Task: Explore Airbnb accommodation in La Habana Vieja, Cuba from 10th January 2024 to 15th January 2024 for 7 adults. Place can be entire room or shared room with 4 bedrooms having 7 beds and 4 bathrooms. Property type can be house. Amenities needed are: wifi, TV, free parkinig on premises, gym, breakfast.
Action: Mouse moved to (548, 139)
Screenshot: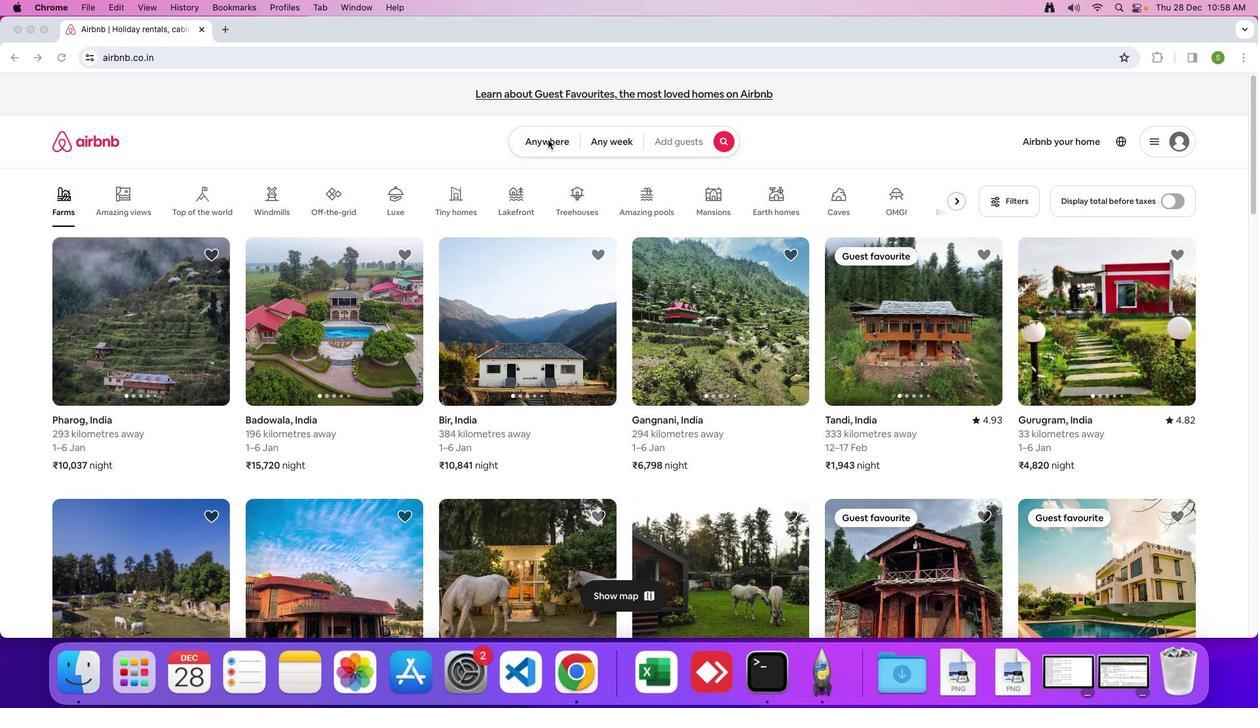 
Action: Mouse pressed left at (548, 139)
Screenshot: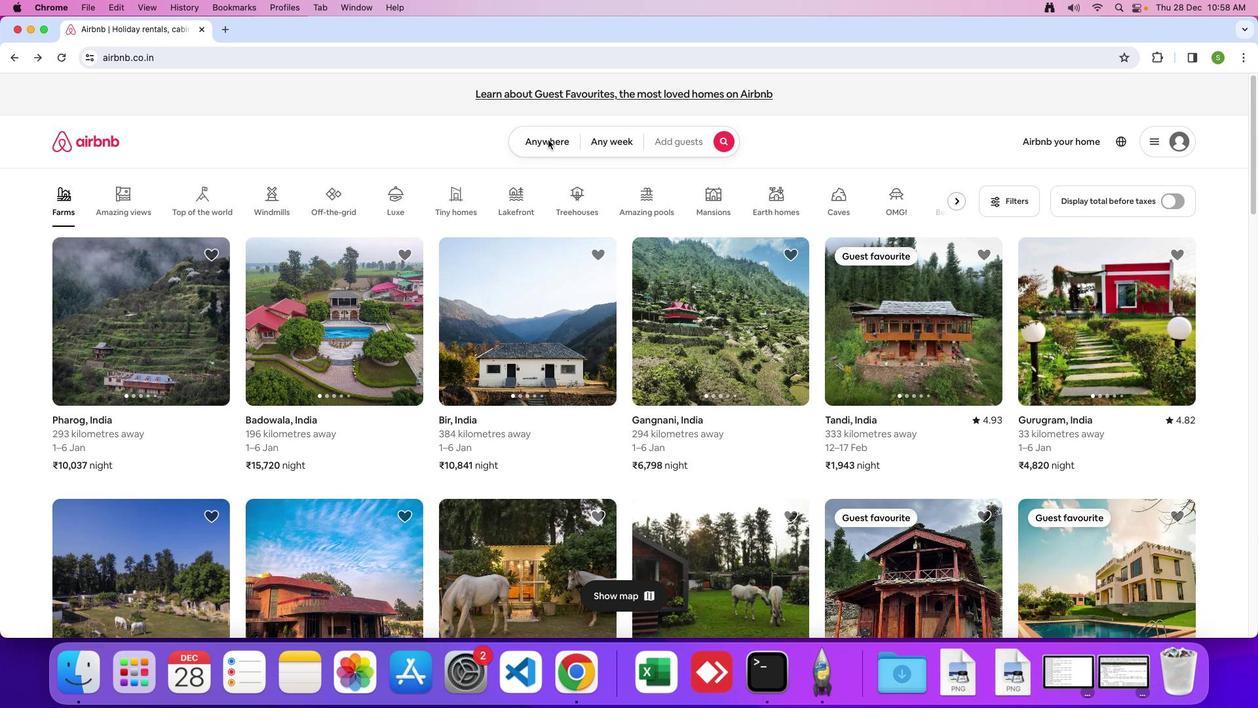 
Action: Mouse moved to (531, 138)
Screenshot: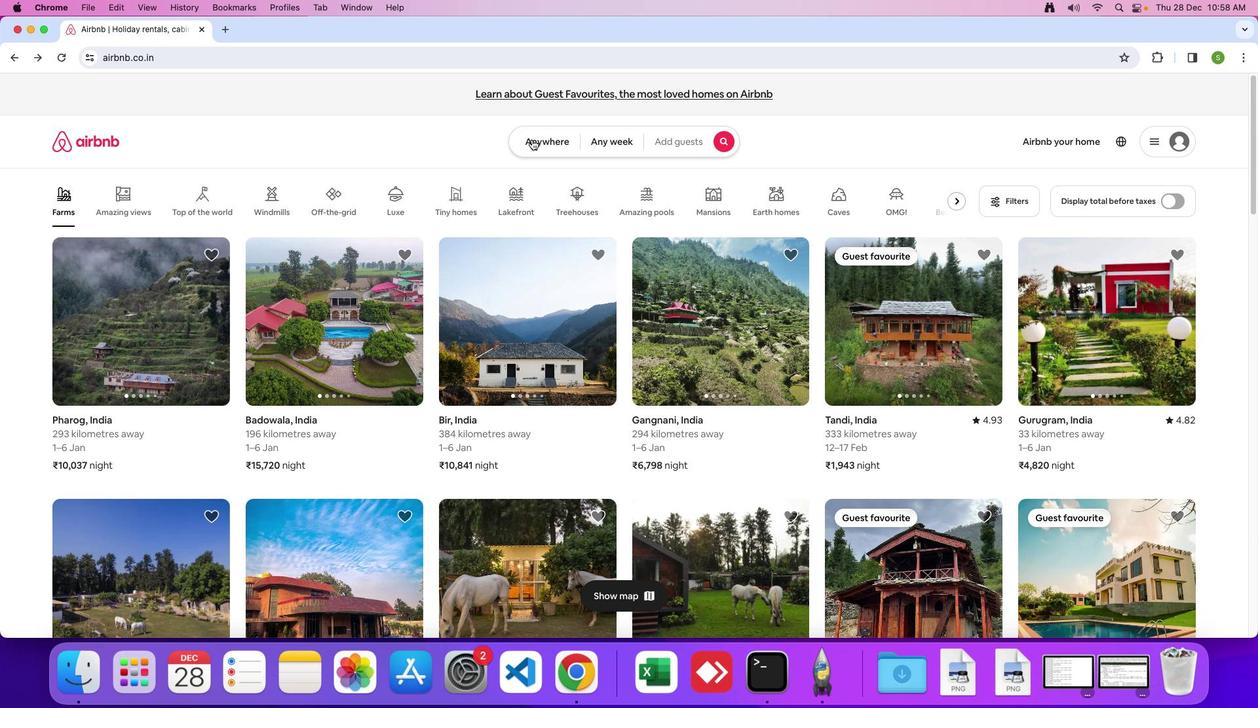 
Action: Mouse pressed left at (531, 138)
Screenshot: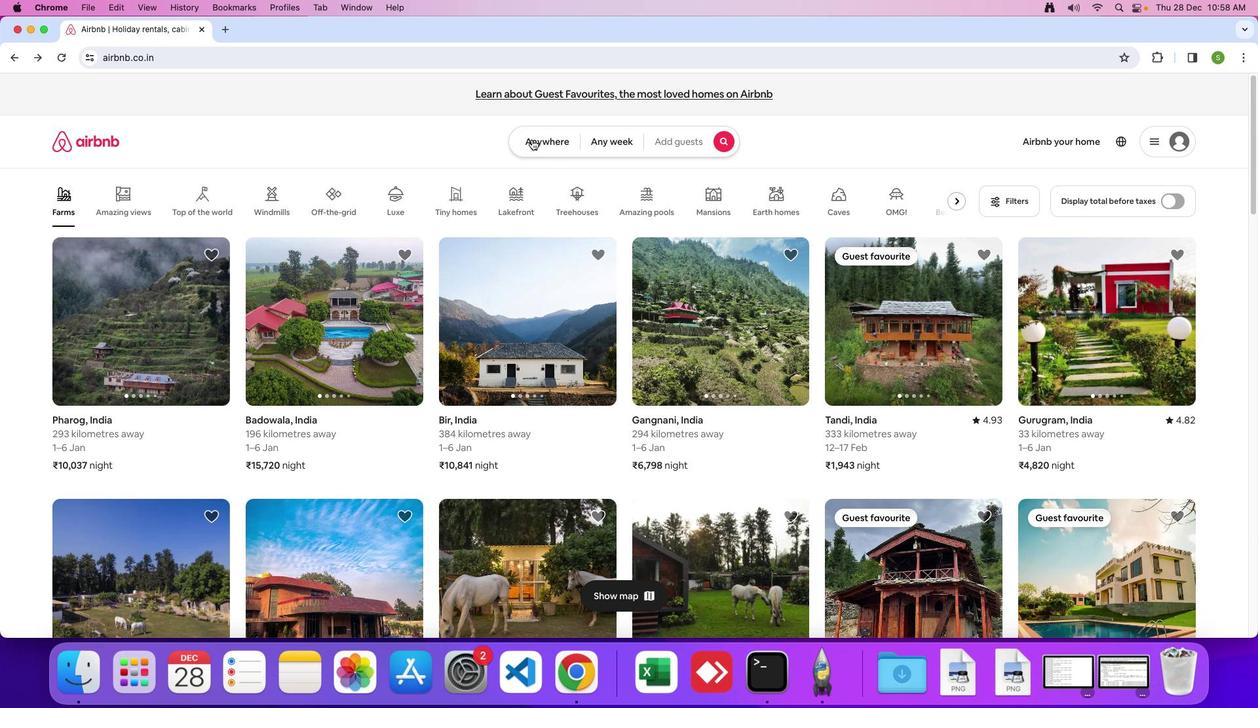 
Action: Mouse moved to (489, 180)
Screenshot: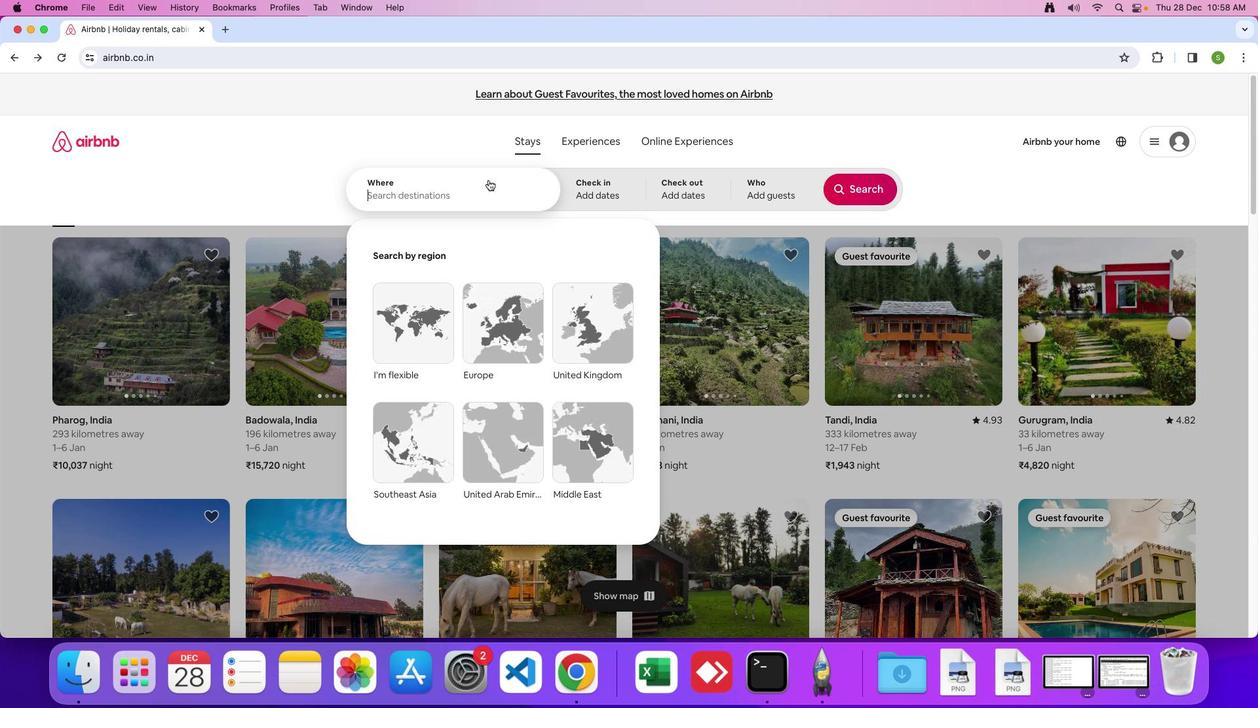 
Action: Mouse pressed left at (489, 180)
Screenshot: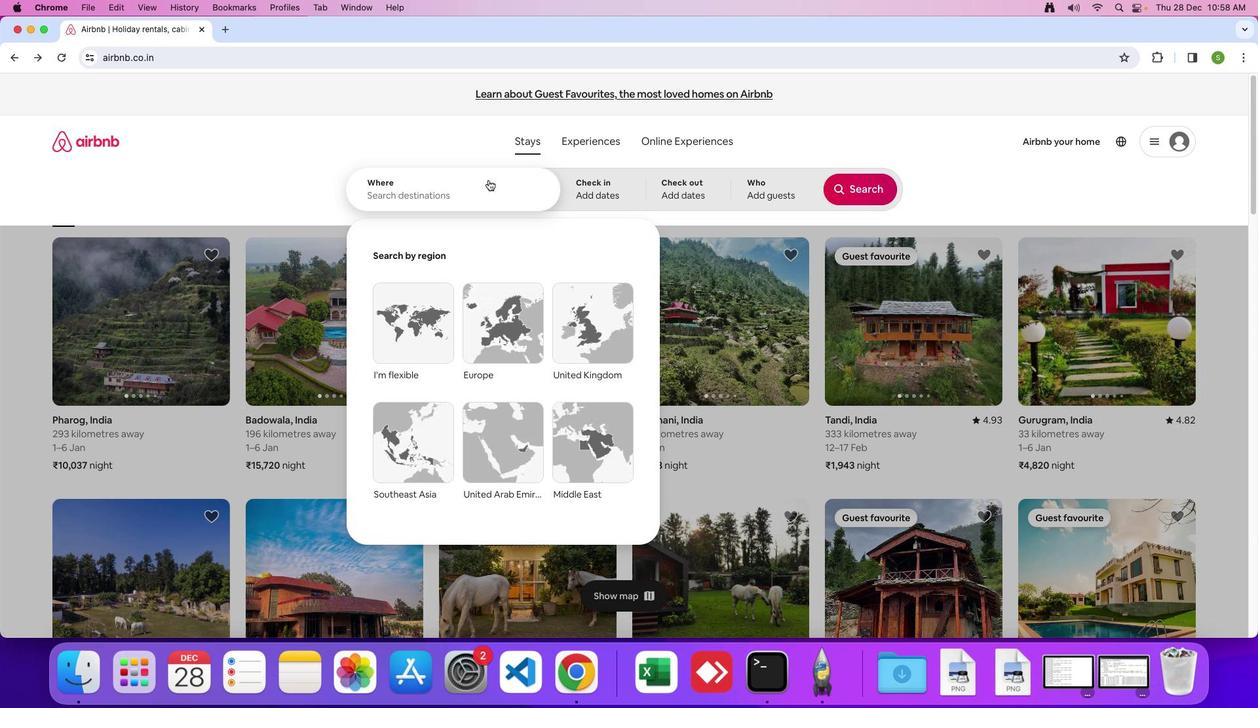 
Action: Mouse moved to (488, 180)
Screenshot: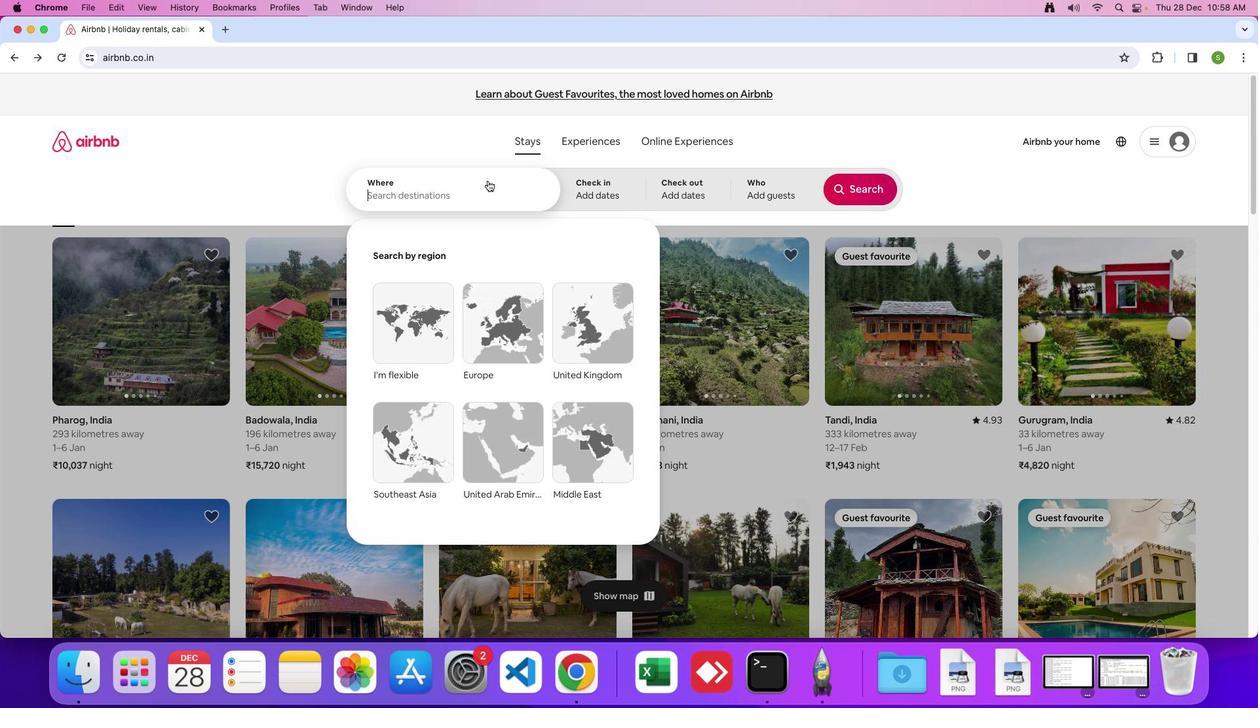 
Action: Key pressed 'L'Key.caps_lock'a'Key.spaceKey.shift'H''a''b''a''n''a'Key.spaceKey.shift'V''i''e''j''a'','Key.spaceKey.shift'C''u''b''a'Key.enter
Screenshot: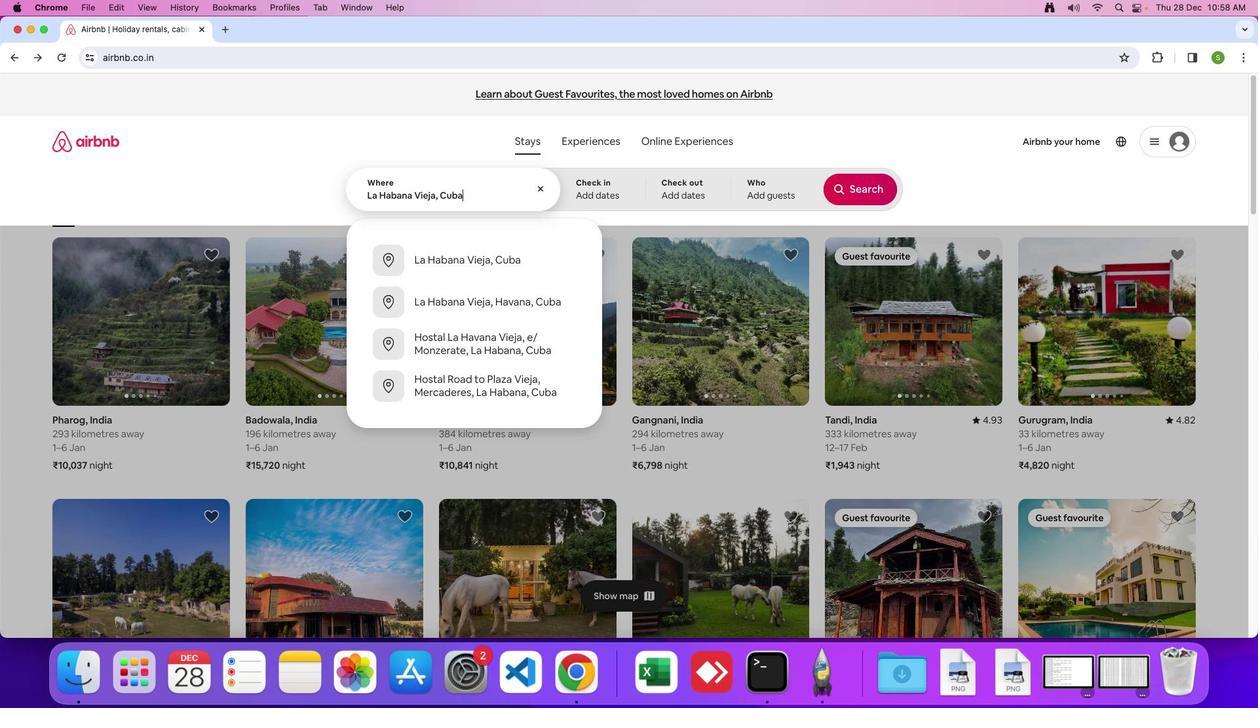 
Action: Mouse moved to (741, 381)
Screenshot: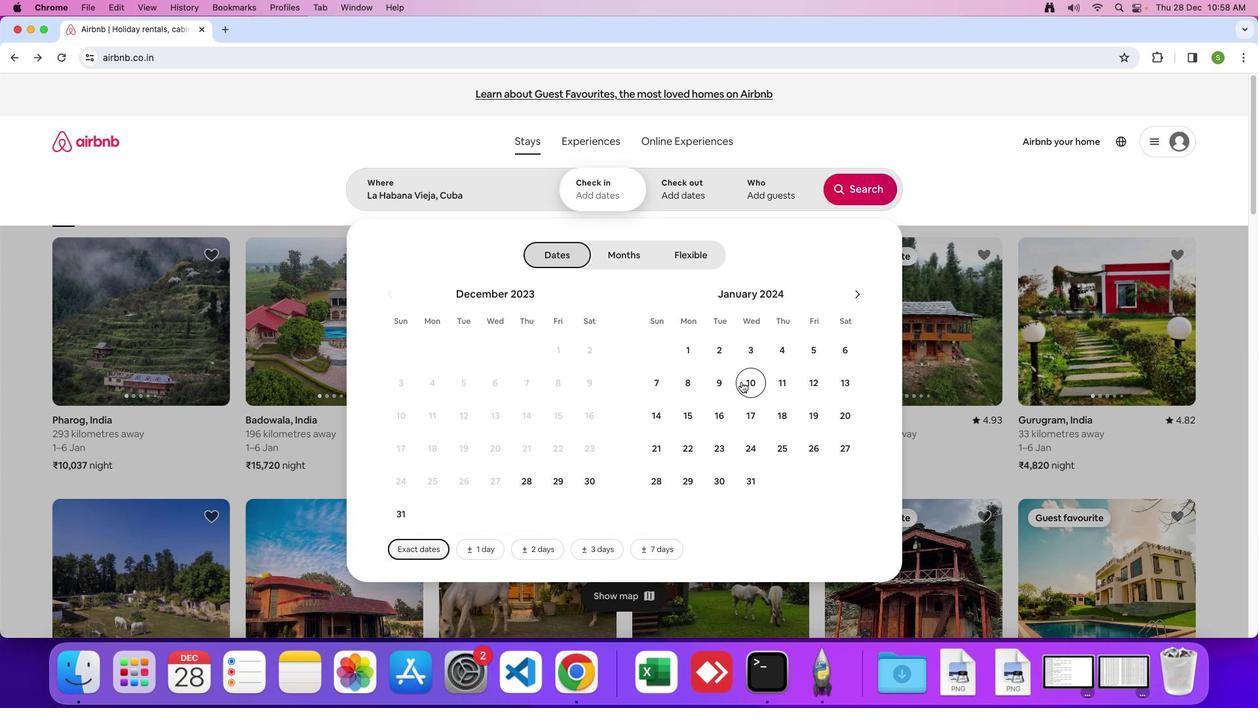 
Action: Mouse pressed left at (741, 381)
Screenshot: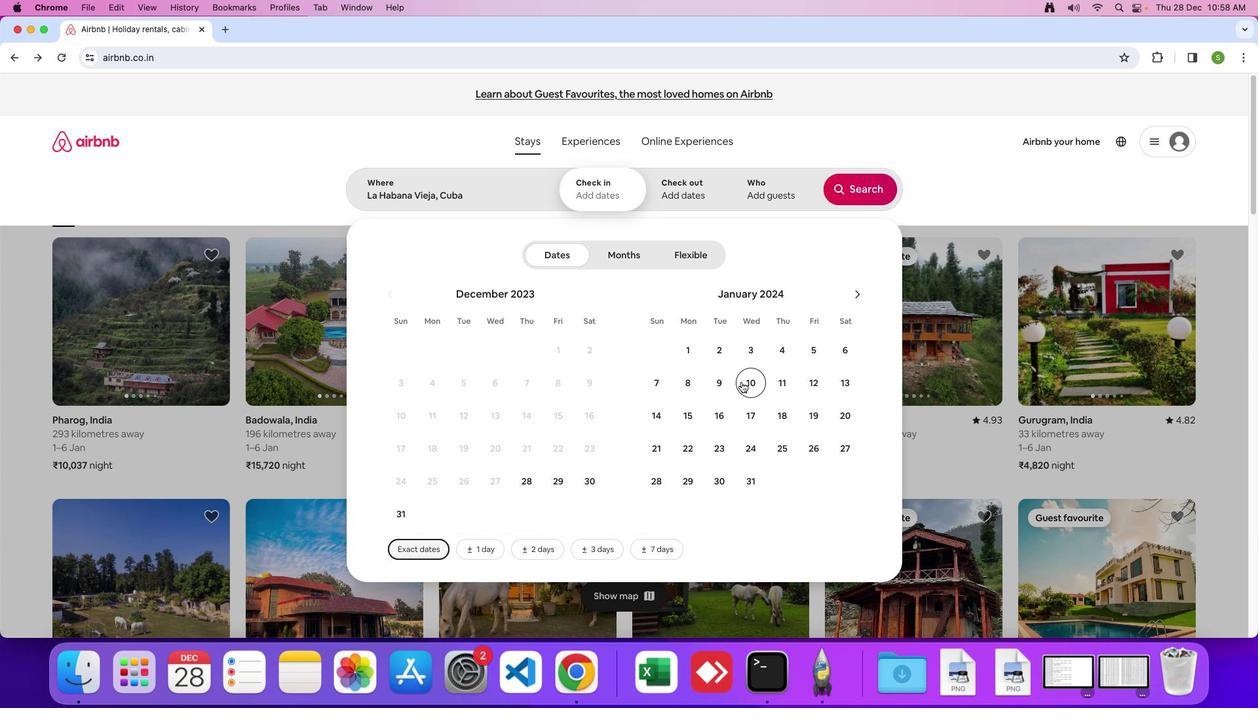 
Action: Mouse moved to (695, 414)
Screenshot: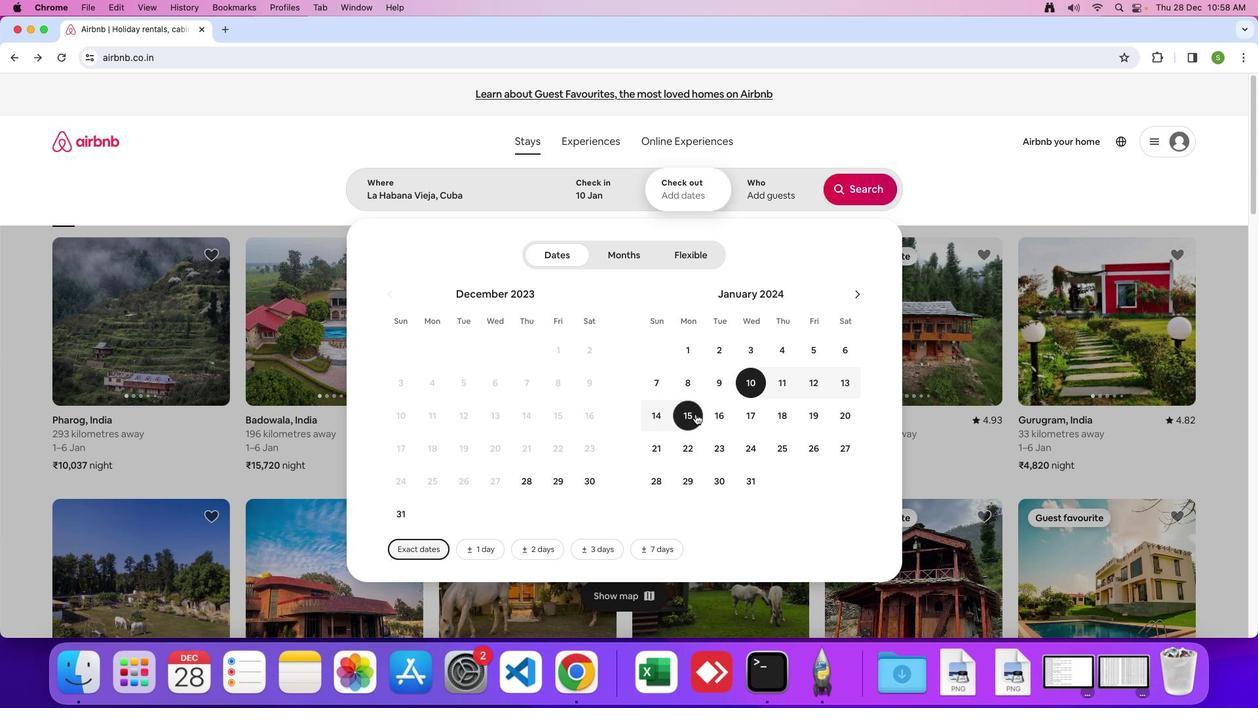 
Action: Mouse pressed left at (695, 414)
Screenshot: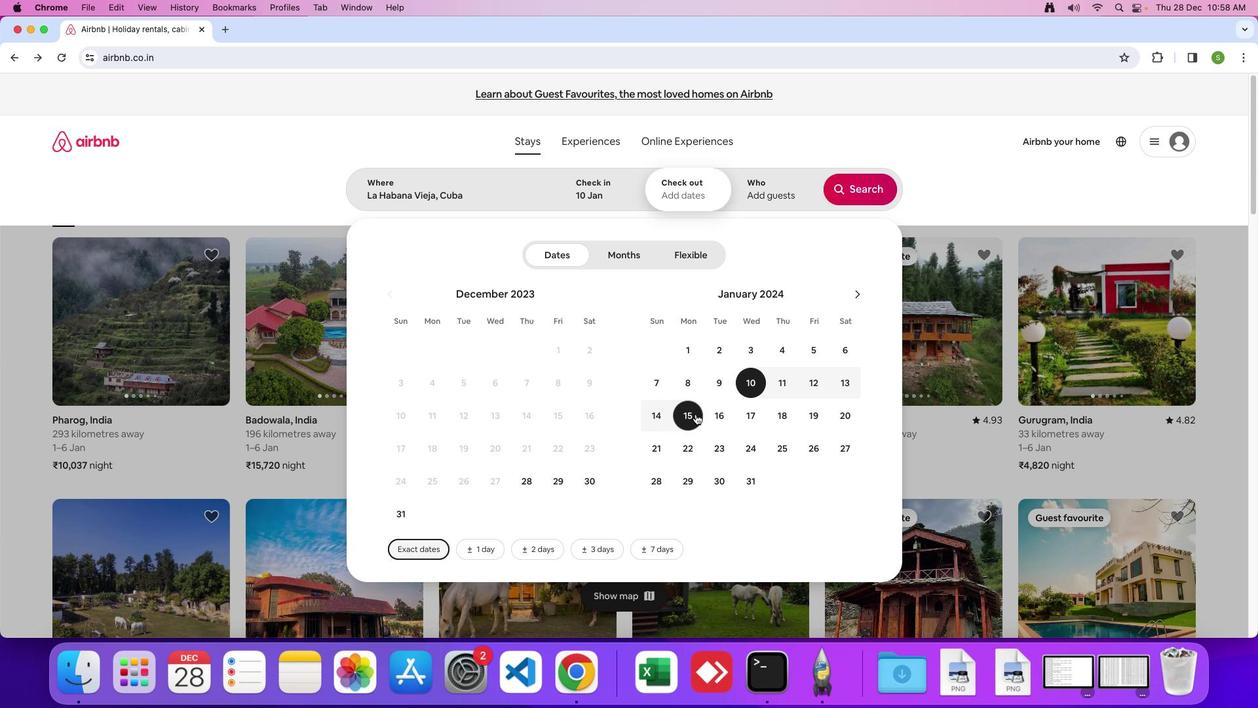 
Action: Mouse moved to (767, 205)
Screenshot: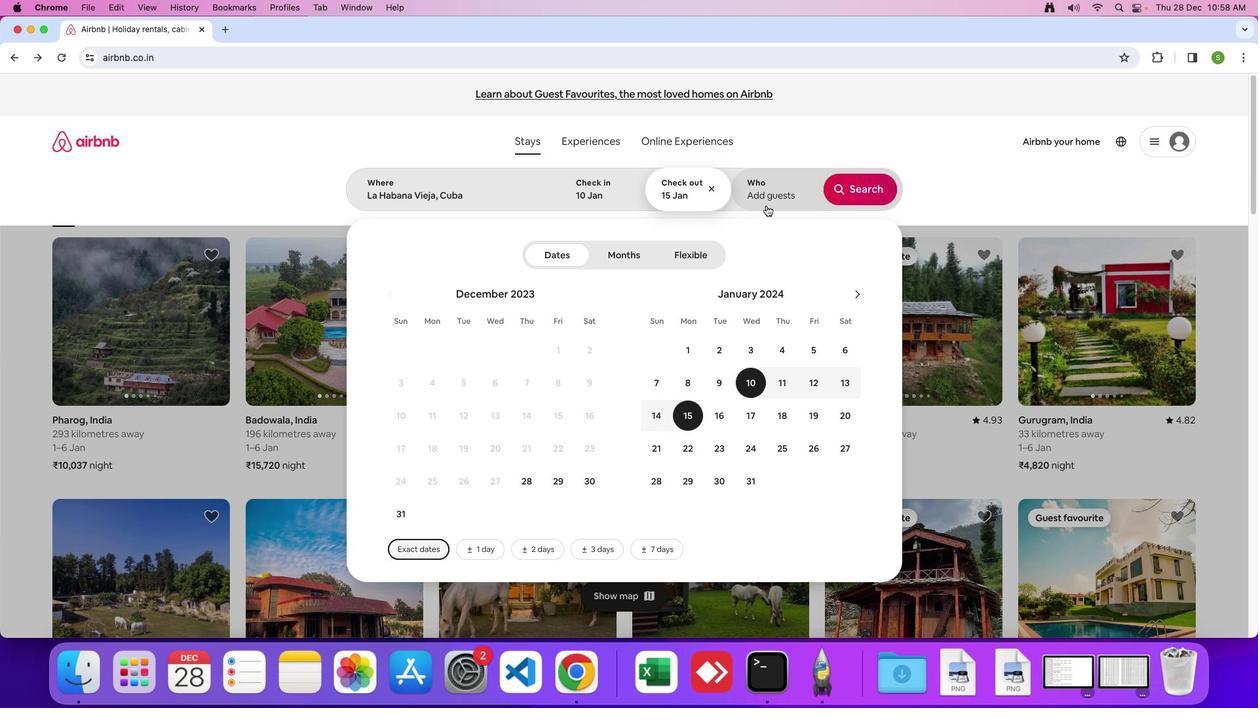 
Action: Mouse pressed left at (767, 205)
Screenshot: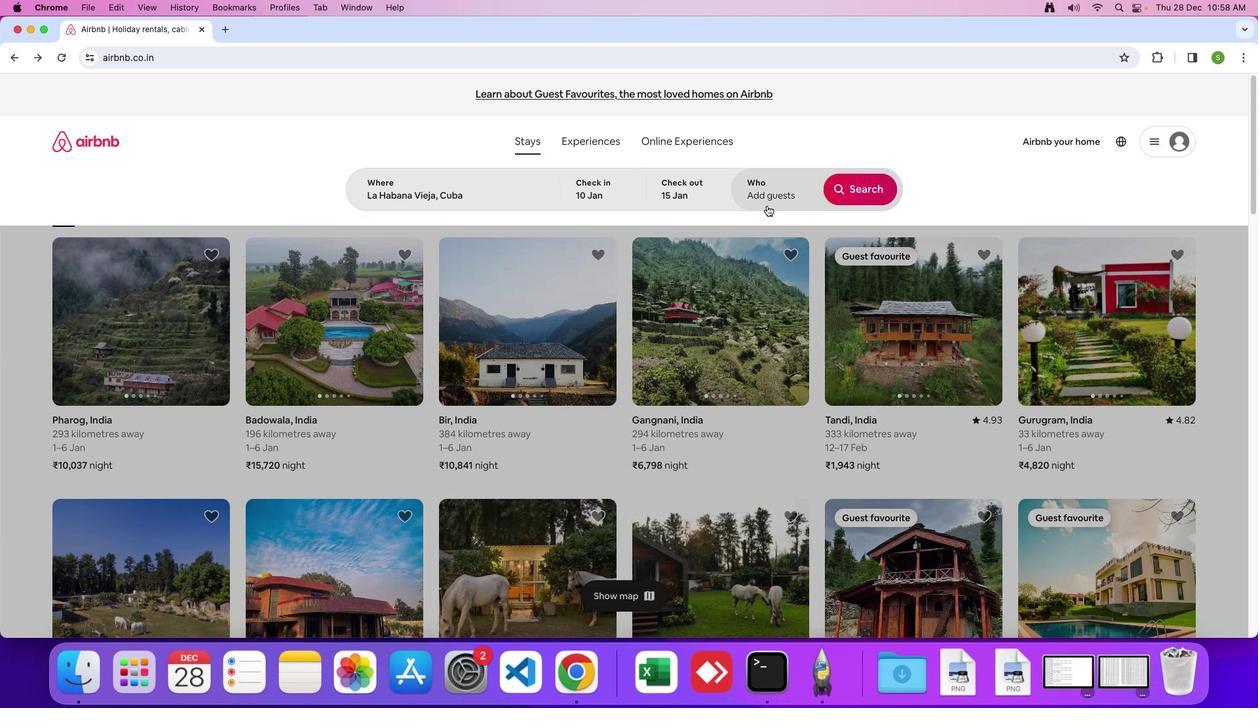 
Action: Mouse moved to (861, 255)
Screenshot: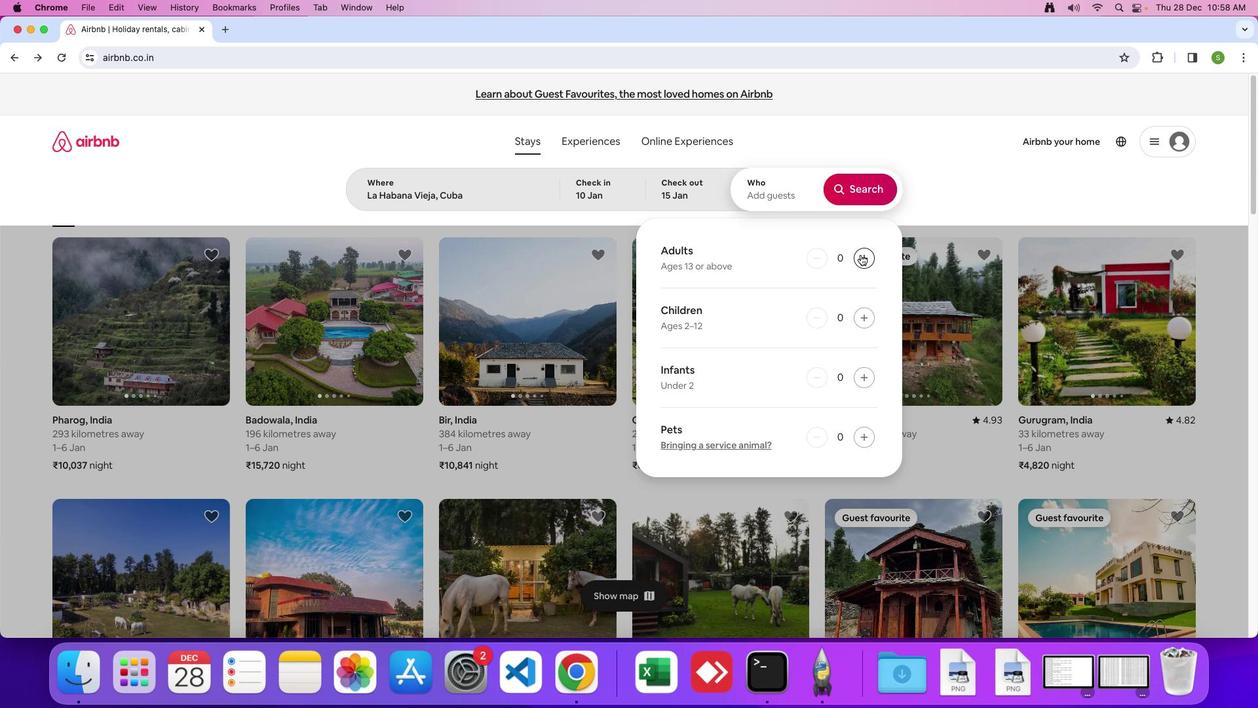 
Action: Mouse pressed left at (861, 255)
Screenshot: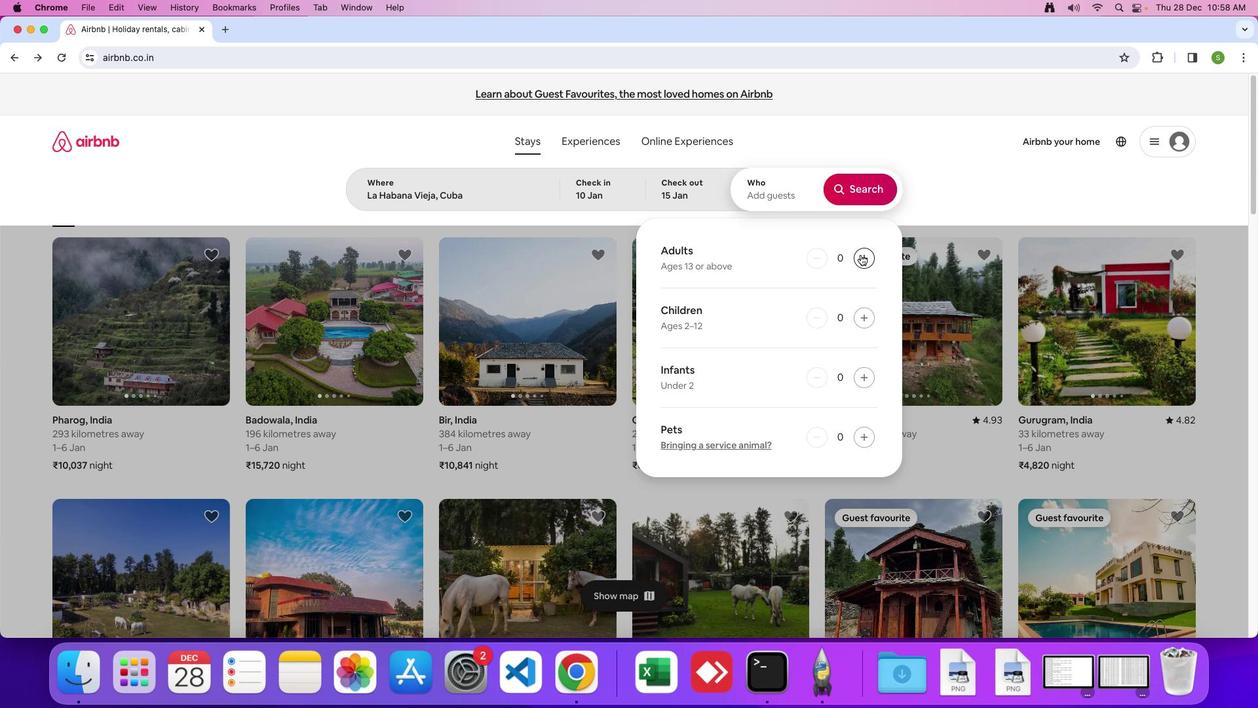 
Action: Mouse pressed left at (861, 255)
Screenshot: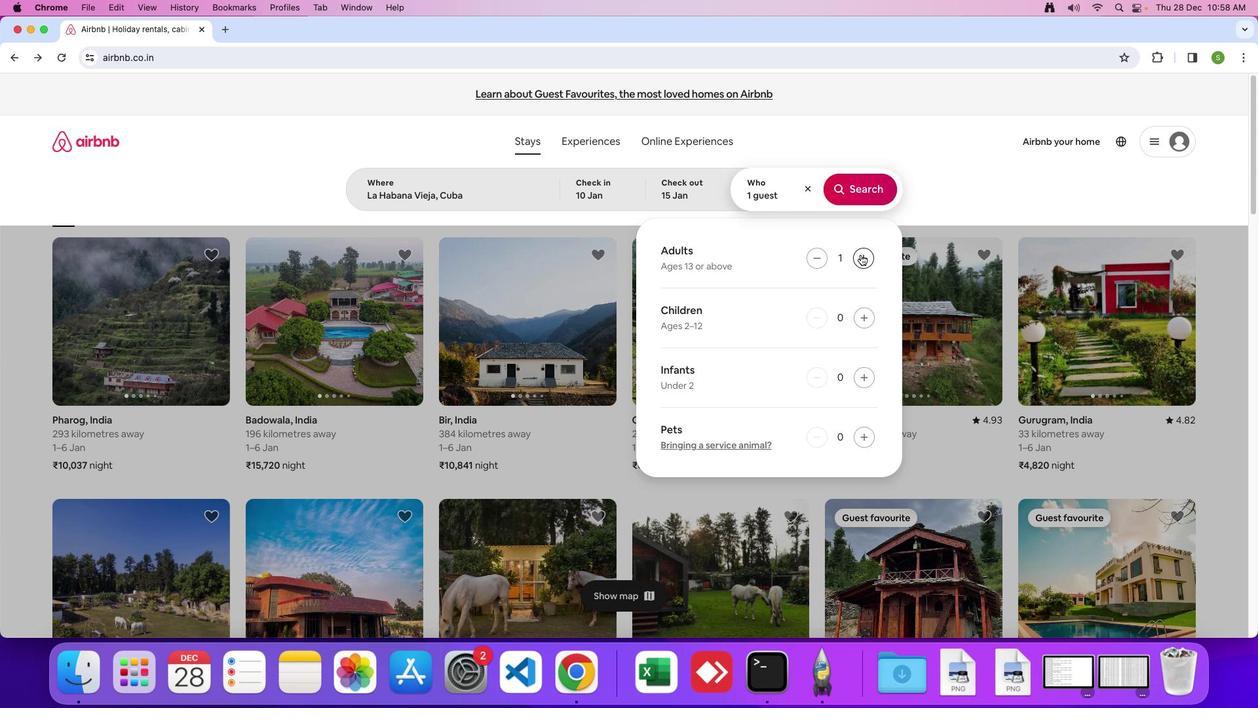 
Action: Mouse pressed left at (861, 255)
Screenshot: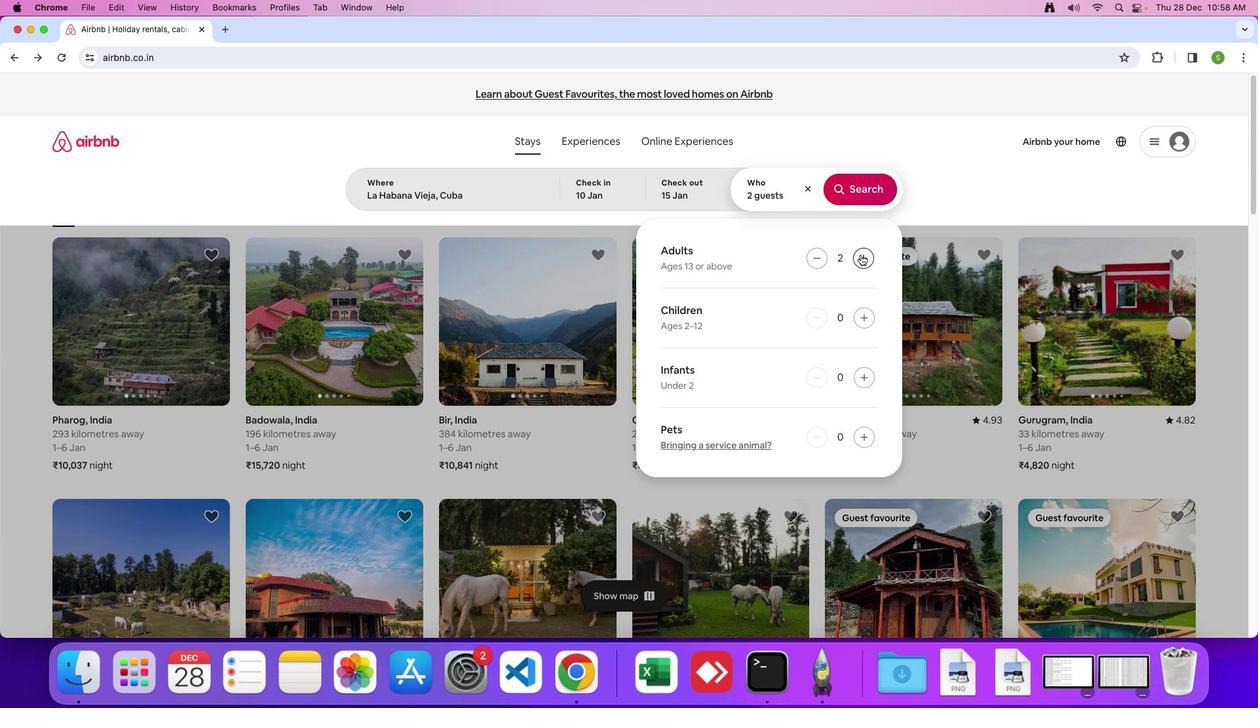 
Action: Mouse moved to (863, 254)
Screenshot: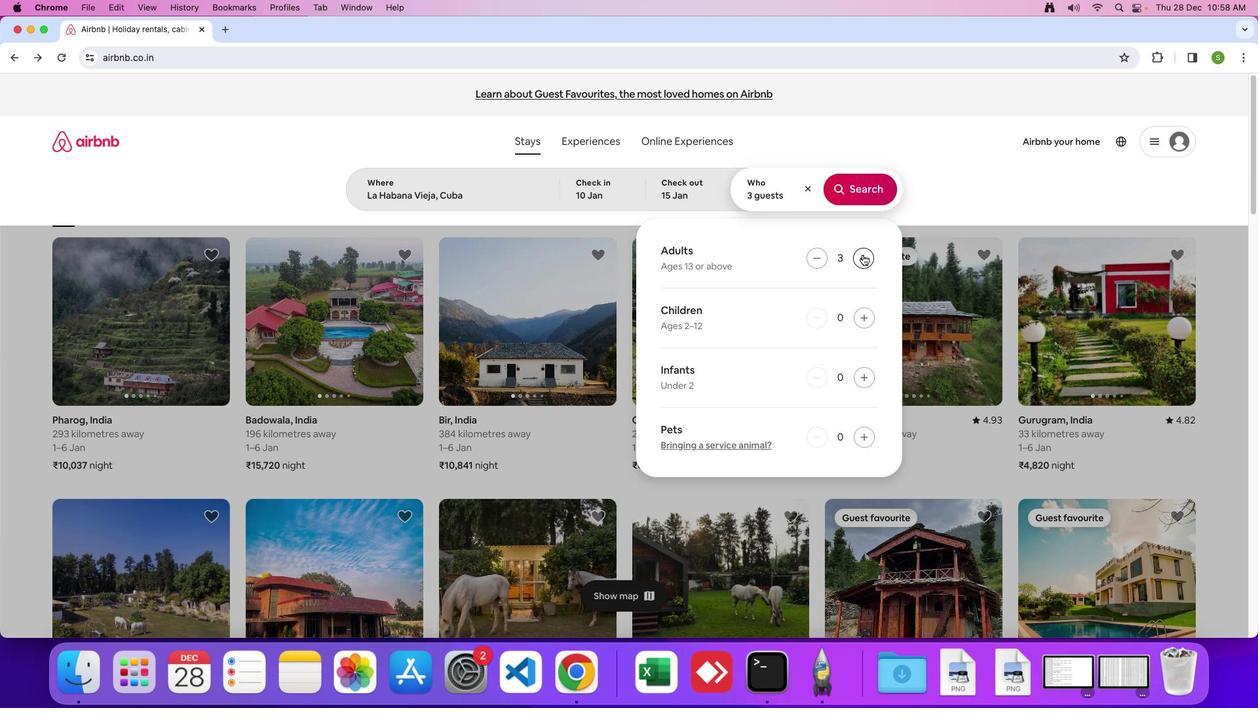 
Action: Mouse pressed left at (863, 254)
Screenshot: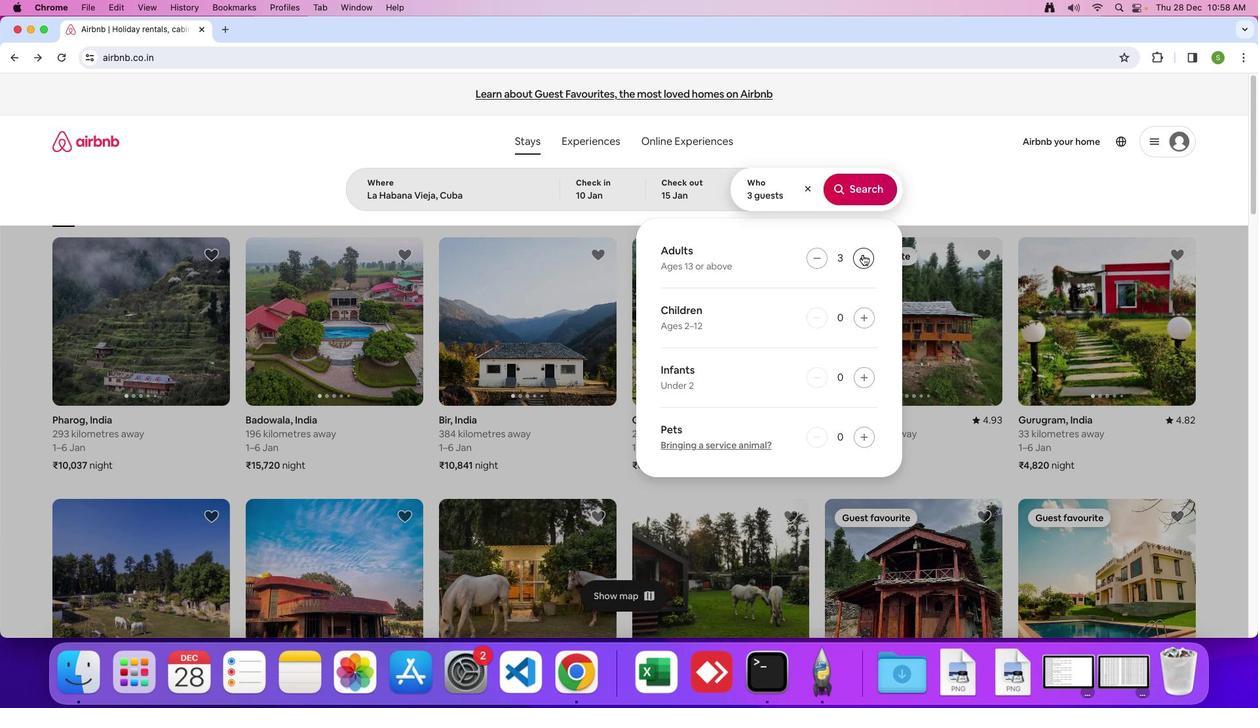
Action: Mouse pressed left at (863, 254)
Screenshot: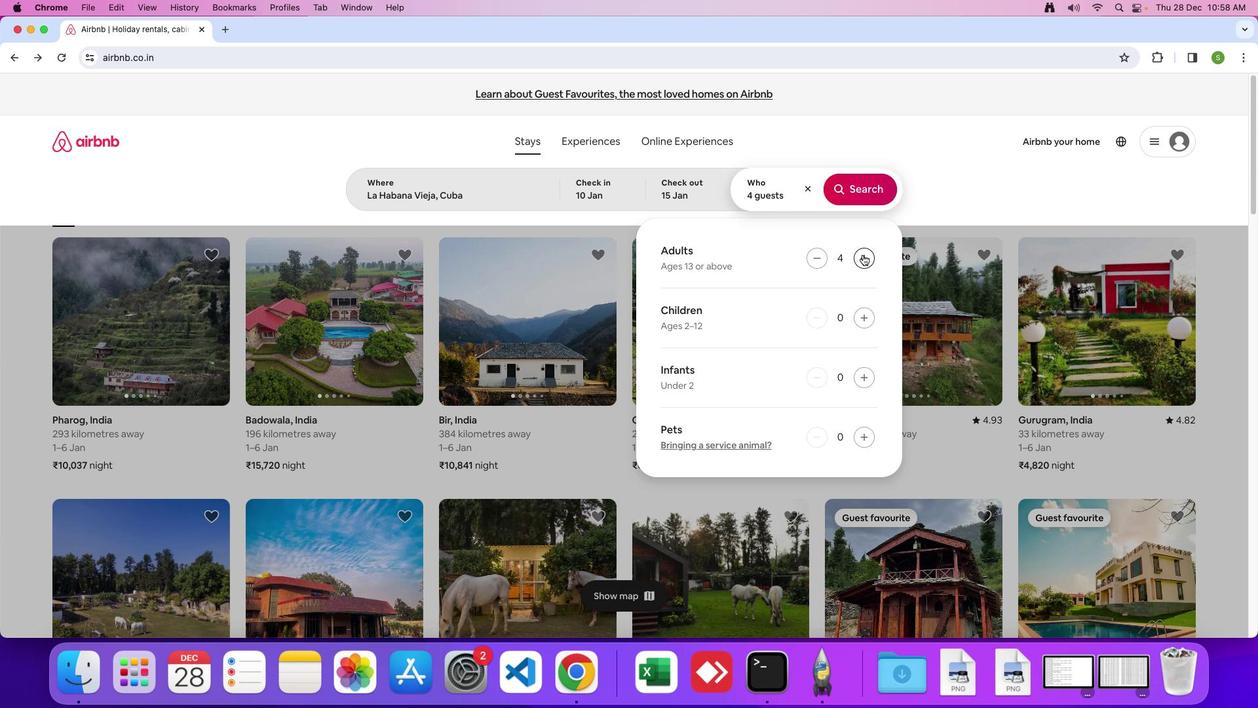 
Action: Mouse pressed left at (863, 254)
Screenshot: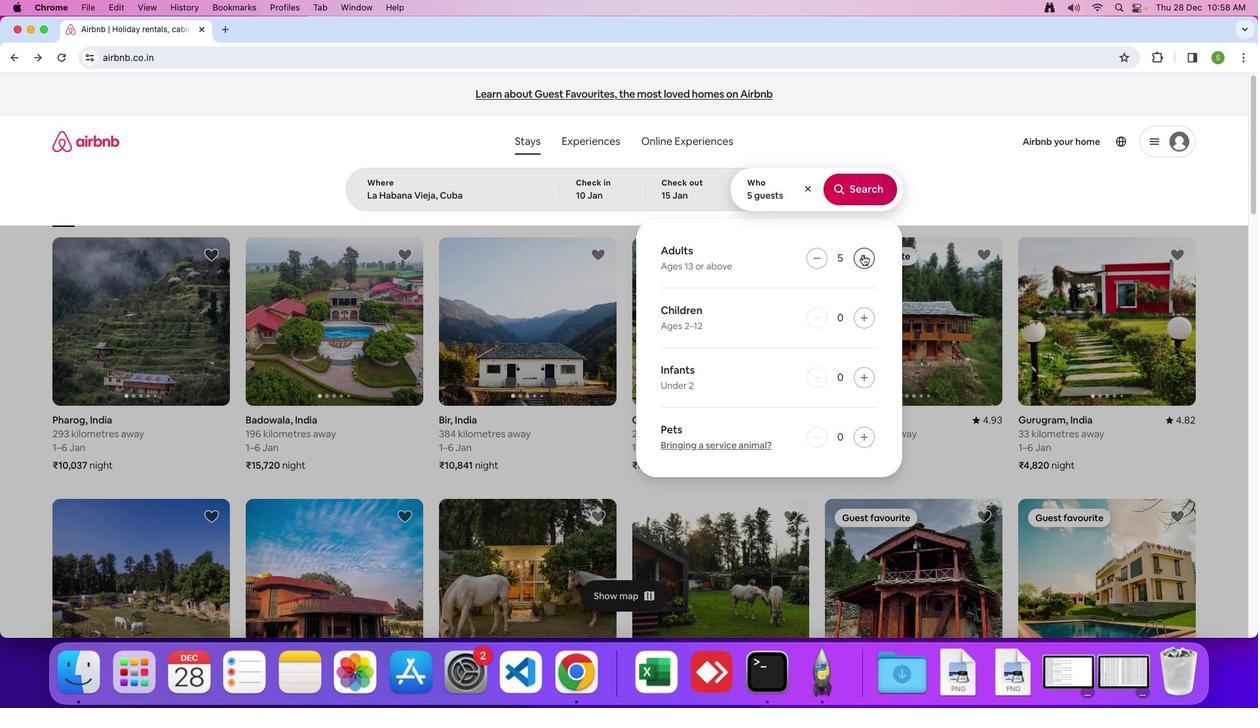 
Action: Mouse pressed left at (863, 254)
Screenshot: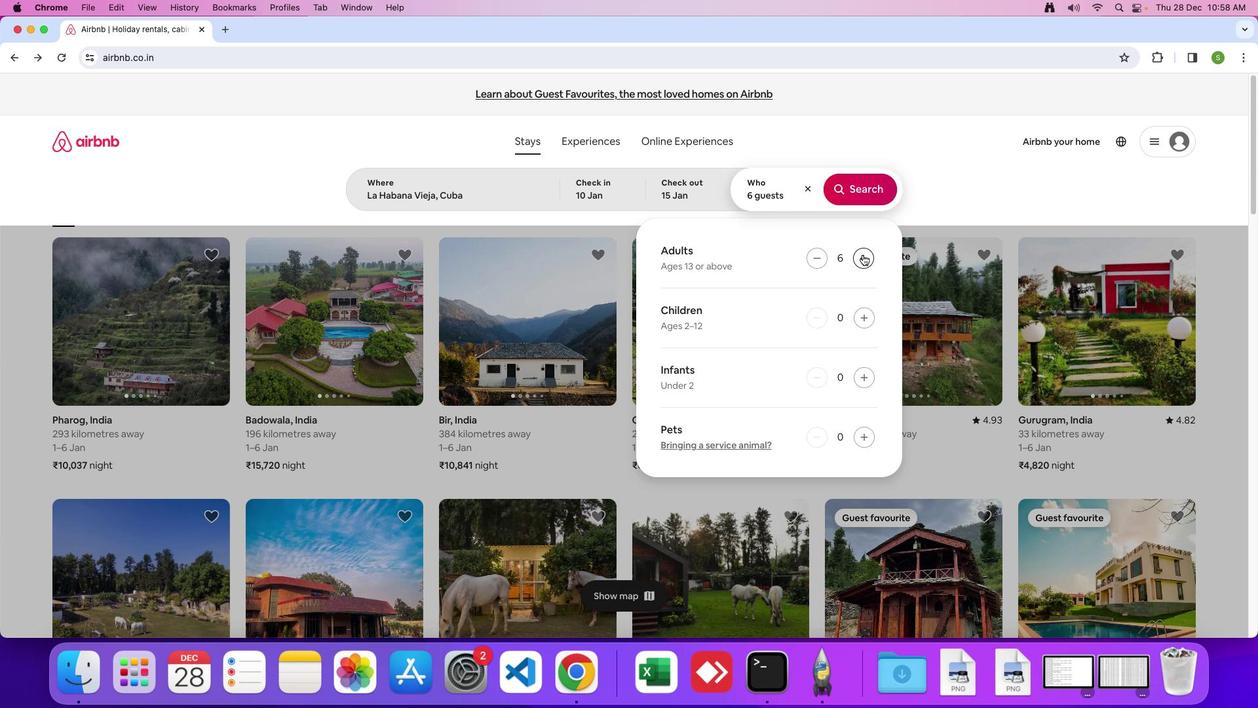 
Action: Mouse moved to (856, 190)
Screenshot: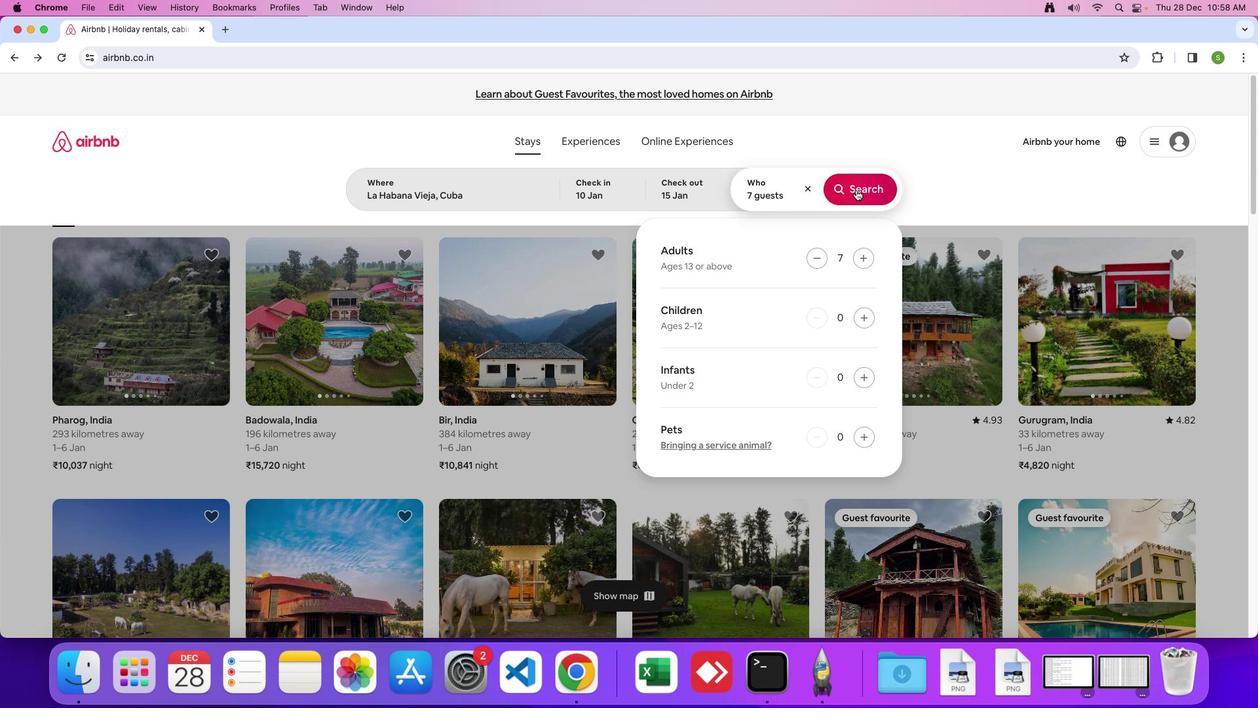 
Action: Mouse pressed left at (856, 190)
Screenshot: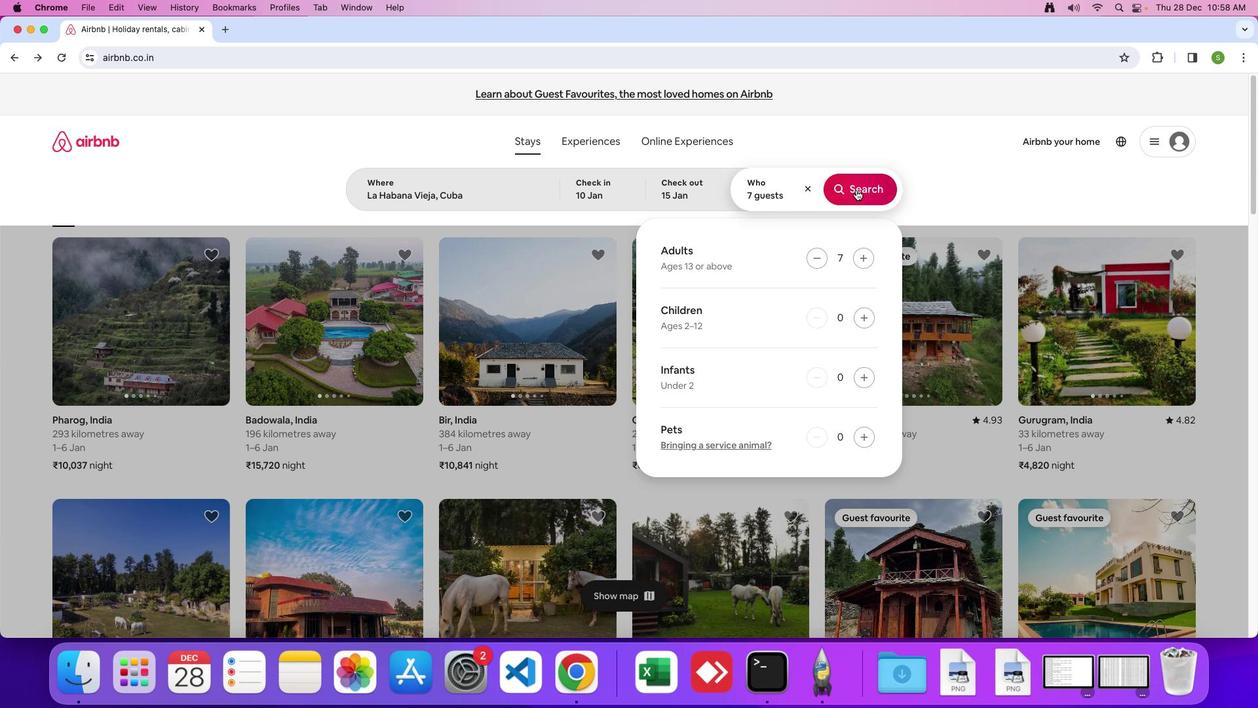 
Action: Mouse moved to (1046, 153)
Screenshot: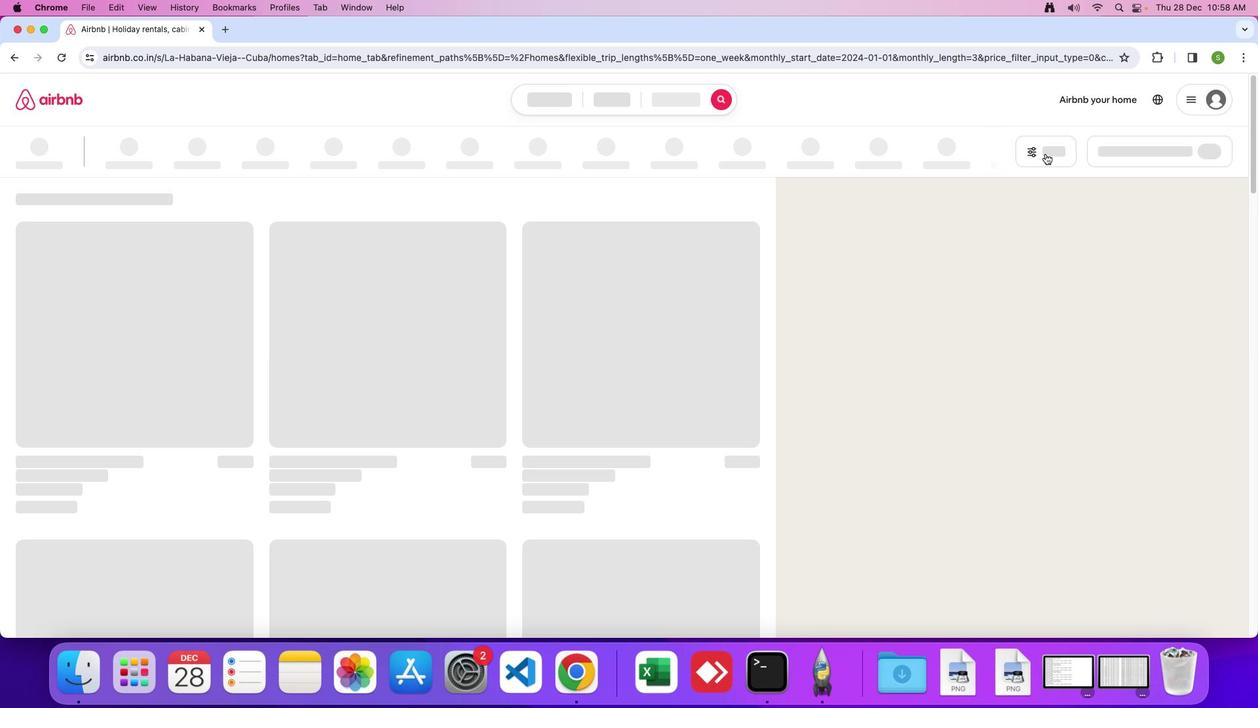 
Action: Mouse pressed left at (1046, 153)
Screenshot: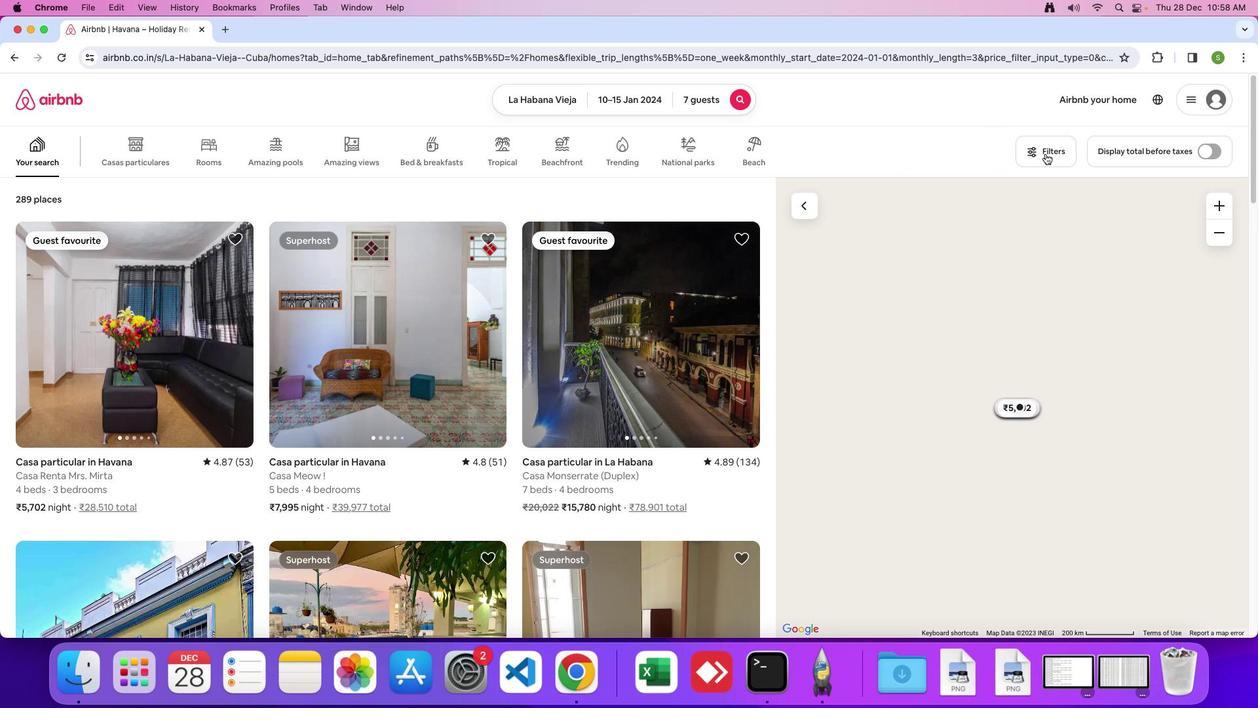 
Action: Mouse moved to (632, 418)
Screenshot: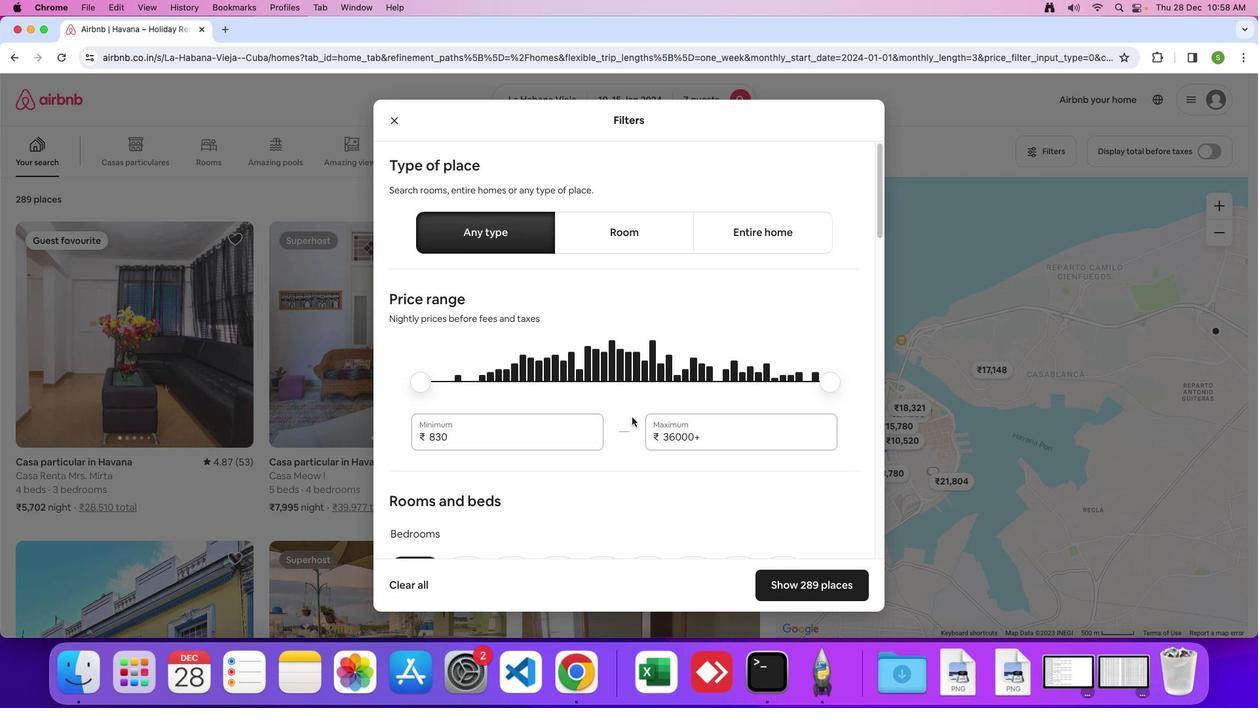 
Action: Mouse scrolled (632, 418) with delta (0, 0)
Screenshot: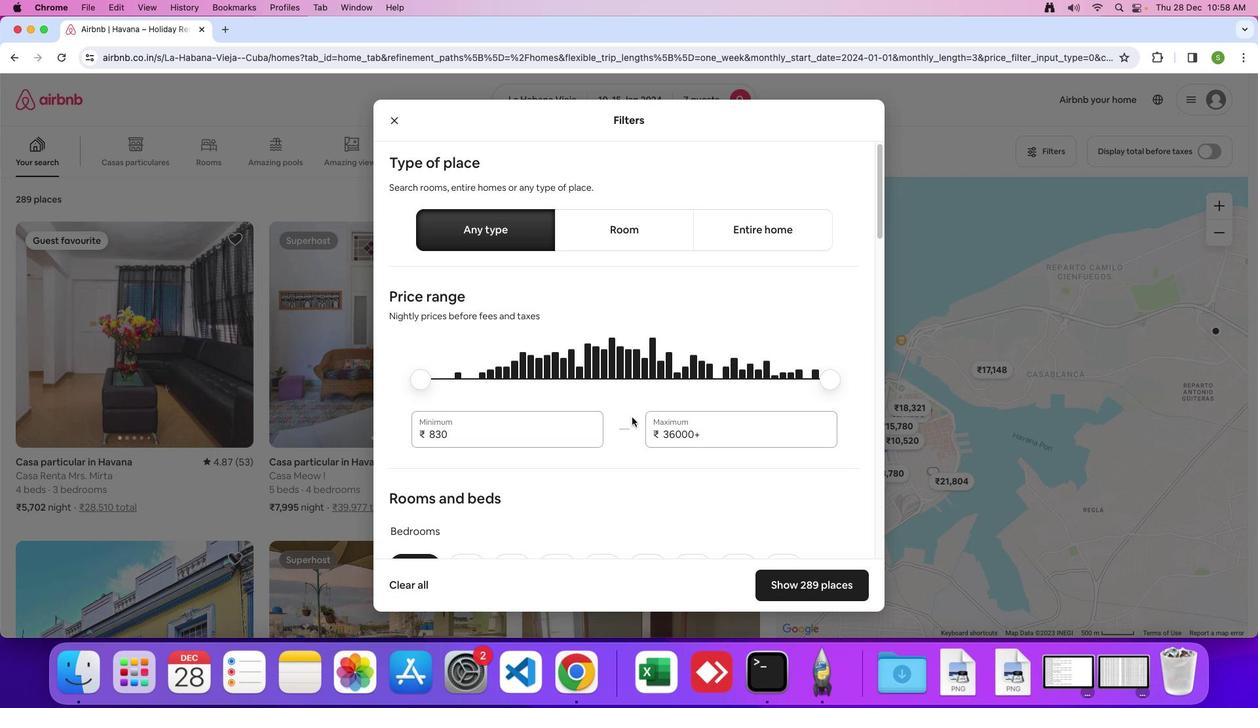 
Action: Mouse moved to (632, 417)
Screenshot: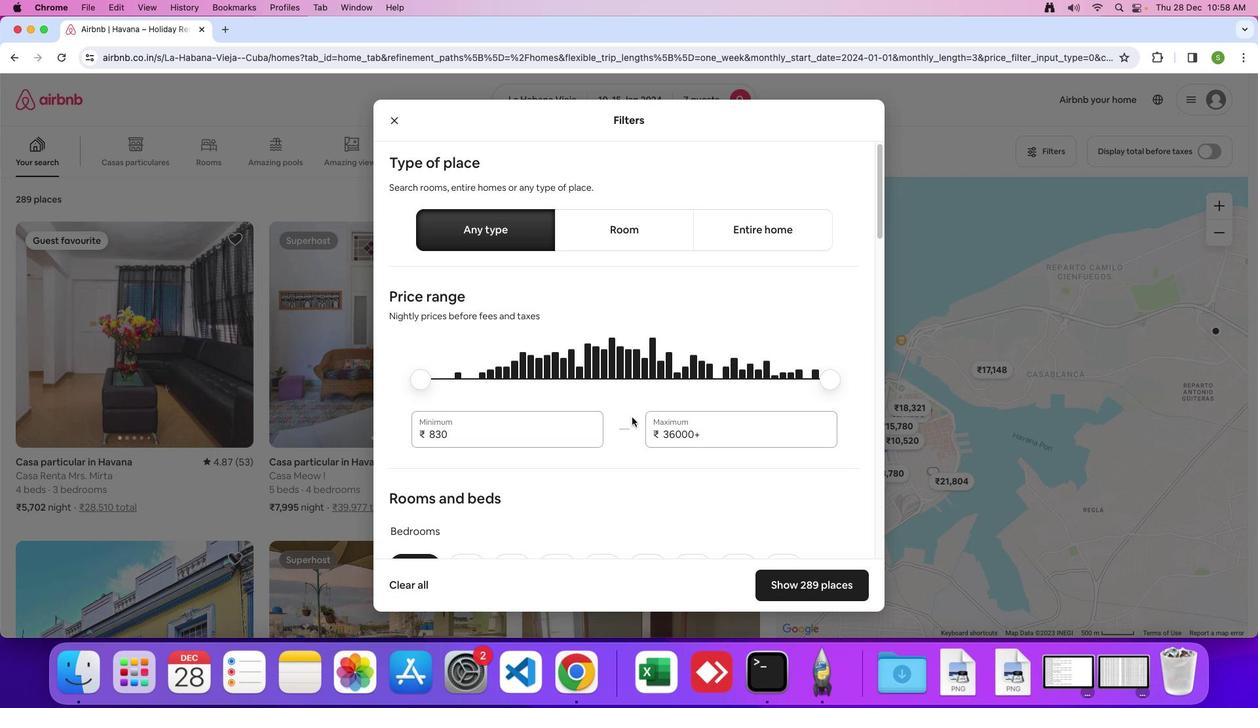 
Action: Mouse scrolled (632, 417) with delta (0, 0)
Screenshot: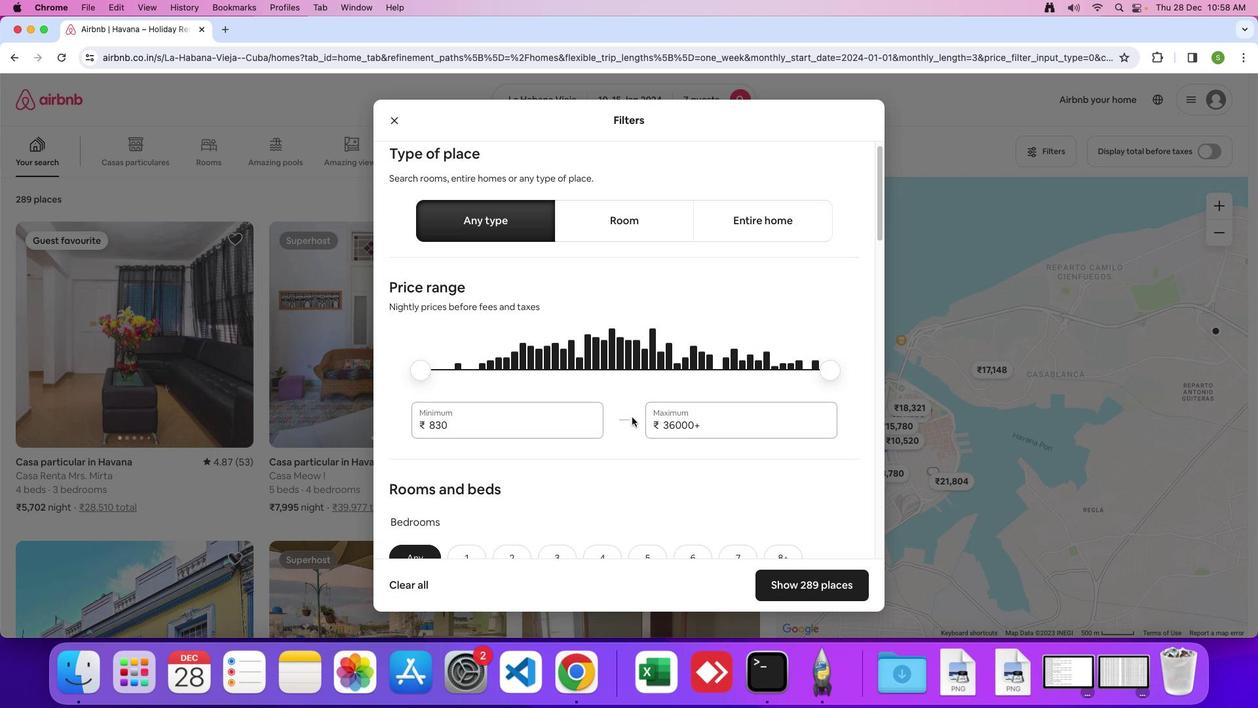 
Action: Mouse moved to (632, 417)
Screenshot: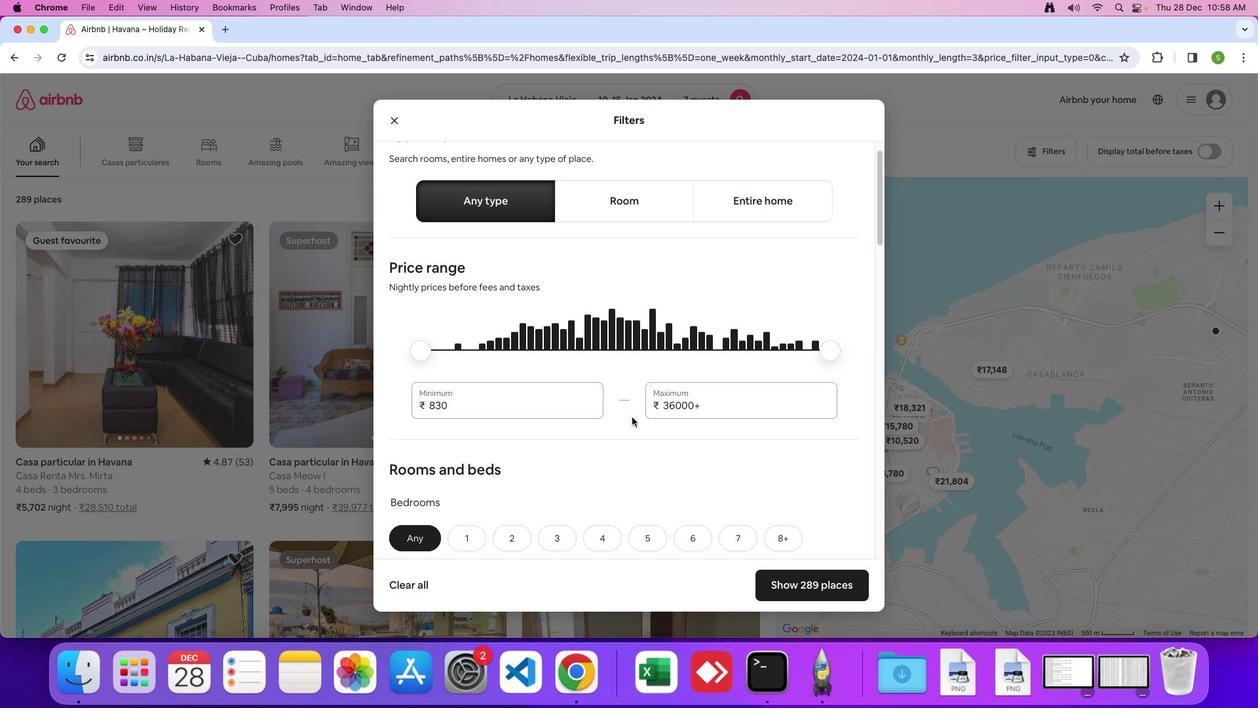 
Action: Mouse scrolled (632, 417) with delta (0, -1)
Screenshot: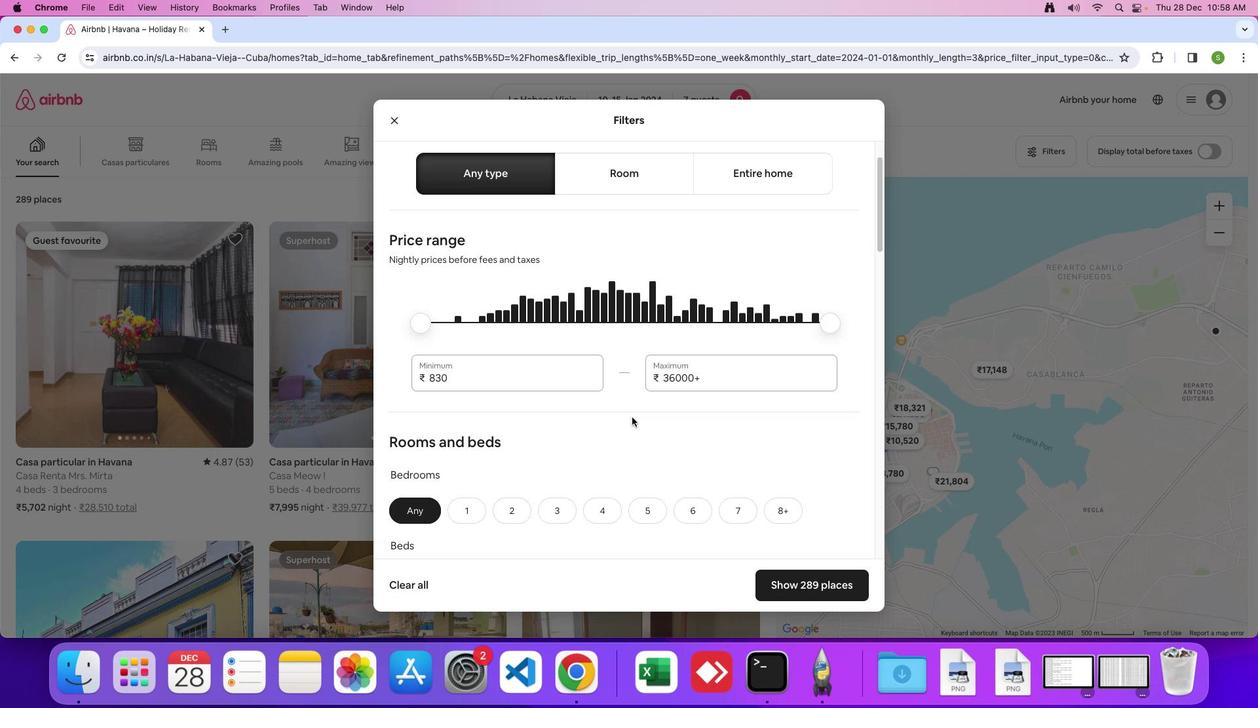 
Action: Mouse scrolled (632, 417) with delta (0, 0)
Screenshot: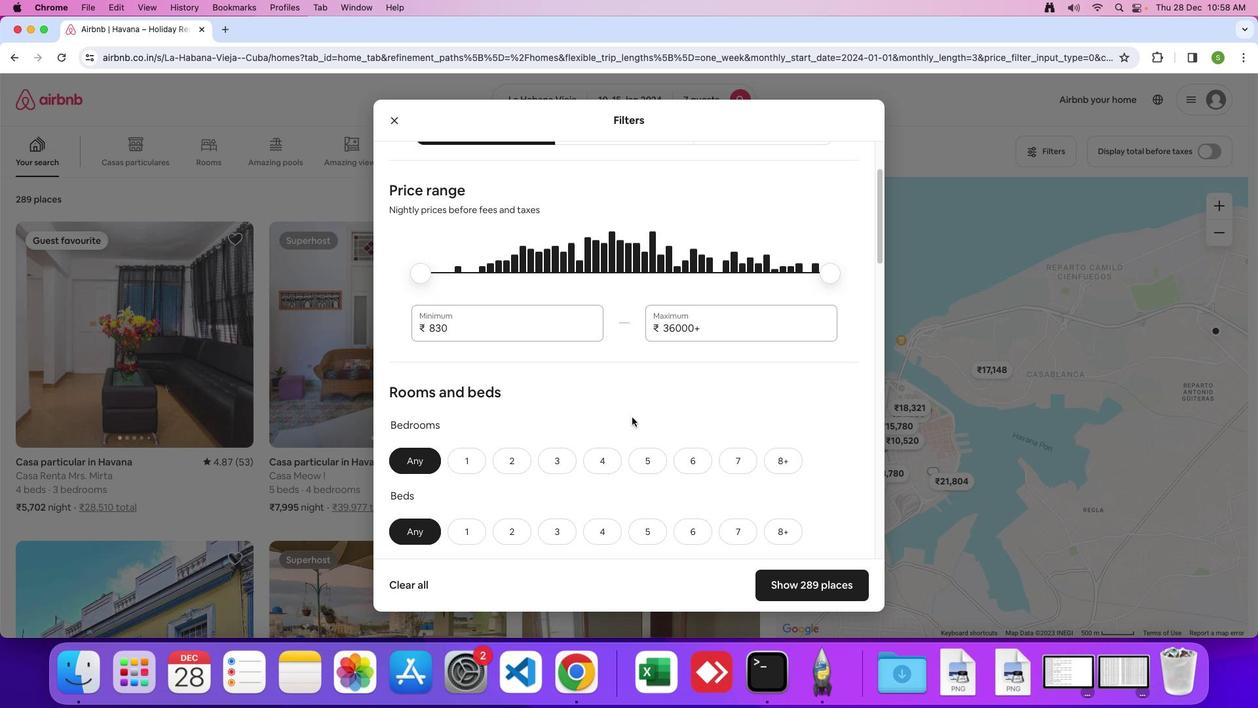 
Action: Mouse scrolled (632, 417) with delta (0, 0)
Screenshot: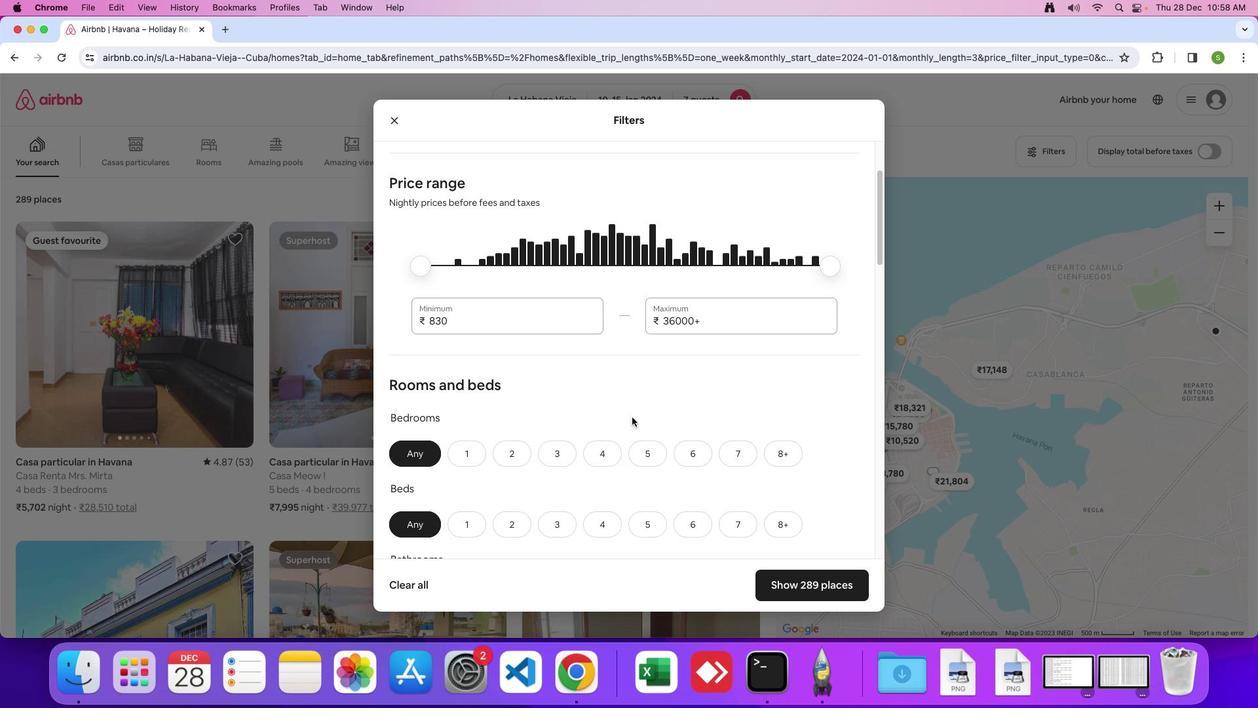 
Action: Mouse scrolled (632, 417) with delta (0, 0)
Screenshot: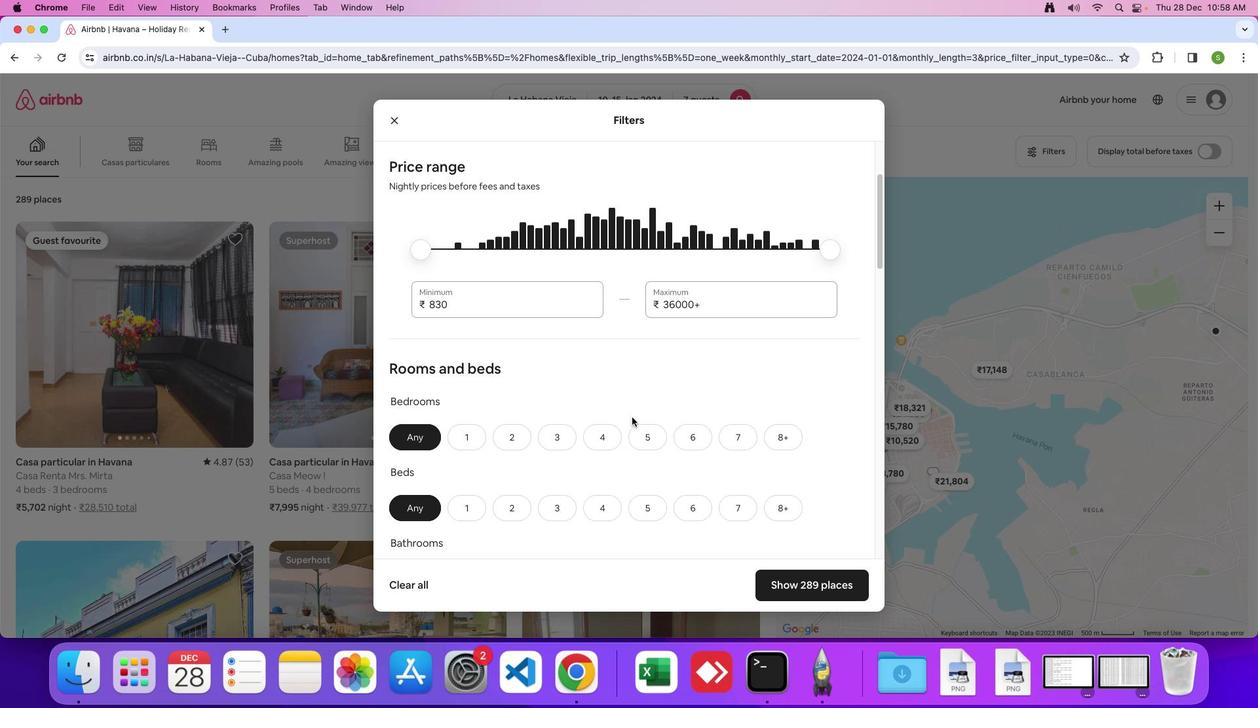 
Action: Mouse scrolled (632, 417) with delta (0, 0)
Screenshot: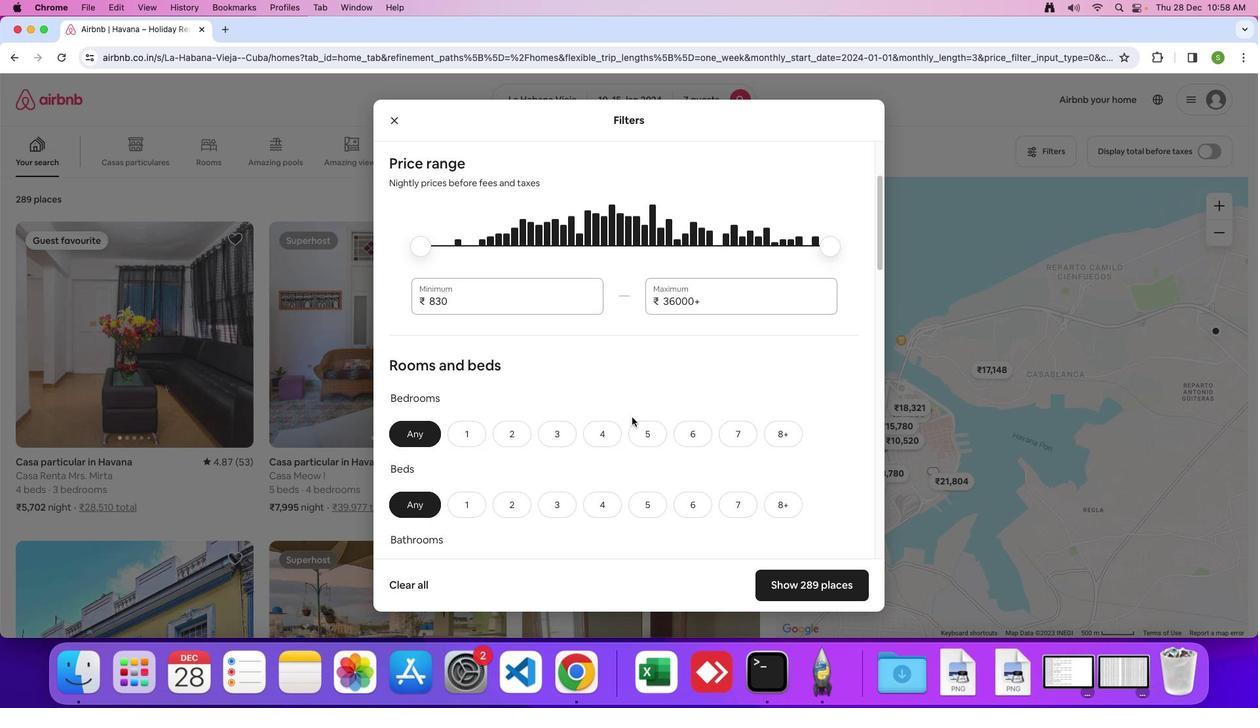 
Action: Mouse scrolled (632, 417) with delta (0, 0)
Screenshot: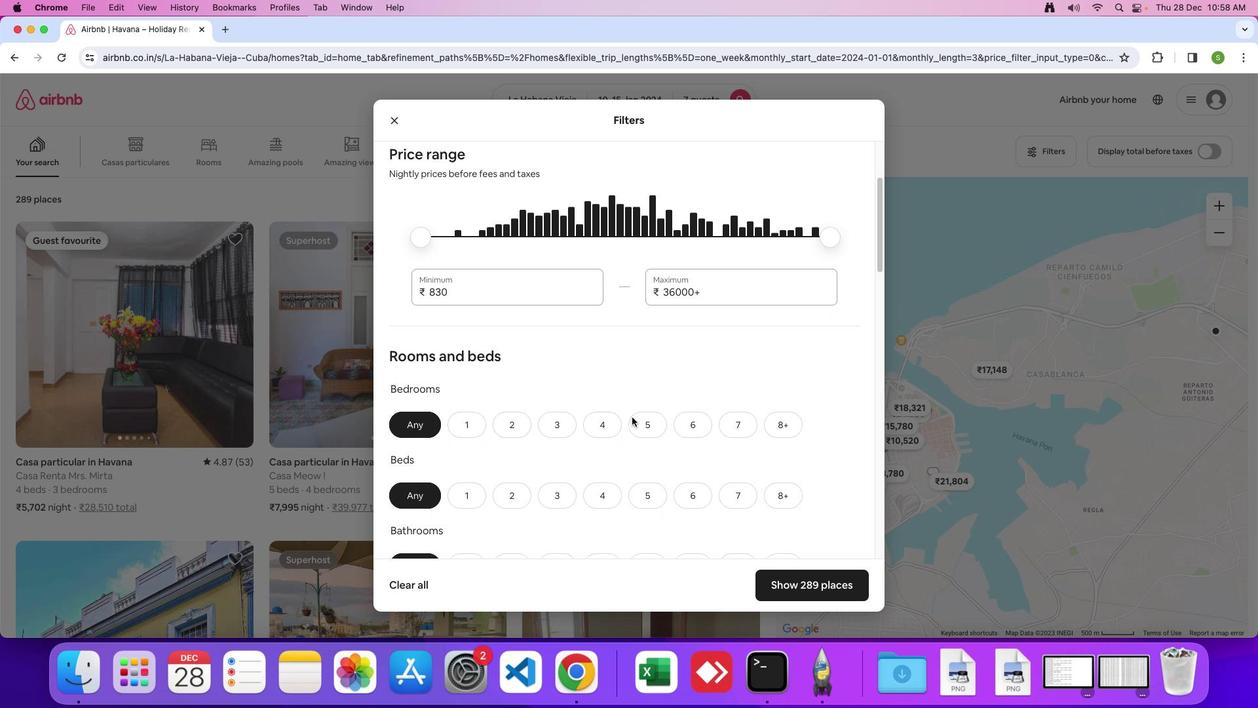 
Action: Mouse scrolled (632, 417) with delta (0, 0)
Screenshot: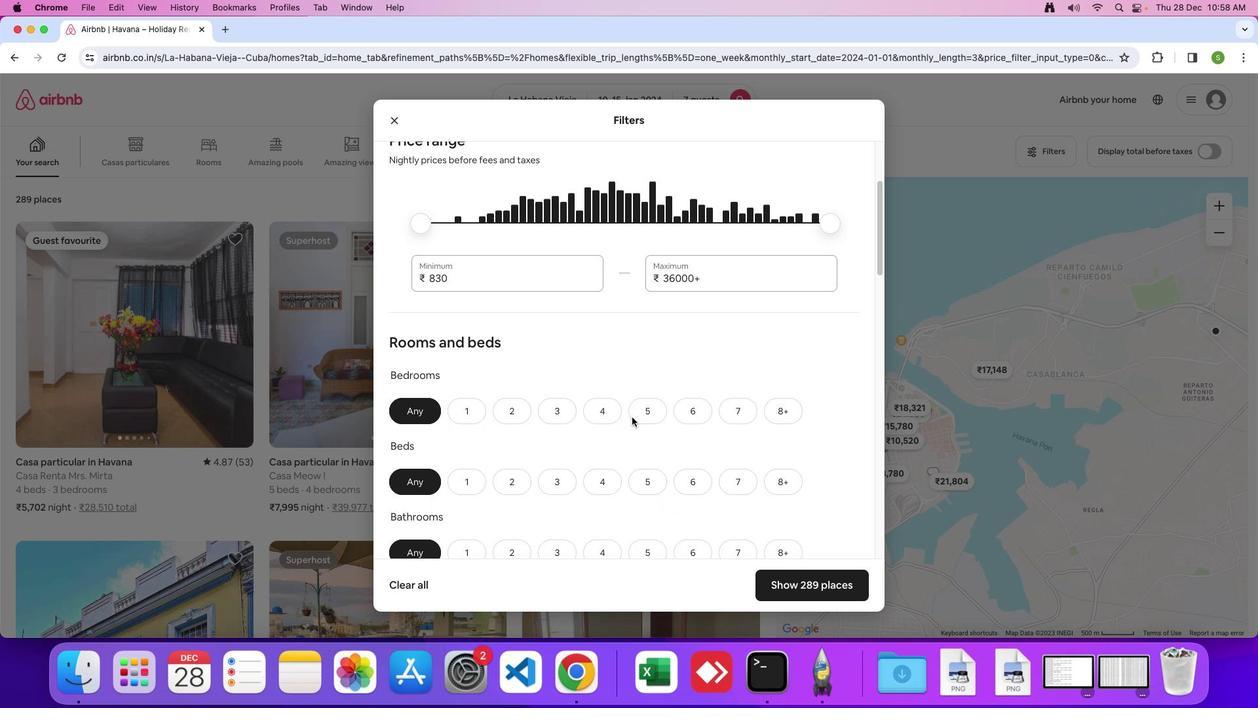 
Action: Mouse scrolled (632, 417) with delta (0, 0)
Screenshot: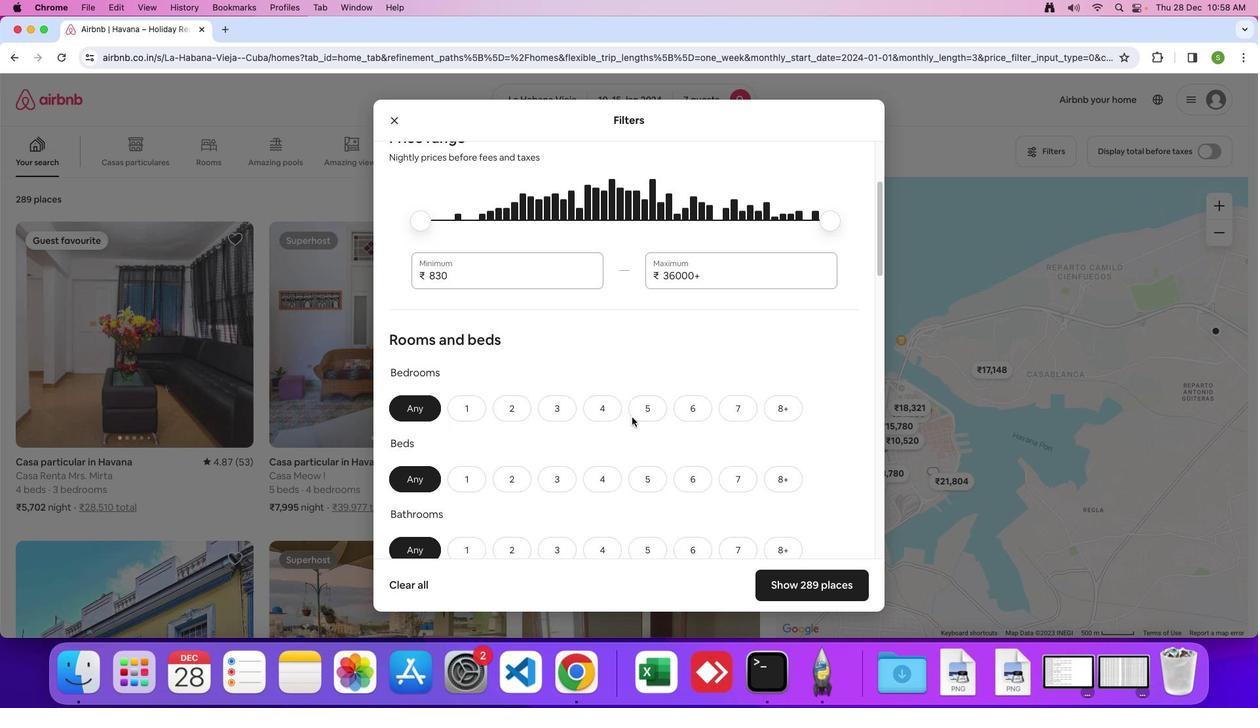 
Action: Mouse scrolled (632, 417) with delta (0, 0)
Screenshot: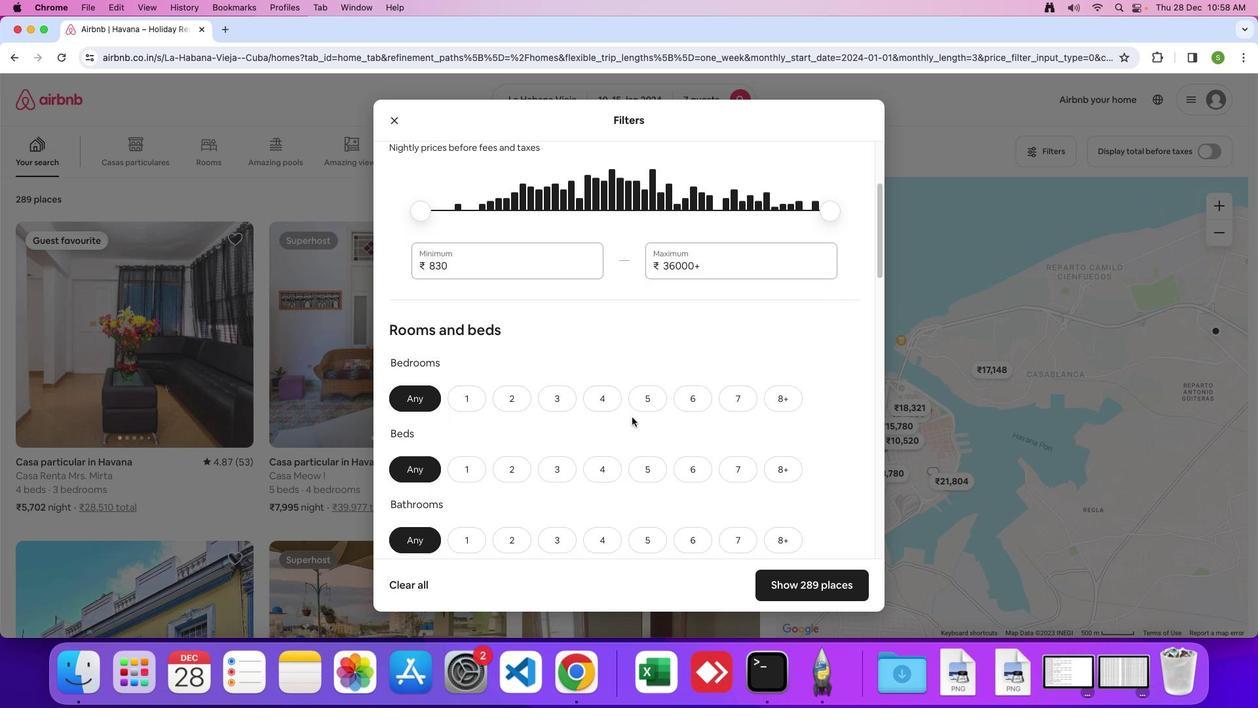
Action: Mouse moved to (595, 384)
Screenshot: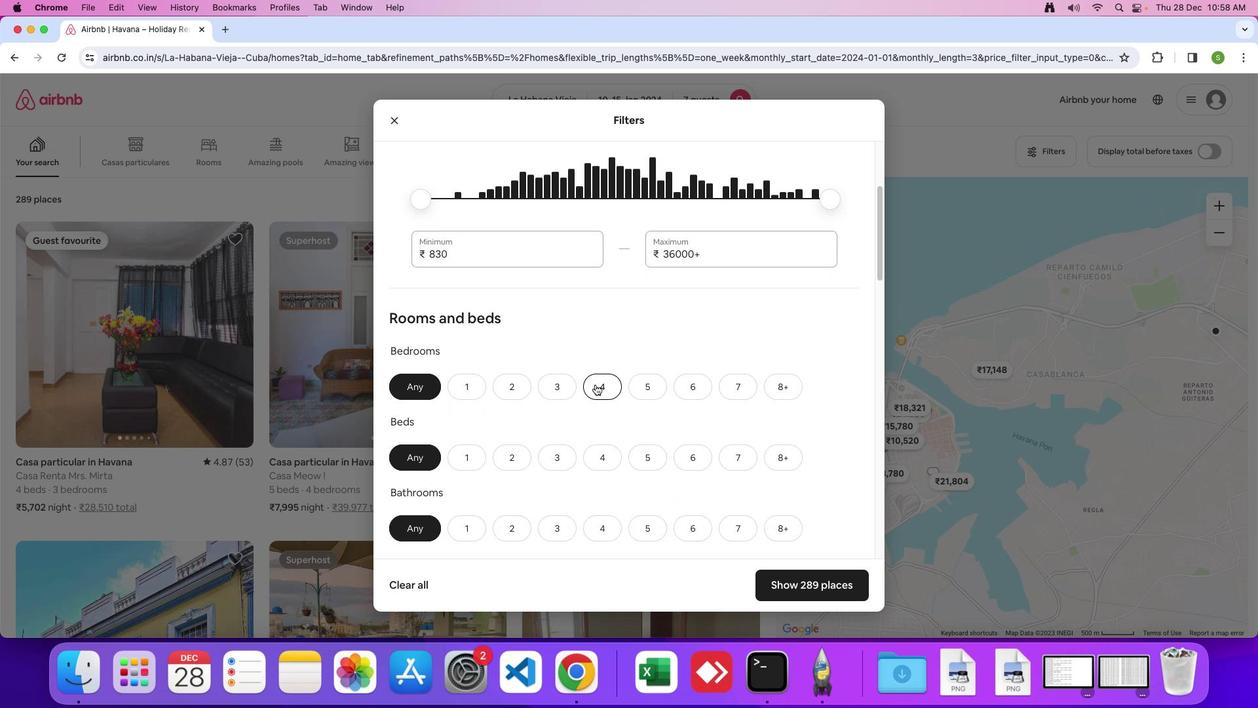 
Action: Mouse pressed left at (595, 384)
Screenshot: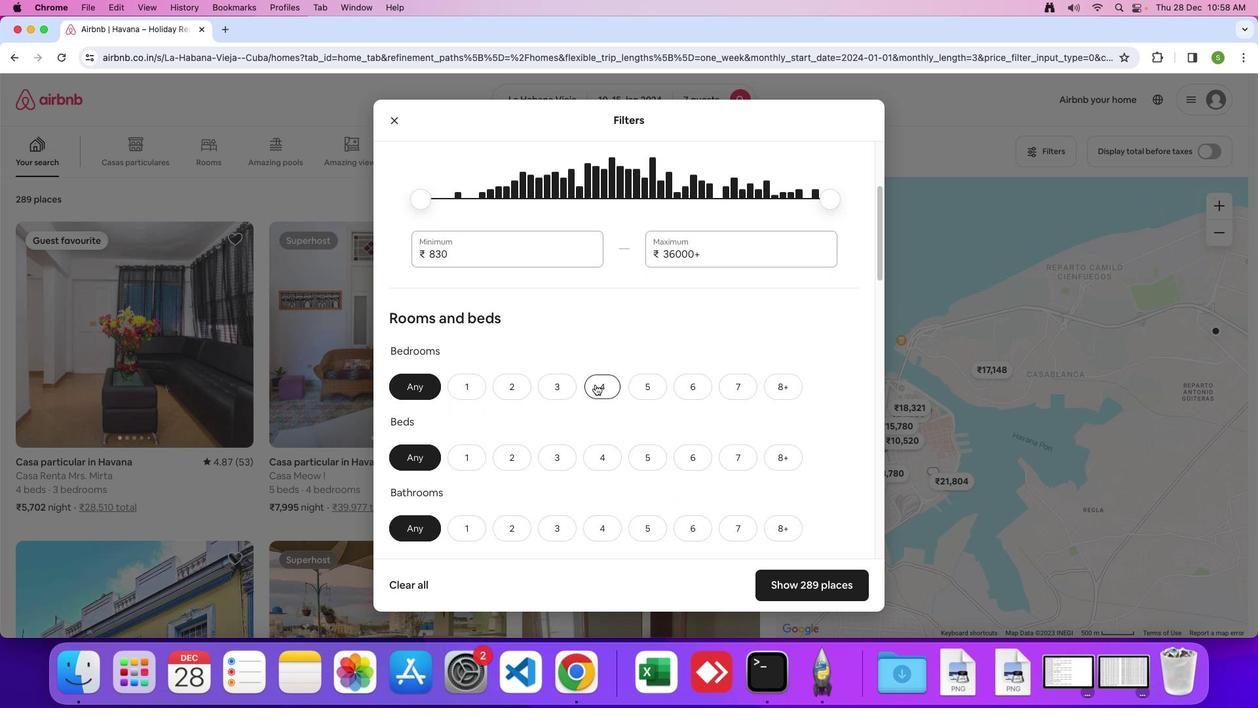 
Action: Mouse moved to (742, 460)
Screenshot: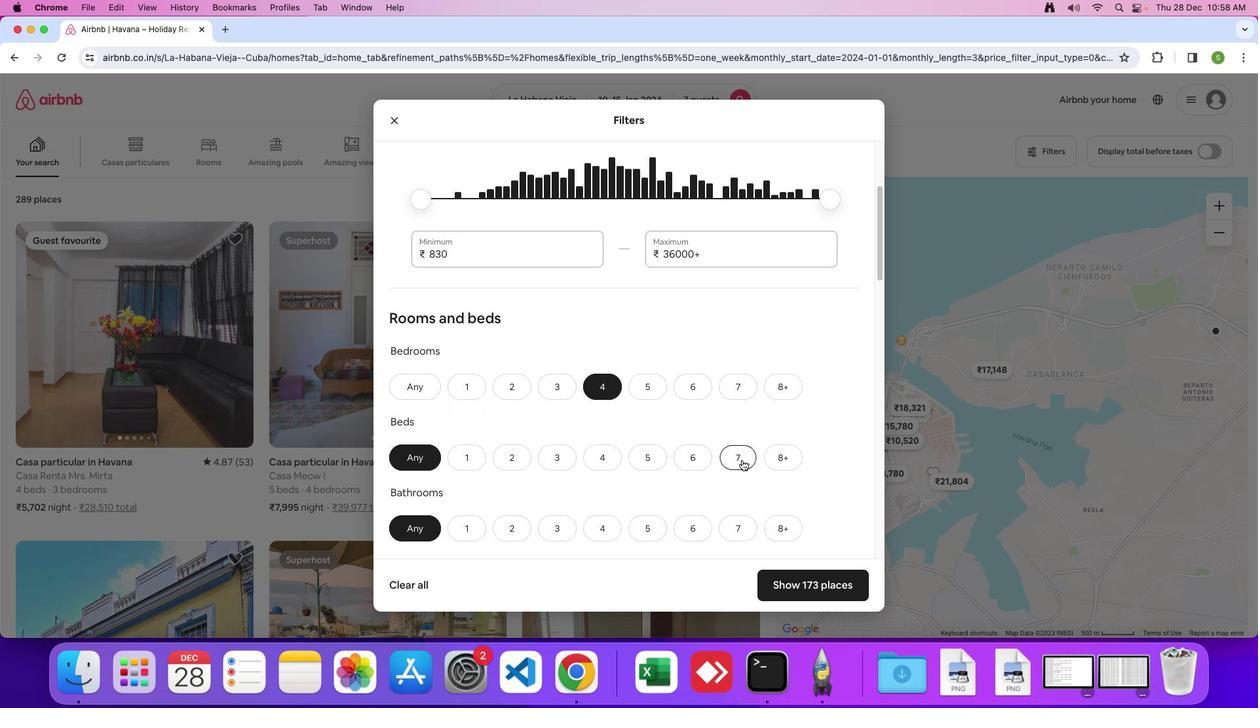 
Action: Mouse pressed left at (742, 460)
Screenshot: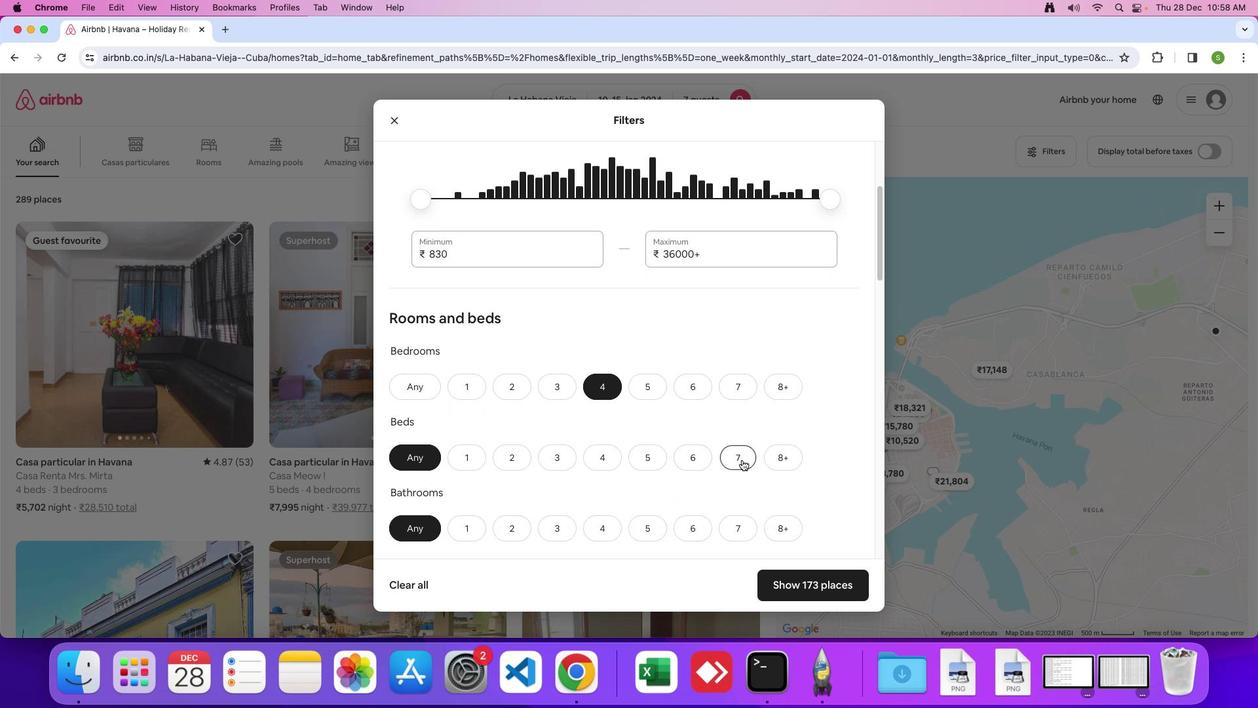 
Action: Mouse moved to (608, 527)
Screenshot: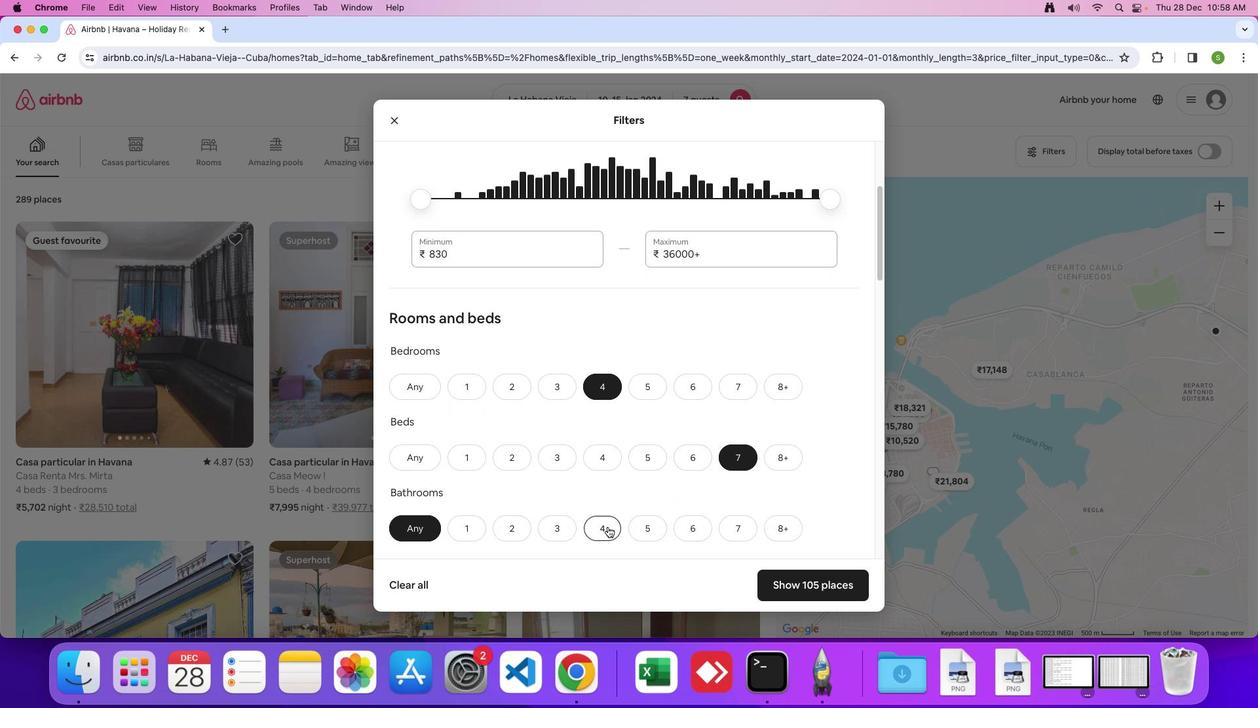 
Action: Mouse pressed left at (608, 527)
Screenshot: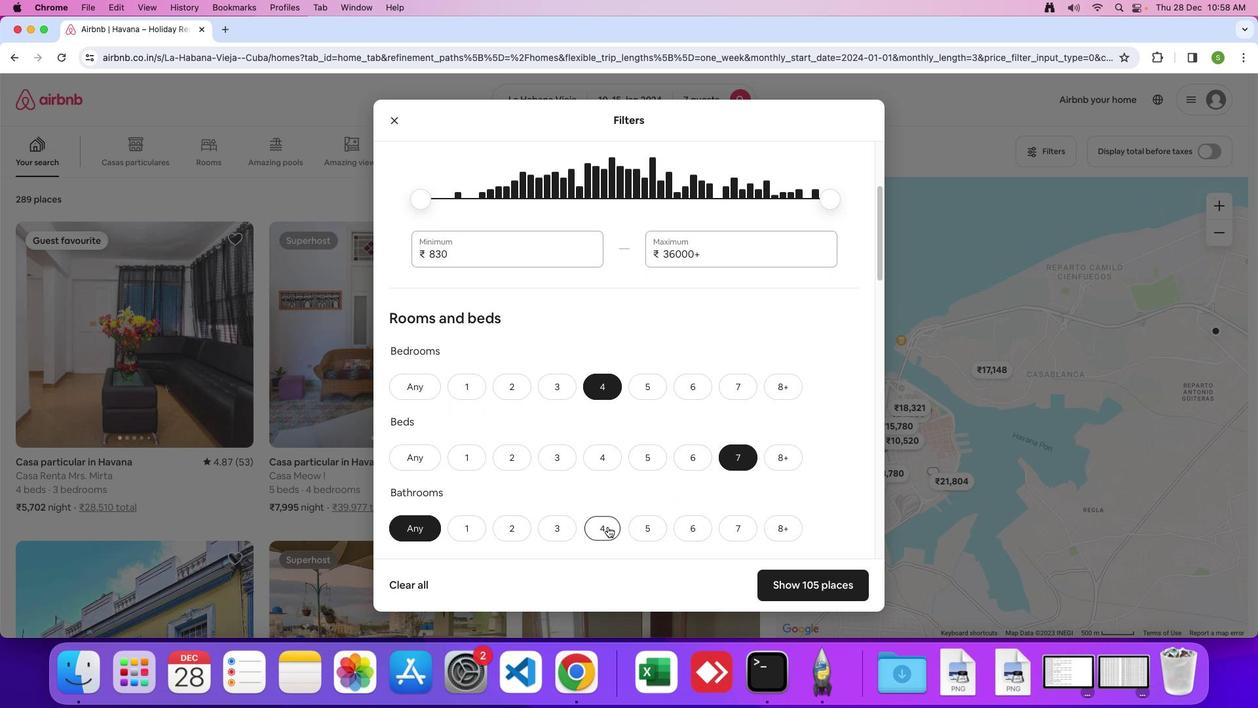 
Action: Mouse moved to (633, 463)
Screenshot: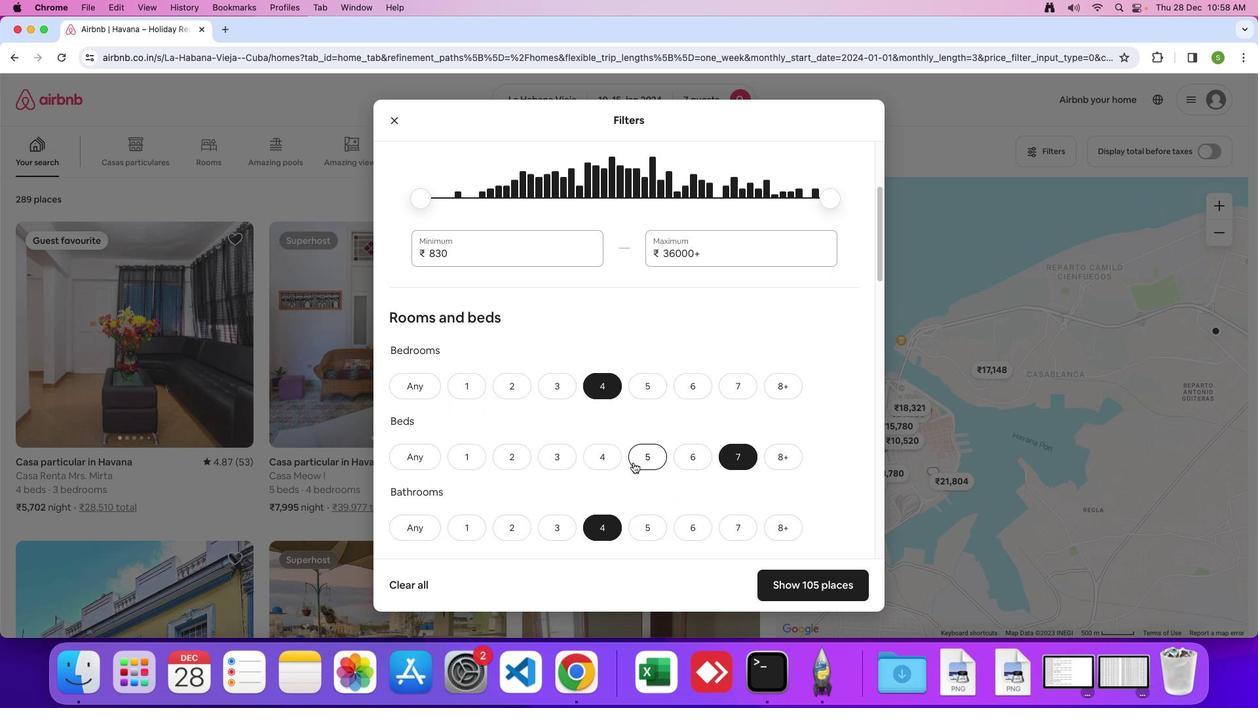
Action: Mouse scrolled (633, 463) with delta (0, 0)
Screenshot: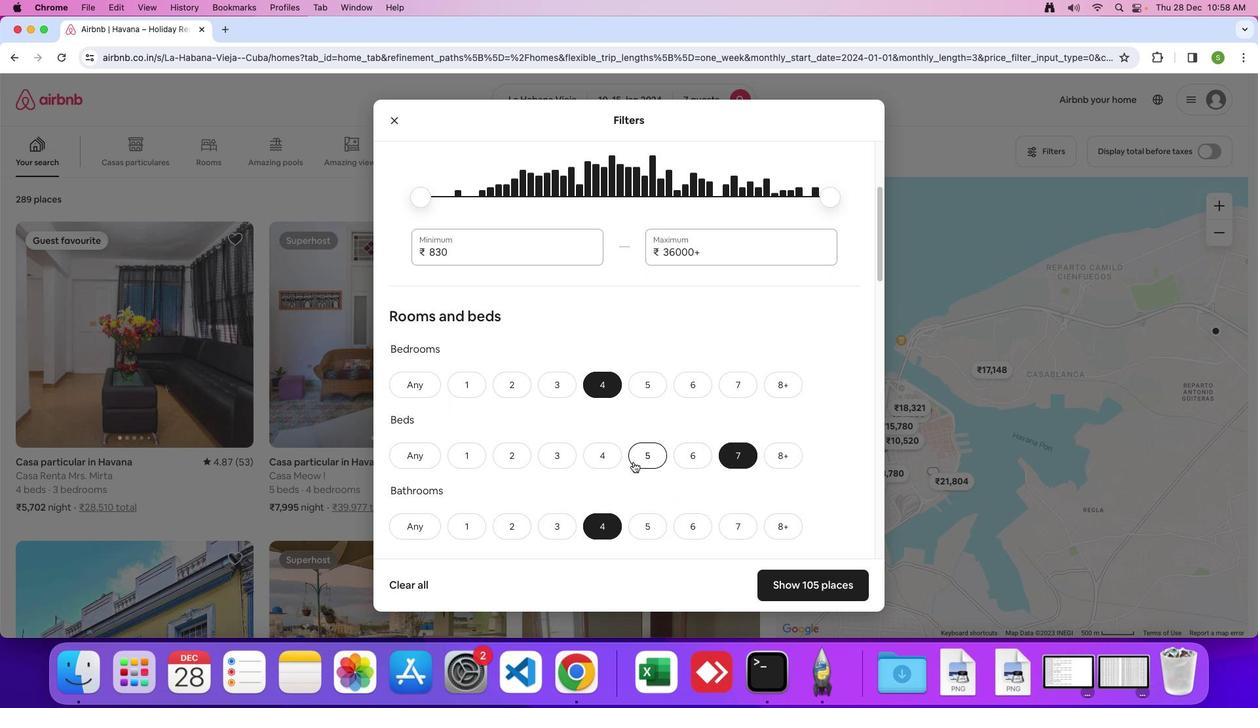 
Action: Mouse moved to (633, 462)
Screenshot: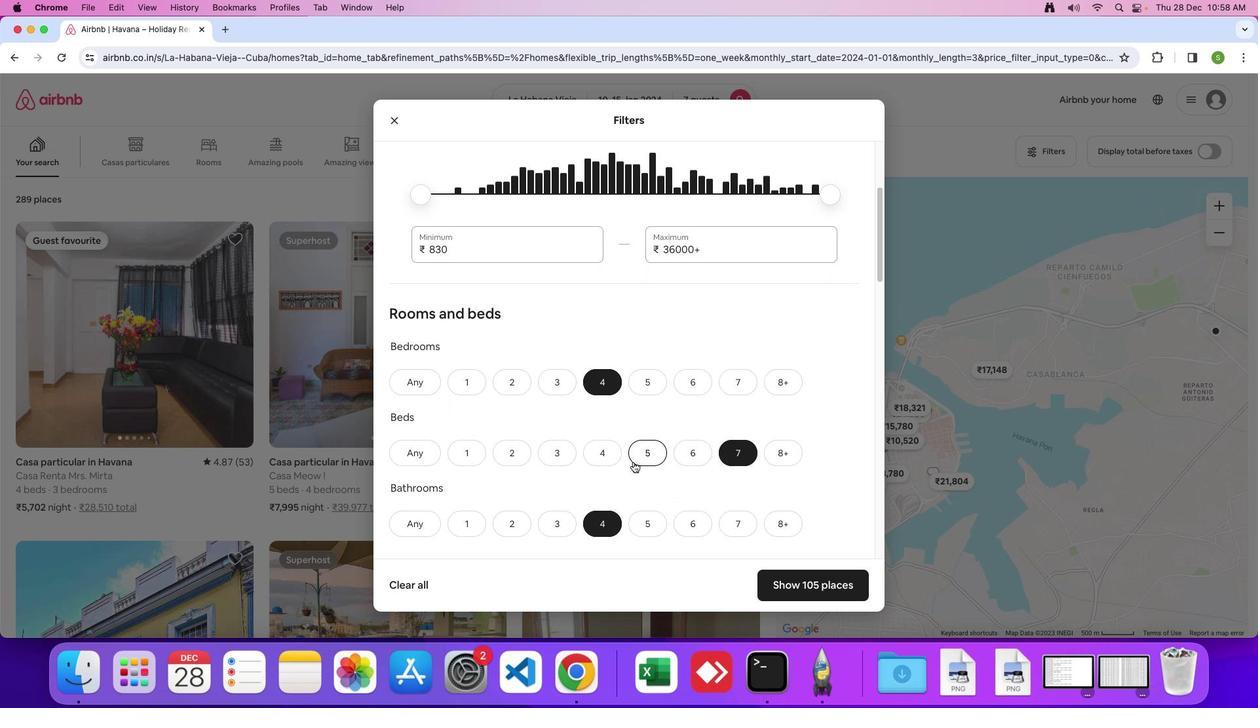 
Action: Mouse scrolled (633, 462) with delta (0, 0)
Screenshot: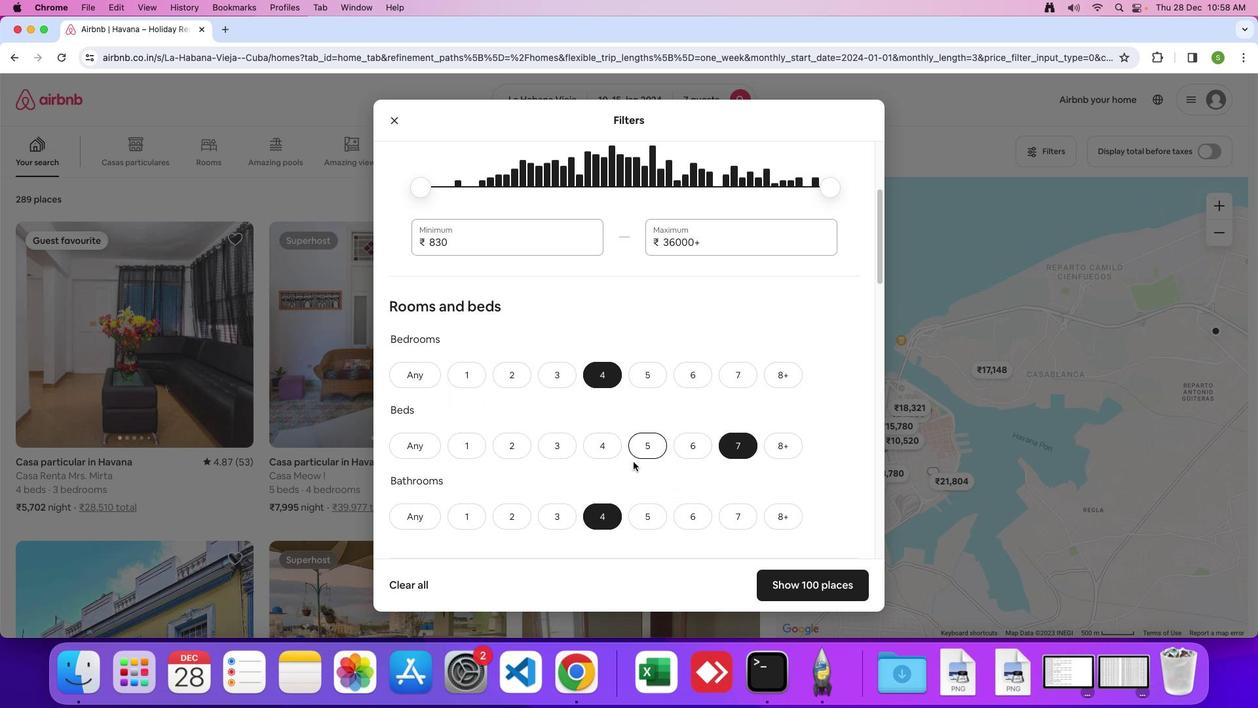 
Action: Mouse moved to (633, 462)
Screenshot: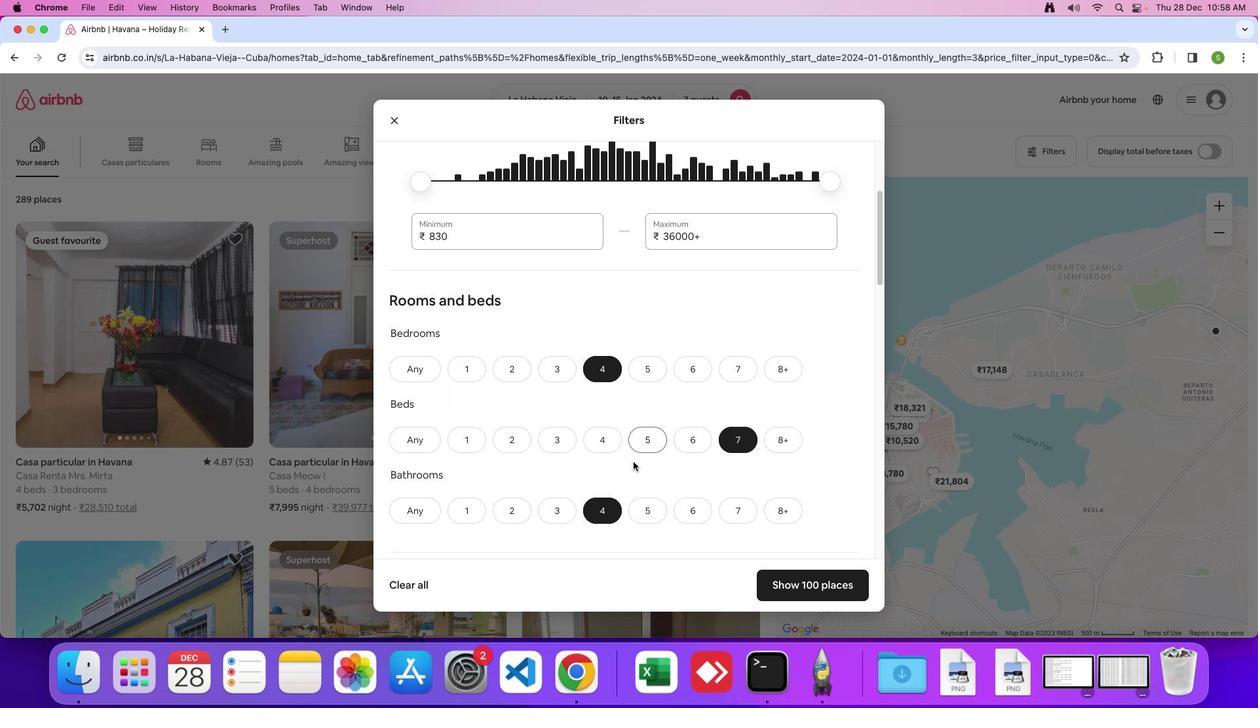 
Action: Mouse scrolled (633, 462) with delta (0, 0)
Screenshot: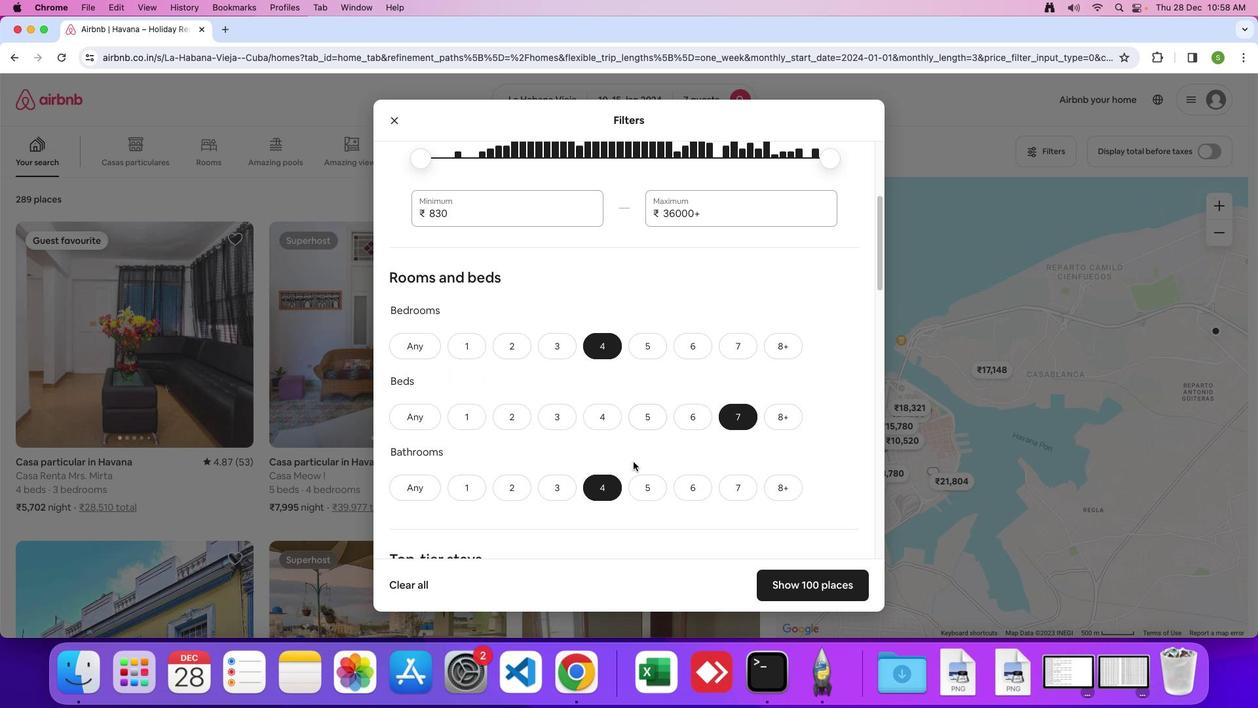 
Action: Mouse moved to (633, 460)
Screenshot: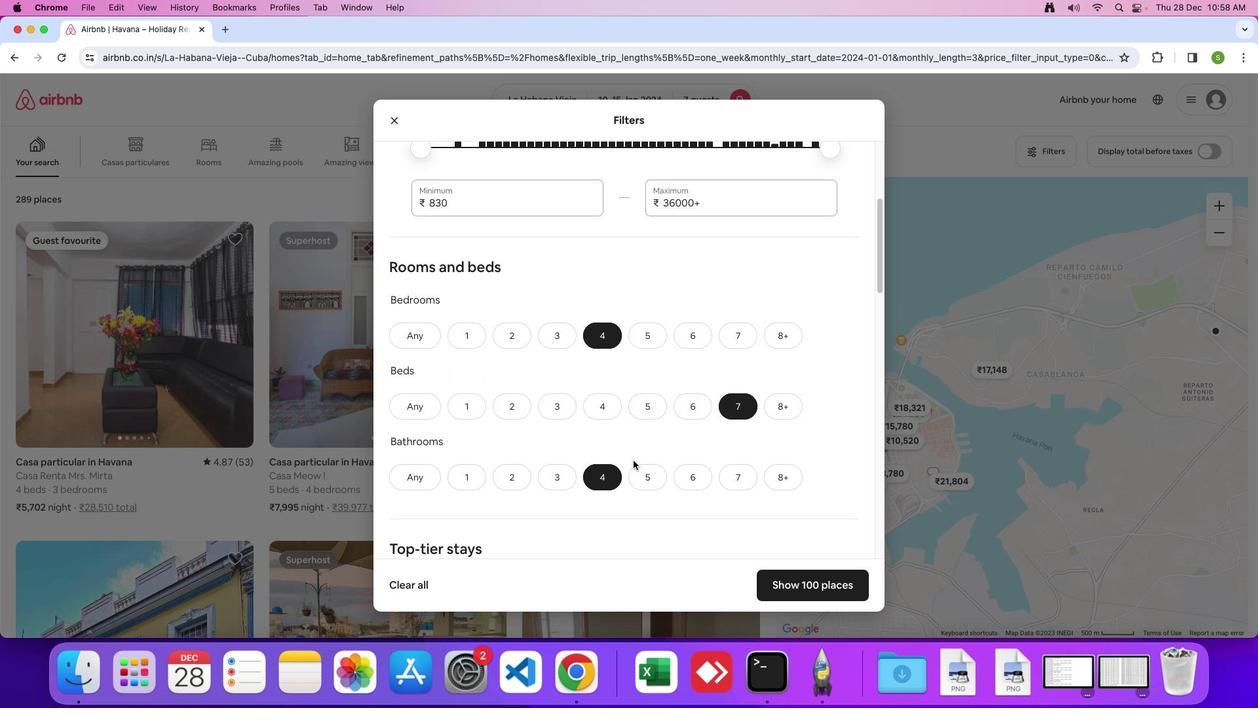 
Action: Mouse scrolled (633, 460) with delta (0, 0)
Screenshot: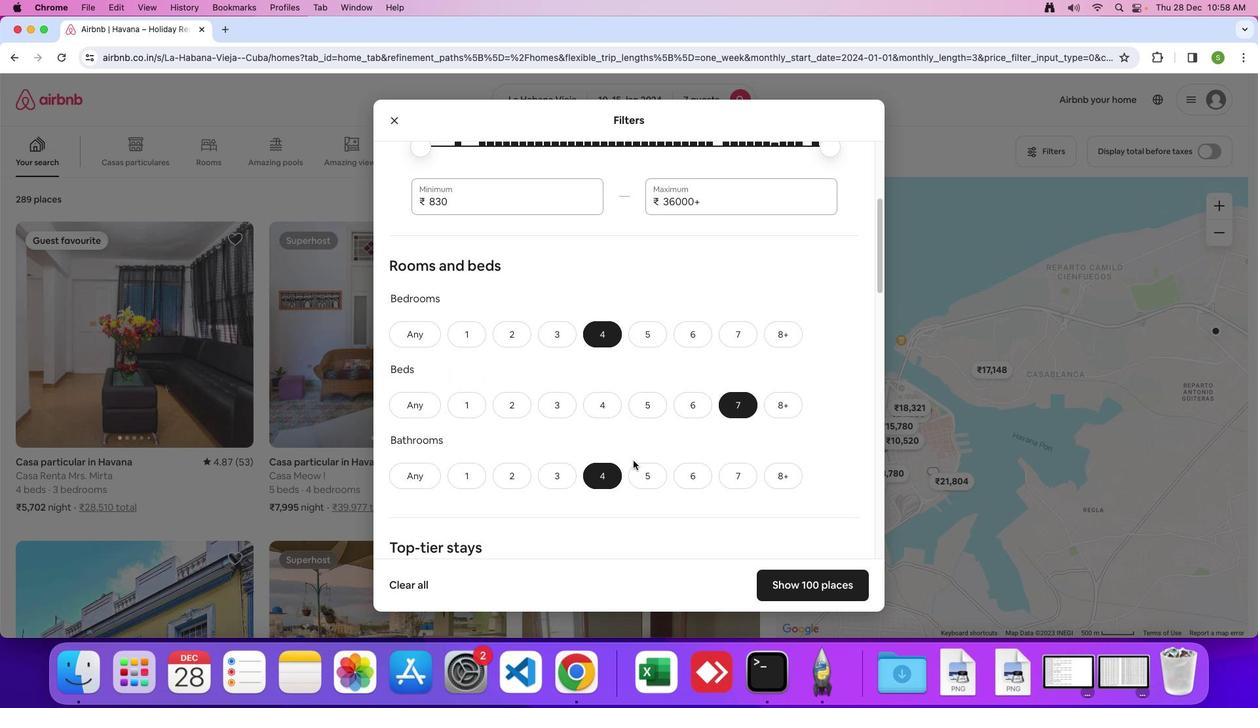 
Action: Mouse scrolled (633, 460) with delta (0, 0)
Screenshot: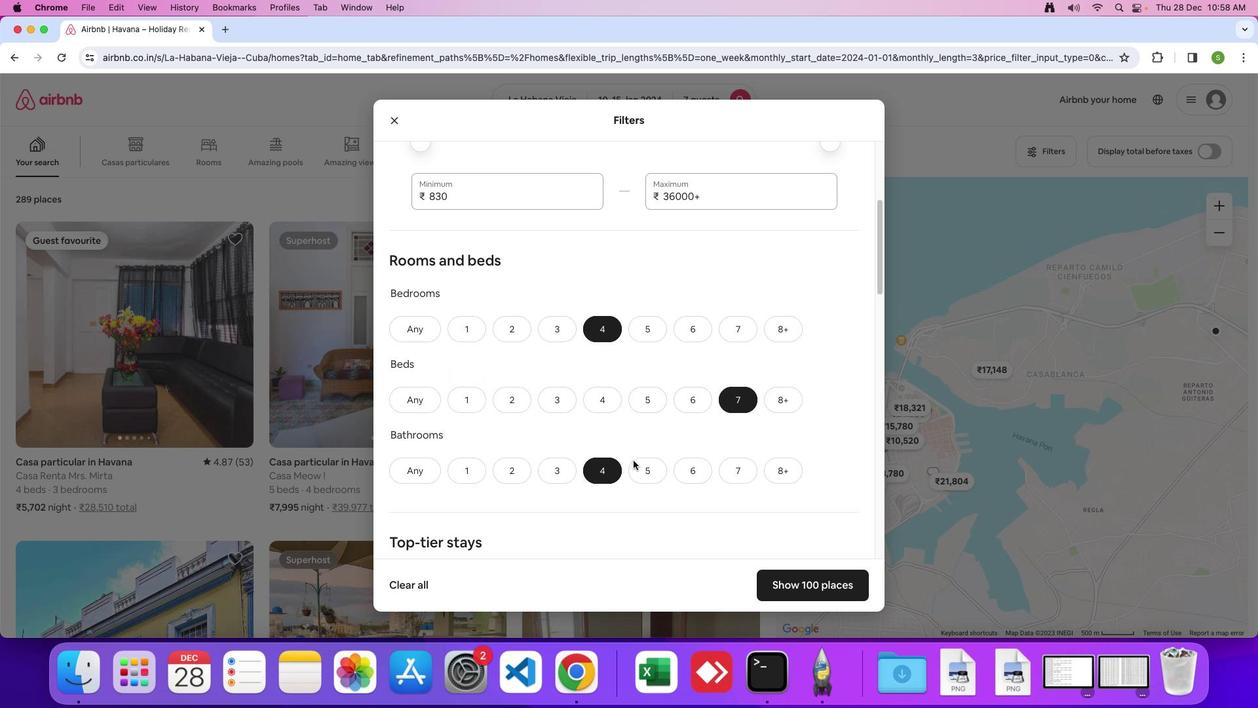 
Action: Mouse moved to (633, 460)
Screenshot: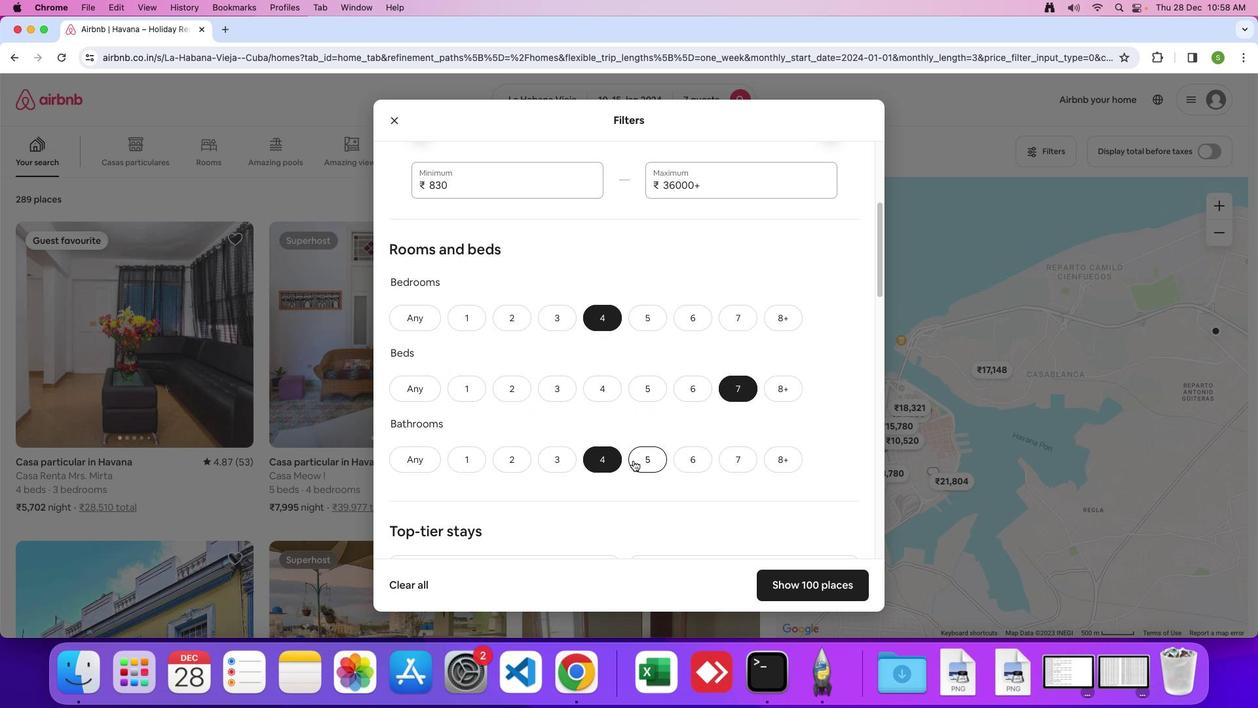 
Action: Mouse scrolled (633, 460) with delta (0, 0)
Screenshot: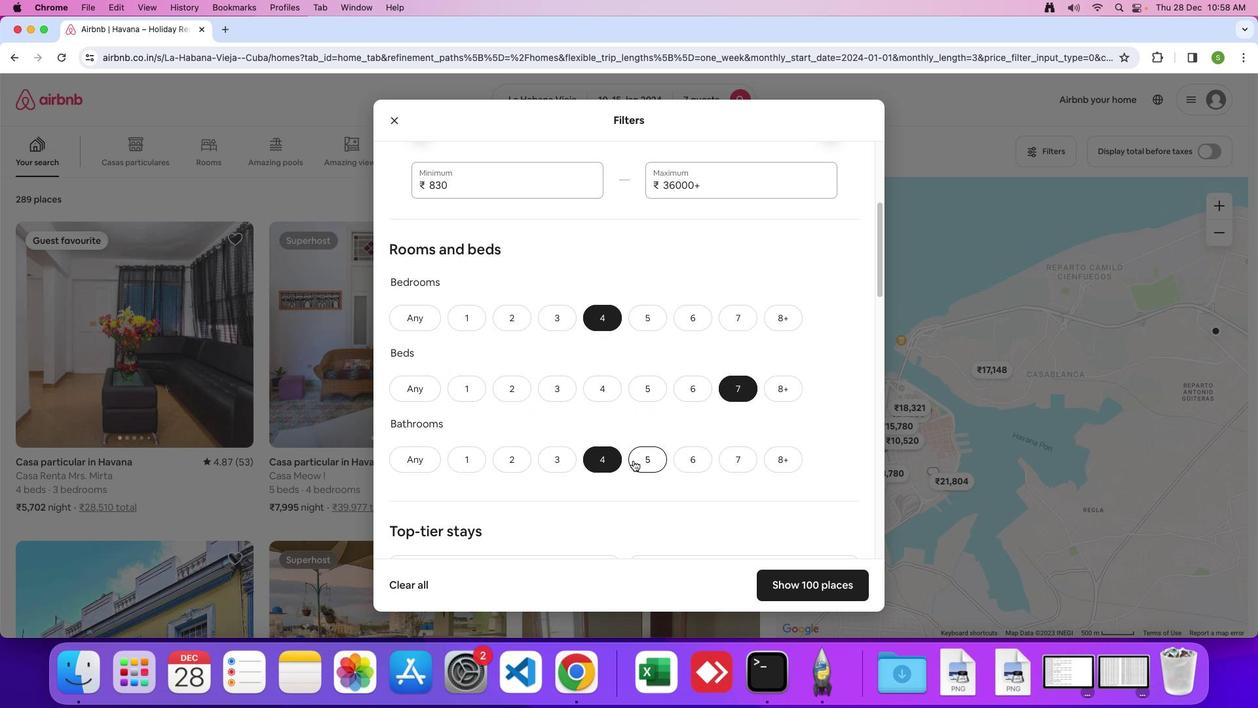 
Action: Mouse scrolled (633, 460) with delta (0, 0)
Screenshot: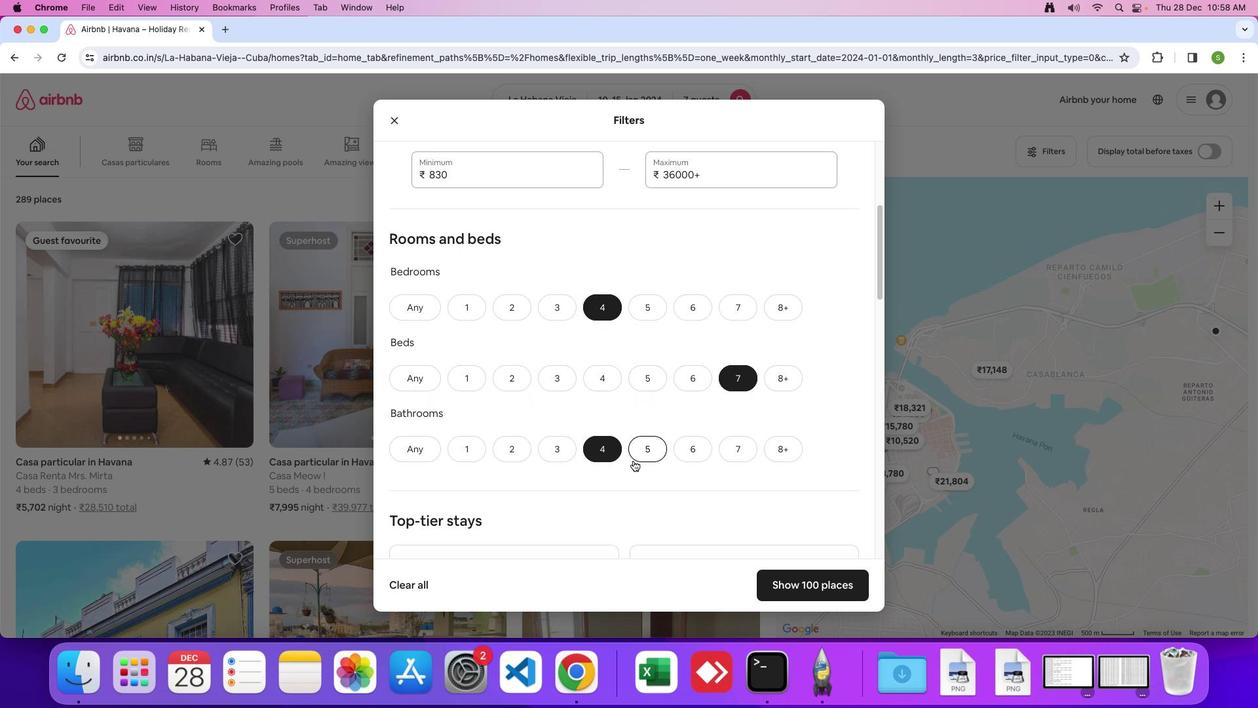 
Action: Mouse scrolled (633, 460) with delta (0, -1)
Screenshot: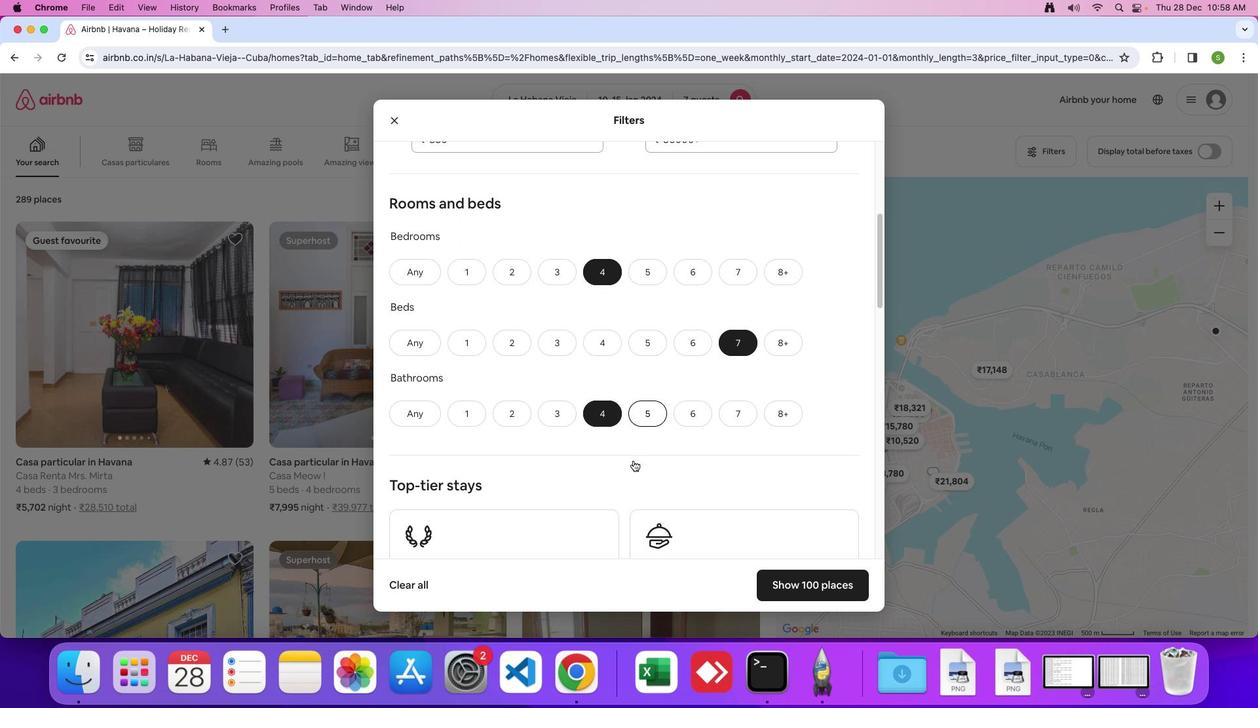 
Action: Mouse scrolled (633, 460) with delta (0, 0)
Screenshot: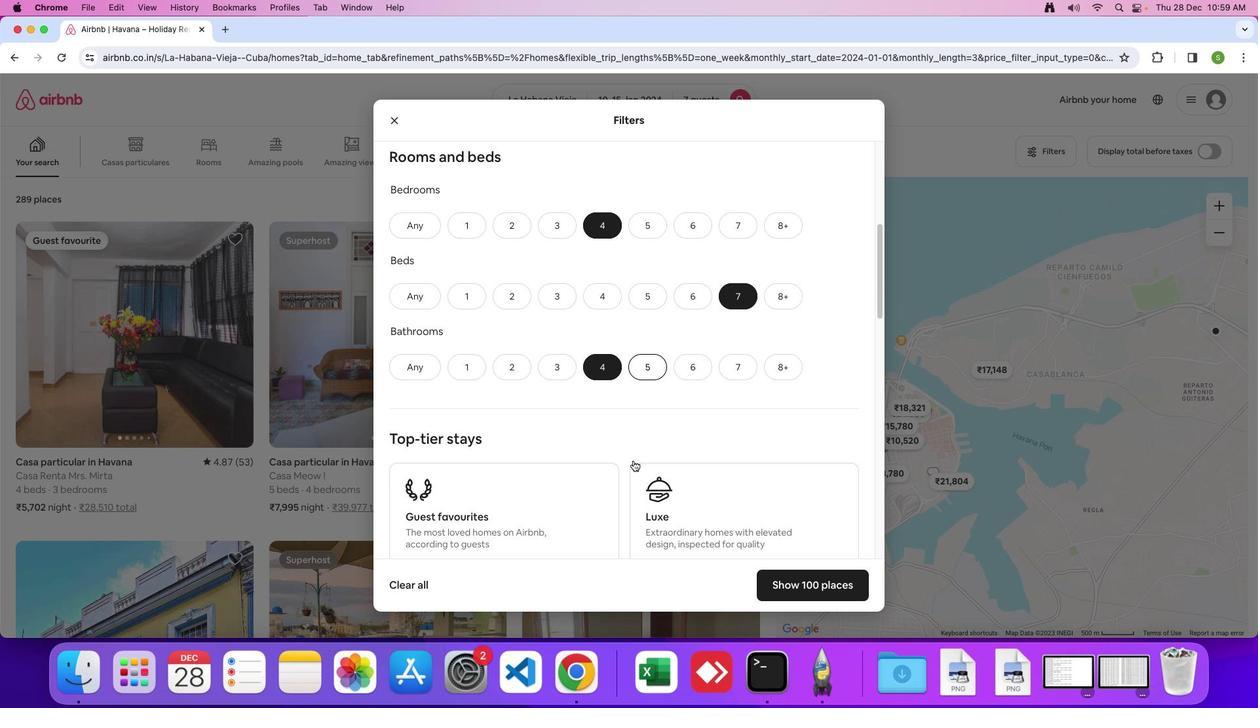 
Action: Mouse scrolled (633, 460) with delta (0, 0)
Screenshot: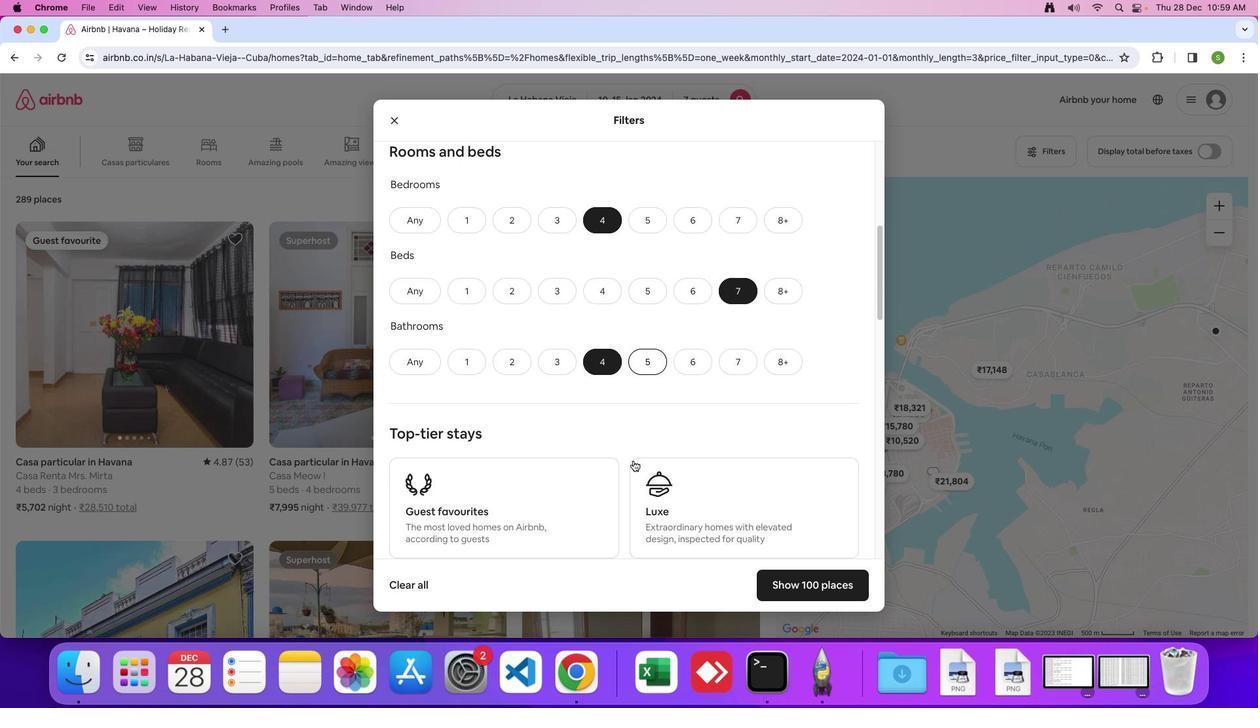 
Action: Mouse scrolled (633, 460) with delta (0, 0)
Screenshot: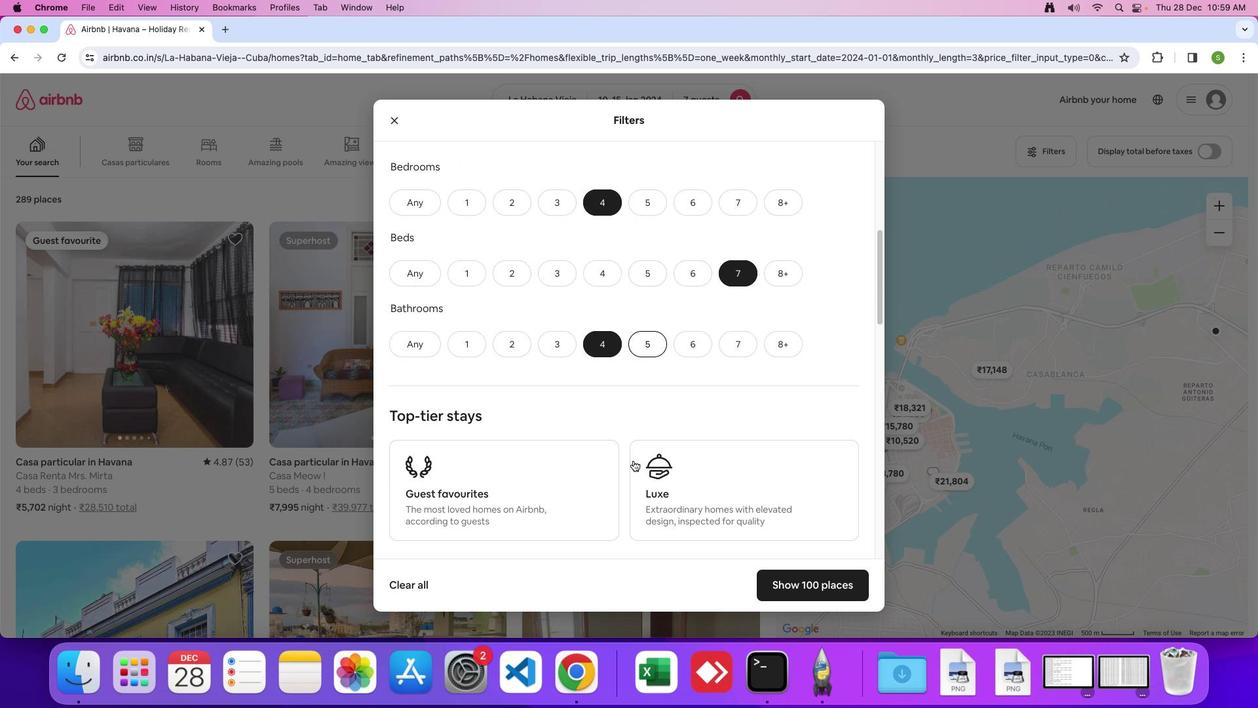 
Action: Mouse scrolled (633, 460) with delta (0, 0)
Screenshot: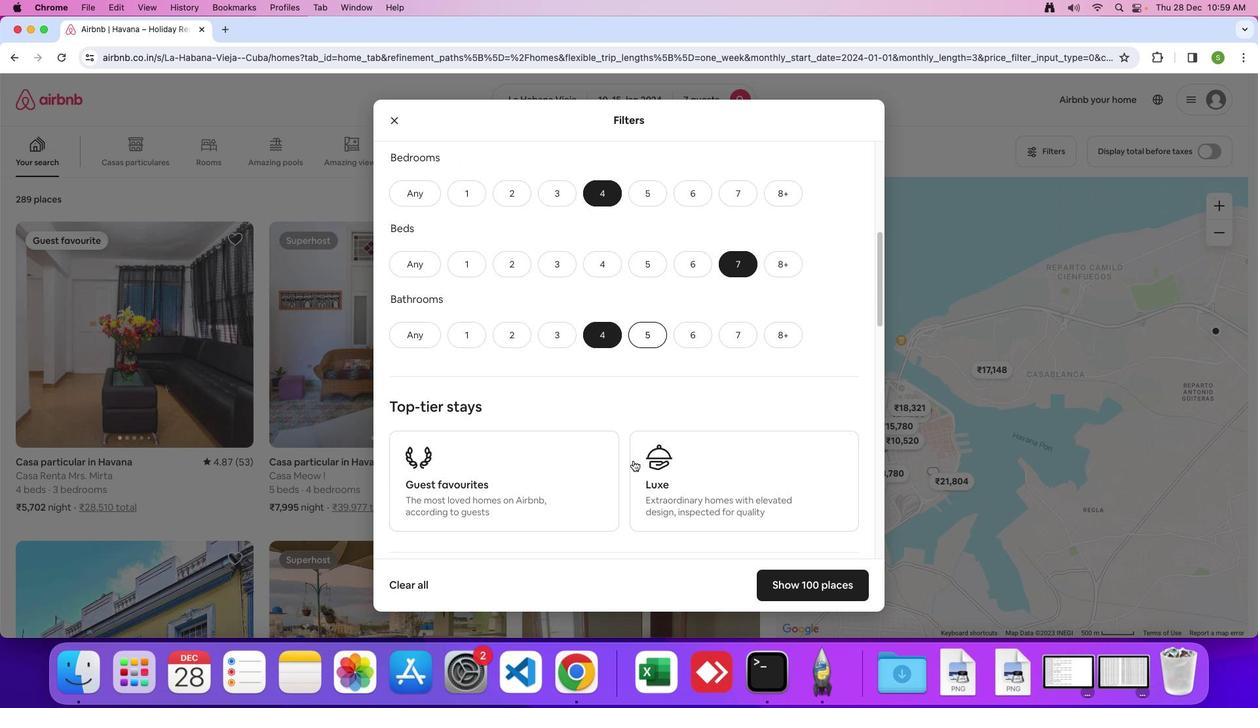 
Action: Mouse scrolled (633, 460) with delta (0, -1)
Screenshot: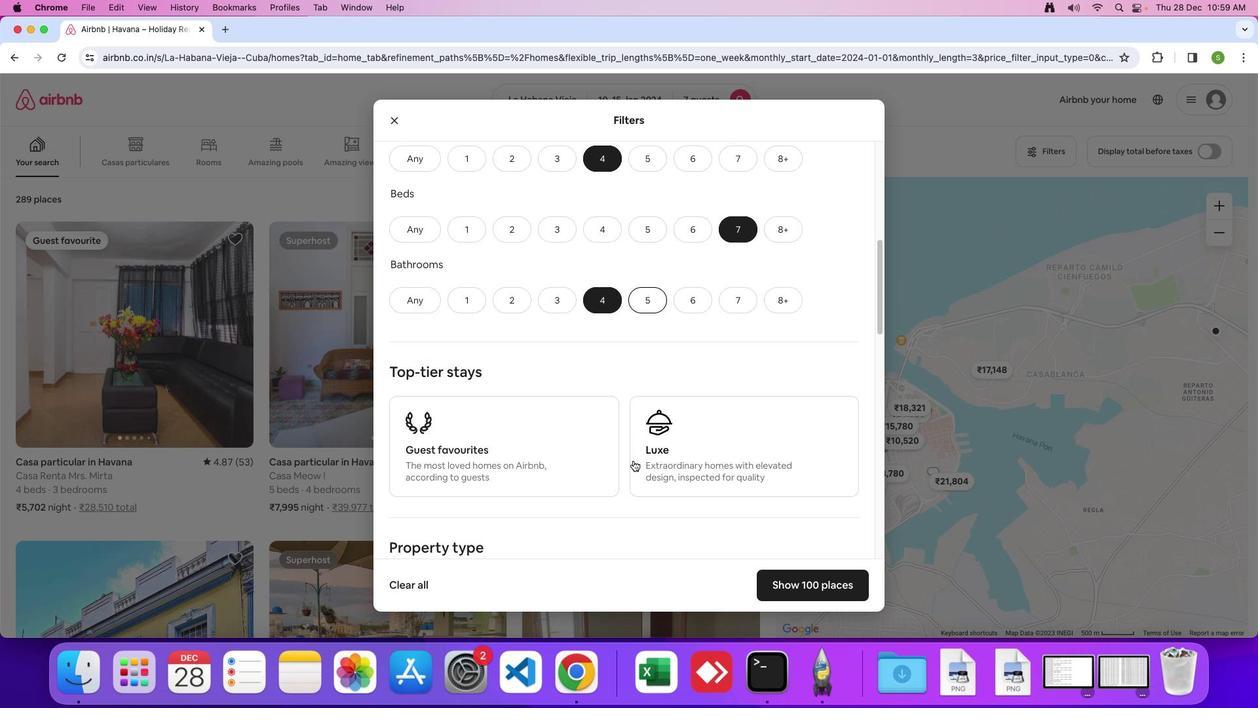 
Action: Mouse scrolled (633, 460) with delta (0, 0)
Screenshot: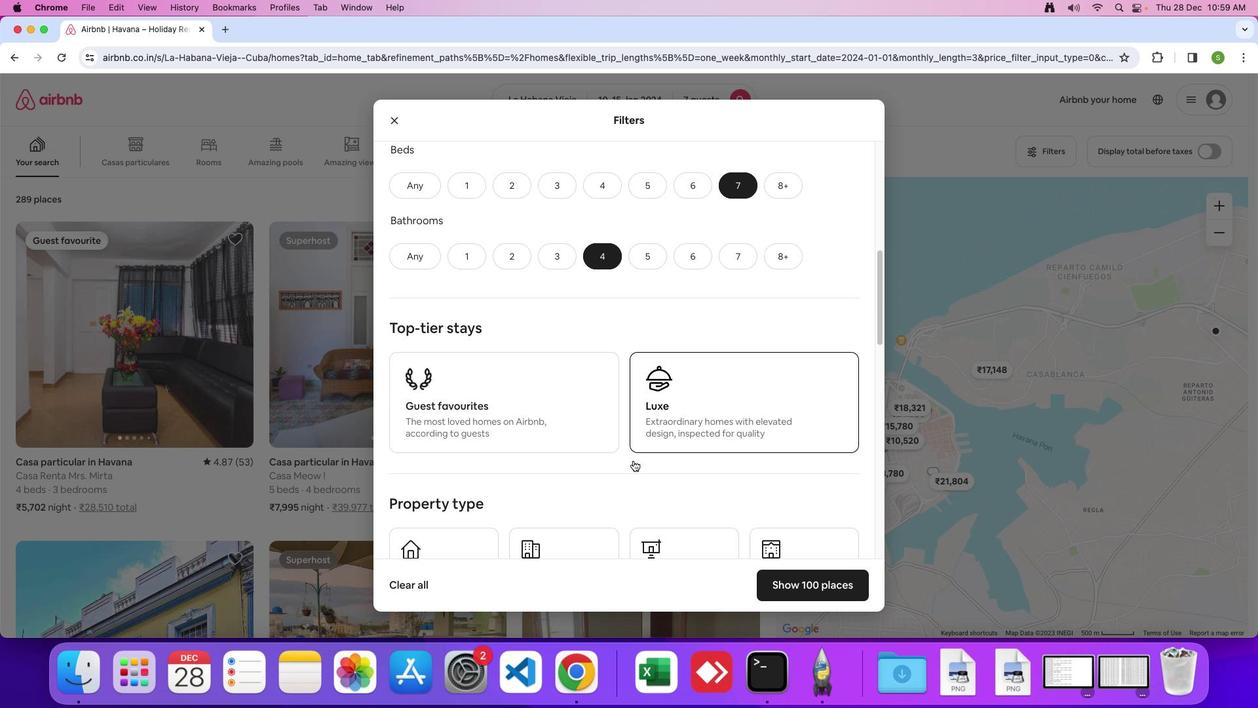 
Action: Mouse scrolled (633, 460) with delta (0, 0)
Screenshot: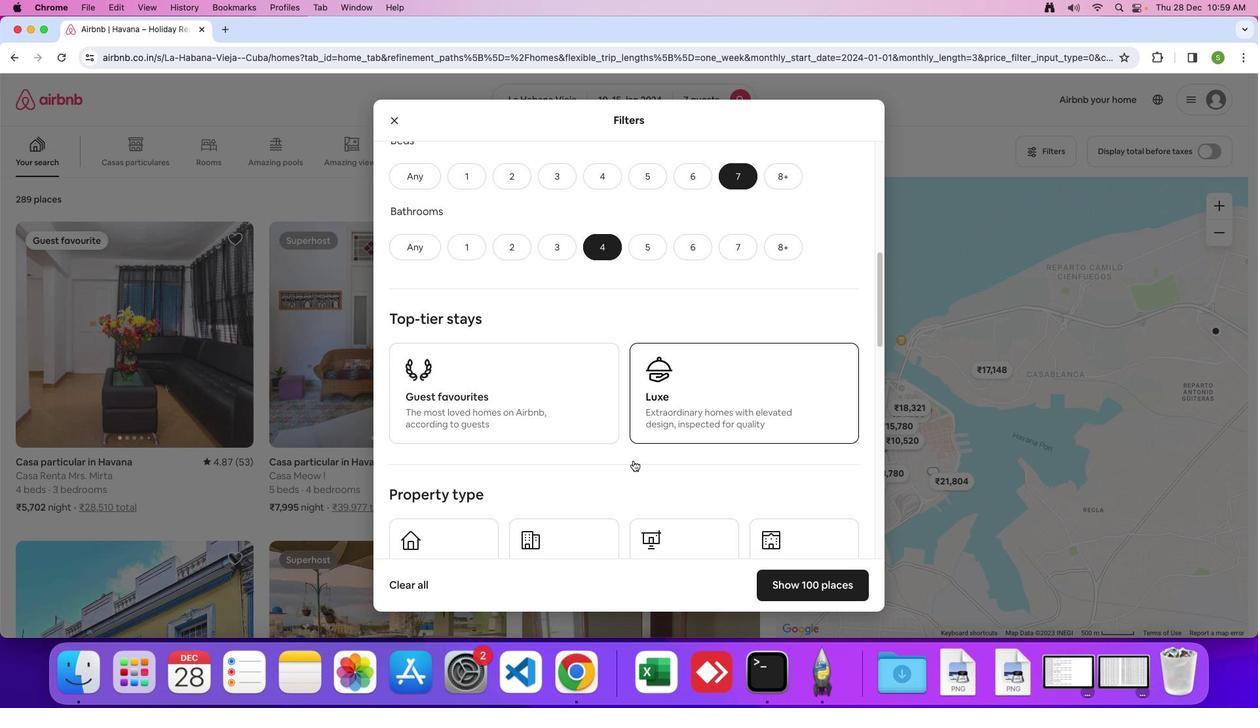 
Action: Mouse scrolled (633, 460) with delta (0, -1)
Screenshot: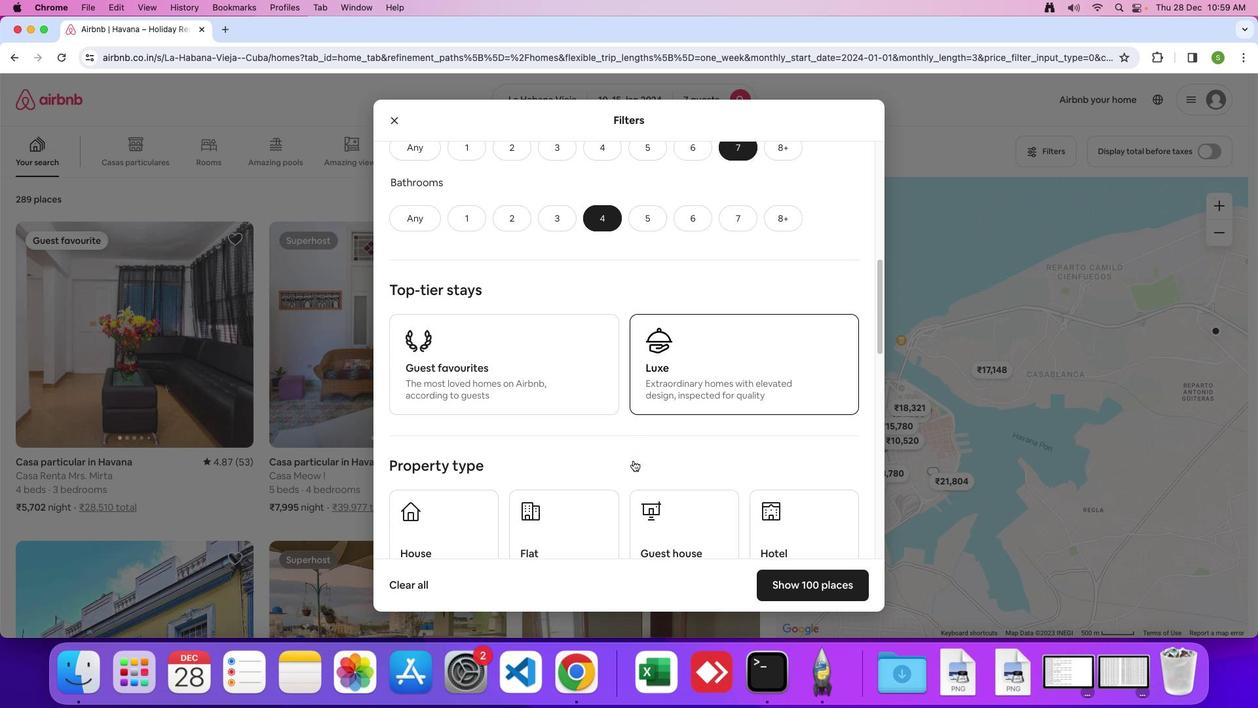 
Action: Mouse scrolled (633, 460) with delta (0, 0)
Screenshot: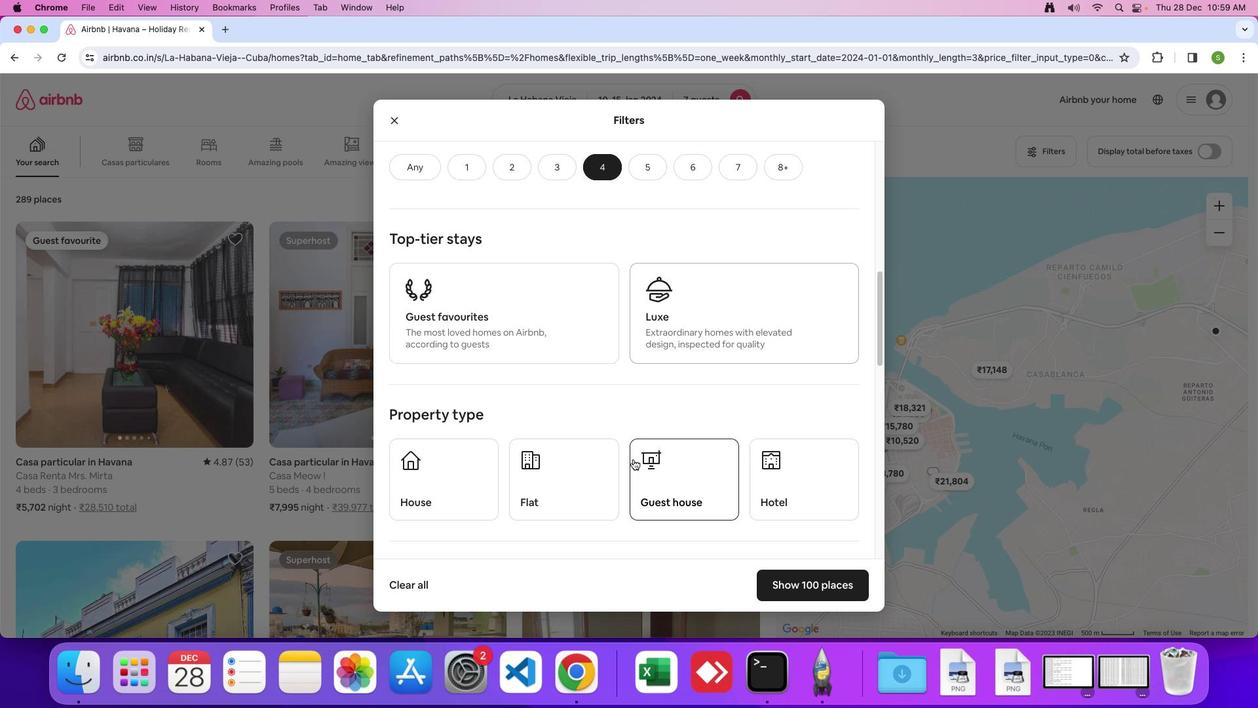 
Action: Mouse moved to (633, 460)
Screenshot: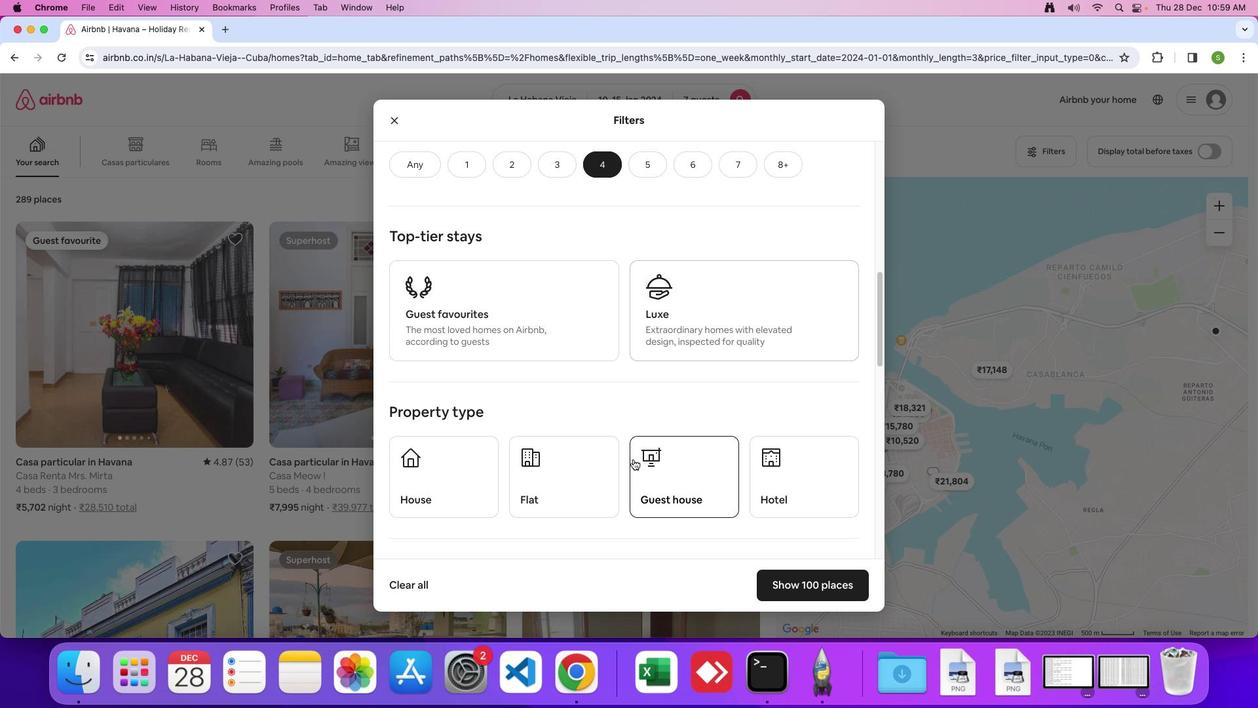 
Action: Mouse scrolled (633, 460) with delta (0, 0)
Screenshot: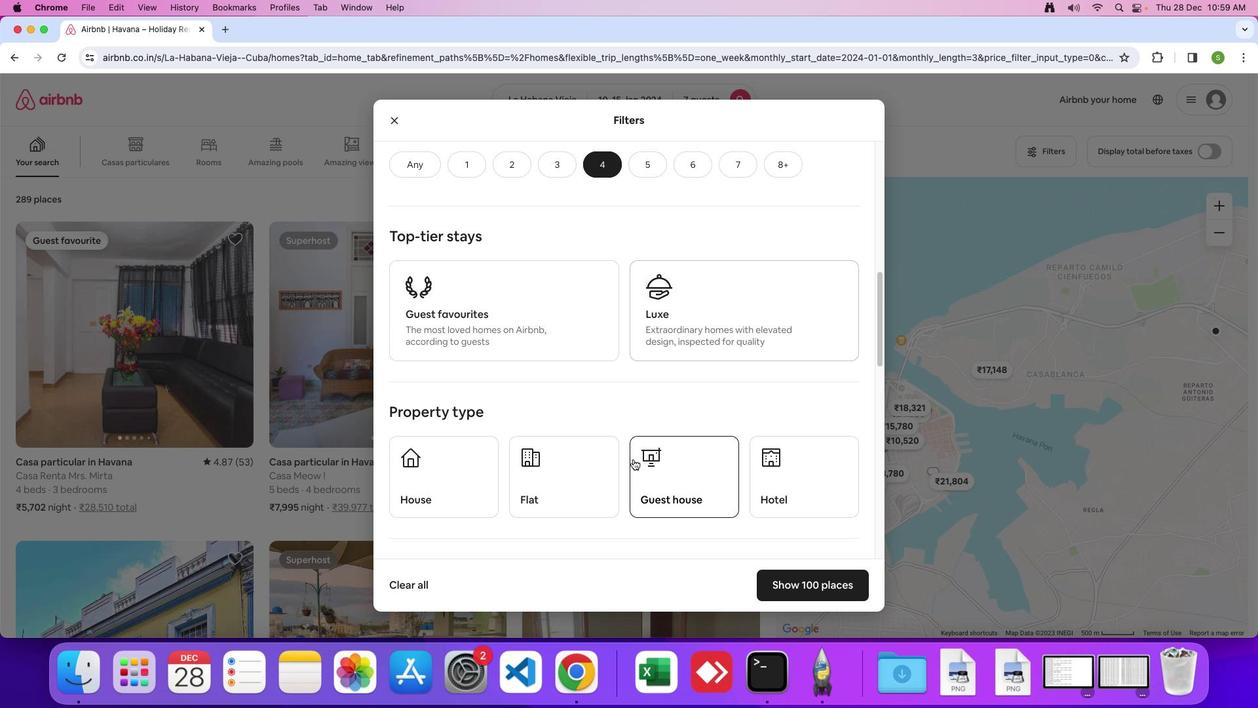 
Action: Mouse moved to (633, 458)
Screenshot: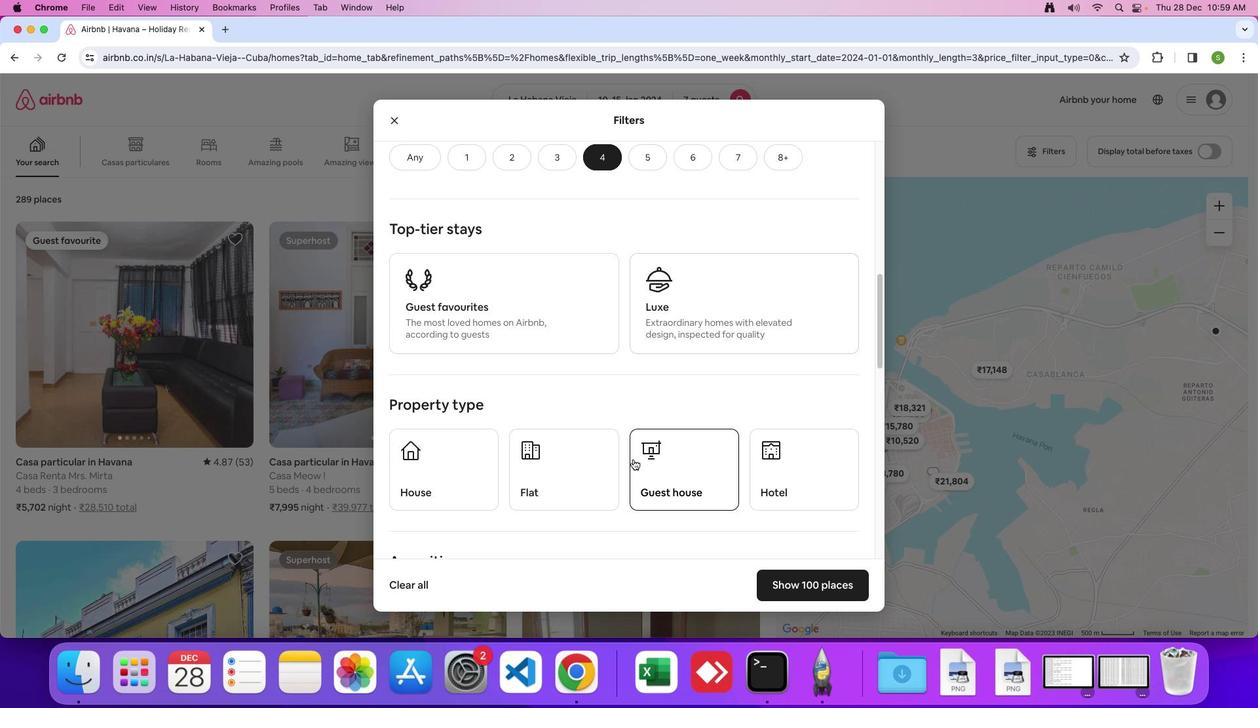 
Action: Mouse scrolled (633, 458) with delta (0, 0)
Screenshot: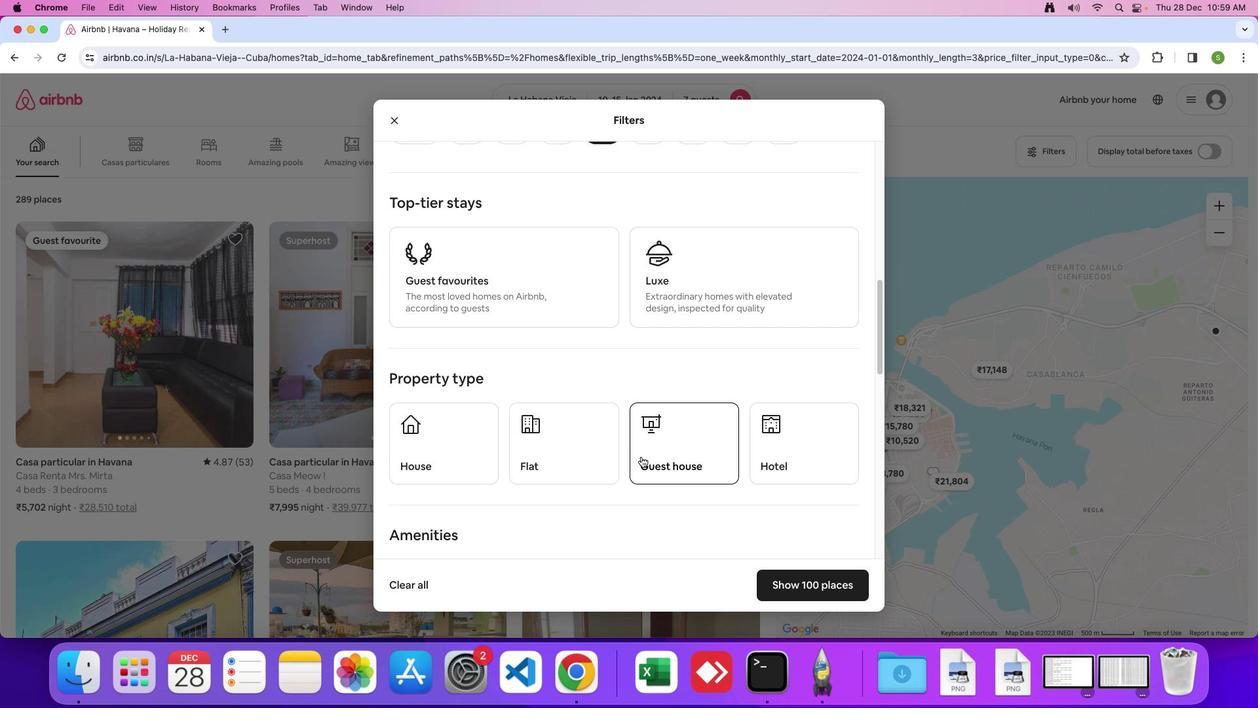 
Action: Mouse moved to (466, 446)
Screenshot: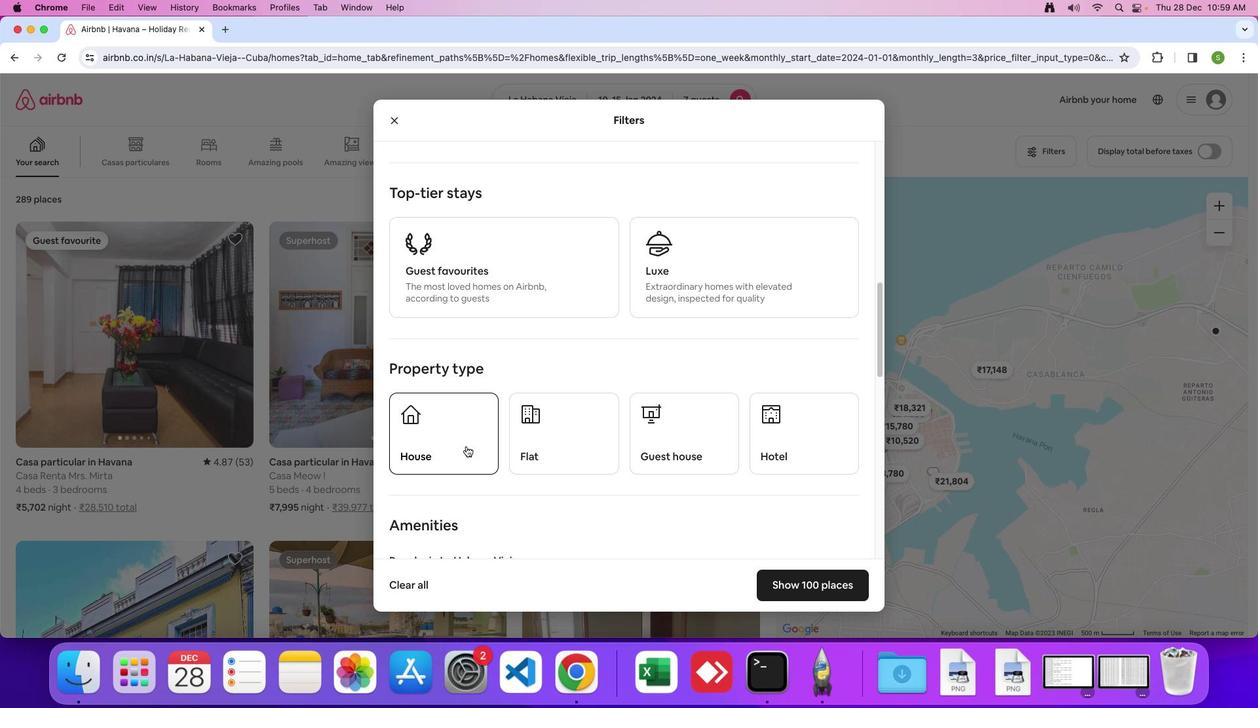 
Action: Mouse pressed left at (466, 446)
Screenshot: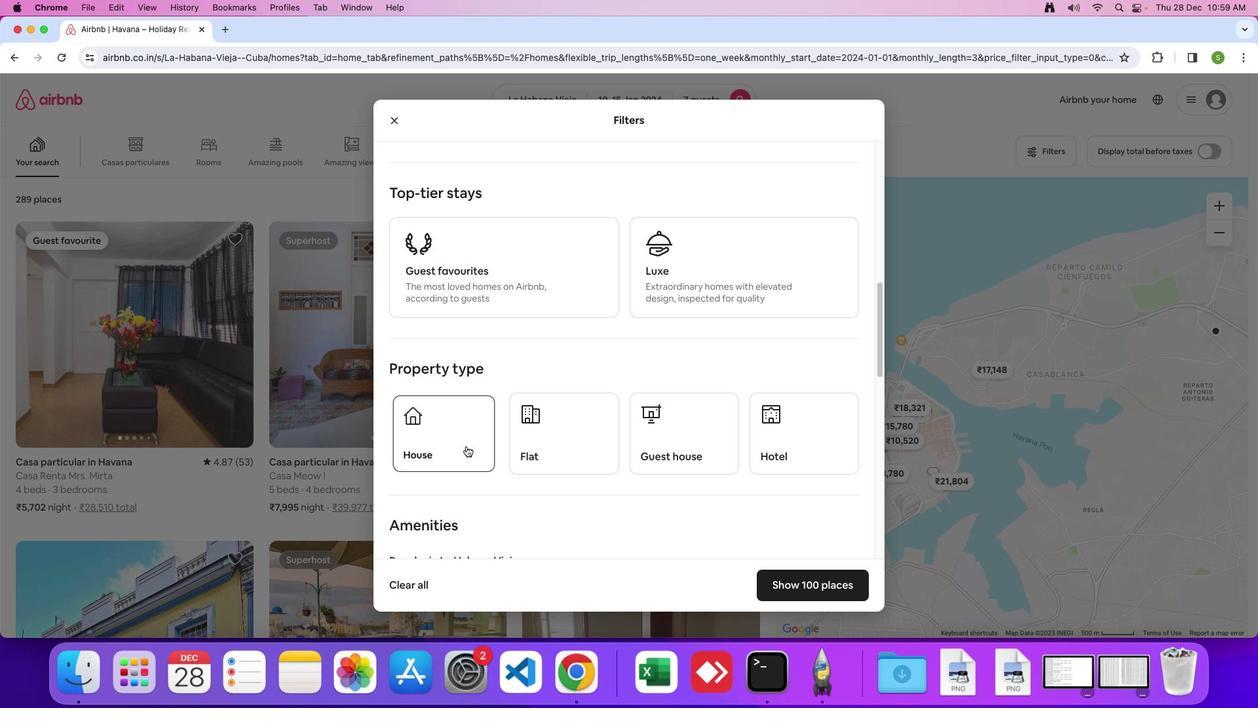 
Action: Mouse moved to (624, 515)
Screenshot: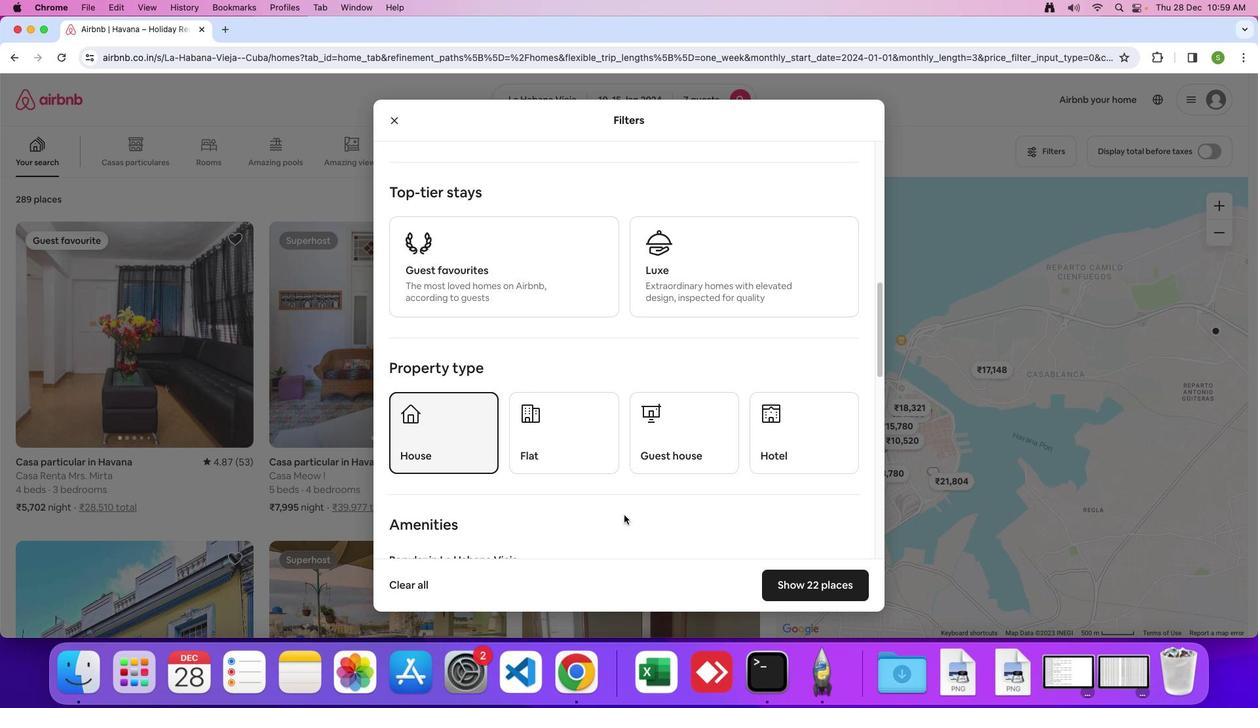 
Action: Mouse scrolled (624, 515) with delta (0, 0)
Screenshot: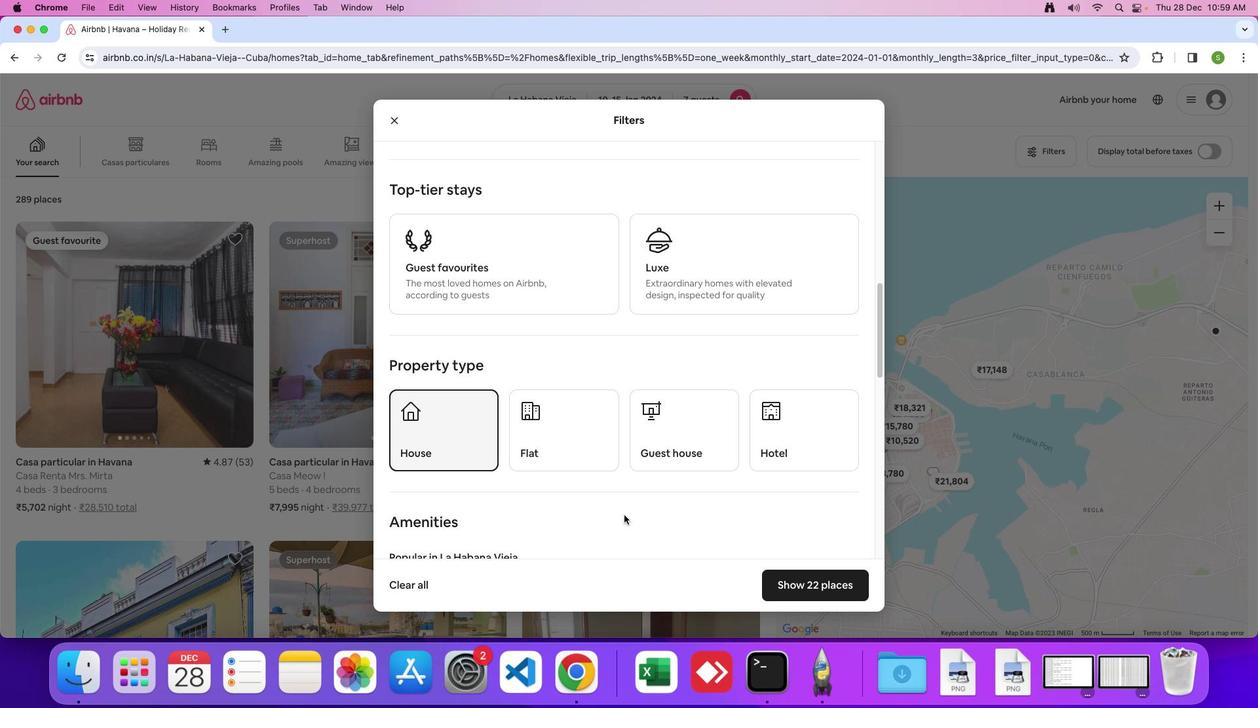 
Action: Mouse moved to (624, 514)
Screenshot: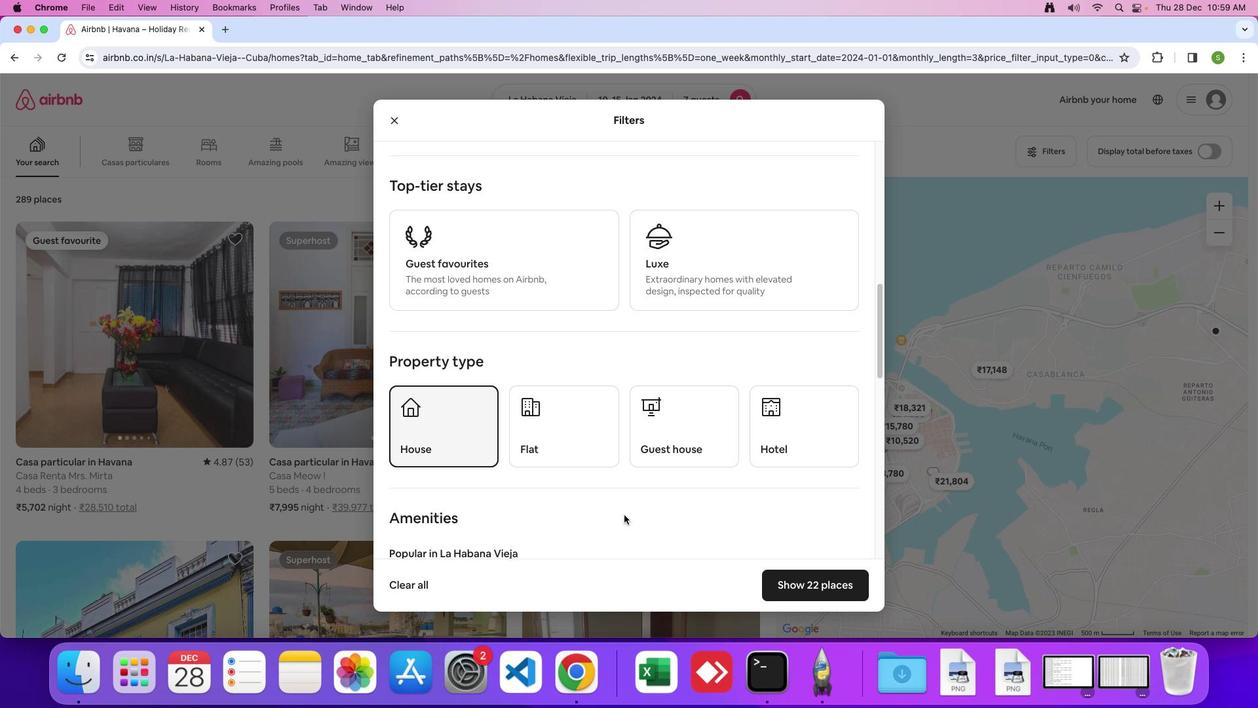 
Action: Mouse scrolled (624, 514) with delta (0, 0)
Screenshot: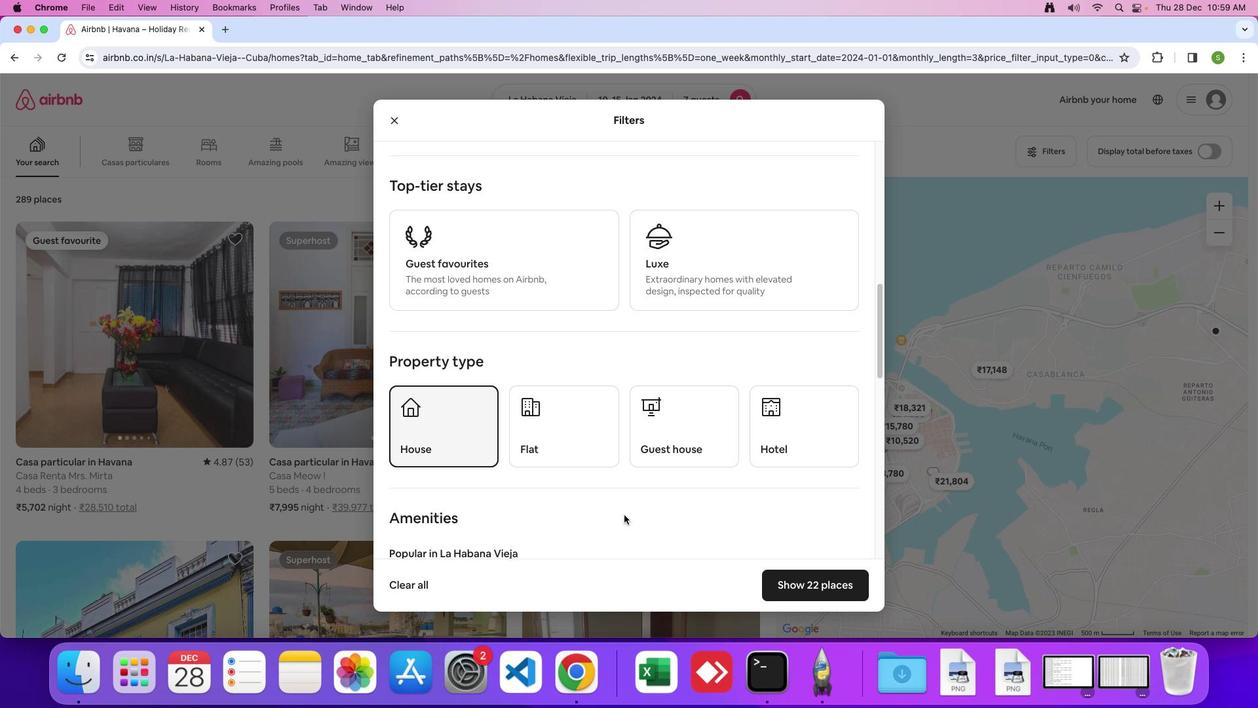 
Action: Mouse moved to (624, 514)
Screenshot: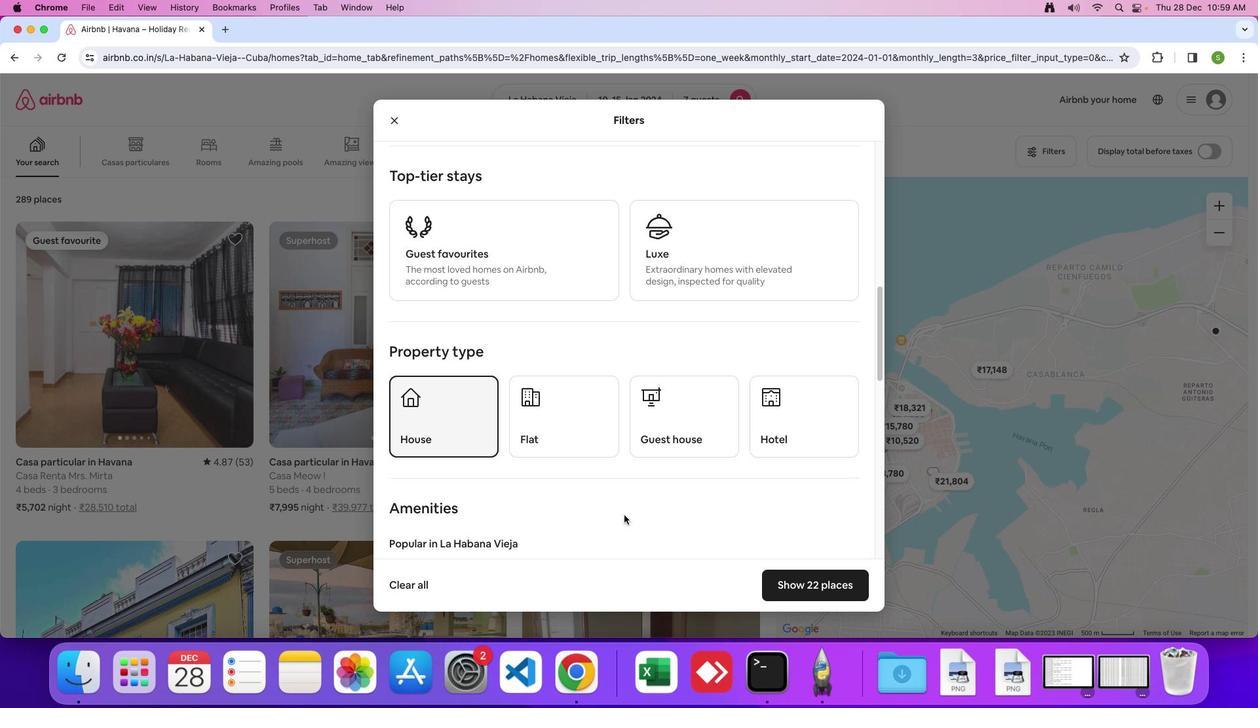 
Action: Mouse scrolled (624, 514) with delta (0, -1)
Screenshot: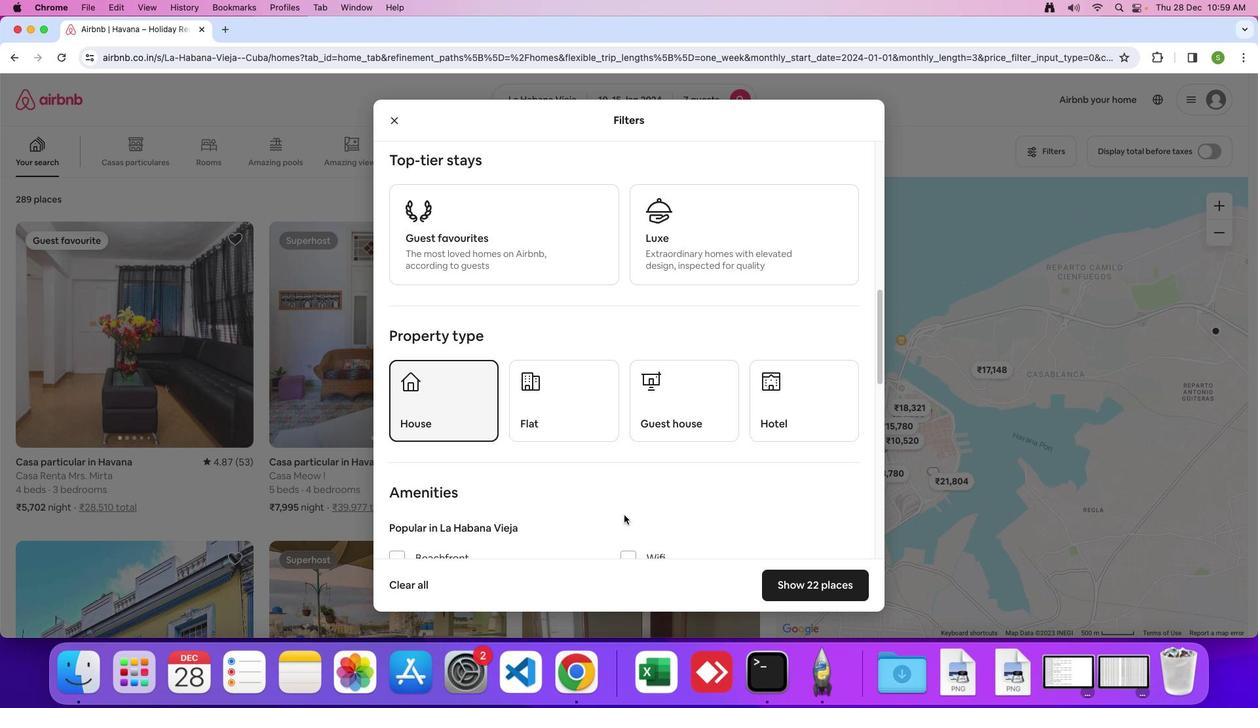 
Action: Mouse scrolled (624, 514) with delta (0, 0)
Screenshot: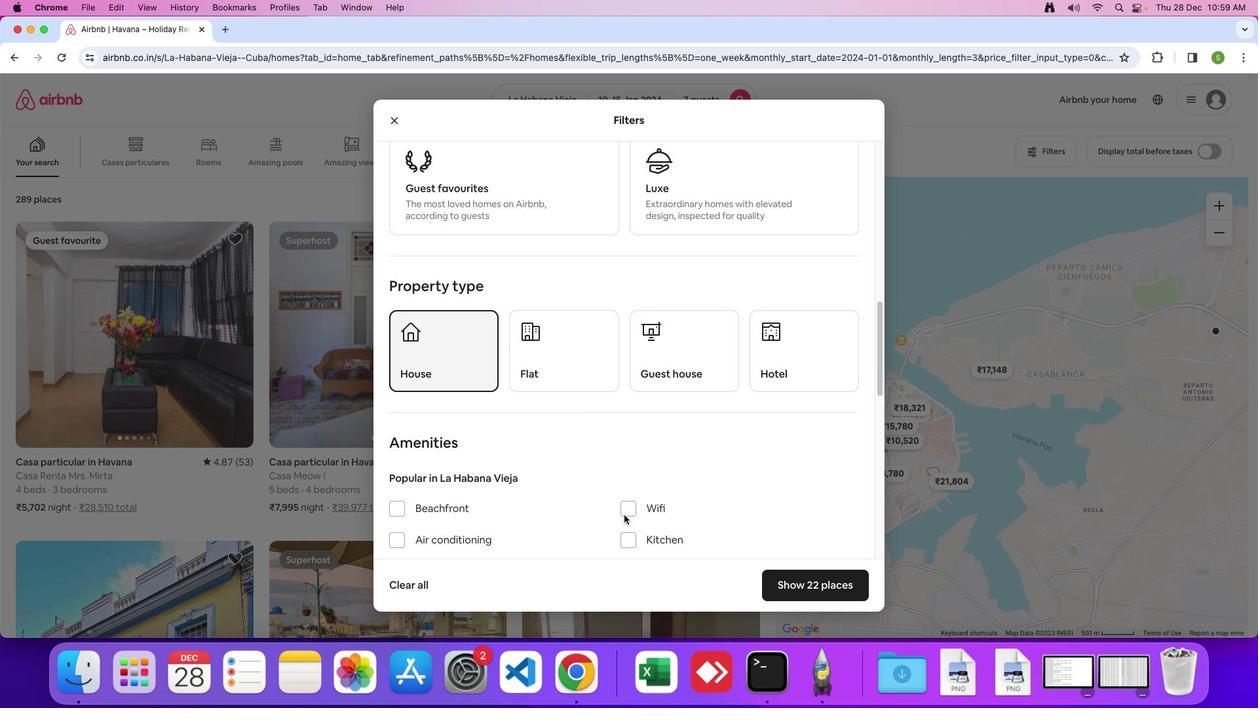 
Action: Mouse scrolled (624, 514) with delta (0, 0)
Screenshot: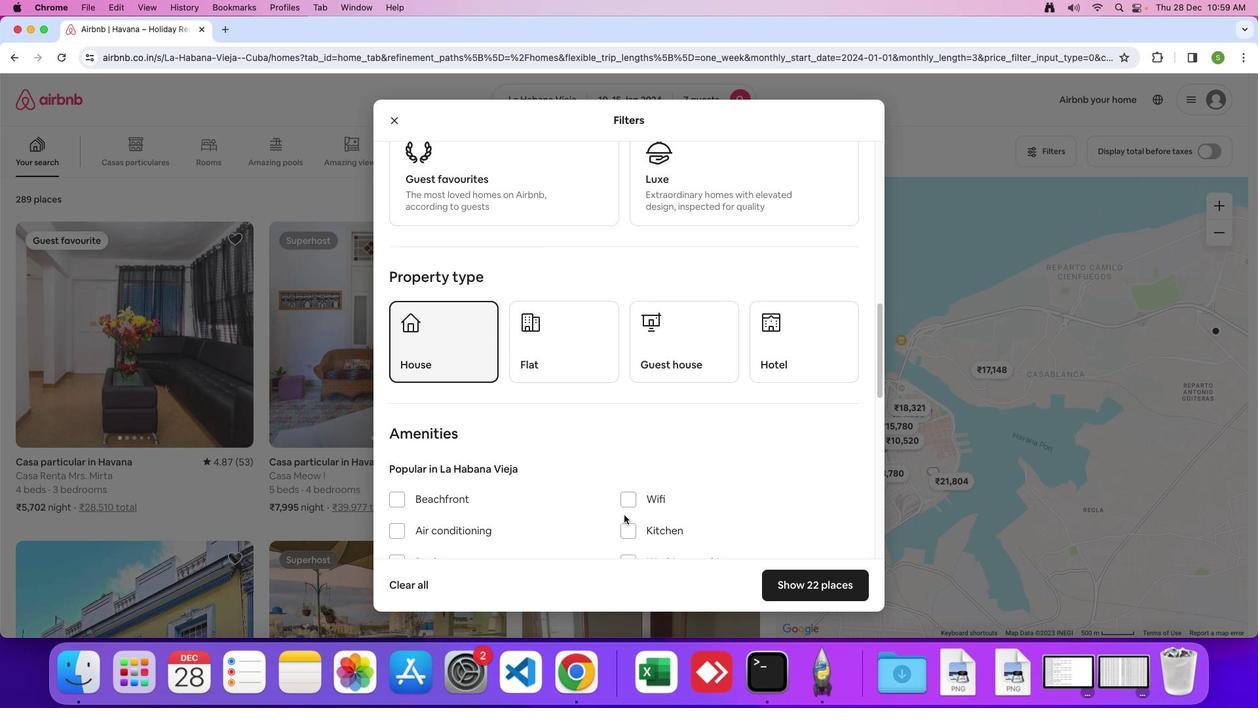 
Action: Mouse scrolled (624, 514) with delta (0, 0)
Screenshot: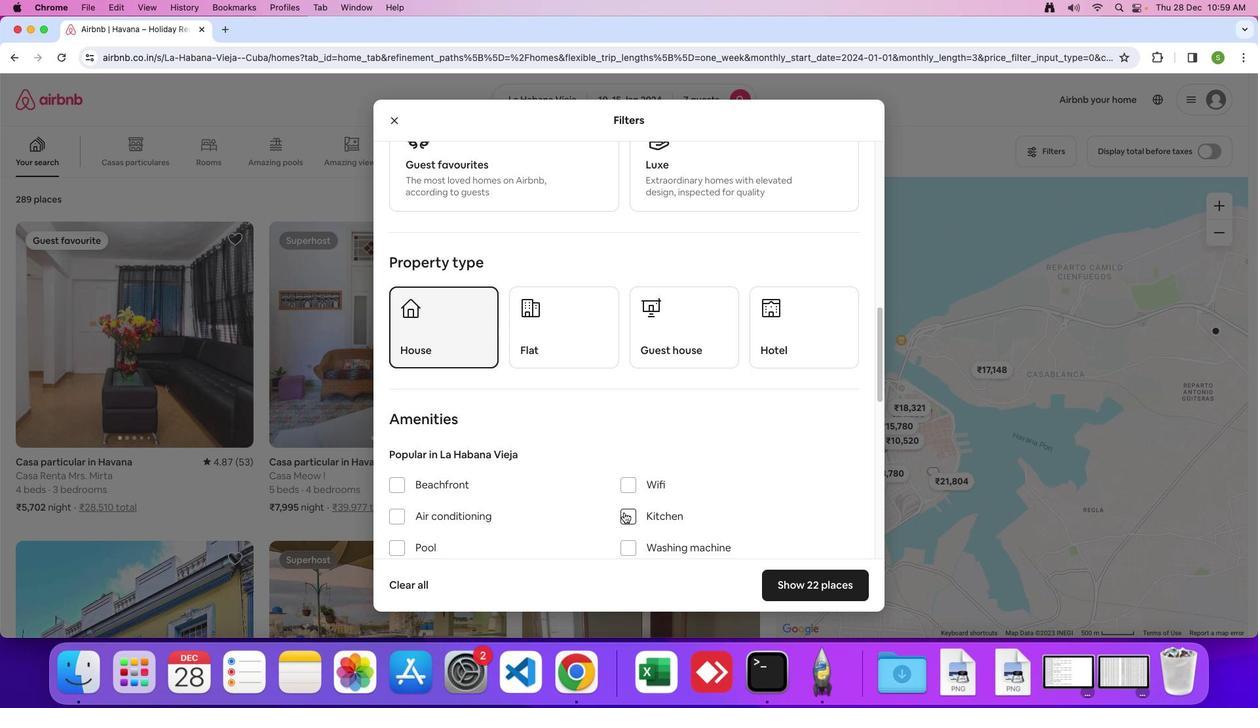 
Action: Mouse moved to (624, 512)
Screenshot: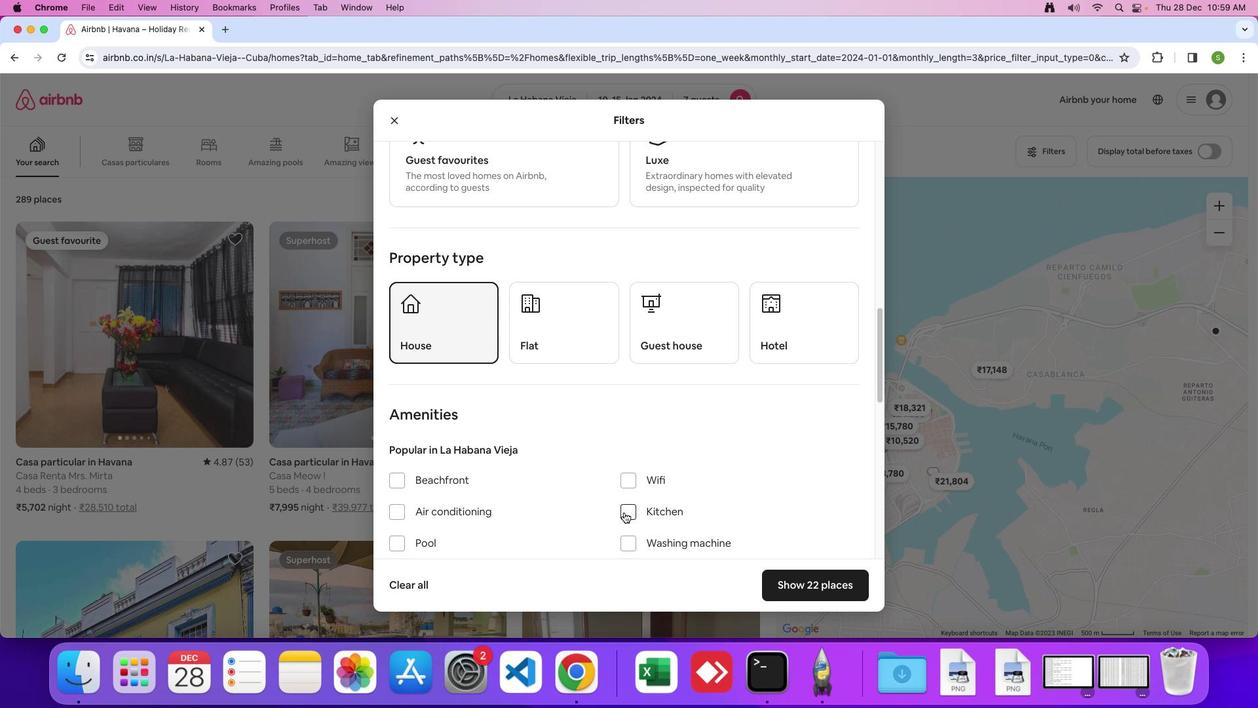 
Action: Mouse scrolled (624, 512) with delta (0, 0)
Screenshot: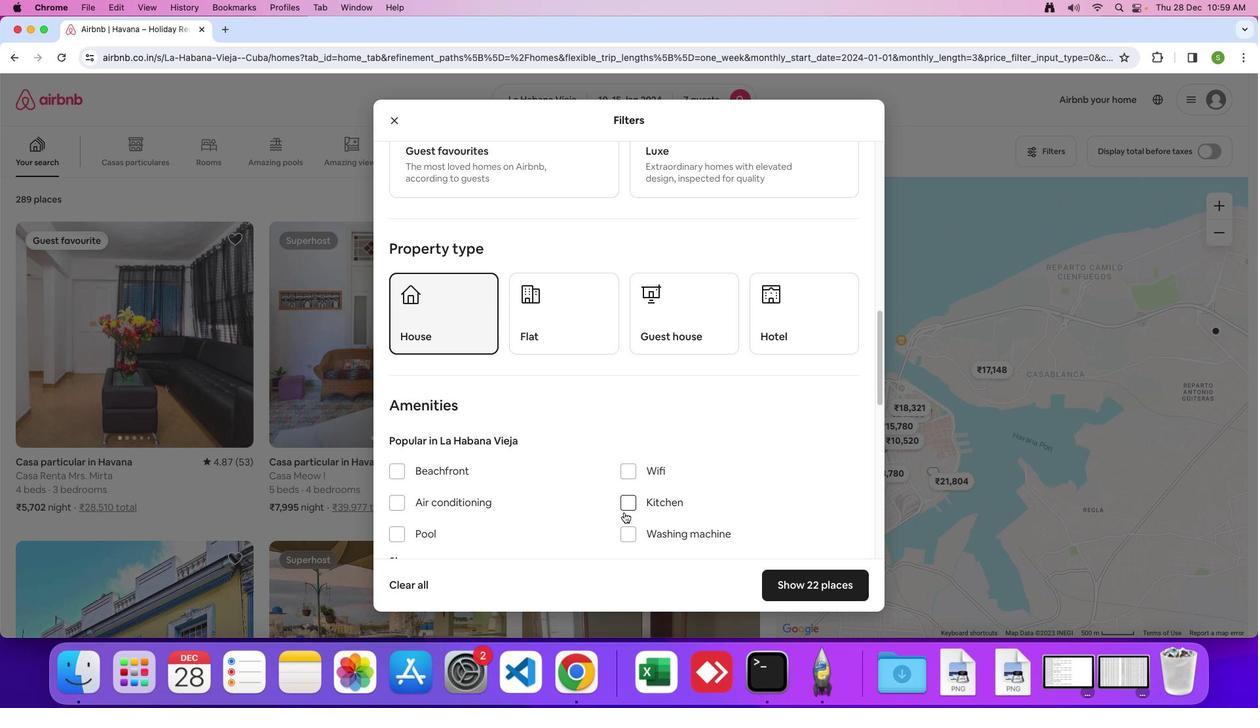 
Action: Mouse moved to (624, 512)
Screenshot: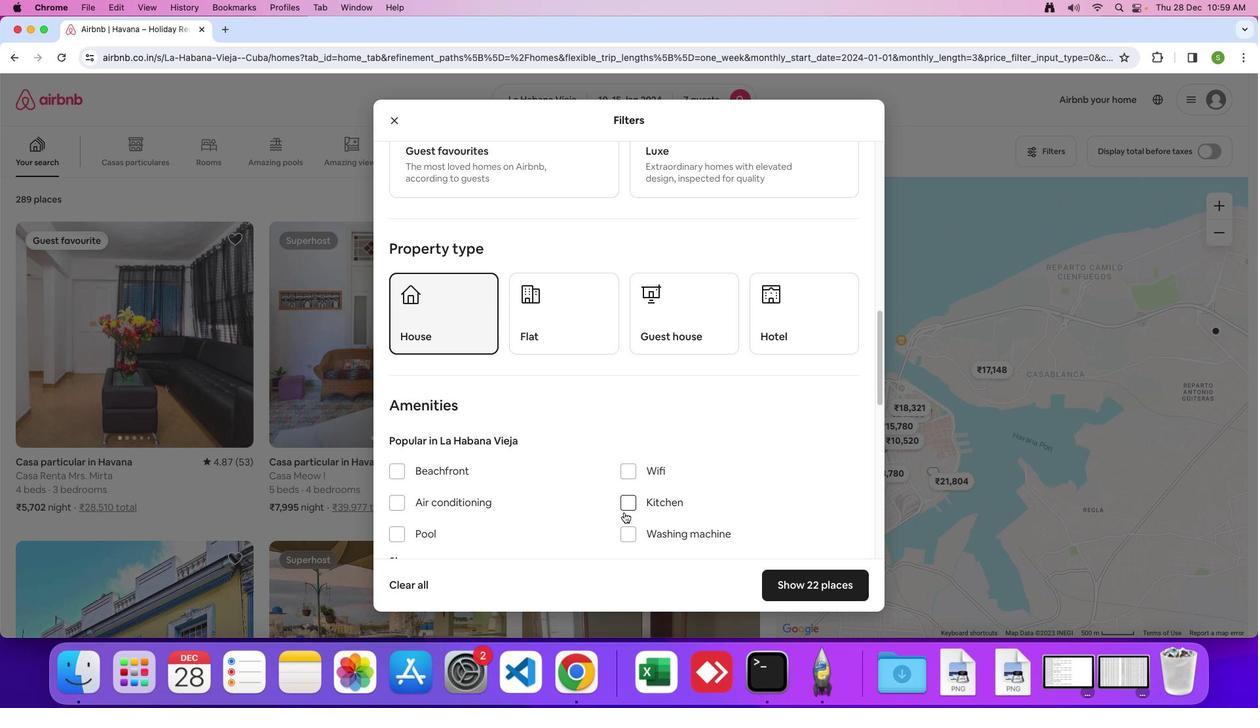 
Action: Mouse scrolled (624, 512) with delta (0, -1)
Screenshot: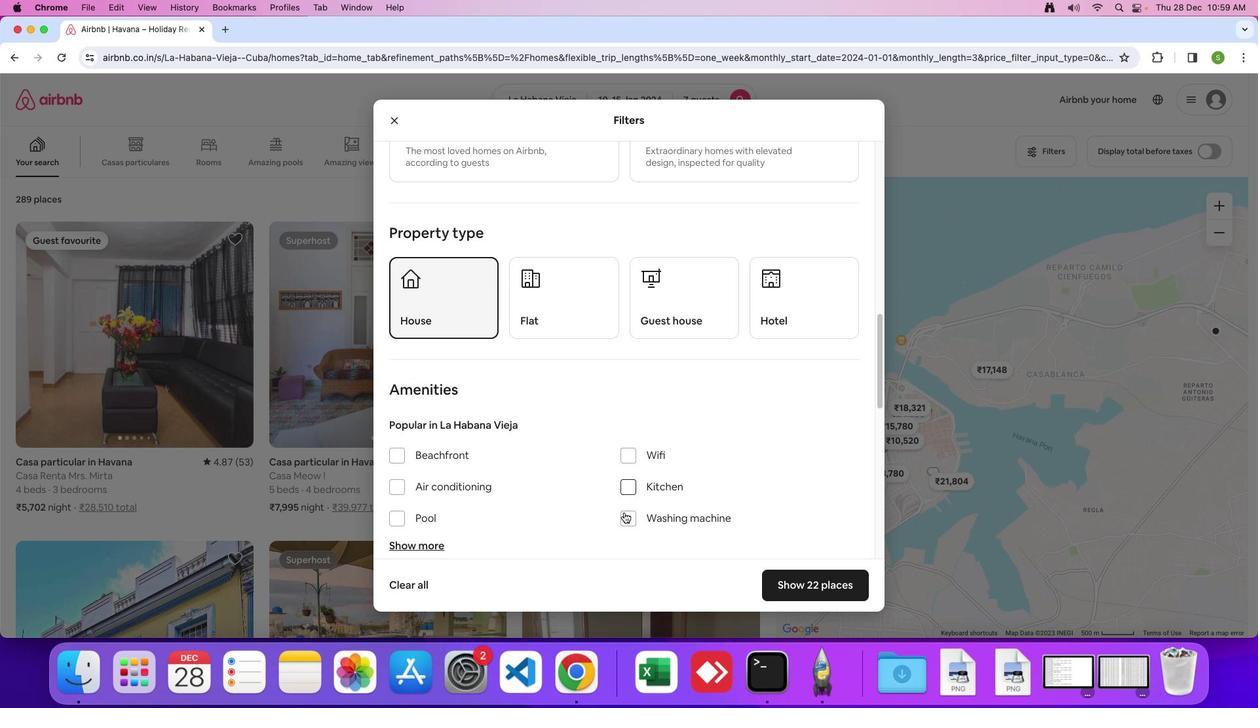 
Action: Mouse scrolled (624, 512) with delta (0, -1)
Screenshot: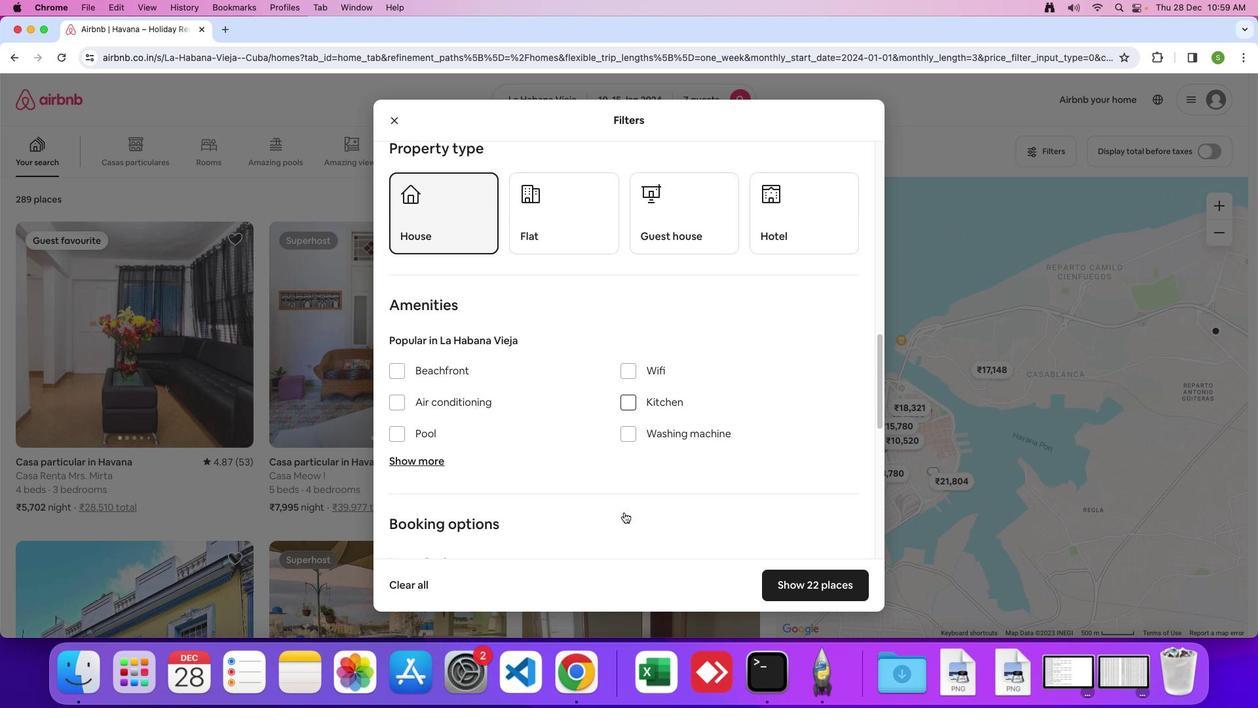 
Action: Mouse moved to (632, 341)
Screenshot: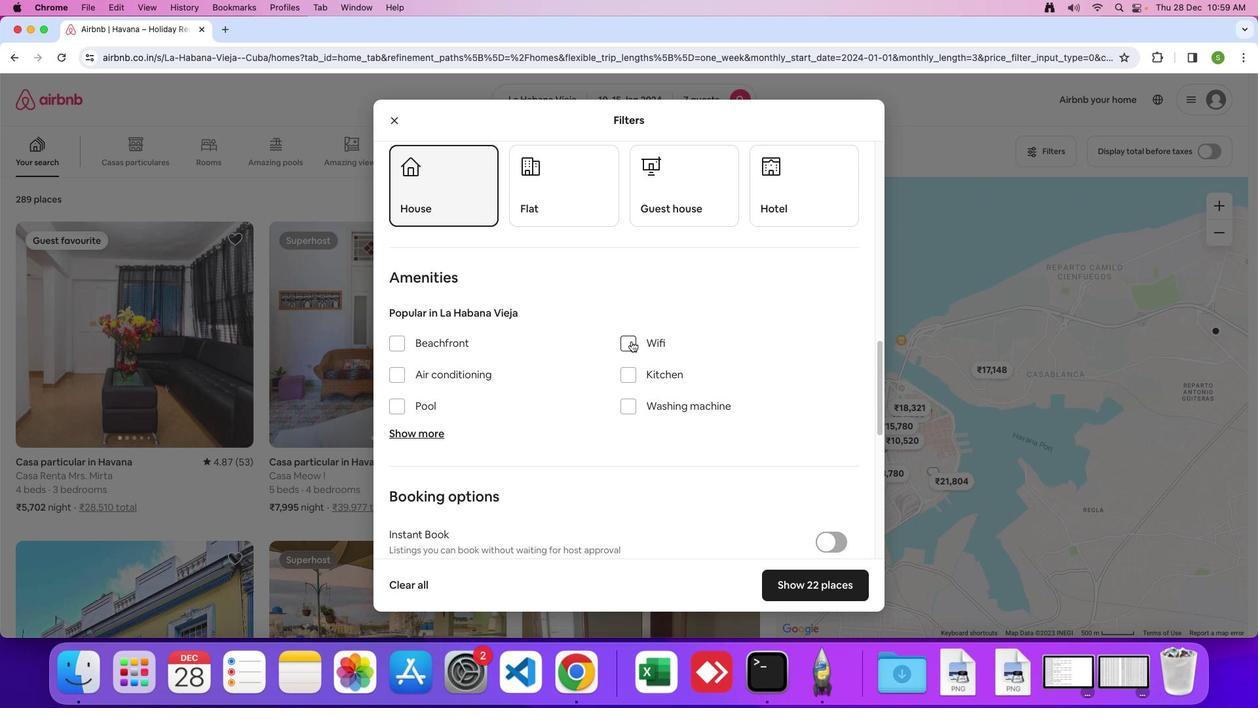 
Action: Mouse pressed left at (632, 341)
Screenshot: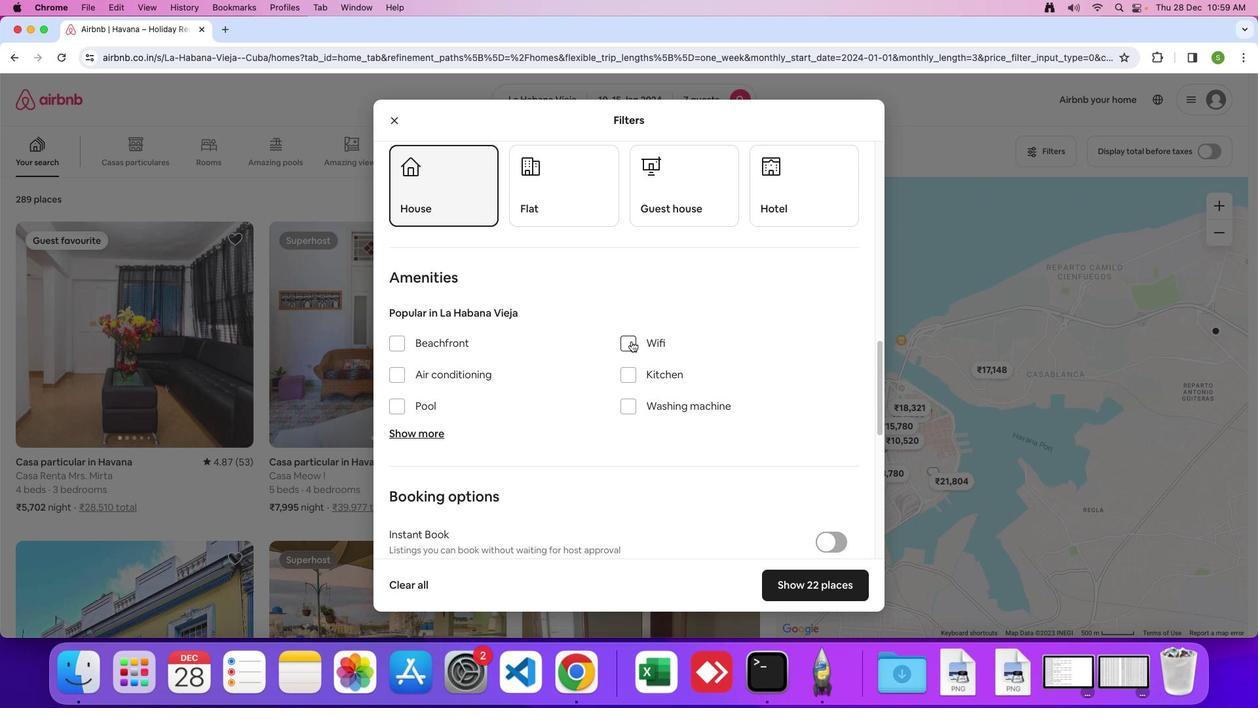 
Action: Mouse moved to (408, 434)
Screenshot: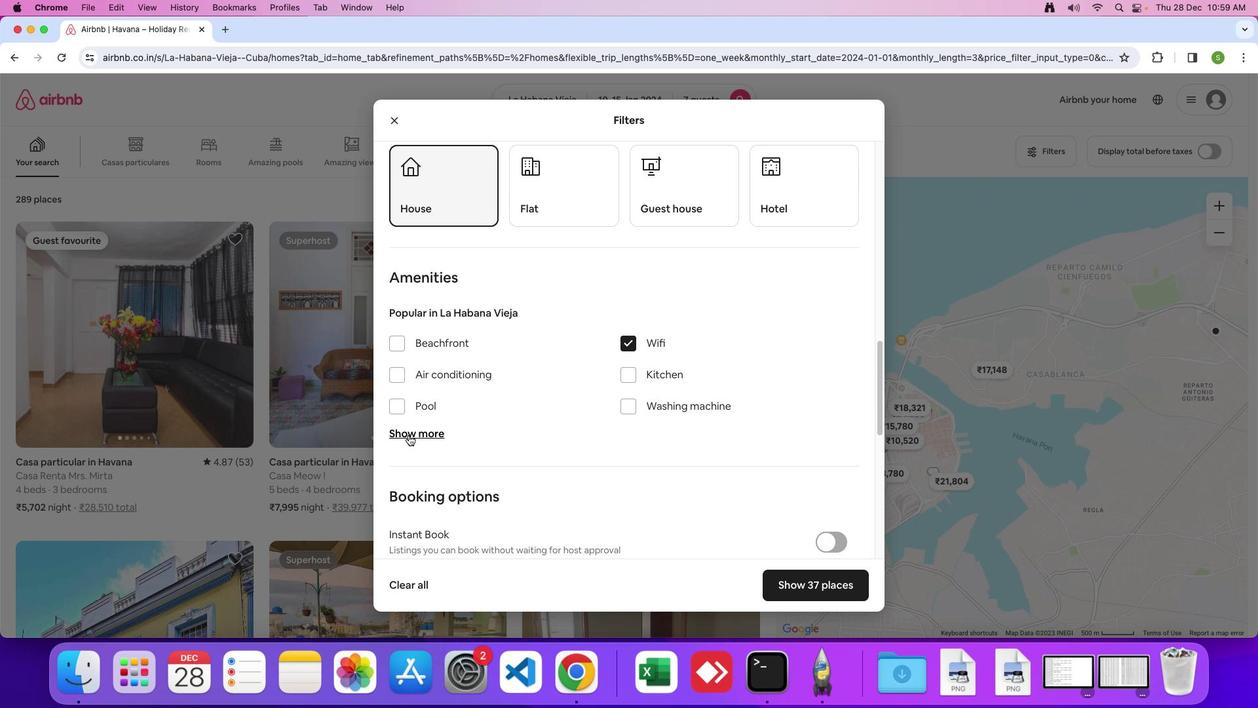 
Action: Mouse pressed left at (408, 434)
Screenshot: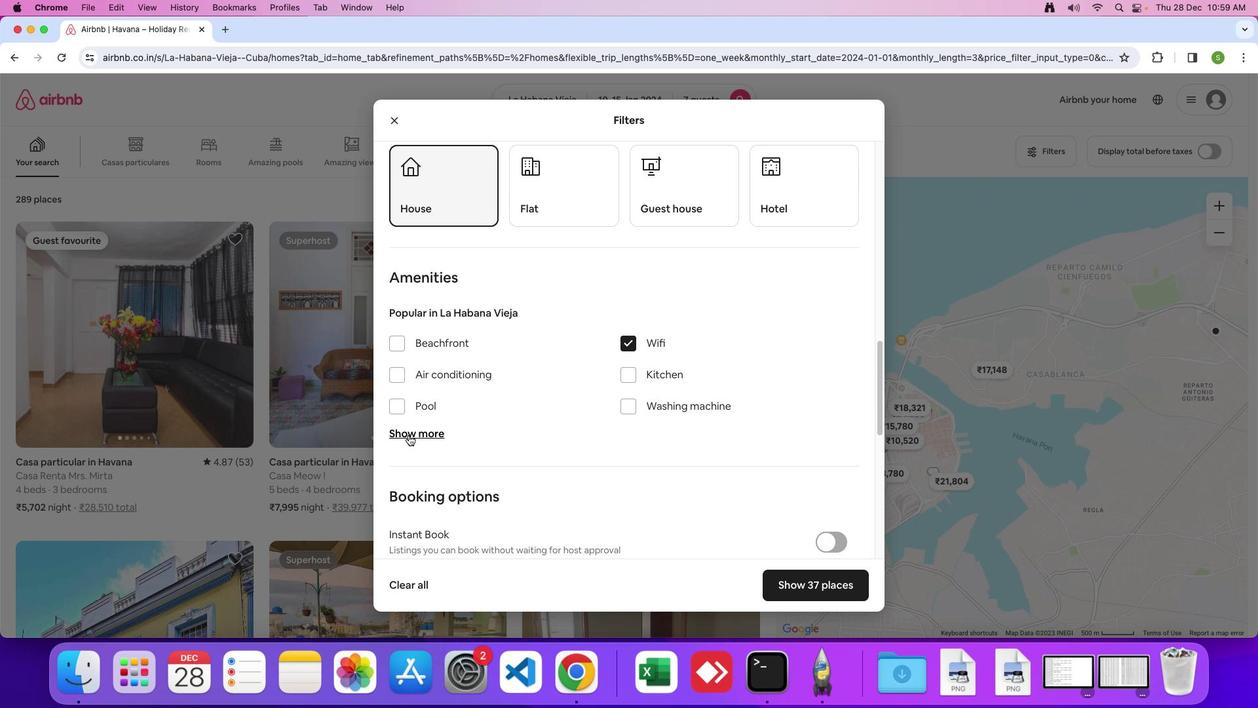 
Action: Mouse moved to (536, 431)
Screenshot: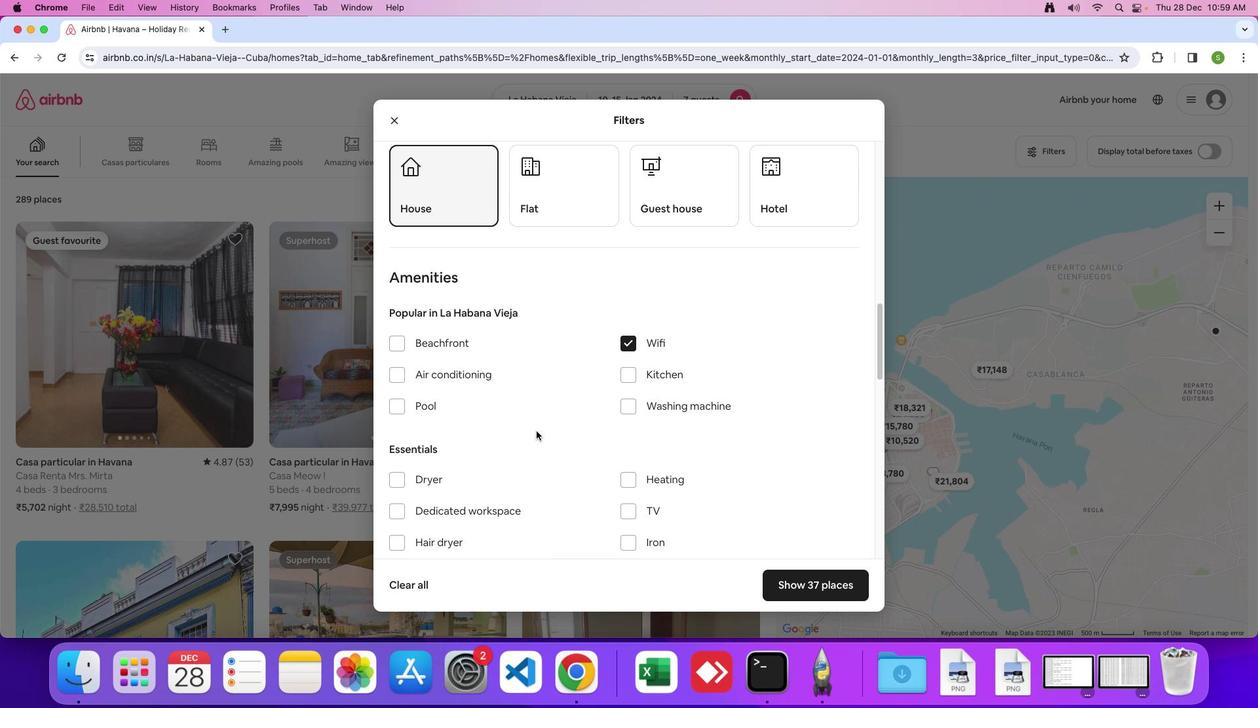 
Action: Mouse scrolled (536, 431) with delta (0, 0)
Screenshot: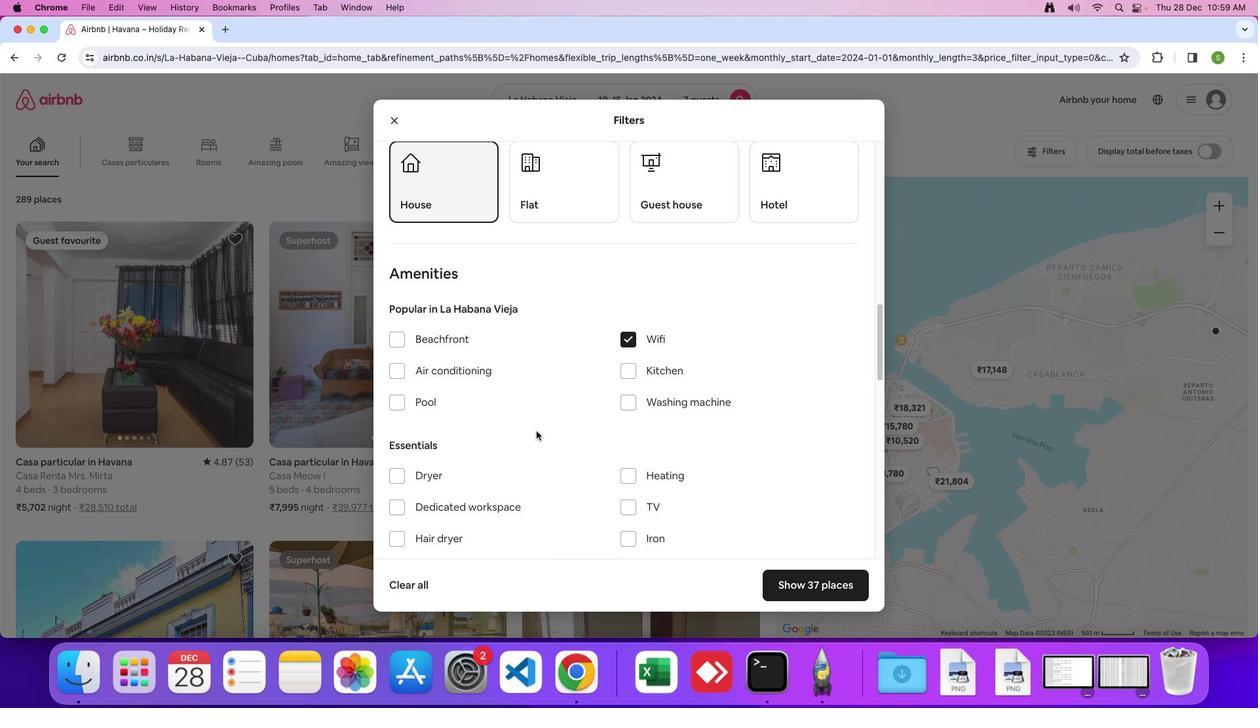 
Action: Mouse scrolled (536, 431) with delta (0, 0)
Screenshot: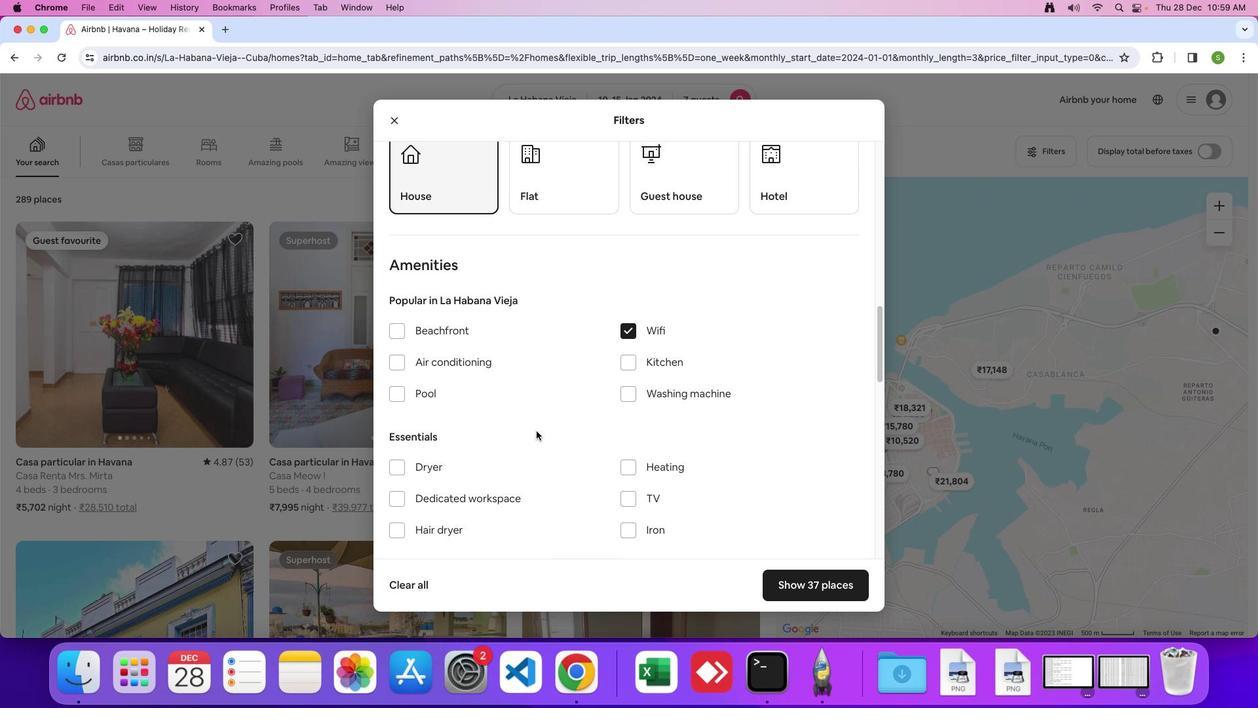 
Action: Mouse scrolled (536, 431) with delta (0, 0)
Screenshot: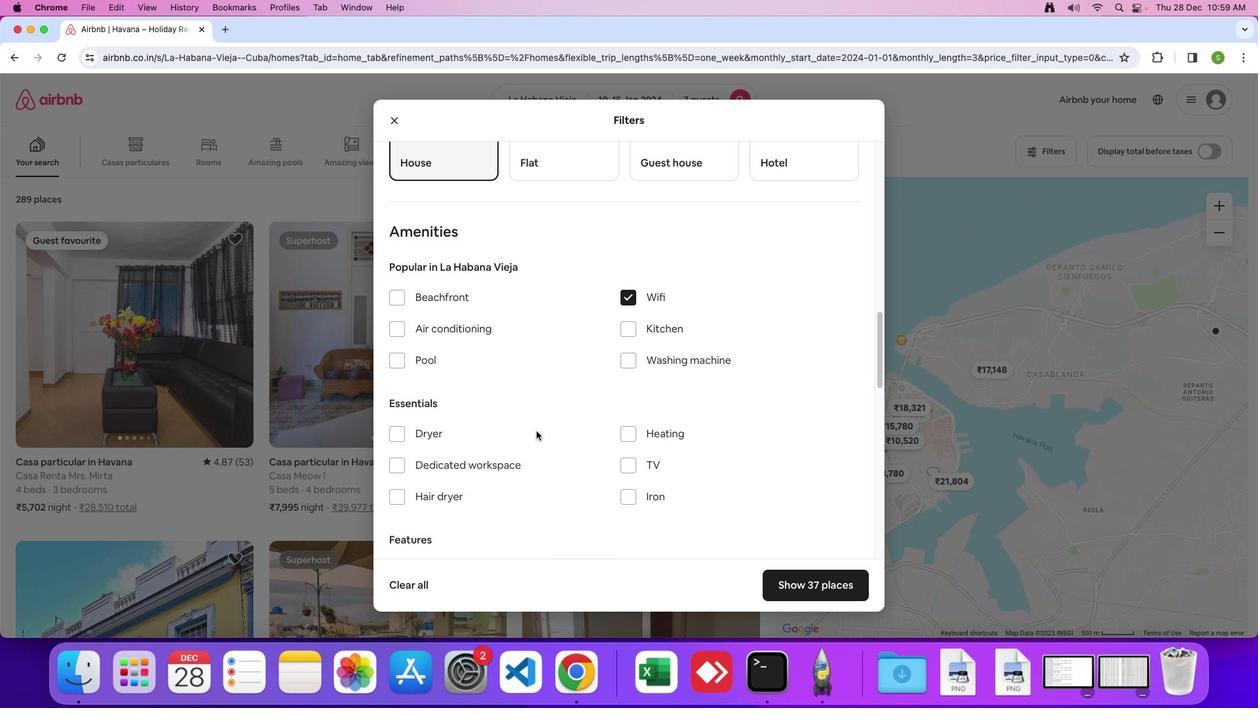 
Action: Mouse scrolled (536, 431) with delta (0, 0)
Screenshot: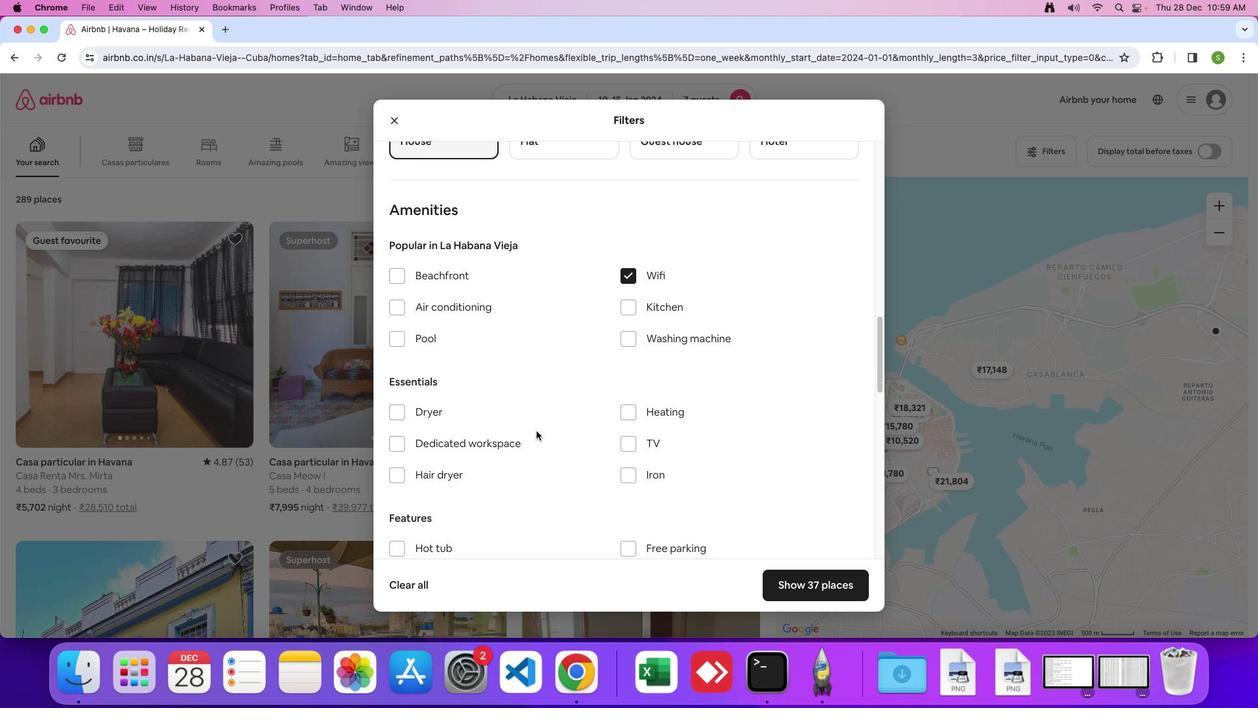 
Action: Mouse scrolled (536, 431) with delta (0, 0)
Screenshot: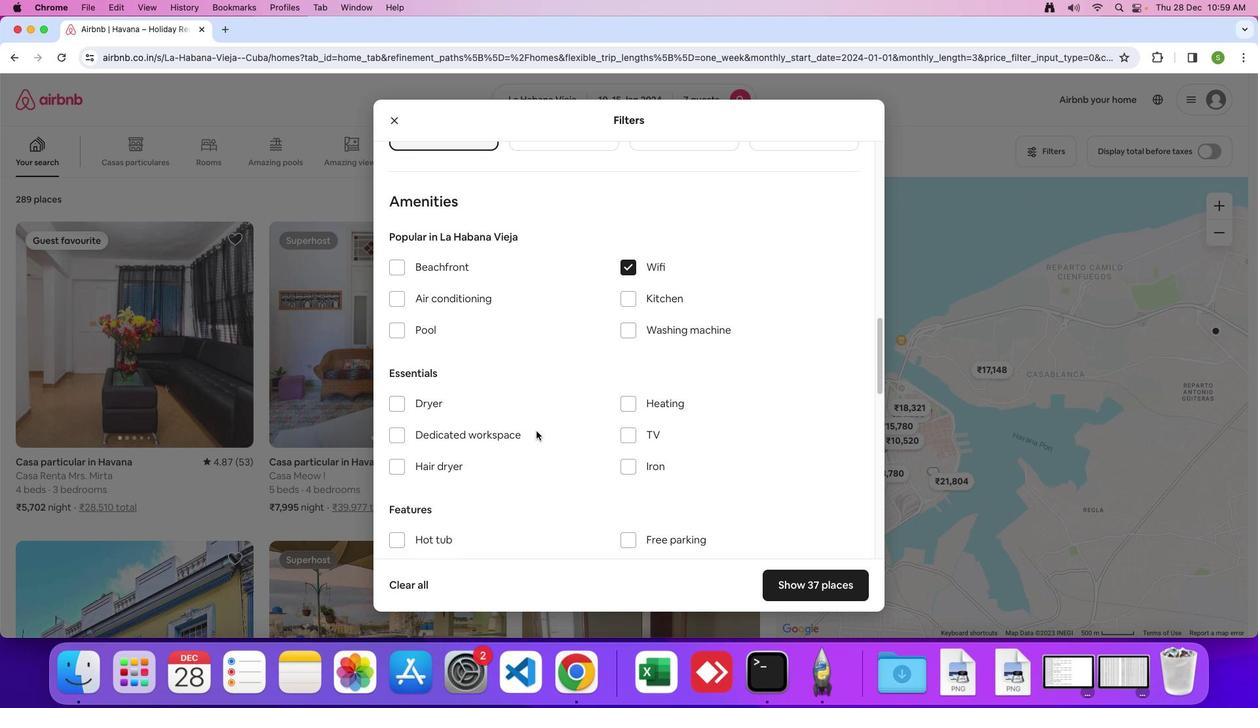 
Action: Mouse moved to (628, 424)
Screenshot: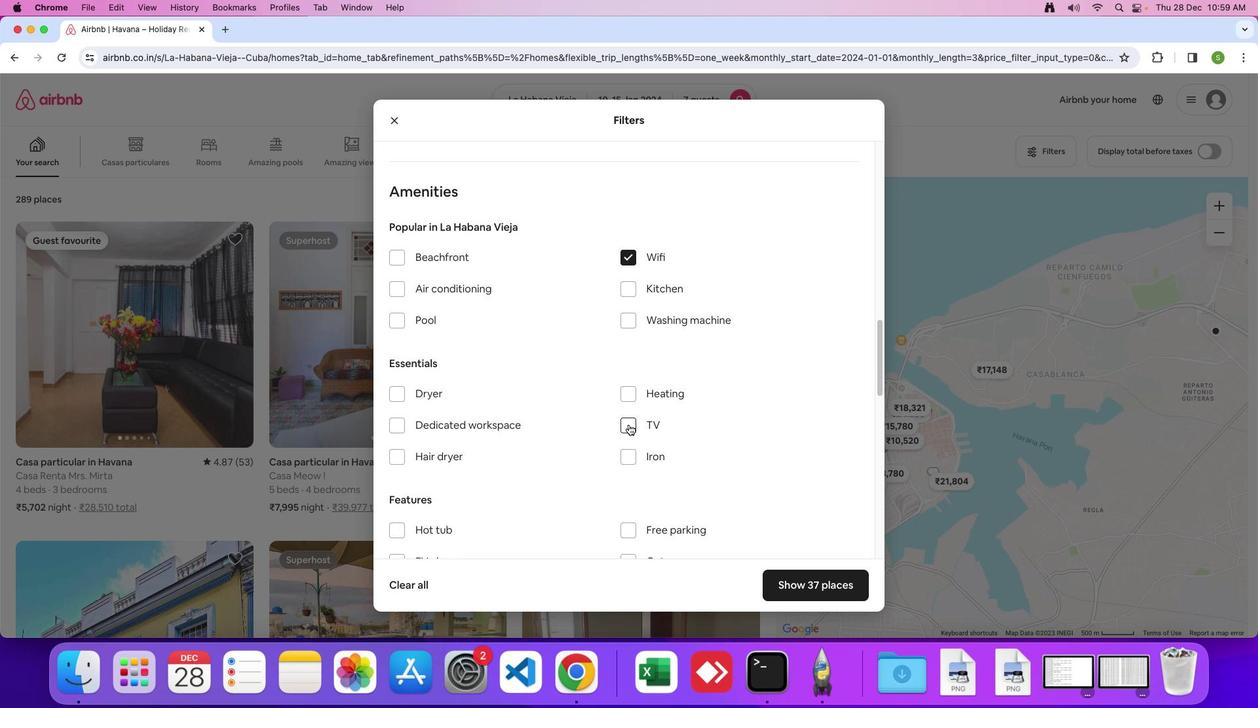 
Action: Mouse pressed left at (628, 424)
Screenshot: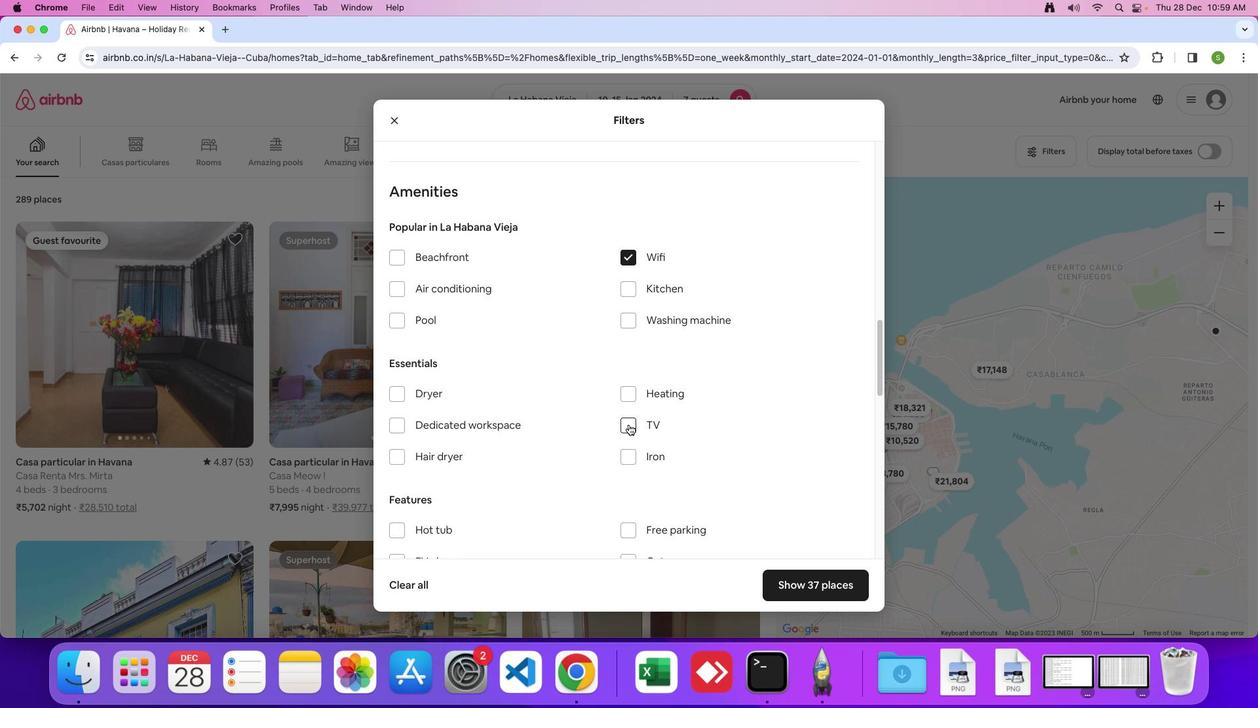 
Action: Mouse moved to (559, 420)
Screenshot: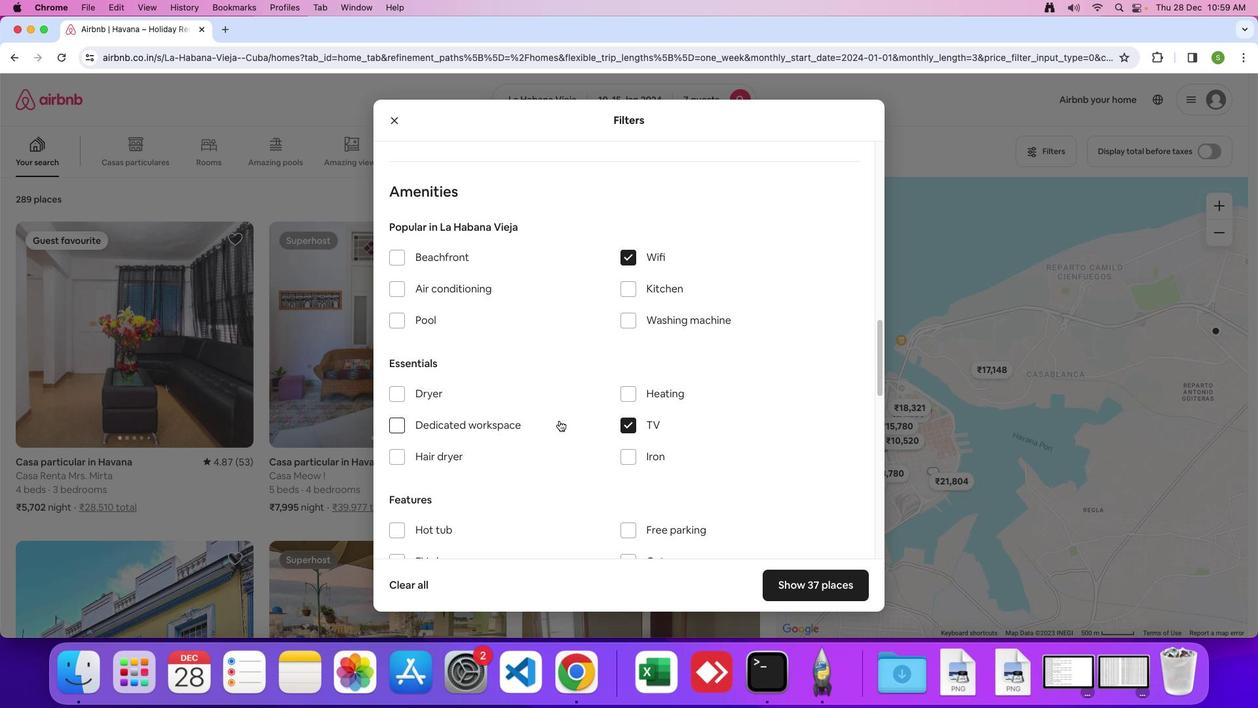 
Action: Mouse scrolled (559, 420) with delta (0, 0)
Screenshot: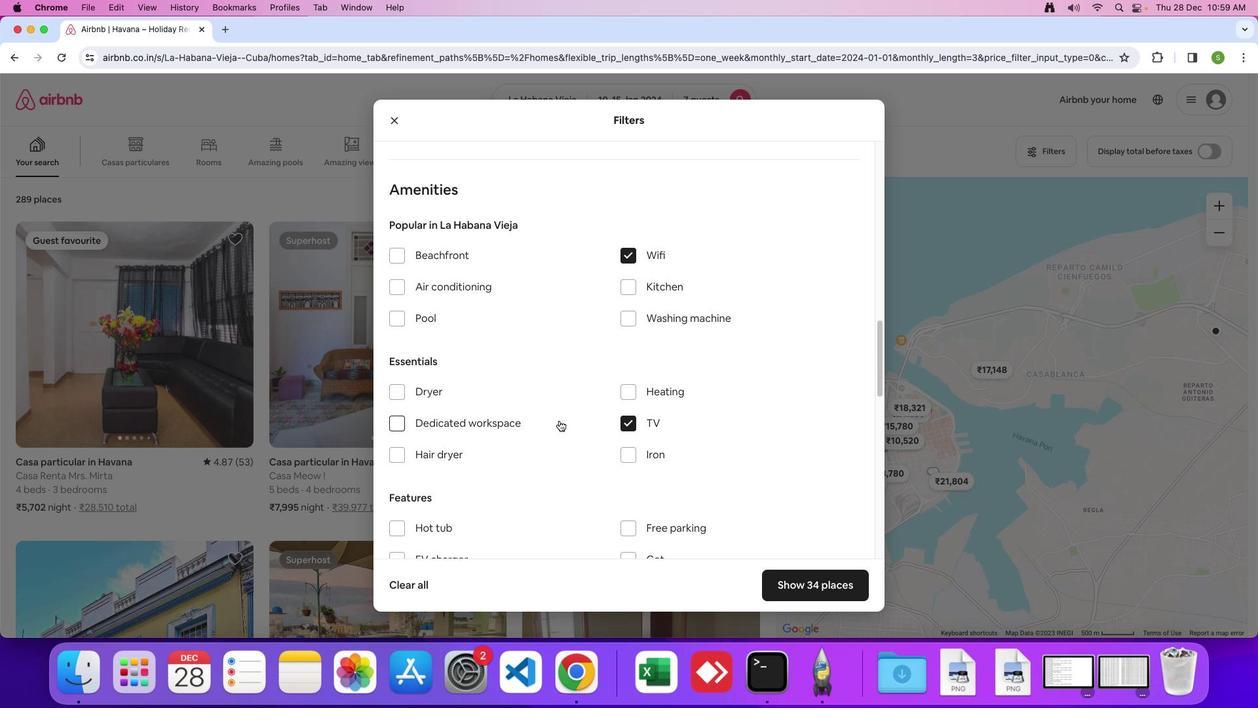 
Action: Mouse scrolled (559, 420) with delta (0, 0)
Screenshot: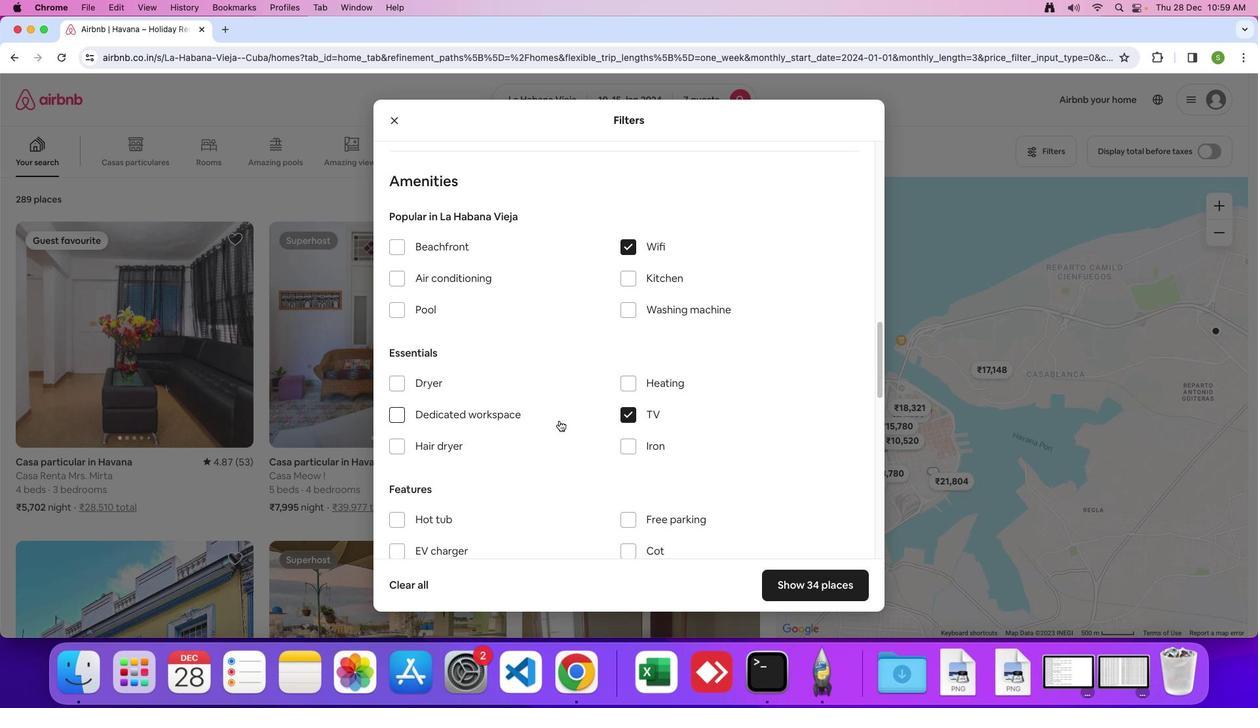 
Action: Mouse scrolled (559, 420) with delta (0, 0)
Screenshot: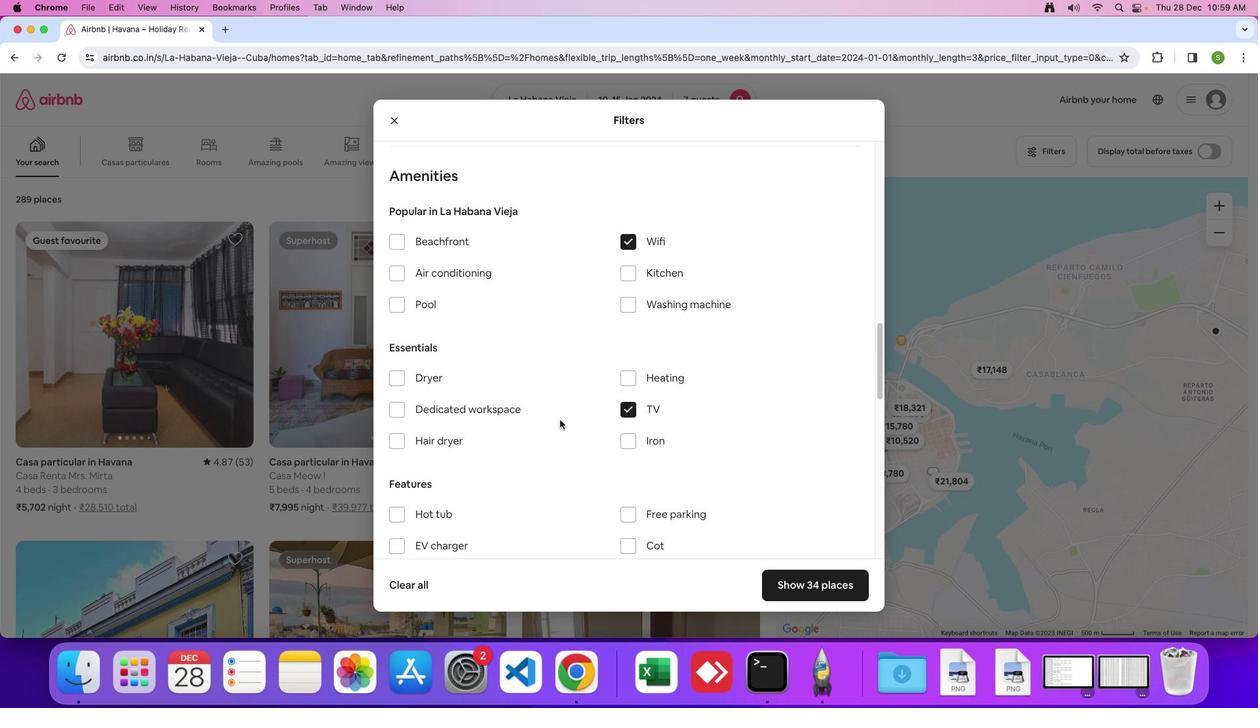 
Action: Mouse moved to (559, 420)
Screenshot: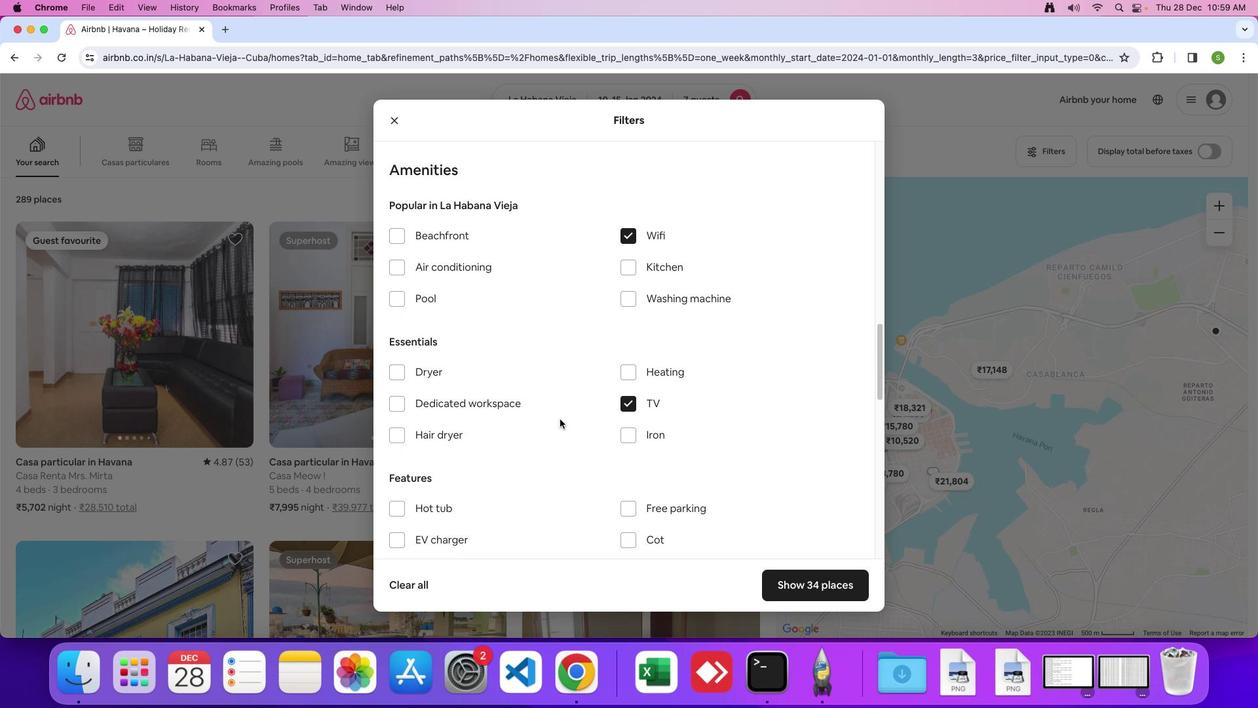 
Action: Mouse scrolled (559, 420) with delta (0, 0)
Screenshot: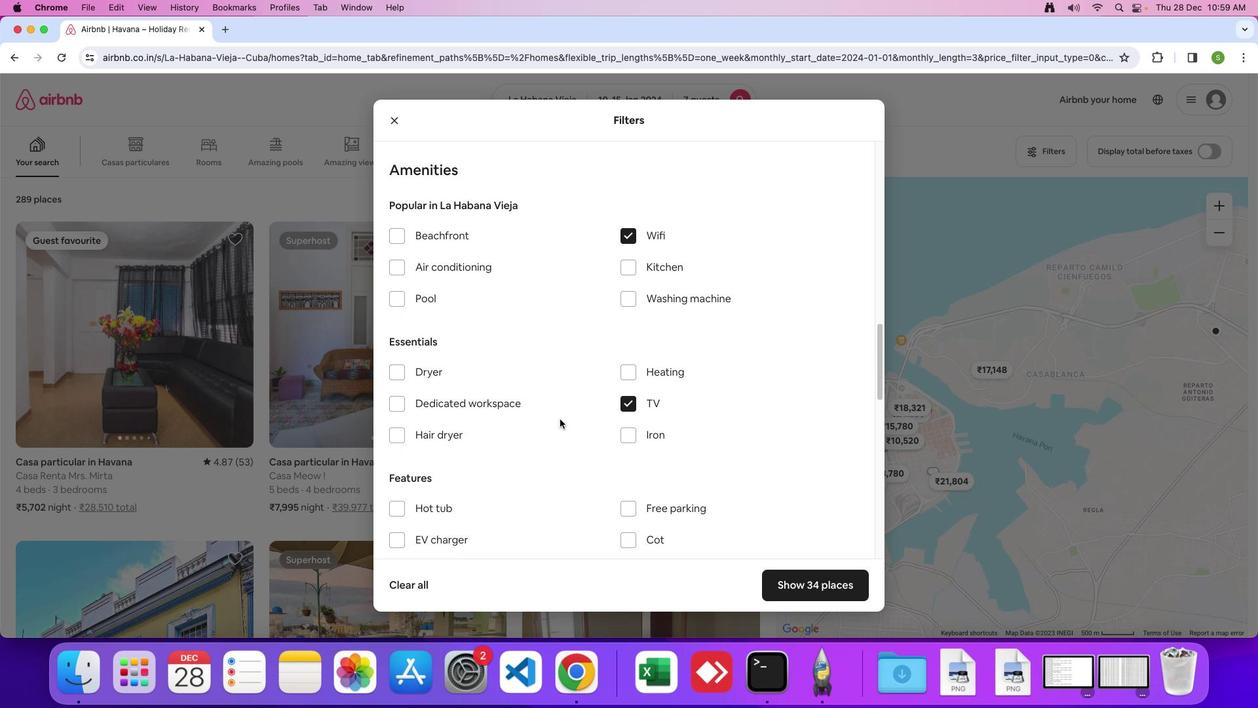 
Action: Mouse moved to (517, 428)
Screenshot: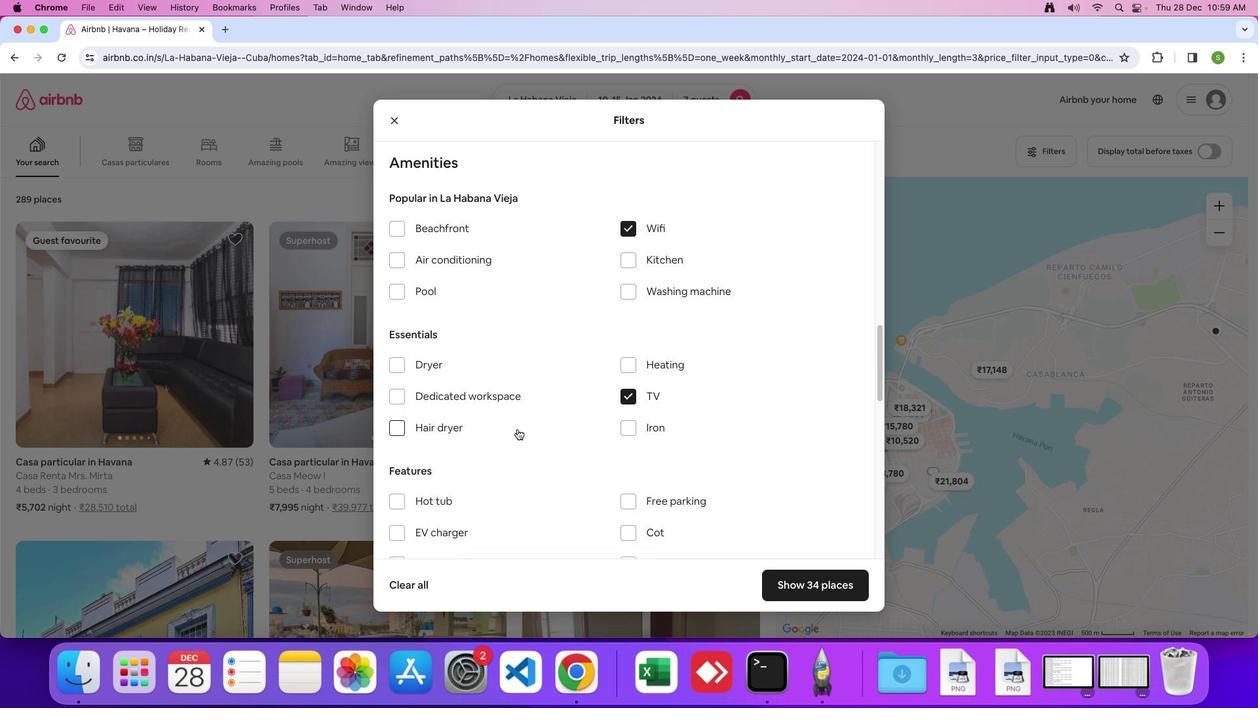 
Action: Mouse scrolled (517, 428) with delta (0, 0)
Screenshot: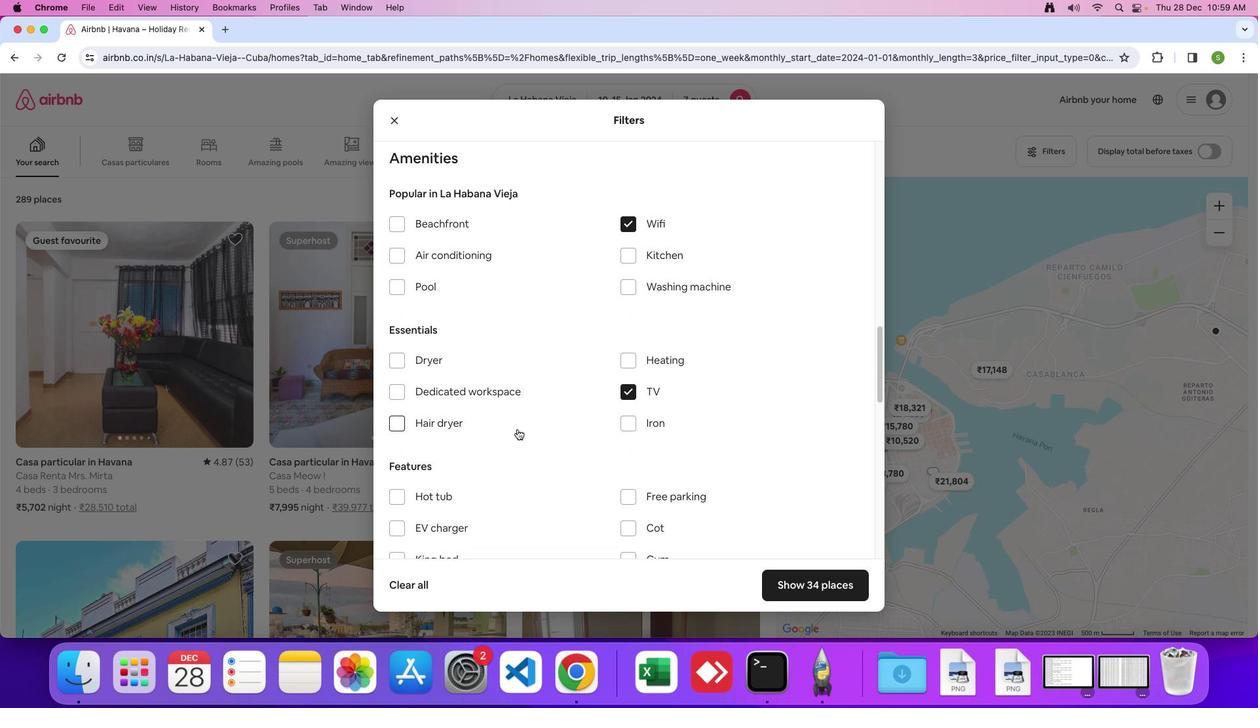
Action: Mouse scrolled (517, 428) with delta (0, 0)
Screenshot: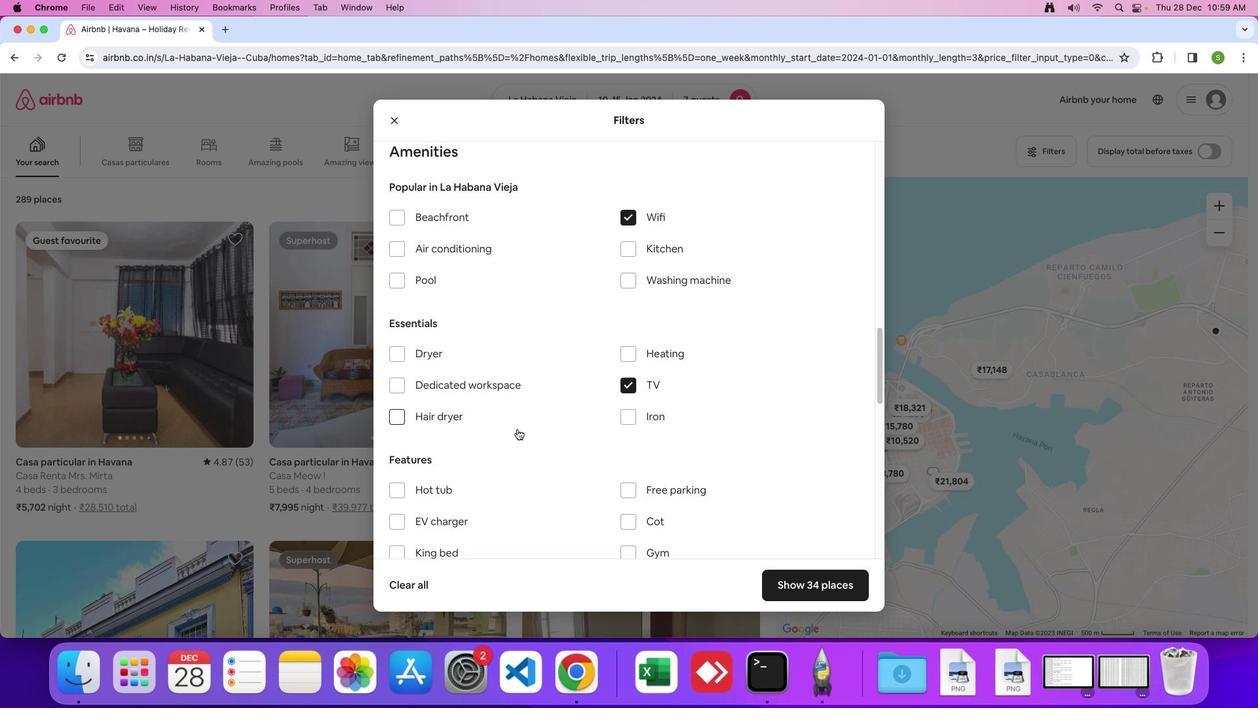 
Action: Mouse moved to (517, 429)
Screenshot: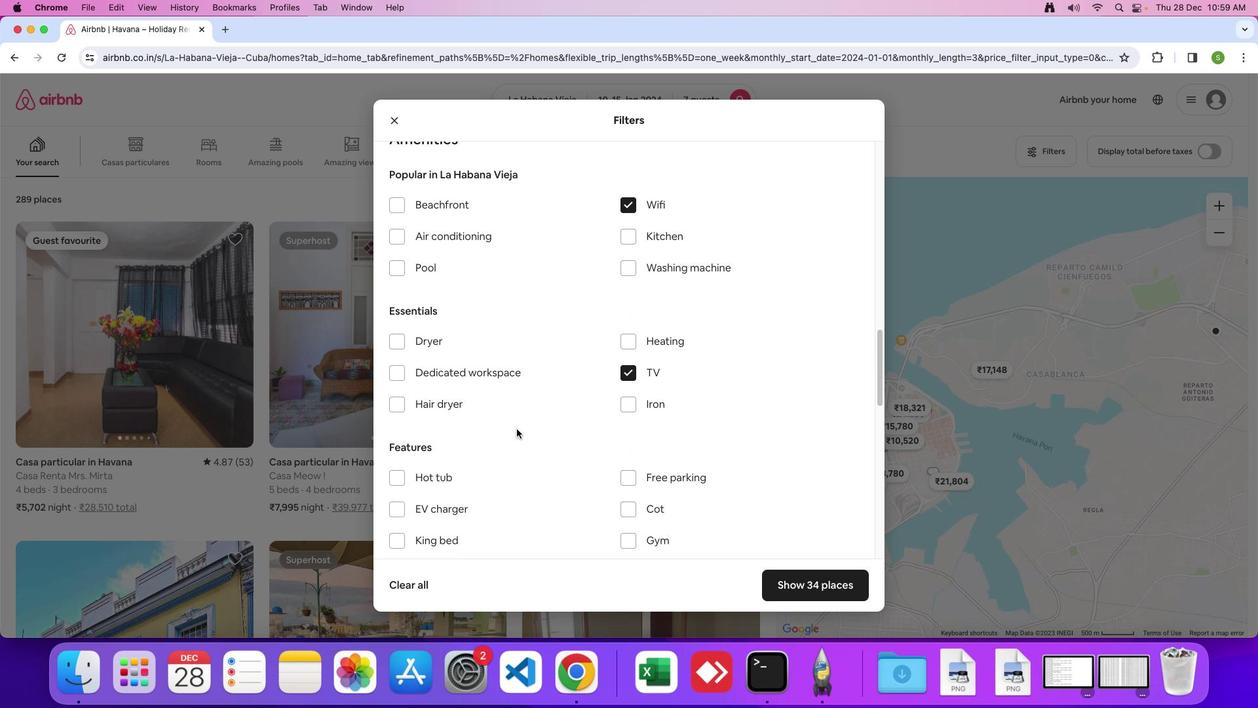 
Action: Mouse scrolled (517, 429) with delta (0, 0)
Screenshot: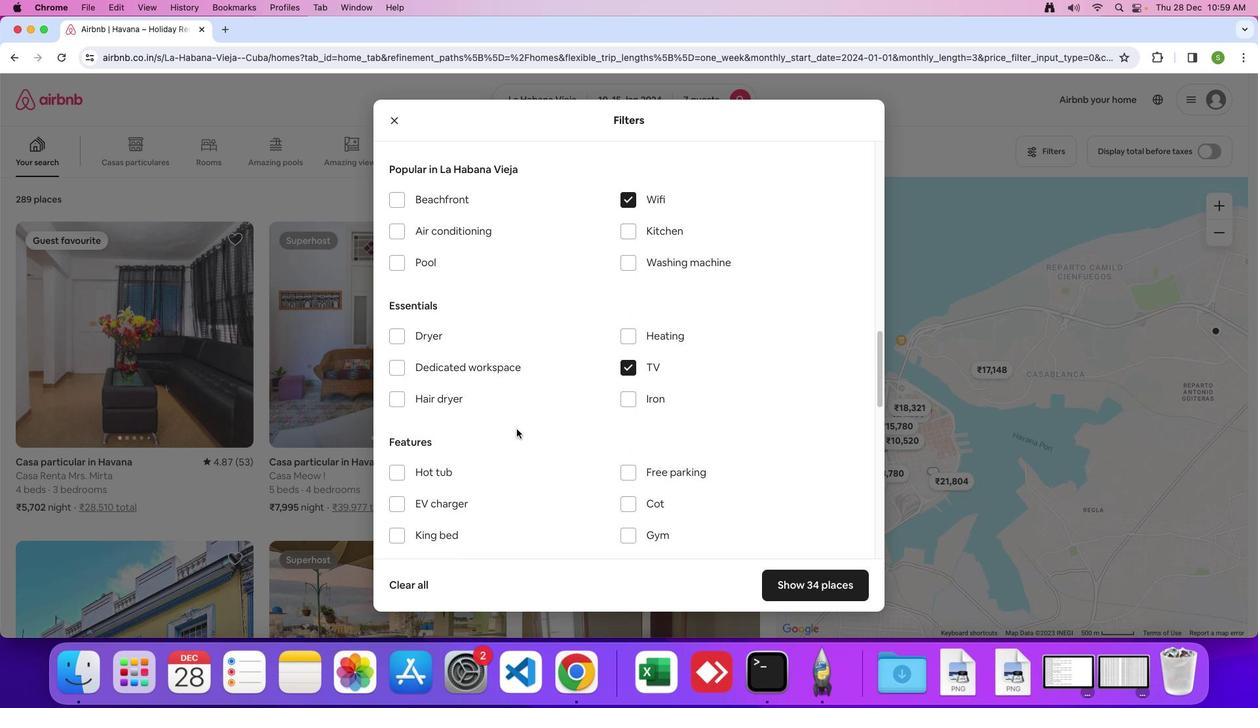 
Action: Mouse scrolled (517, 429) with delta (0, 0)
Screenshot: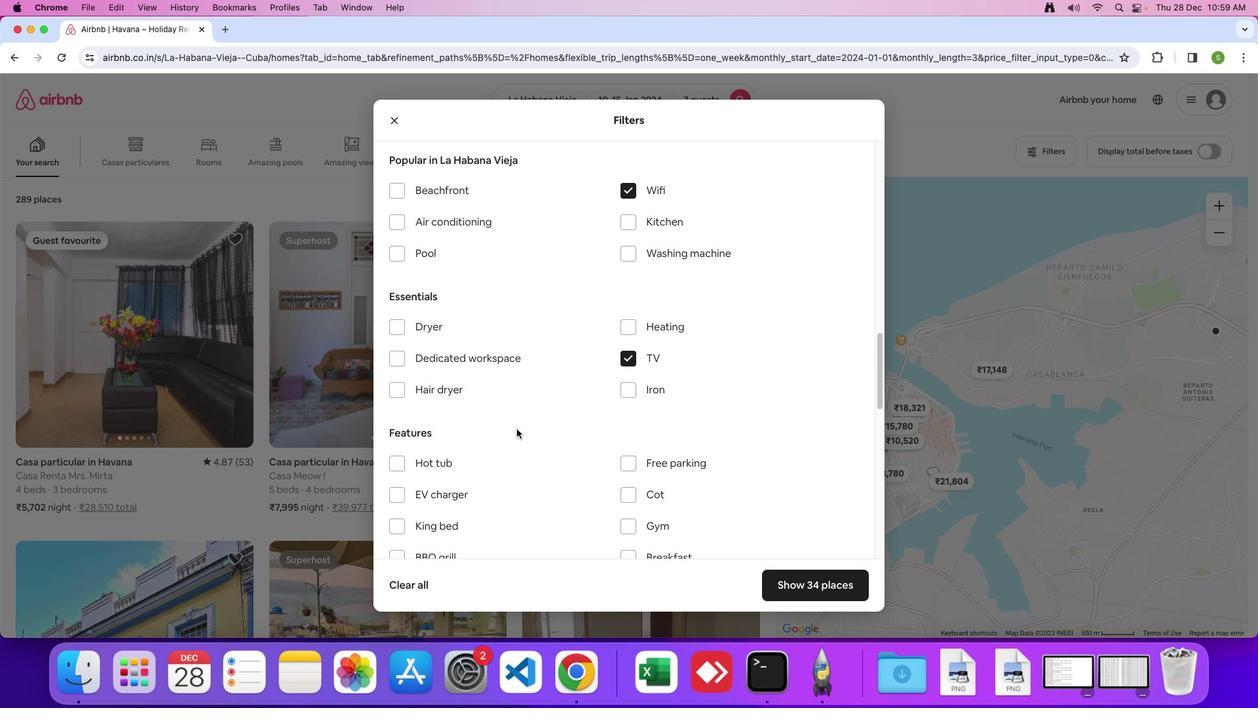 
Action: Mouse scrolled (517, 429) with delta (0, -1)
Screenshot: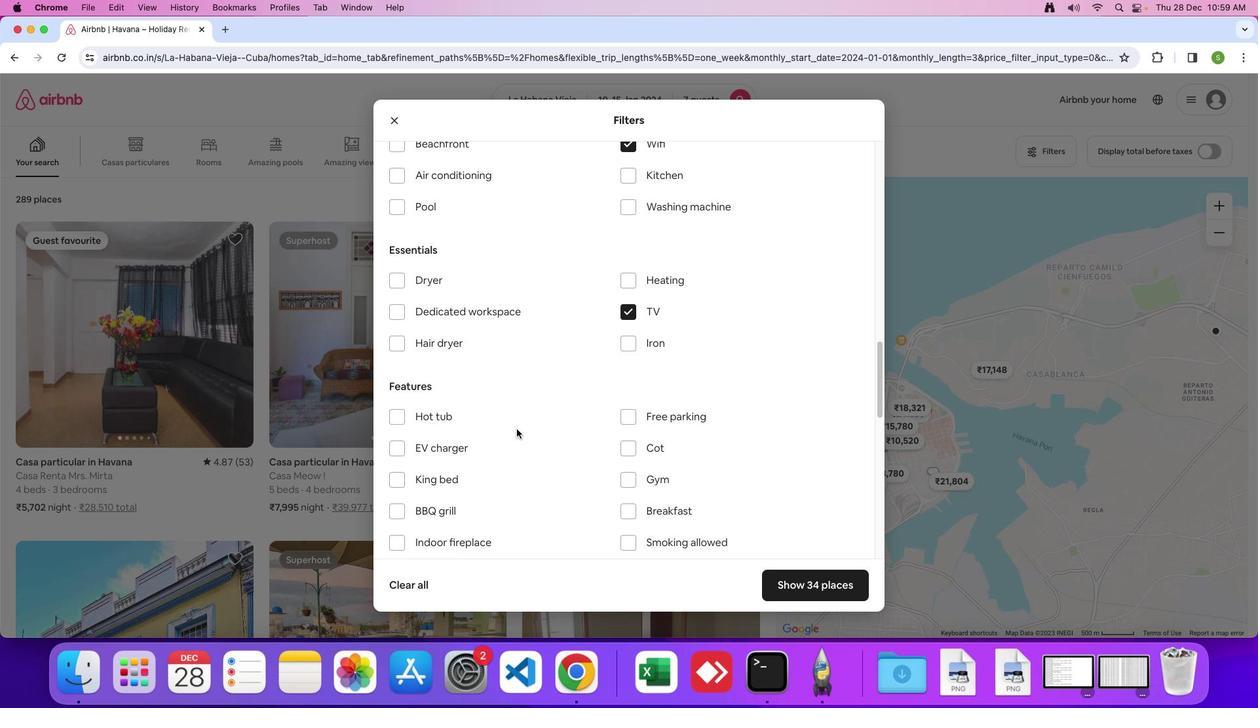 
Action: Mouse moved to (628, 367)
Screenshot: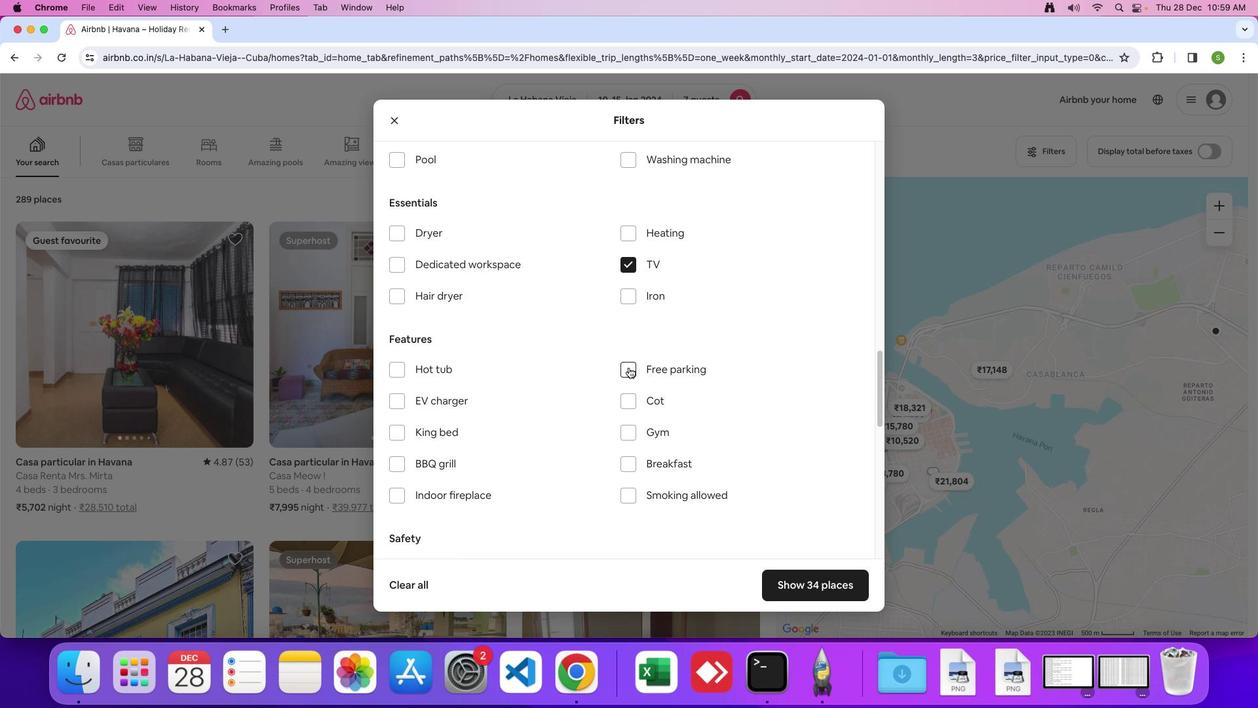 
Action: Mouse pressed left at (628, 367)
Screenshot: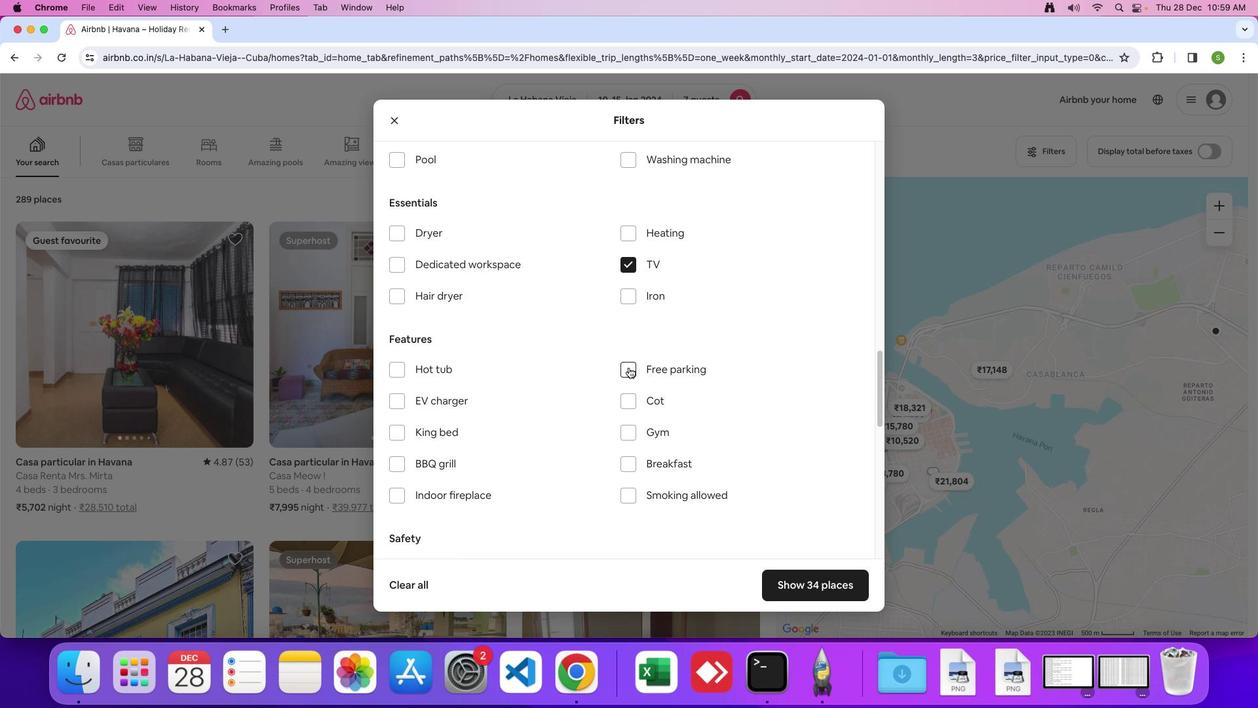 
Action: Mouse moved to (550, 400)
Screenshot: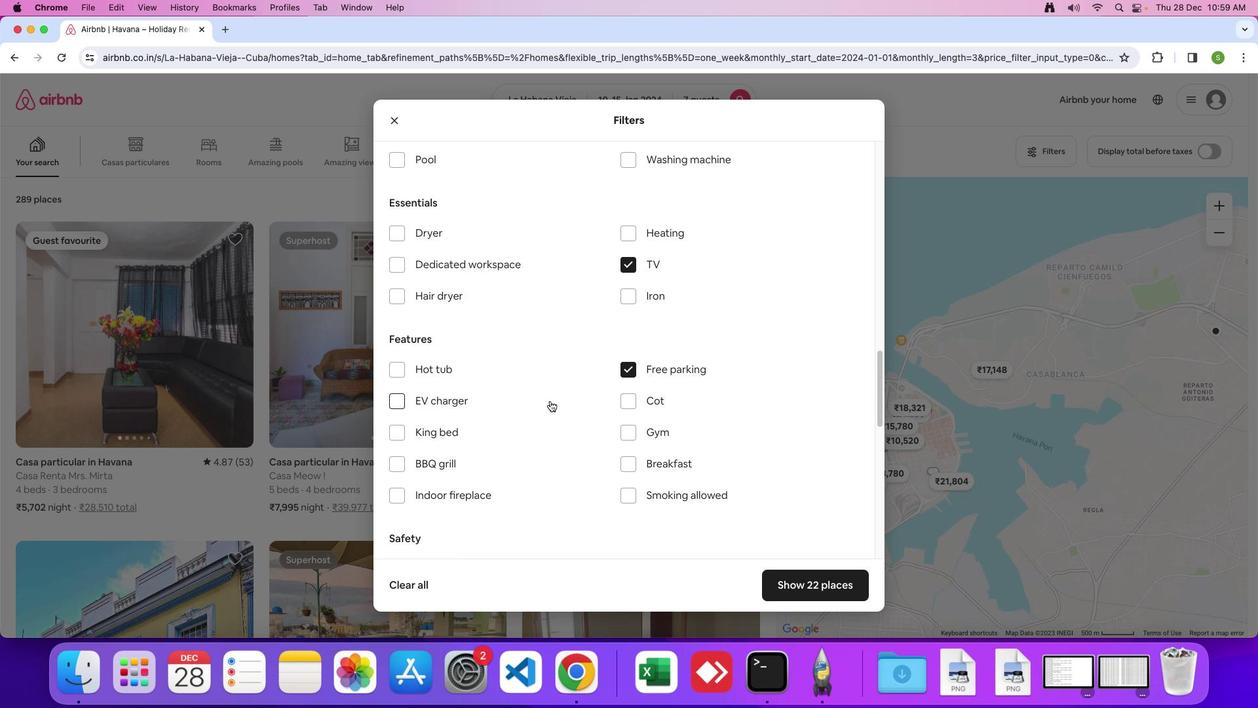 
Action: Mouse scrolled (550, 400) with delta (0, 0)
Screenshot: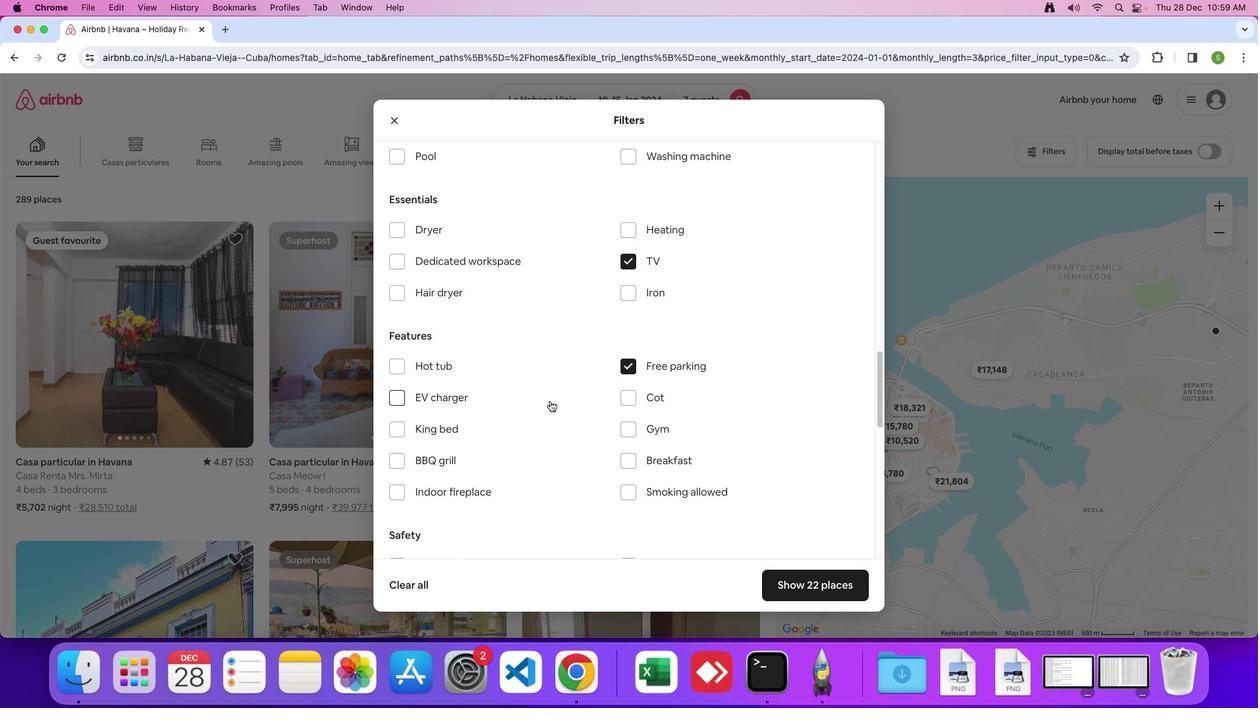 
Action: Mouse scrolled (550, 400) with delta (0, 0)
Screenshot: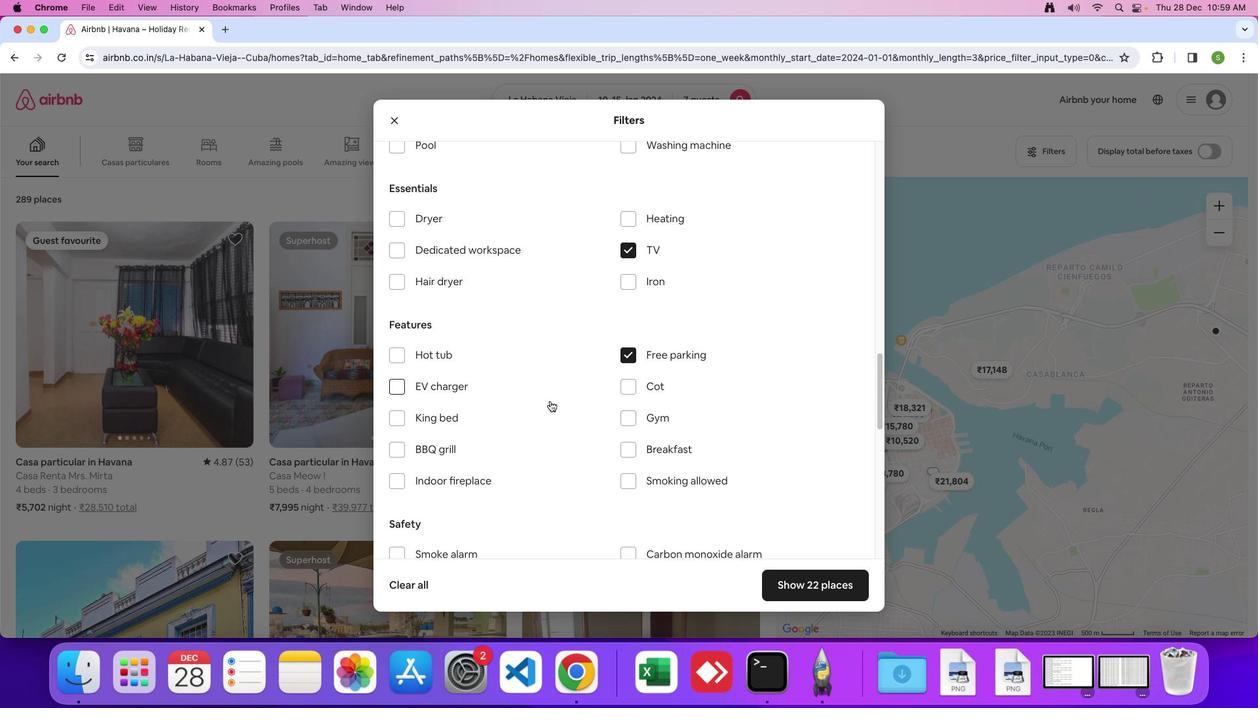 
Action: Mouse scrolled (550, 400) with delta (0, 0)
Screenshot: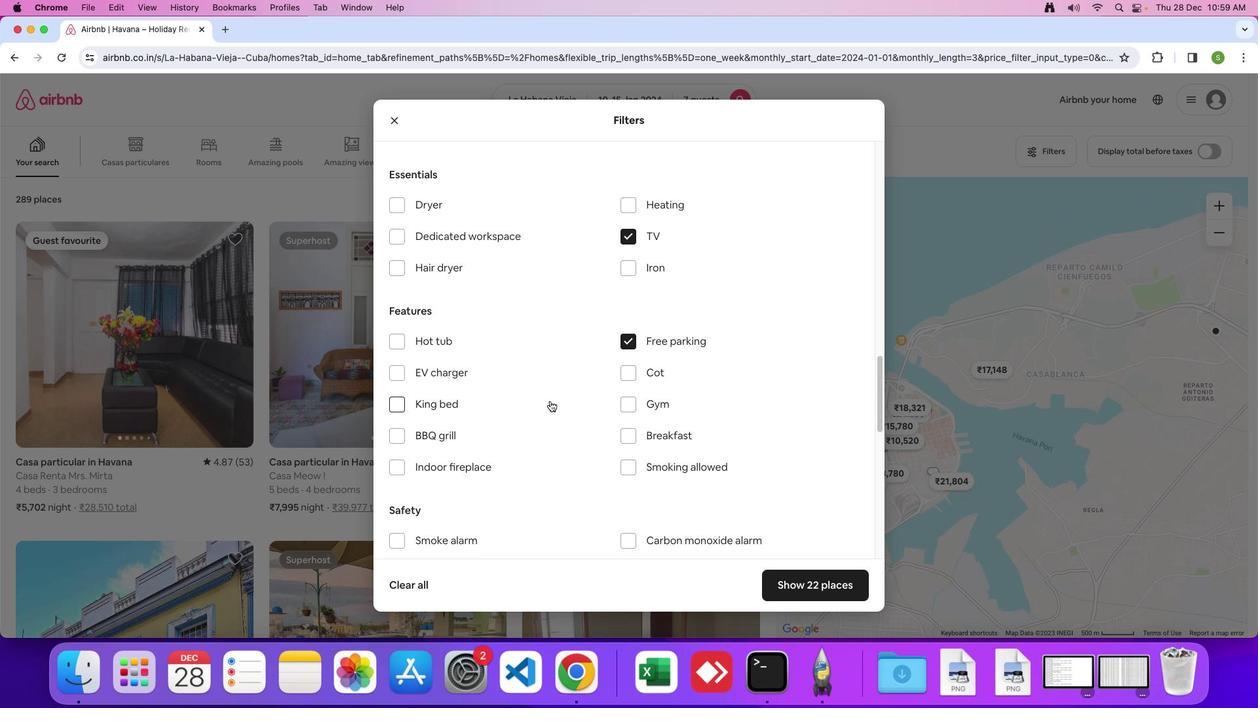 
Action: Mouse scrolled (550, 400) with delta (0, 0)
Screenshot: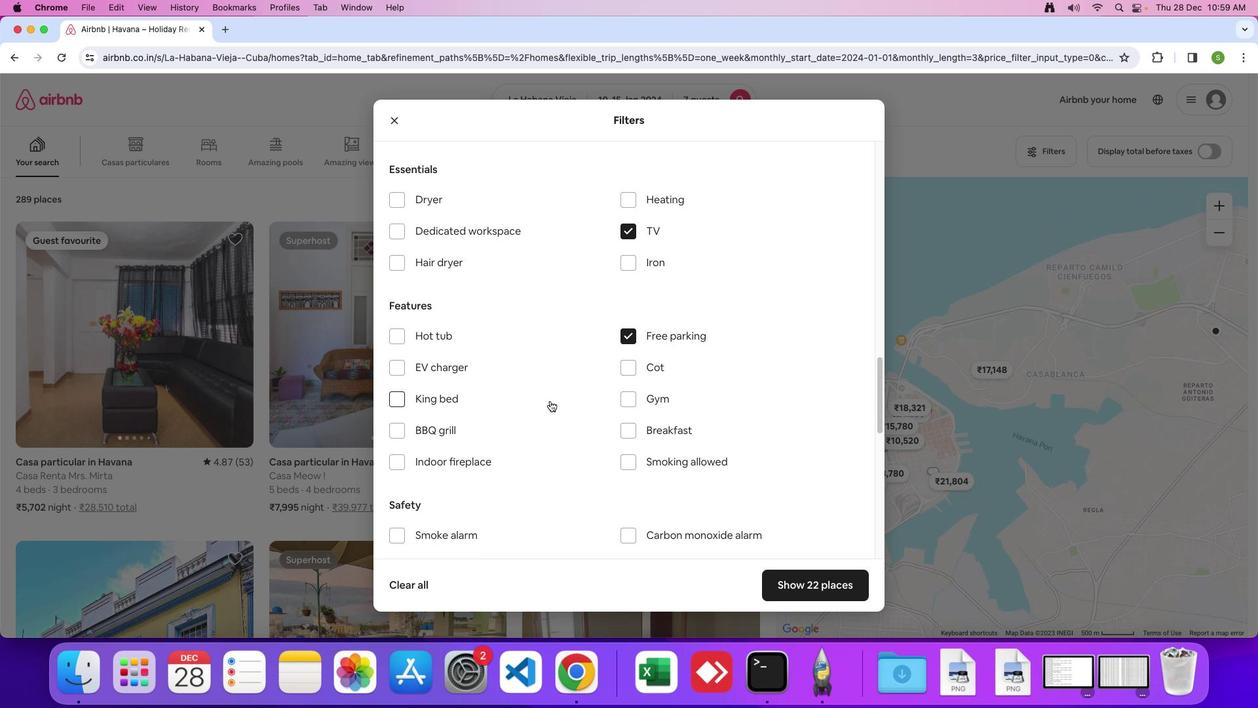 
Action: Mouse moved to (628, 385)
Screenshot: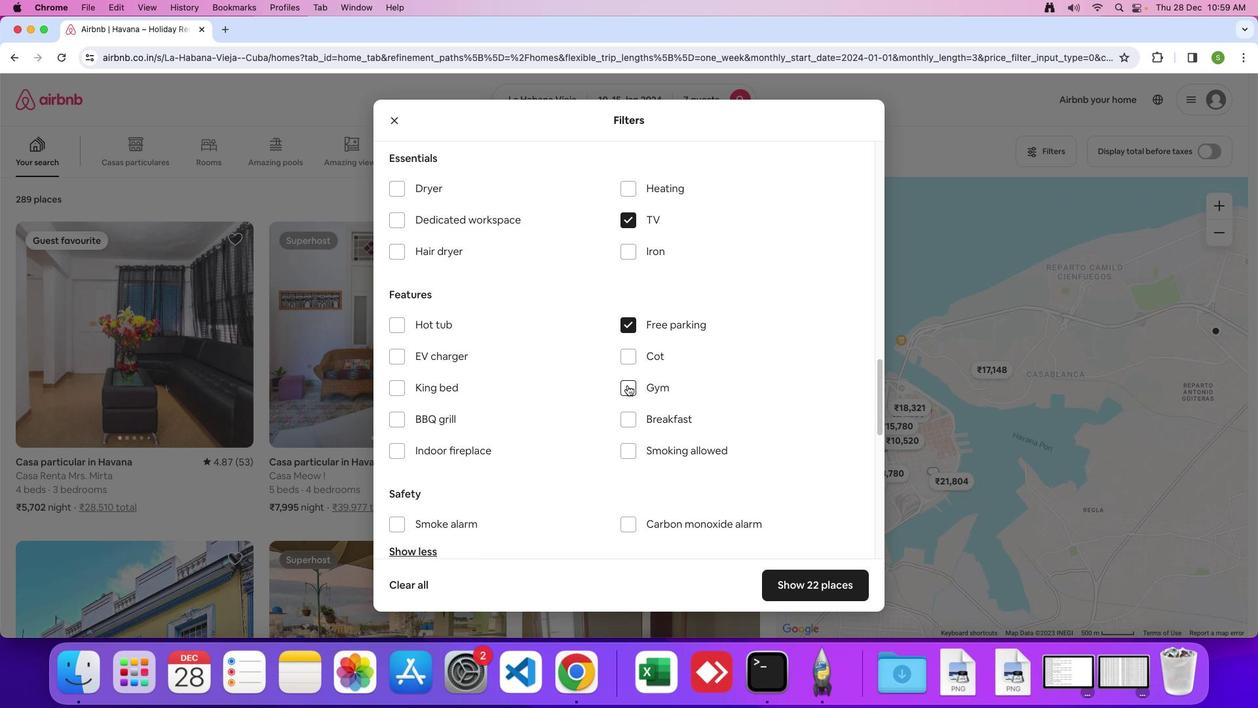 
Action: Mouse pressed left at (628, 385)
Screenshot: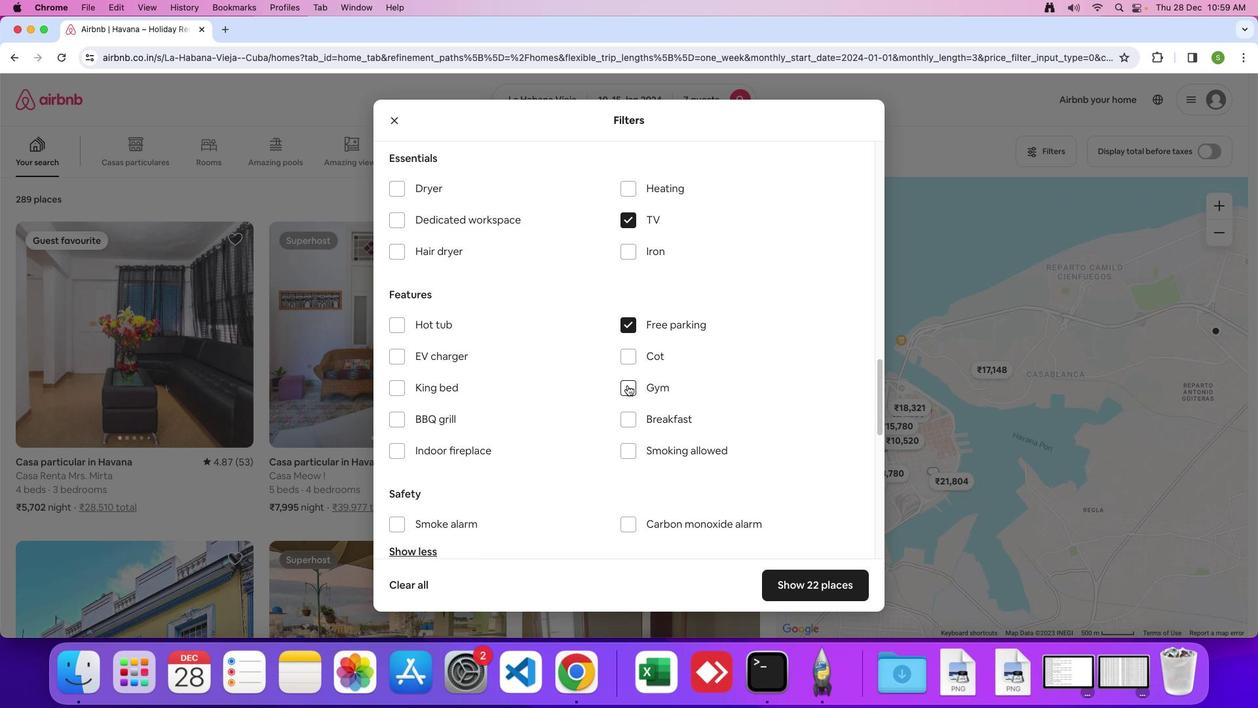 
Action: Mouse moved to (632, 422)
Screenshot: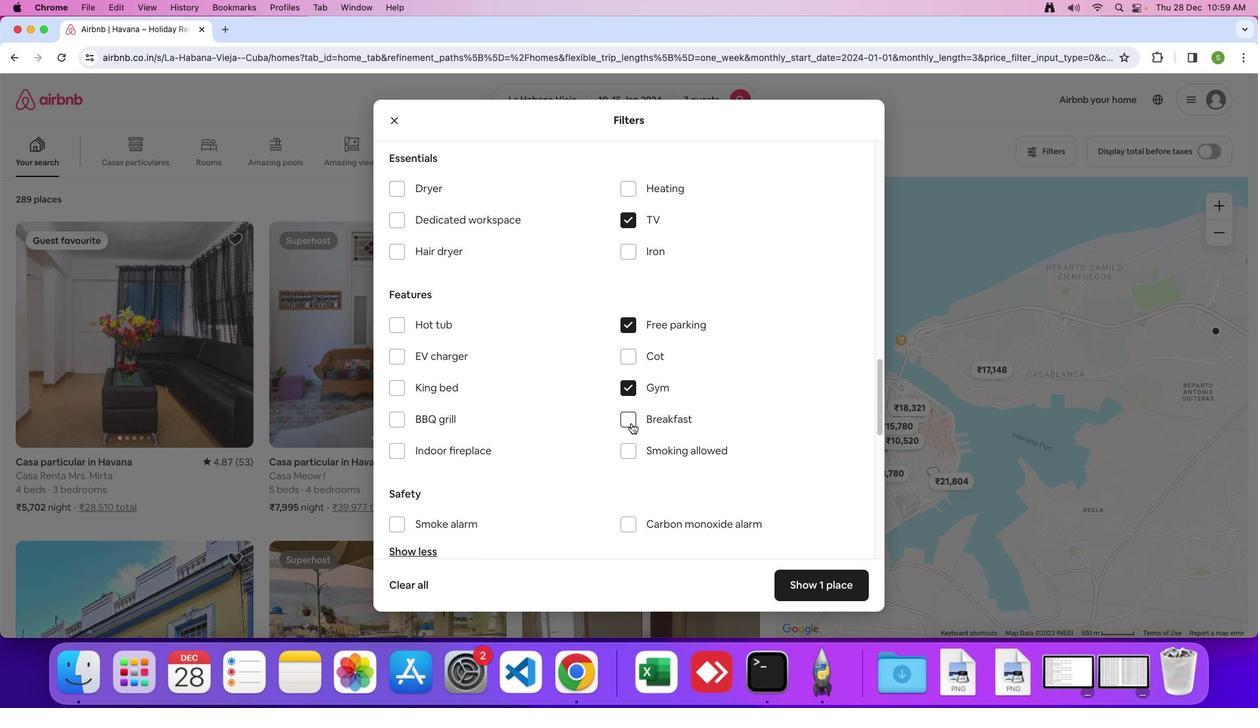 
Action: Mouse pressed left at (632, 422)
Screenshot: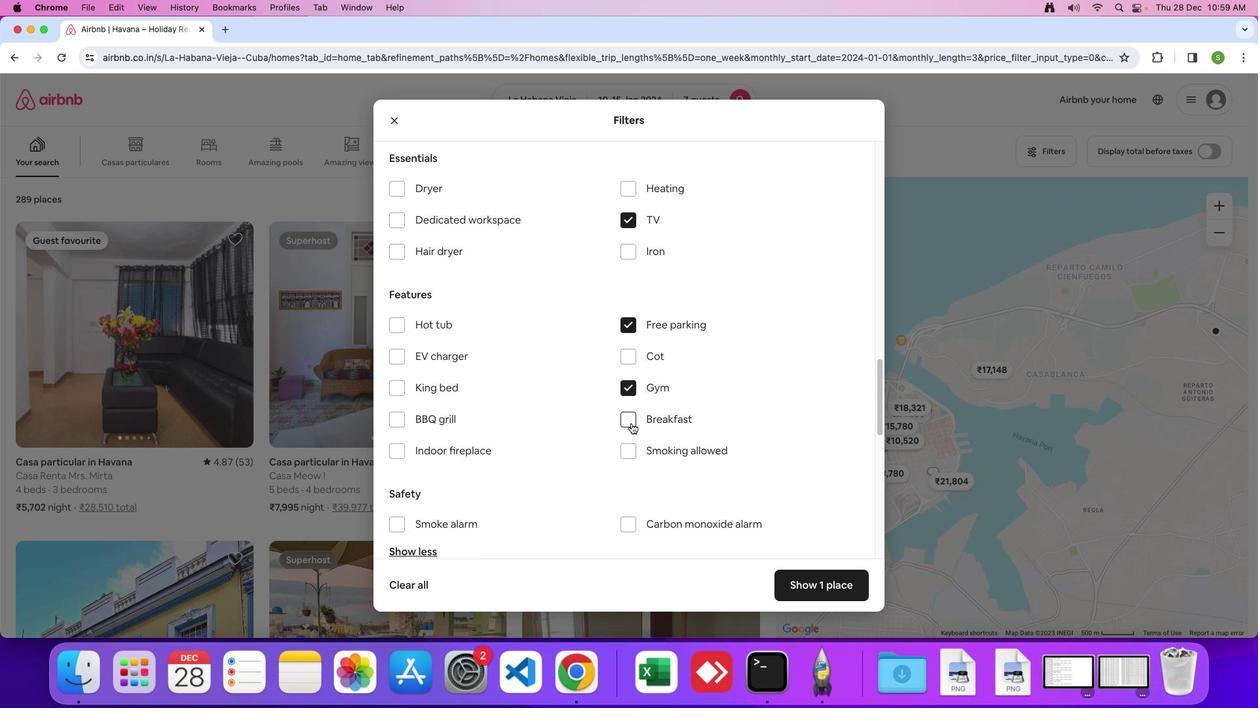 
Action: Mouse moved to (546, 419)
Screenshot: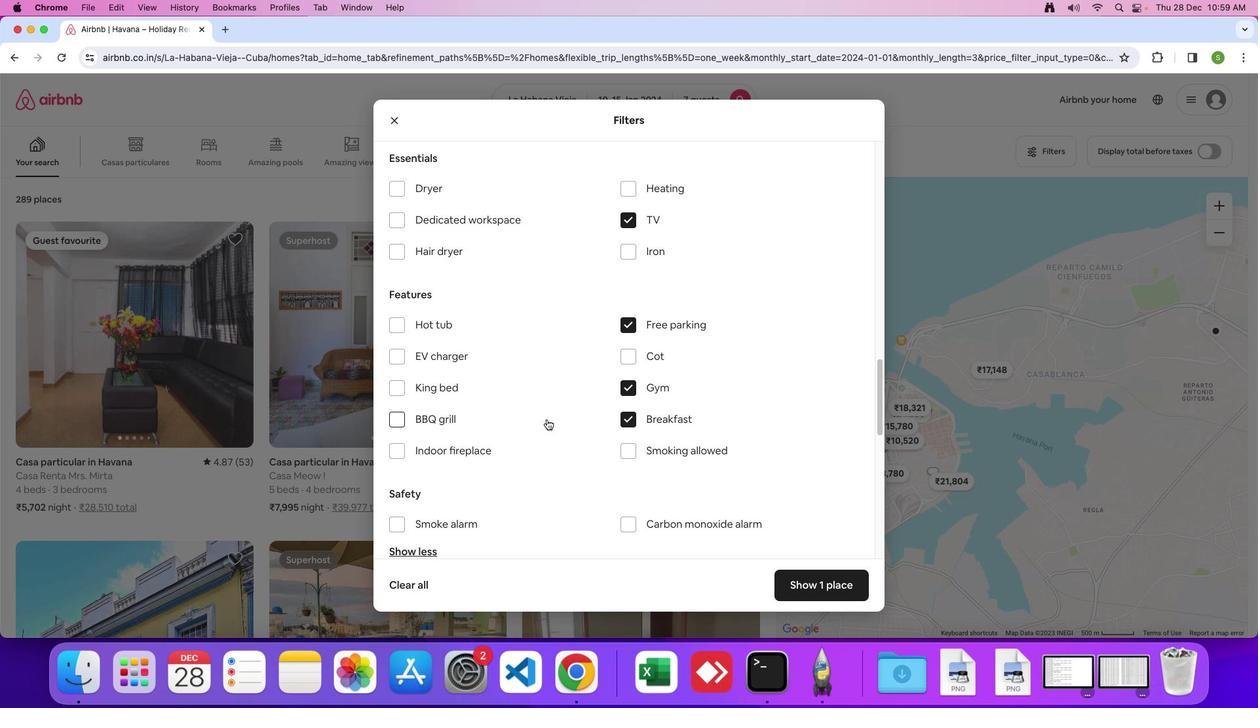 
Action: Mouse scrolled (546, 419) with delta (0, 0)
Screenshot: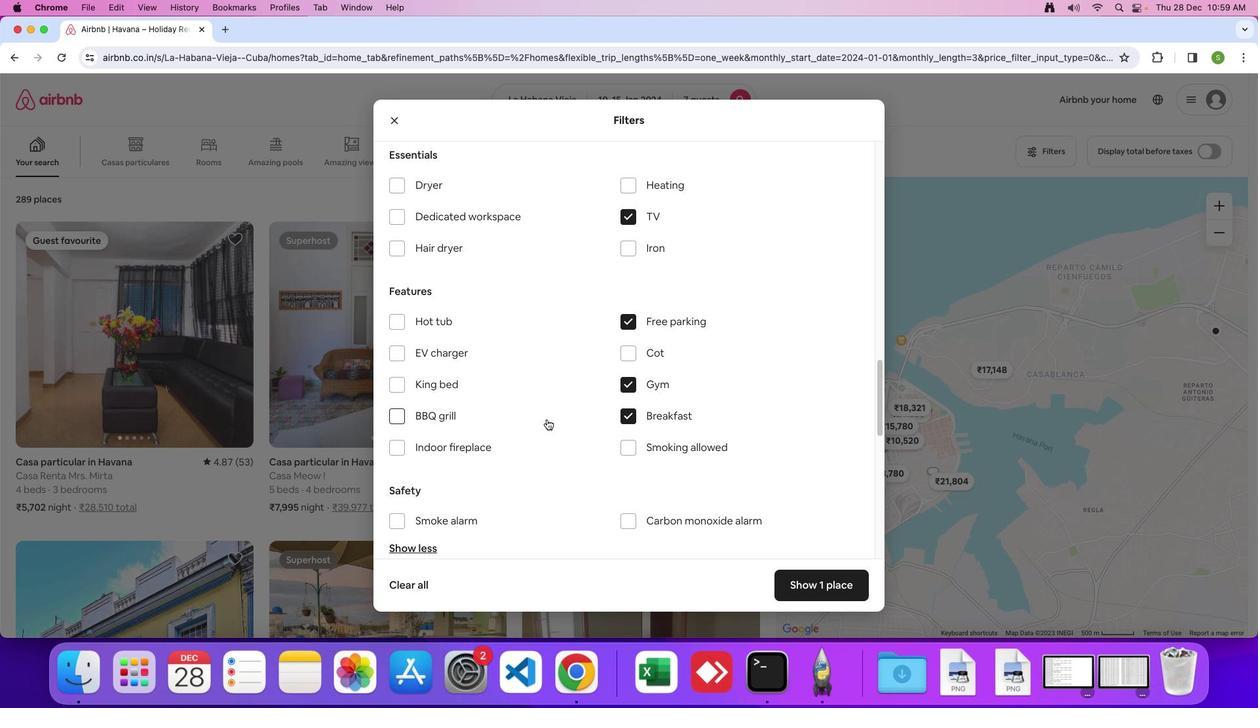 
Action: Mouse scrolled (546, 419) with delta (0, 0)
Screenshot: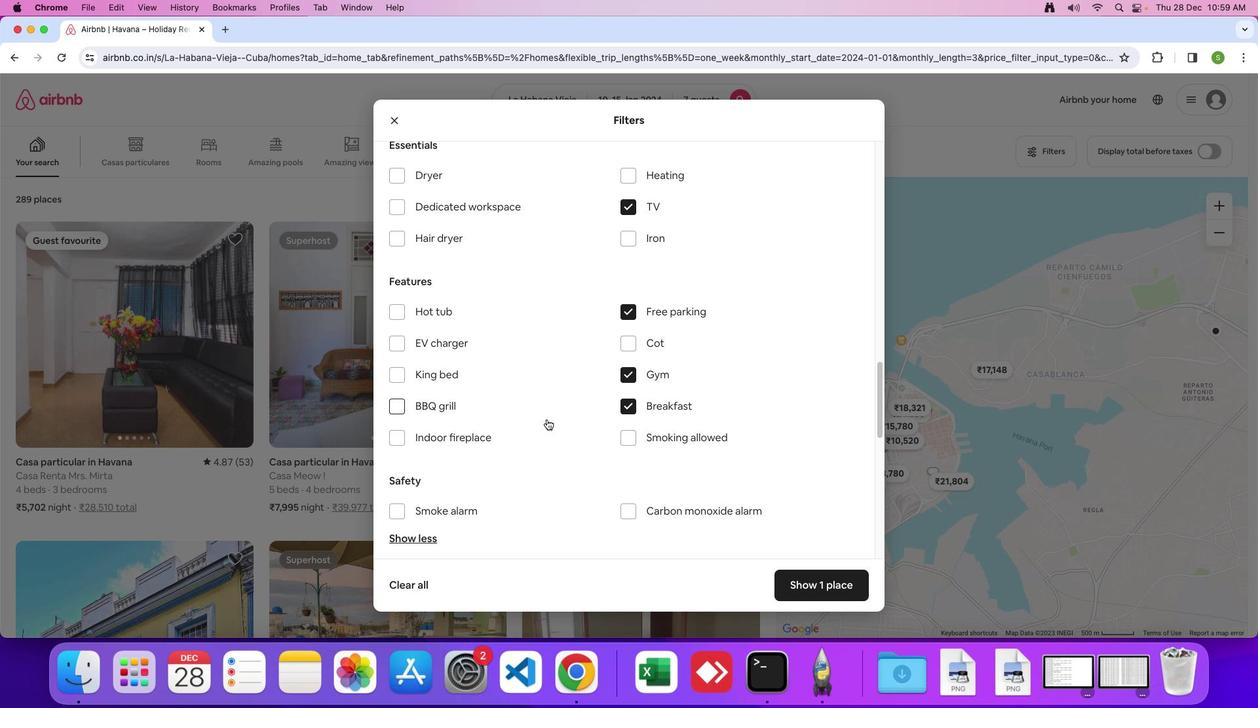 
Action: Mouse scrolled (546, 419) with delta (0, 0)
Screenshot: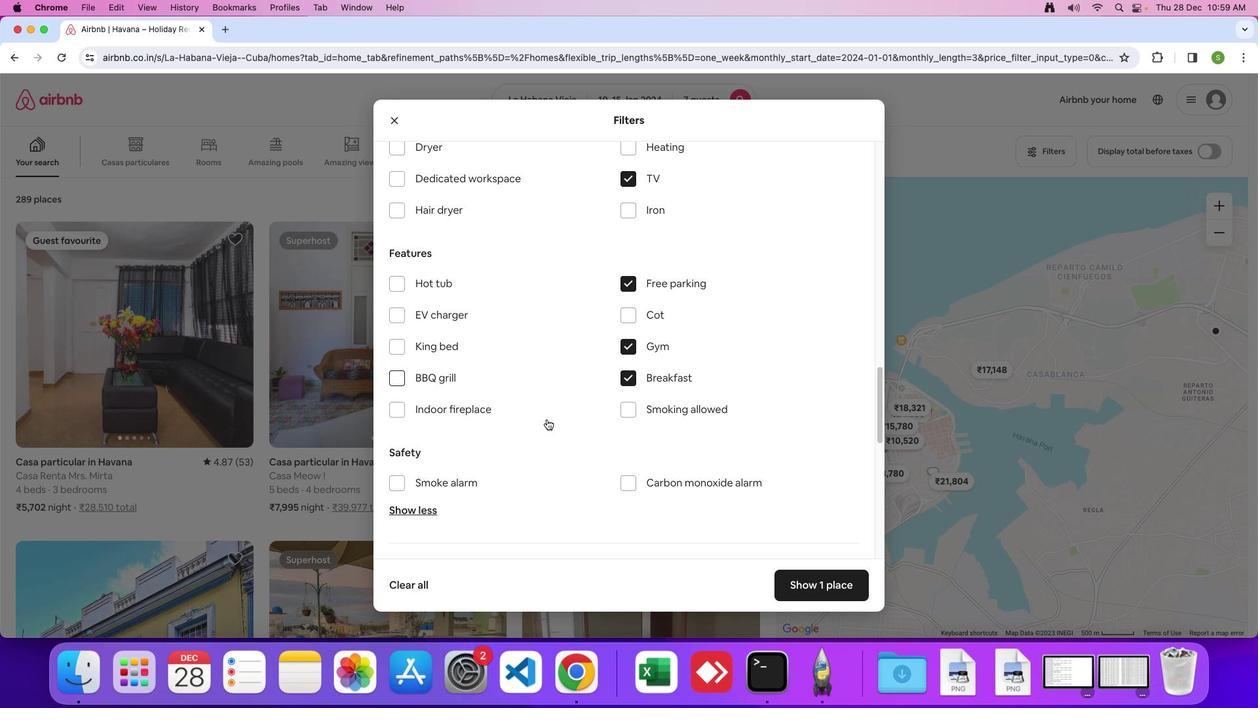 
Action: Mouse scrolled (546, 419) with delta (0, 0)
Screenshot: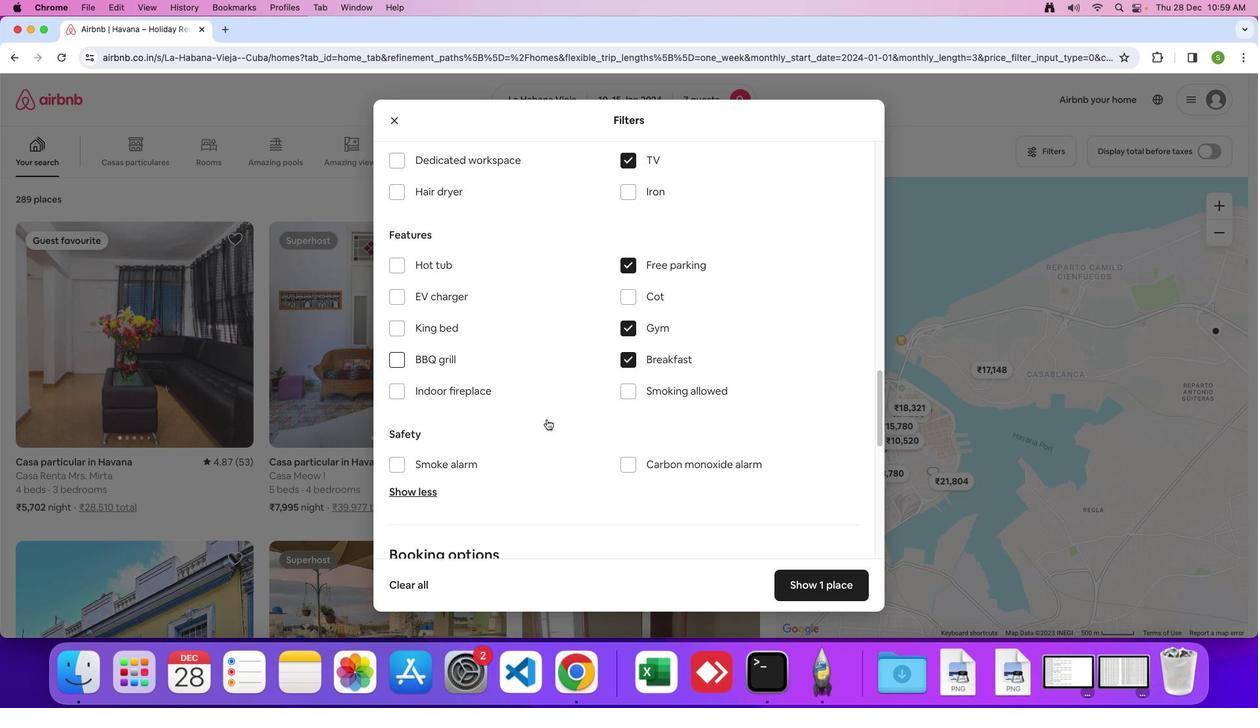
Action: Mouse scrolled (546, 419) with delta (0, 0)
Screenshot: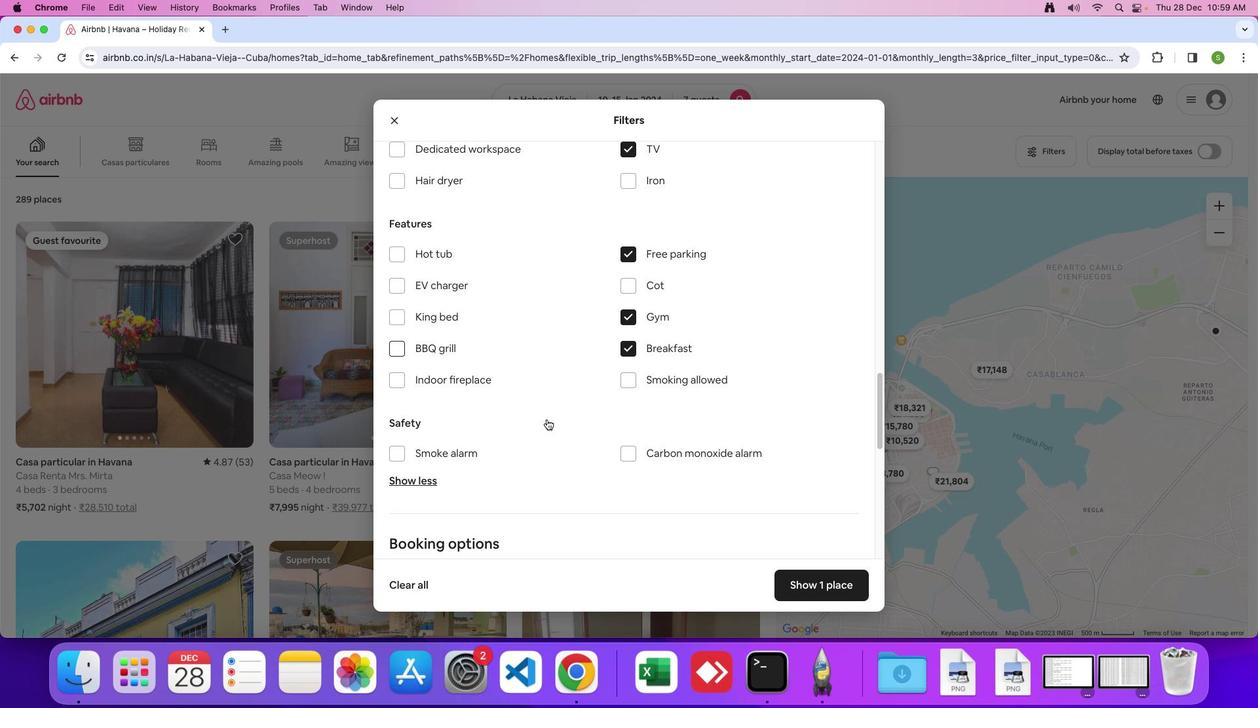 
Action: Mouse scrolled (546, 419) with delta (0, 0)
Screenshot: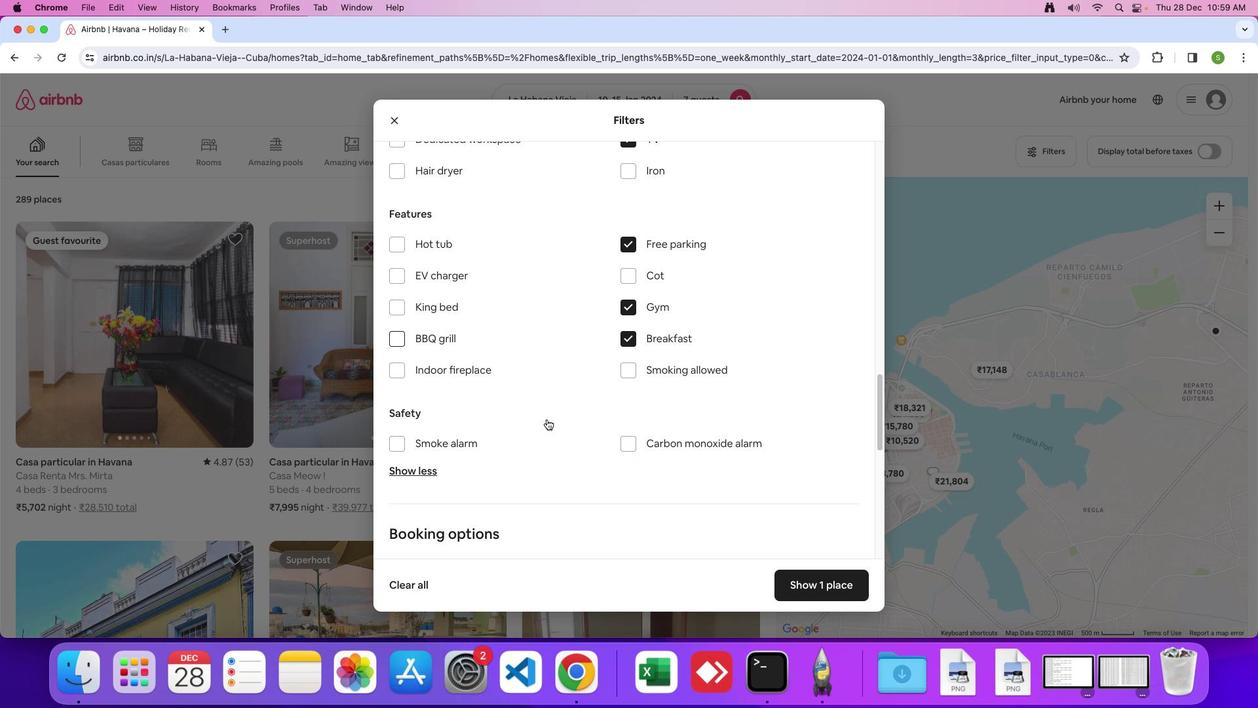 
Action: Mouse scrolled (546, 419) with delta (0, 0)
Screenshot: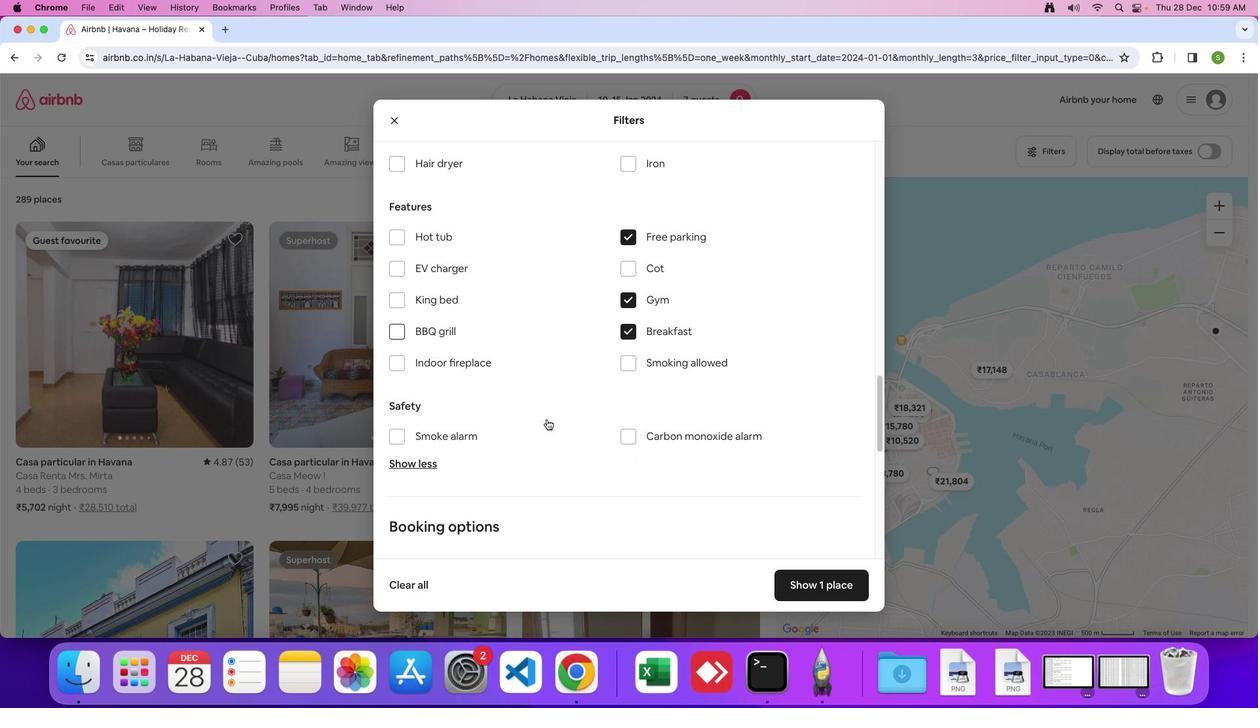 
Action: Mouse scrolled (546, 419) with delta (0, 0)
Screenshot: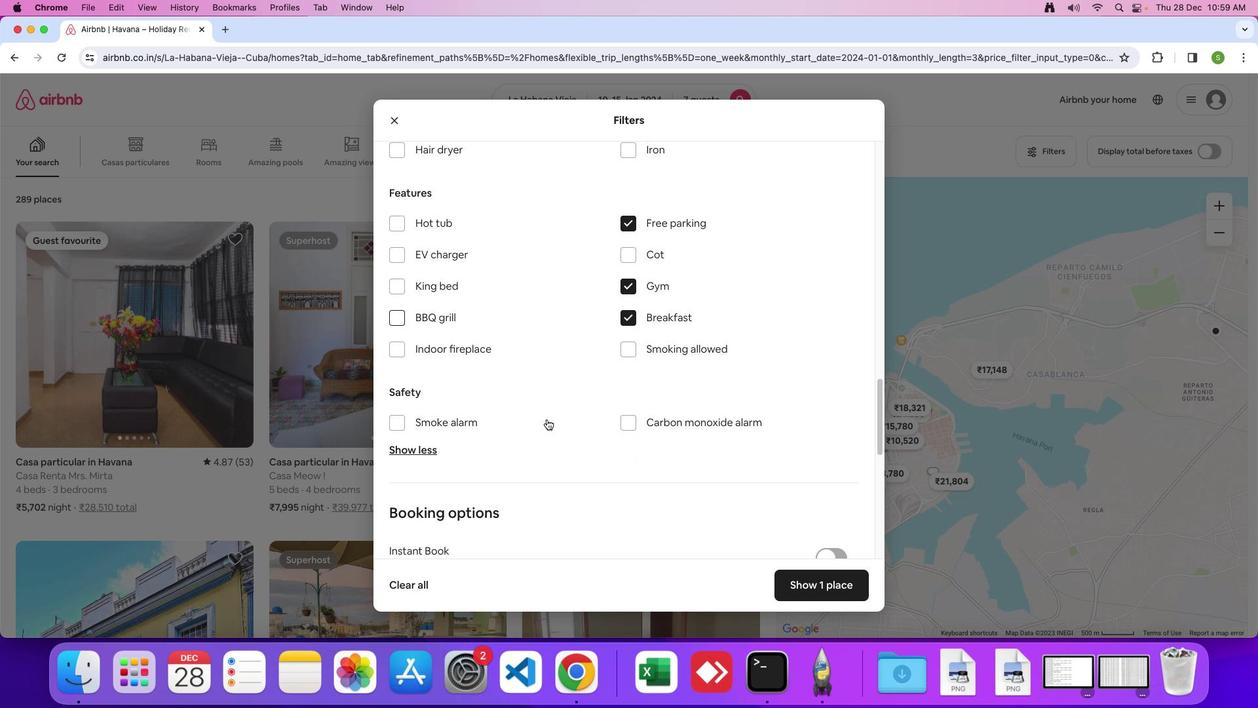 
Action: Mouse scrolled (546, 419) with delta (0, 0)
Screenshot: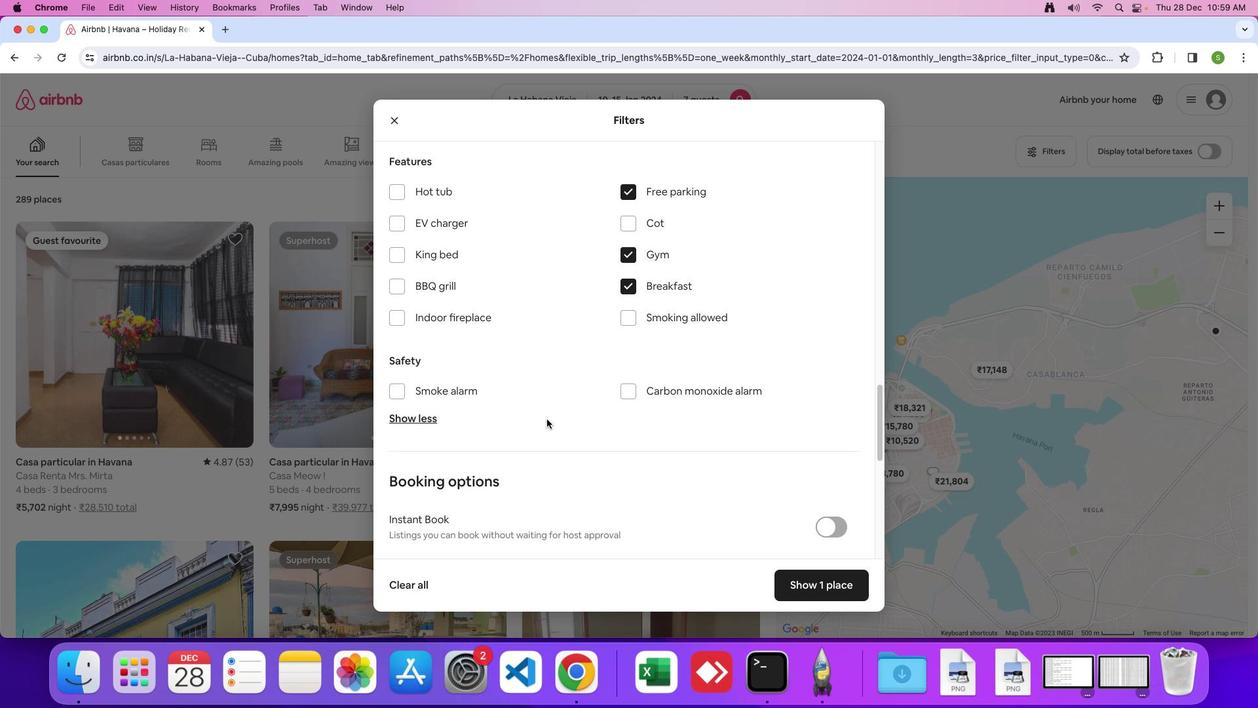 
Action: Mouse scrolled (546, 419) with delta (0, -1)
Screenshot: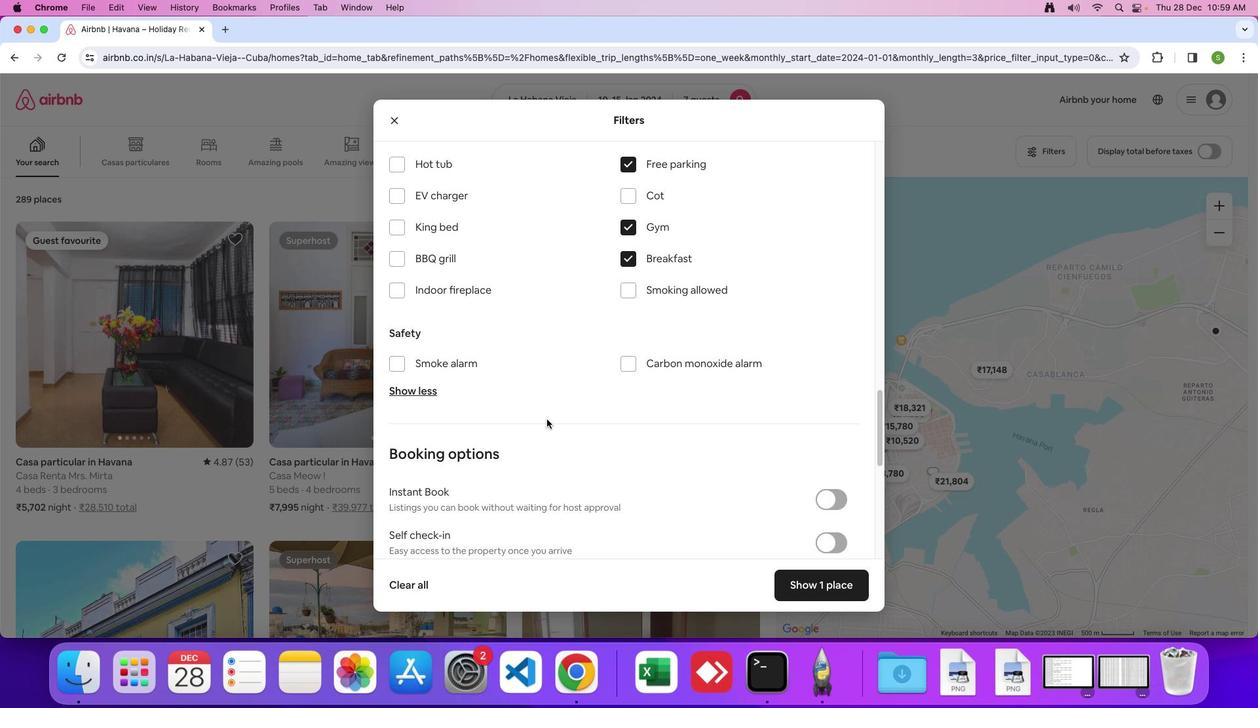 
Action: Mouse scrolled (546, 419) with delta (0, 0)
Screenshot: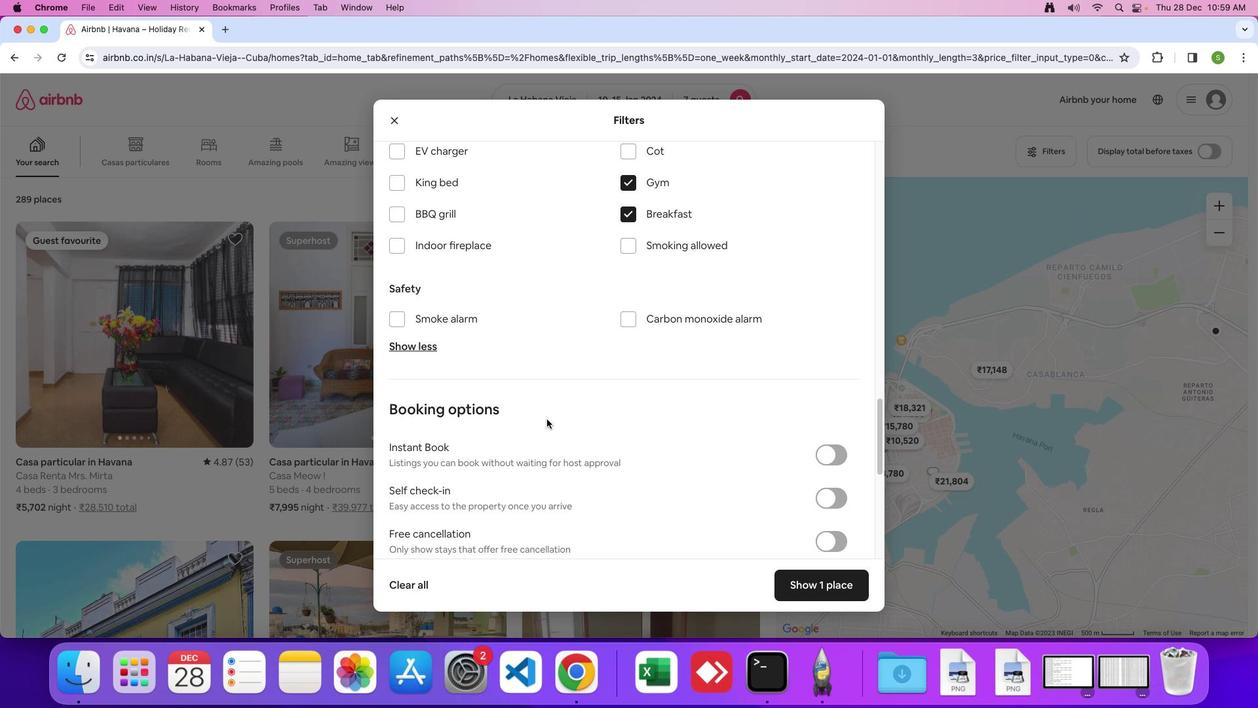 
Action: Mouse scrolled (546, 419) with delta (0, 0)
Screenshot: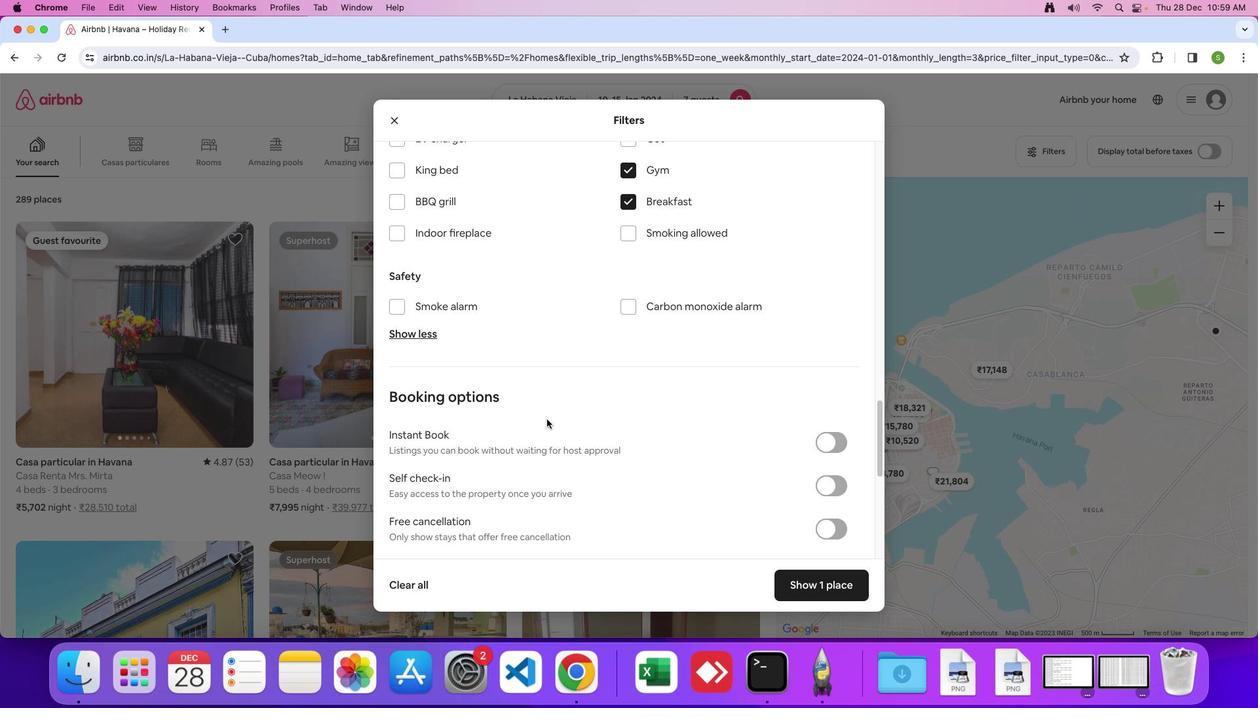 
Action: Mouse moved to (599, 421)
Screenshot: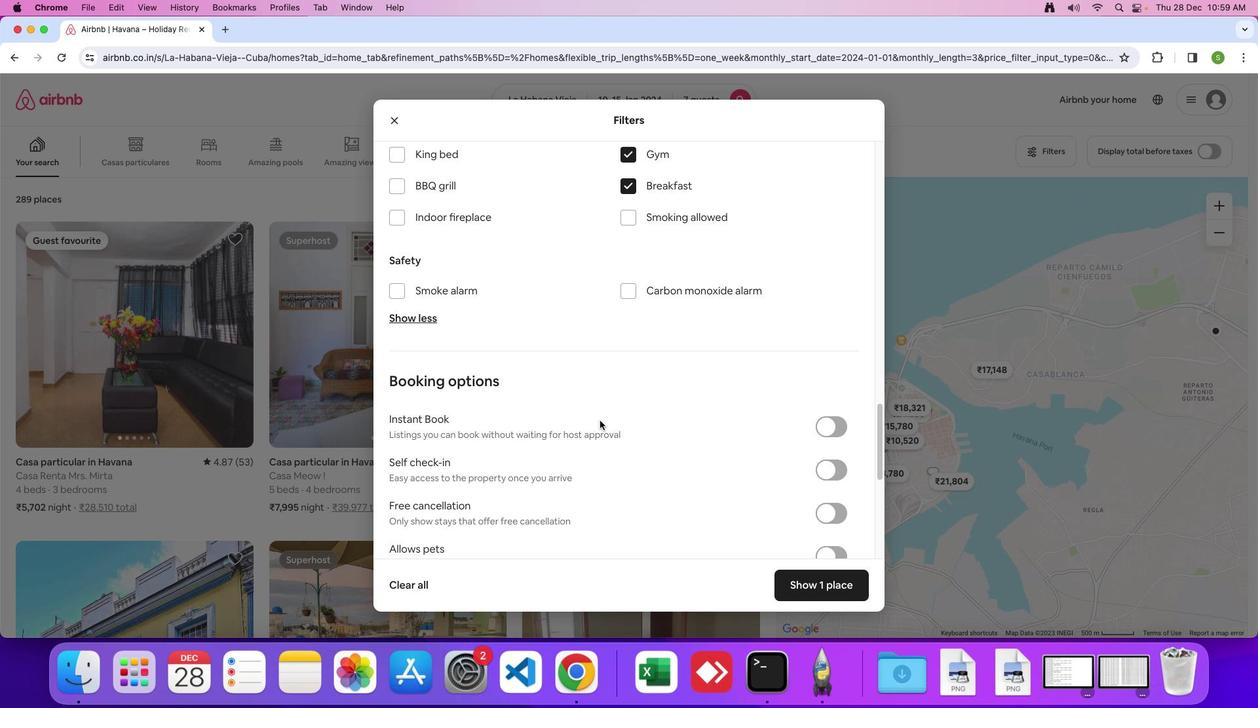 
Action: Mouse scrolled (599, 421) with delta (0, 0)
Screenshot: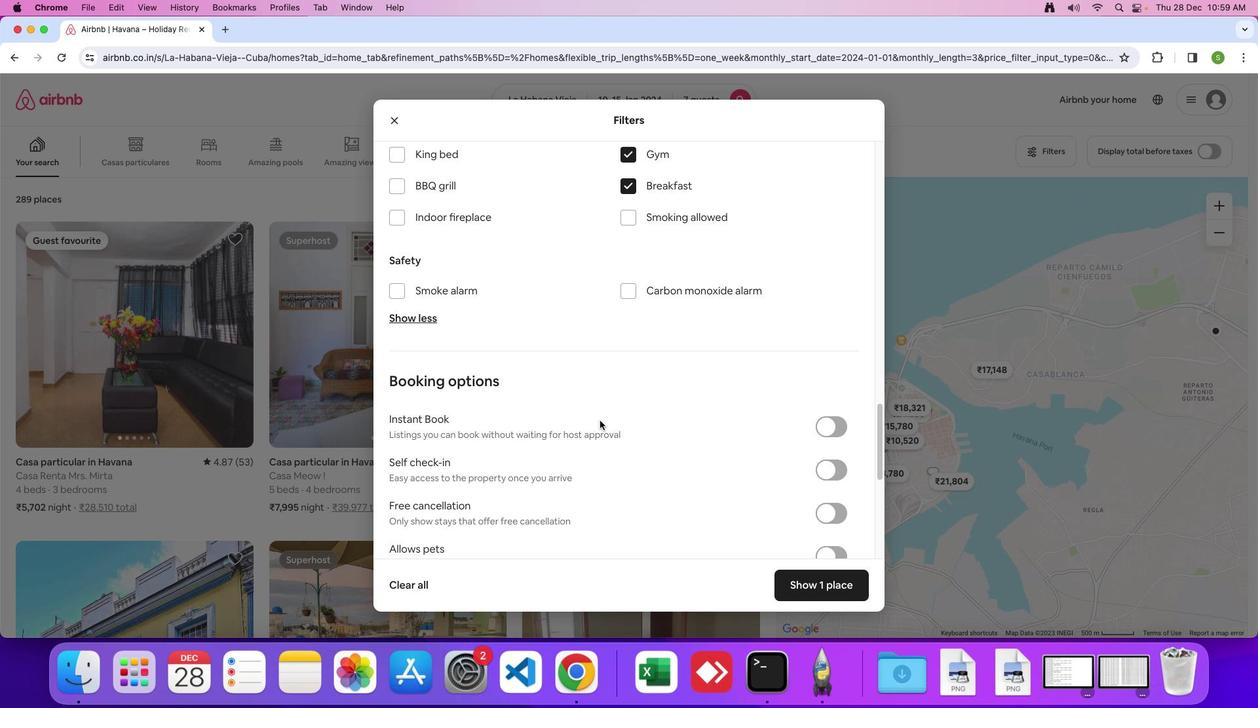 
Action: Mouse moved to (600, 420)
Screenshot: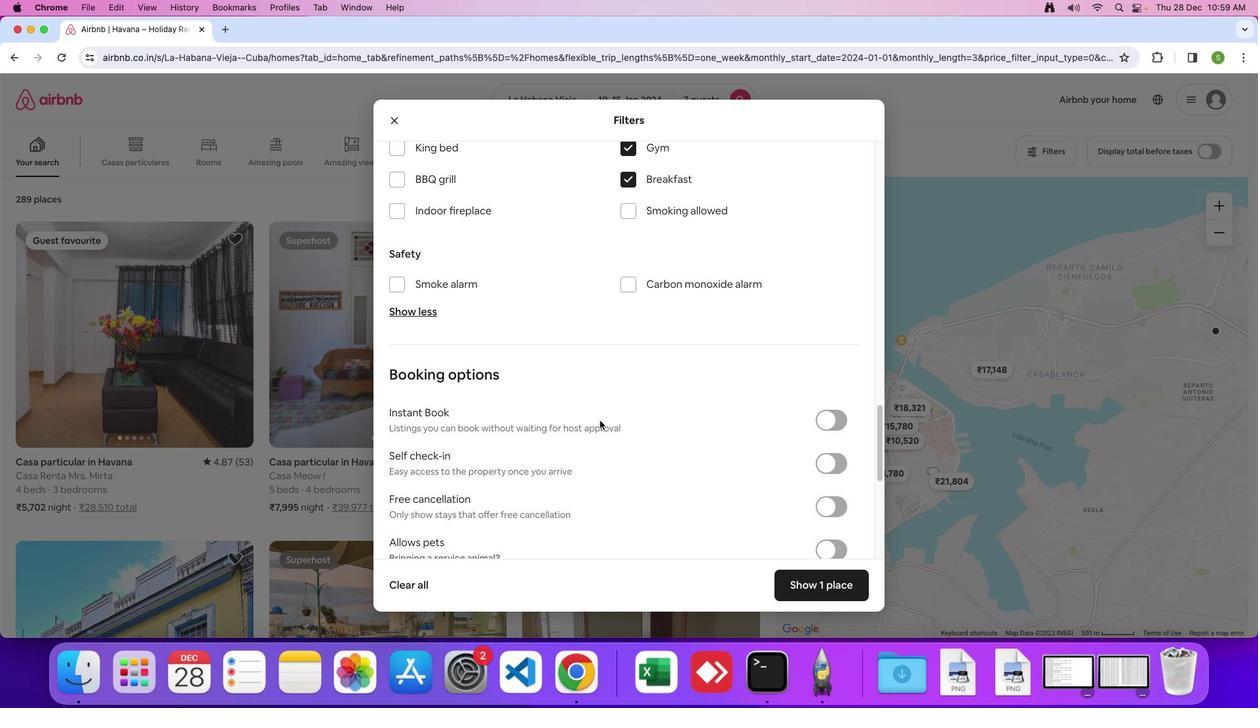 
Action: Mouse scrolled (600, 420) with delta (0, 0)
Screenshot: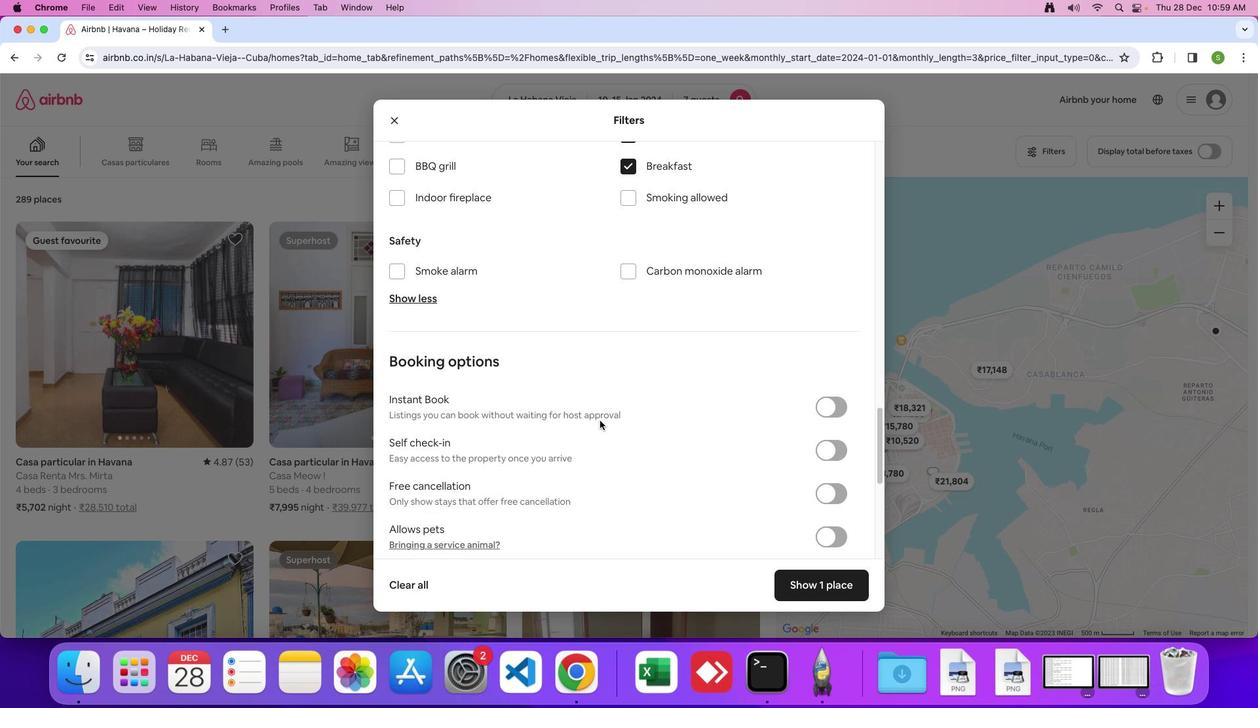 
Action: Mouse scrolled (600, 420) with delta (0, -1)
Screenshot: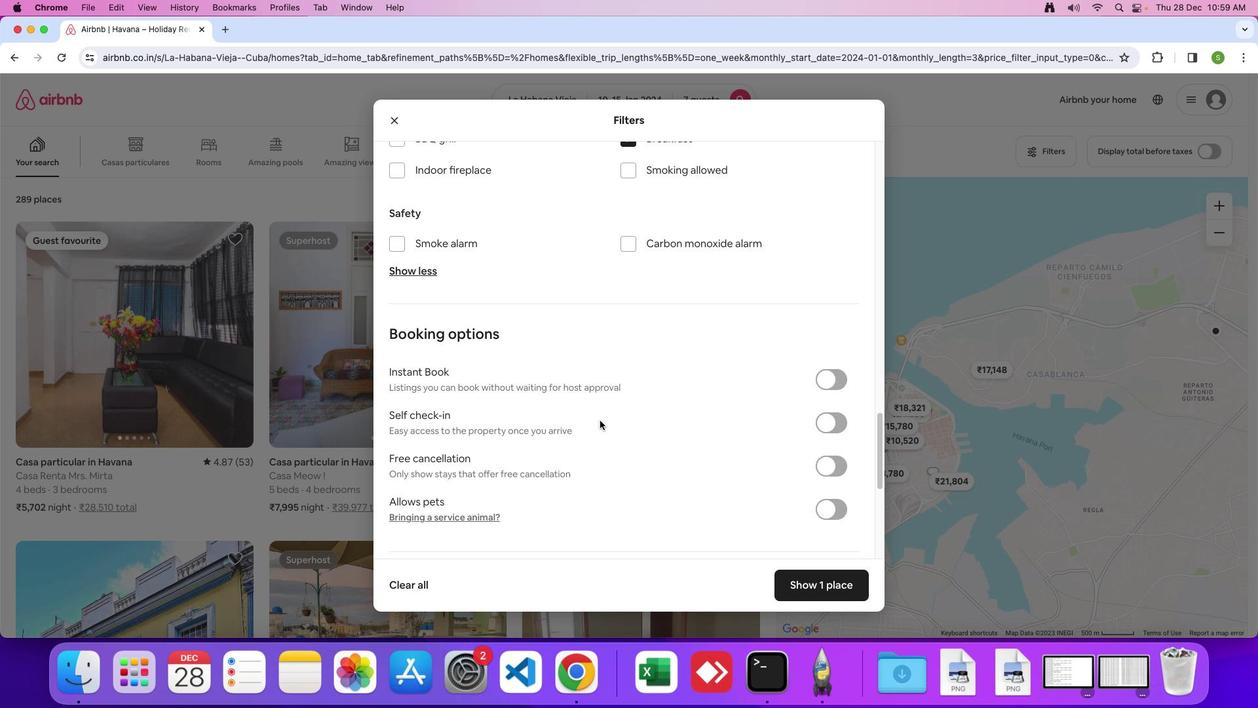 
Action: Mouse moved to (600, 421)
Screenshot: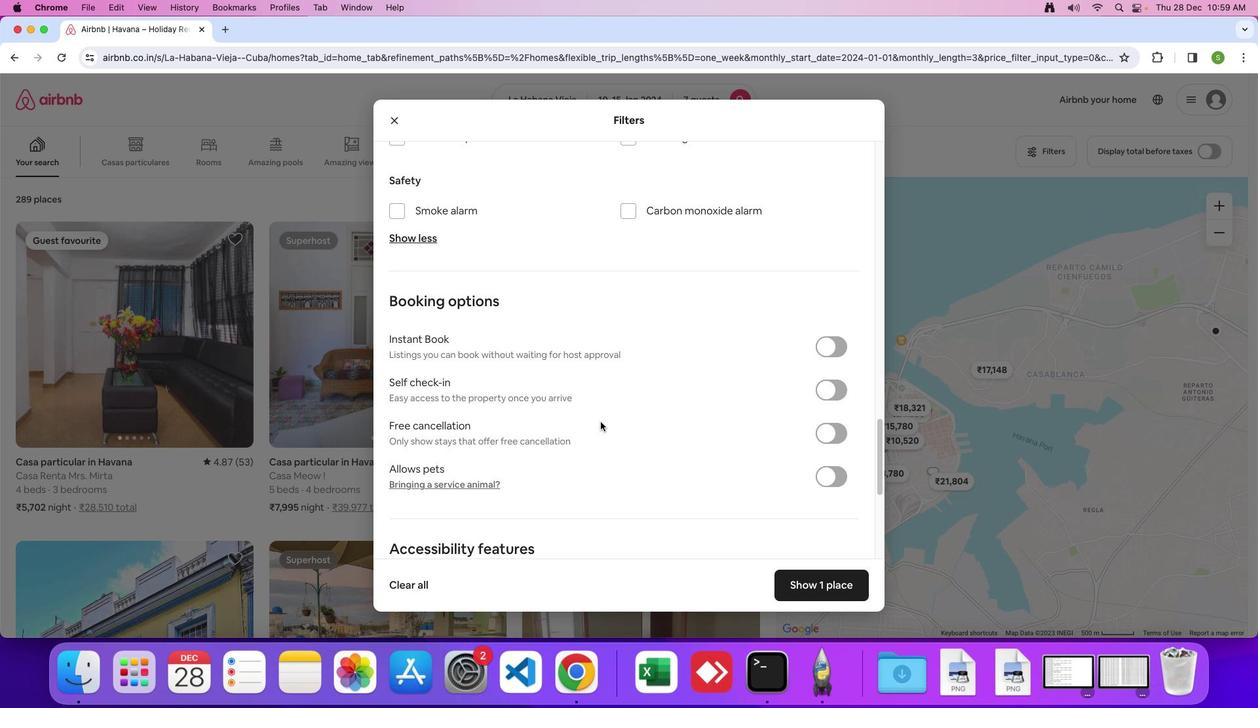 
Action: Mouse scrolled (600, 421) with delta (0, 0)
Screenshot: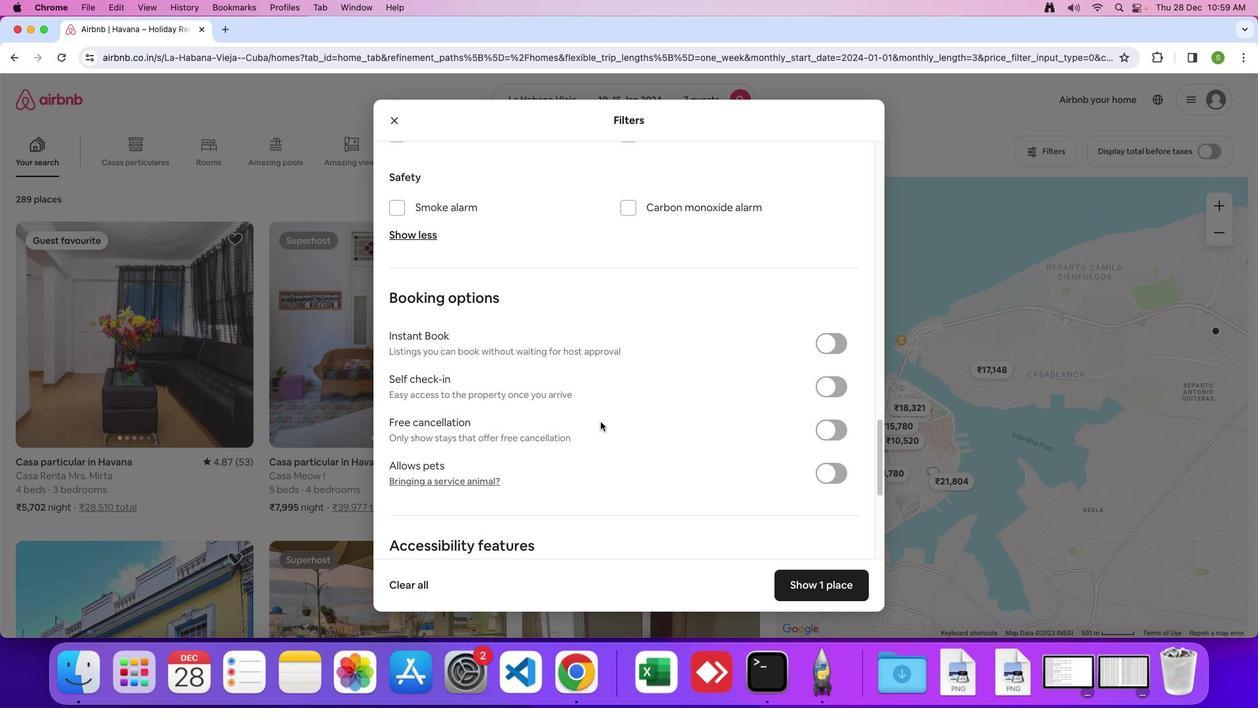
Action: Mouse scrolled (600, 421) with delta (0, 0)
Screenshot: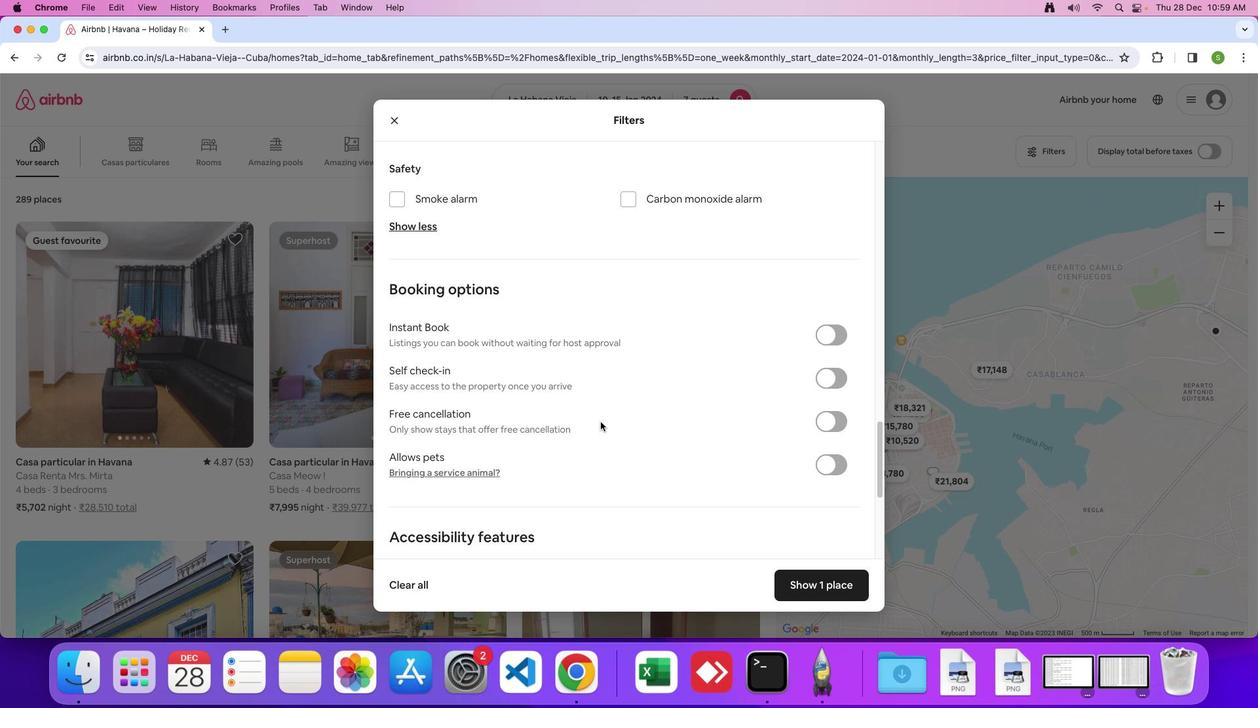 
Action: Mouse scrolled (600, 421) with delta (0, 0)
Screenshot: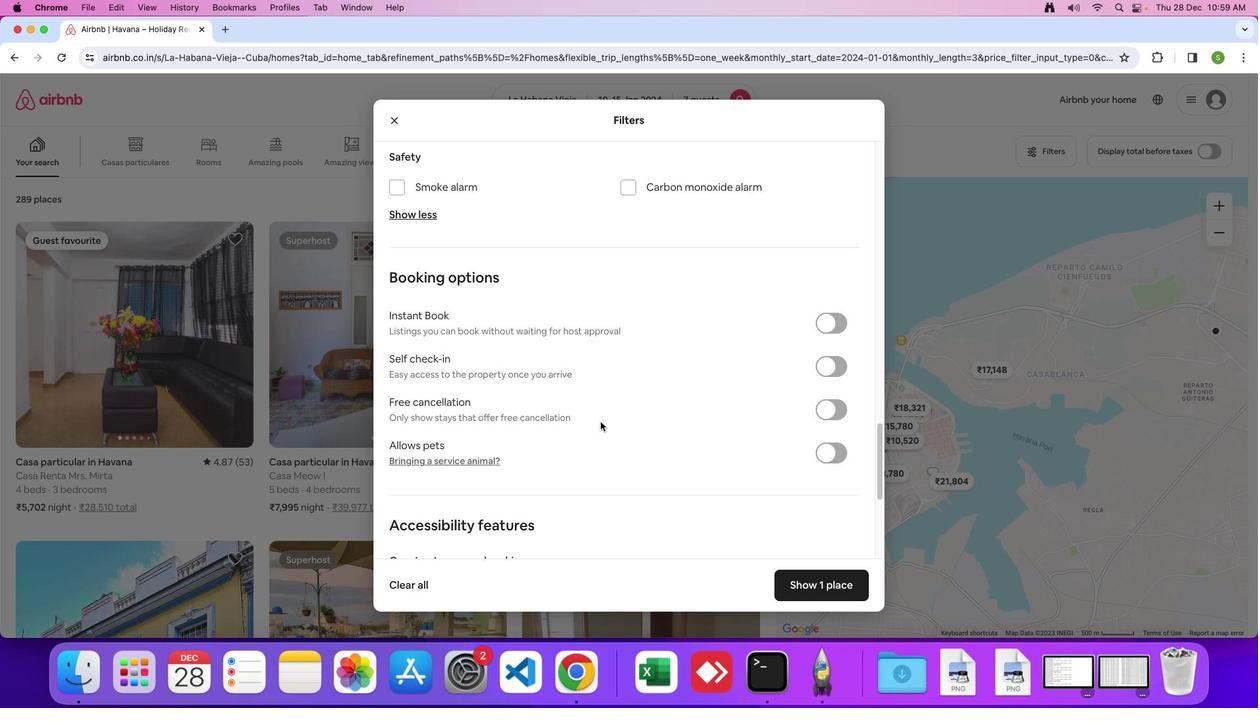 
Action: Mouse scrolled (600, 421) with delta (0, 0)
Screenshot: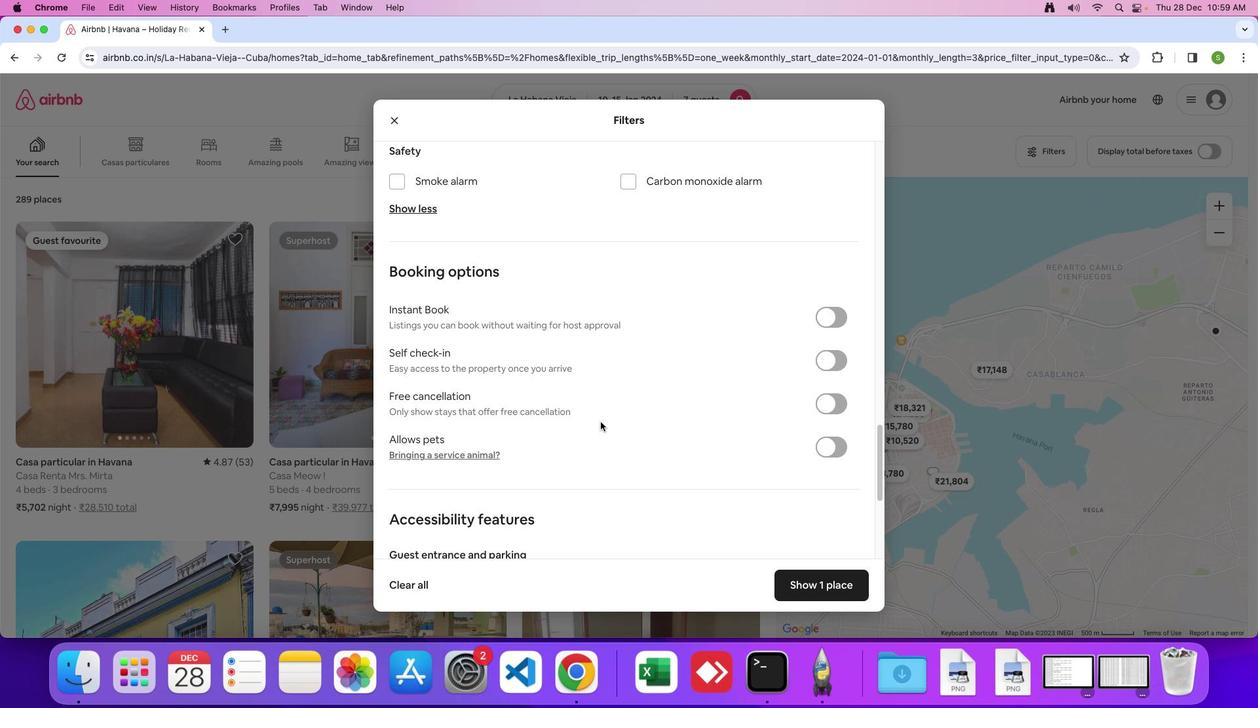
Action: Mouse scrolled (600, 421) with delta (0, 0)
Screenshot: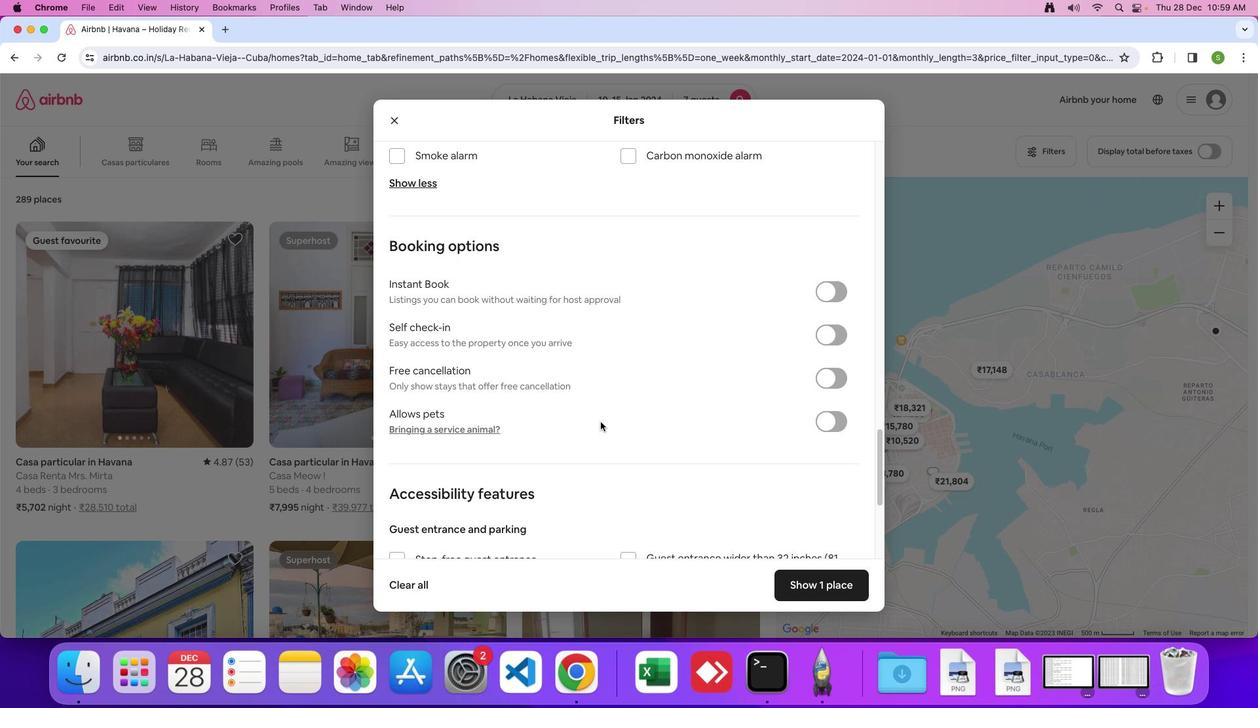 
Action: Mouse scrolled (600, 421) with delta (0, 0)
Screenshot: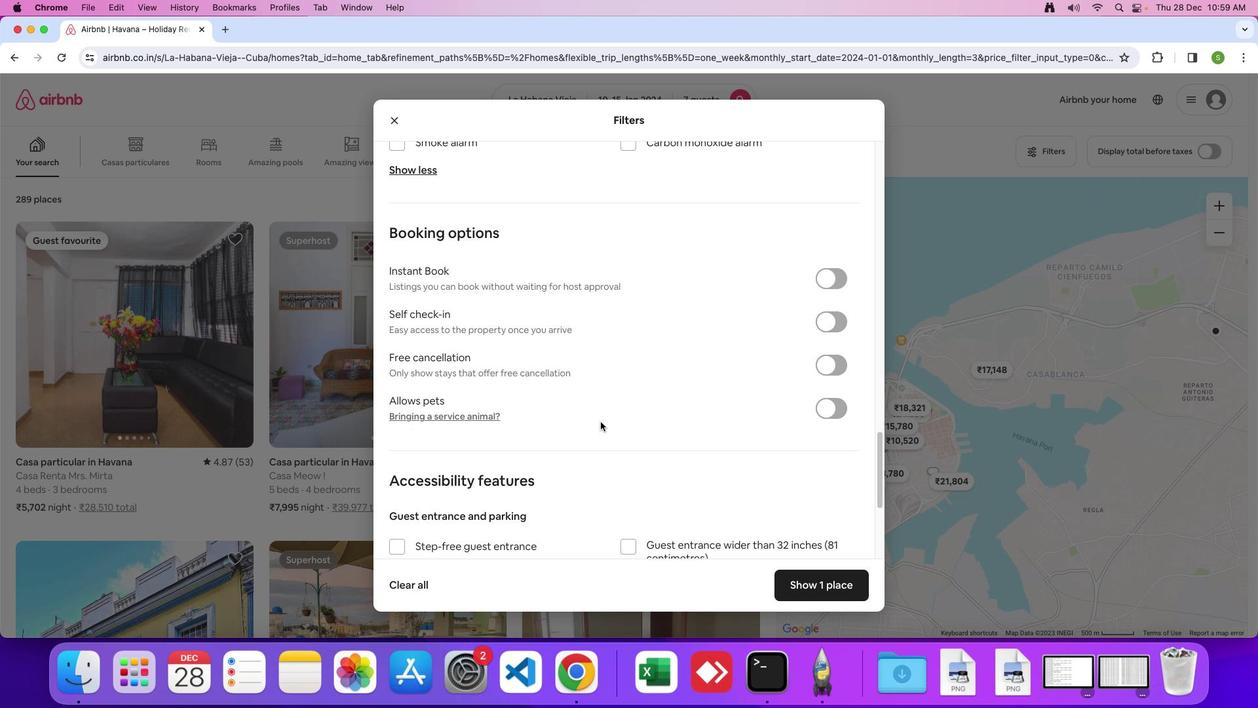 
Action: Mouse scrolled (600, 421) with delta (0, -1)
Screenshot: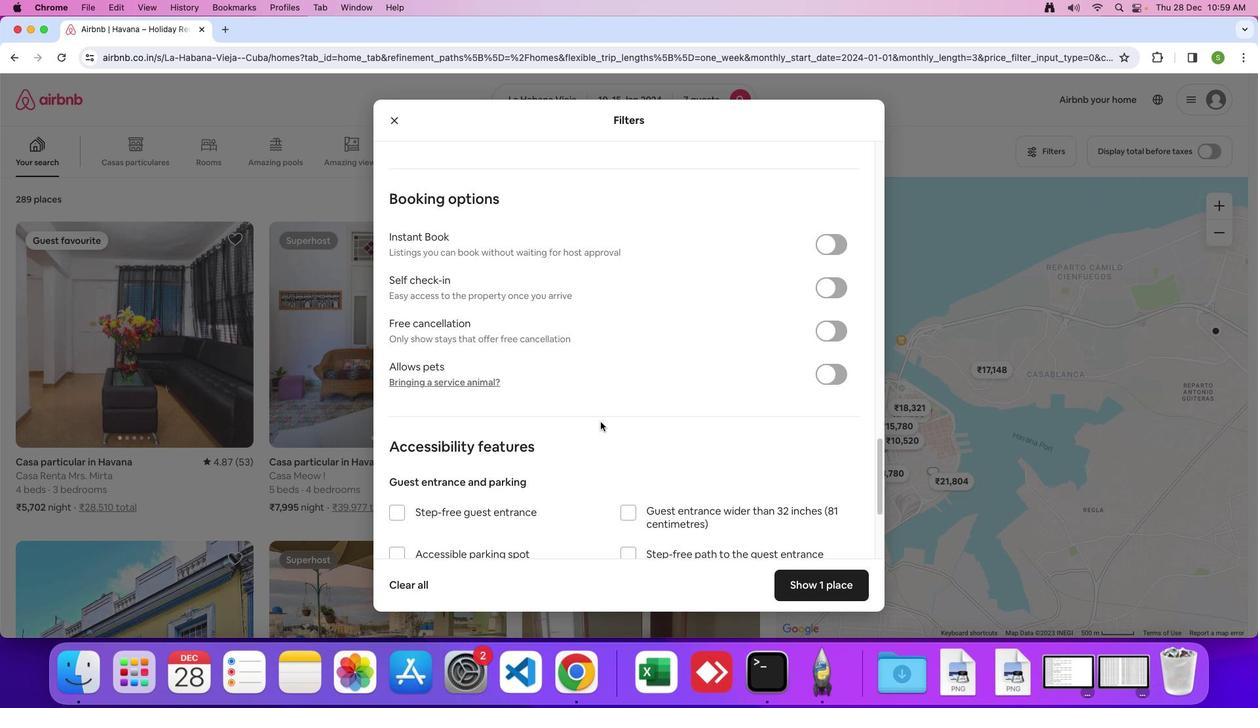 
Action: Mouse scrolled (600, 421) with delta (0, 0)
Screenshot: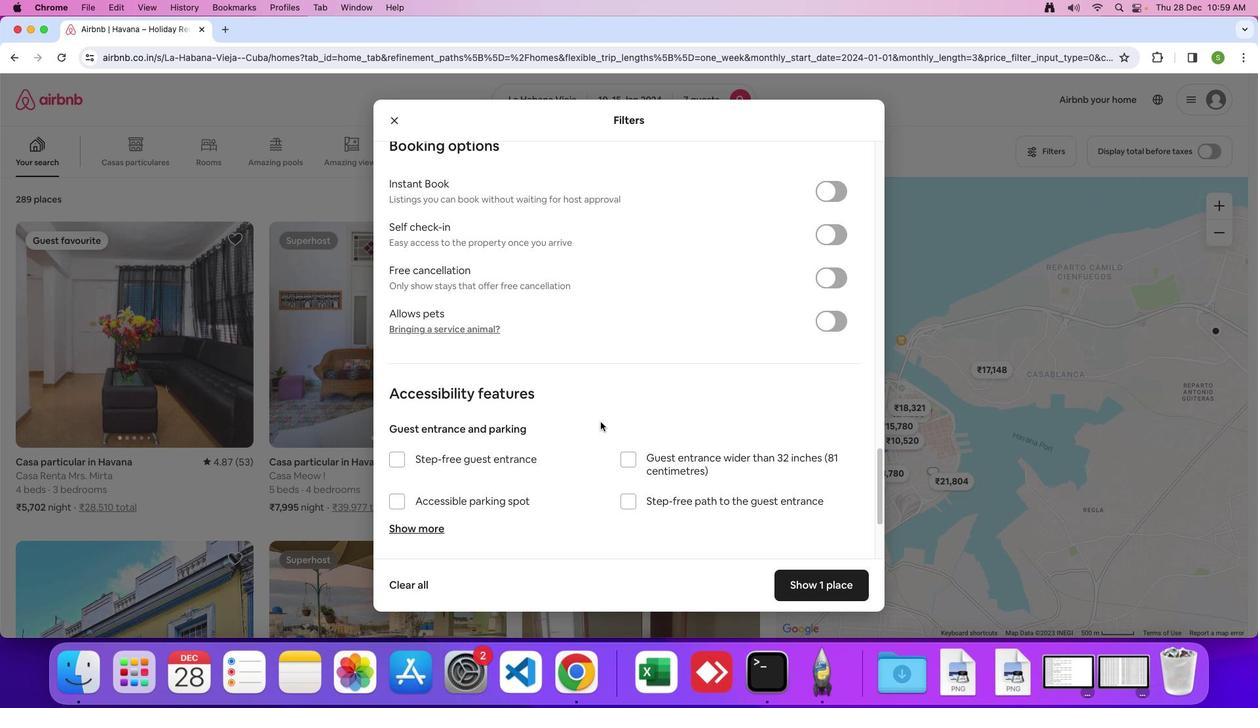 
Action: Mouse scrolled (600, 421) with delta (0, 0)
Screenshot: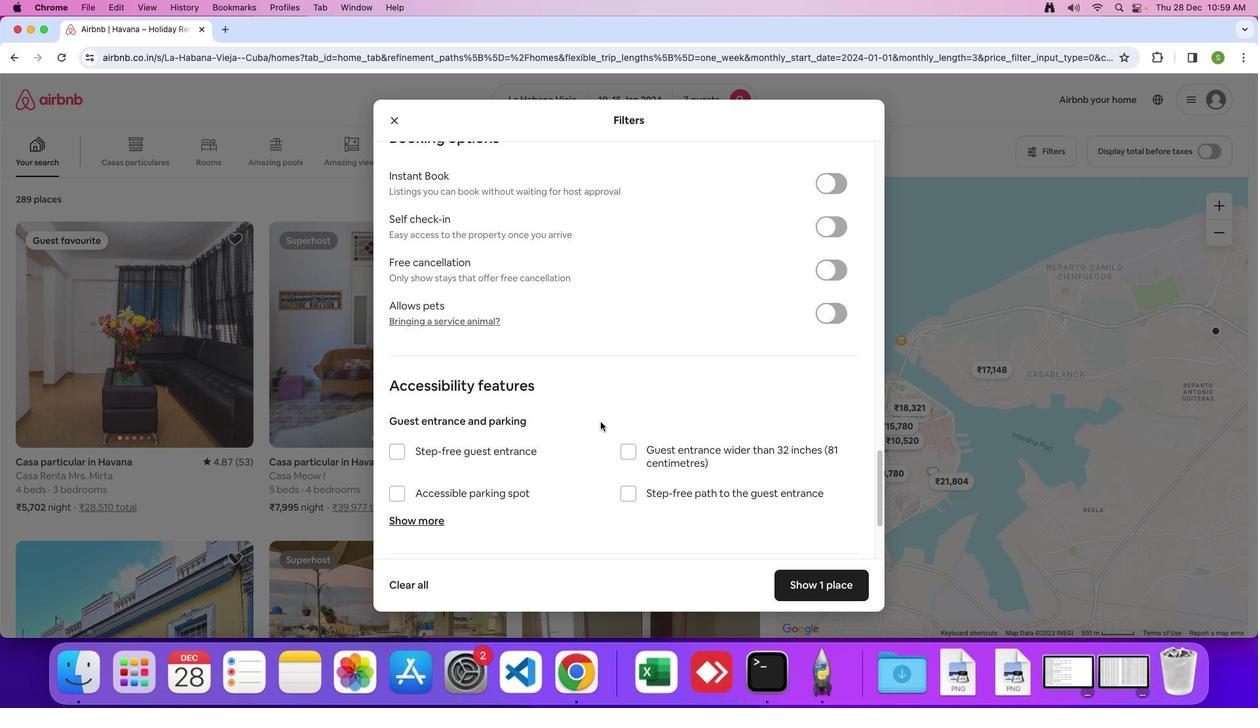 
Action: Mouse scrolled (600, 421) with delta (0, 0)
Screenshot: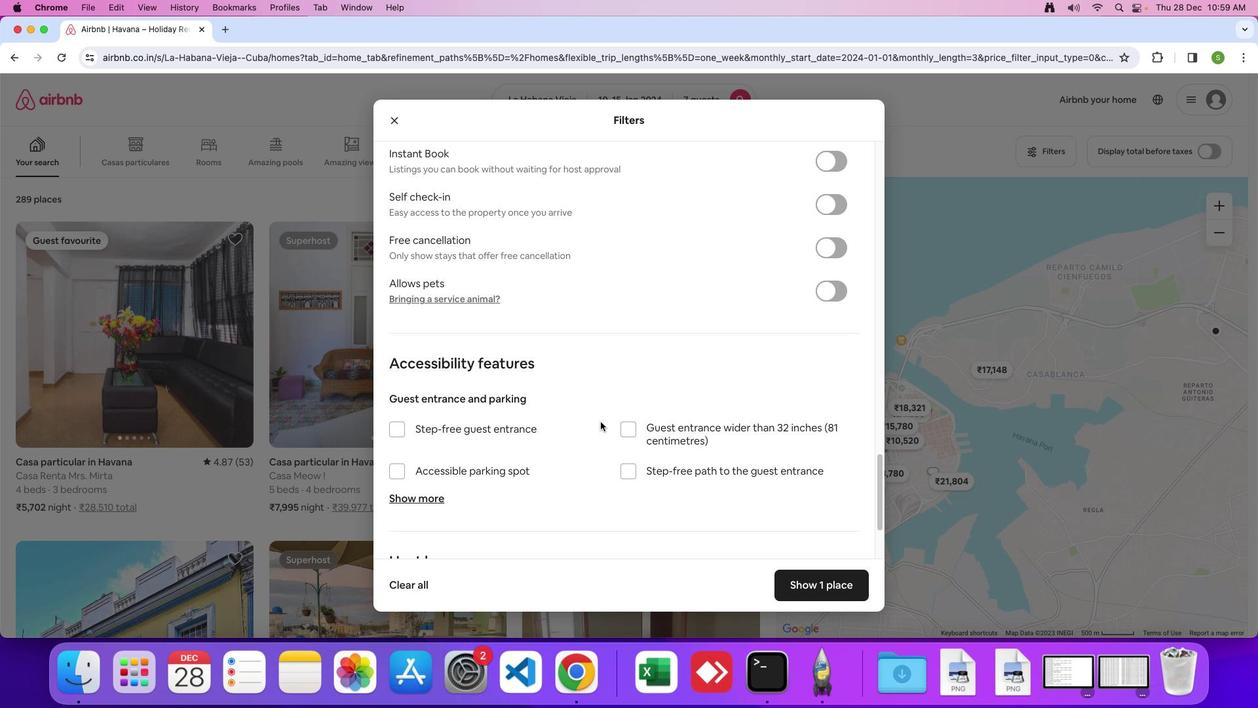 
Action: Mouse scrolled (600, 421) with delta (0, 0)
Screenshot: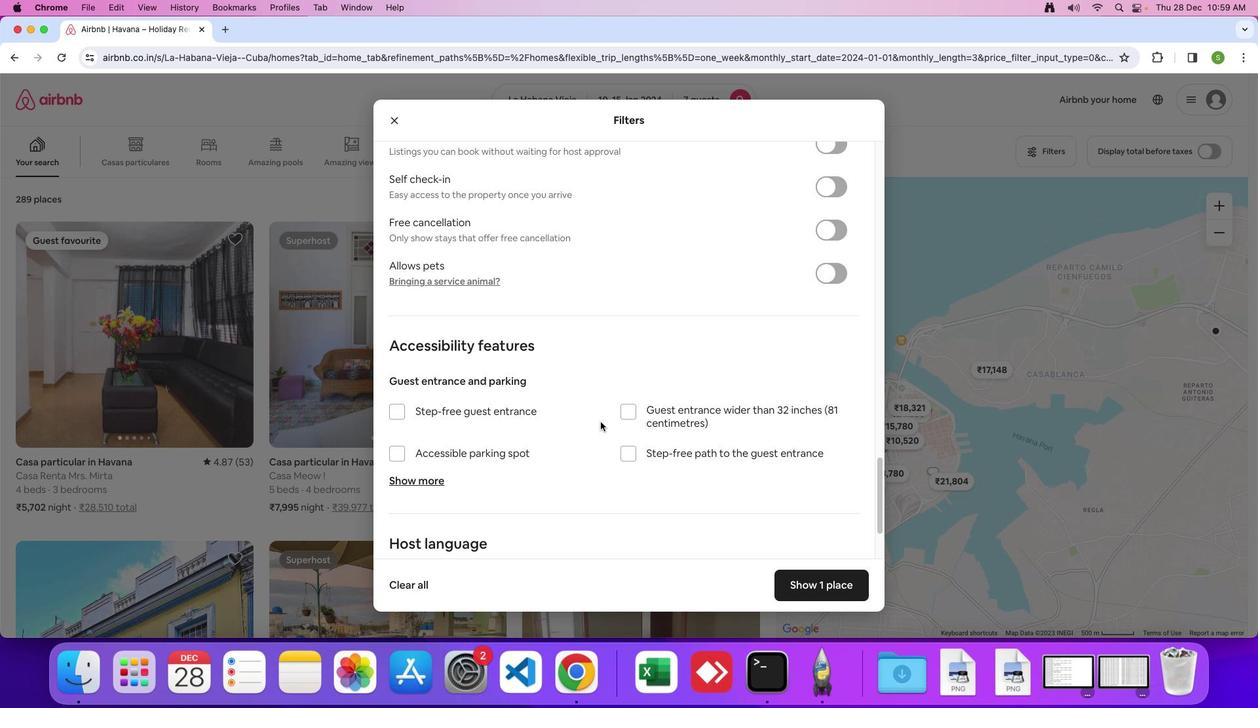 
Action: Mouse scrolled (600, 421) with delta (0, -1)
Screenshot: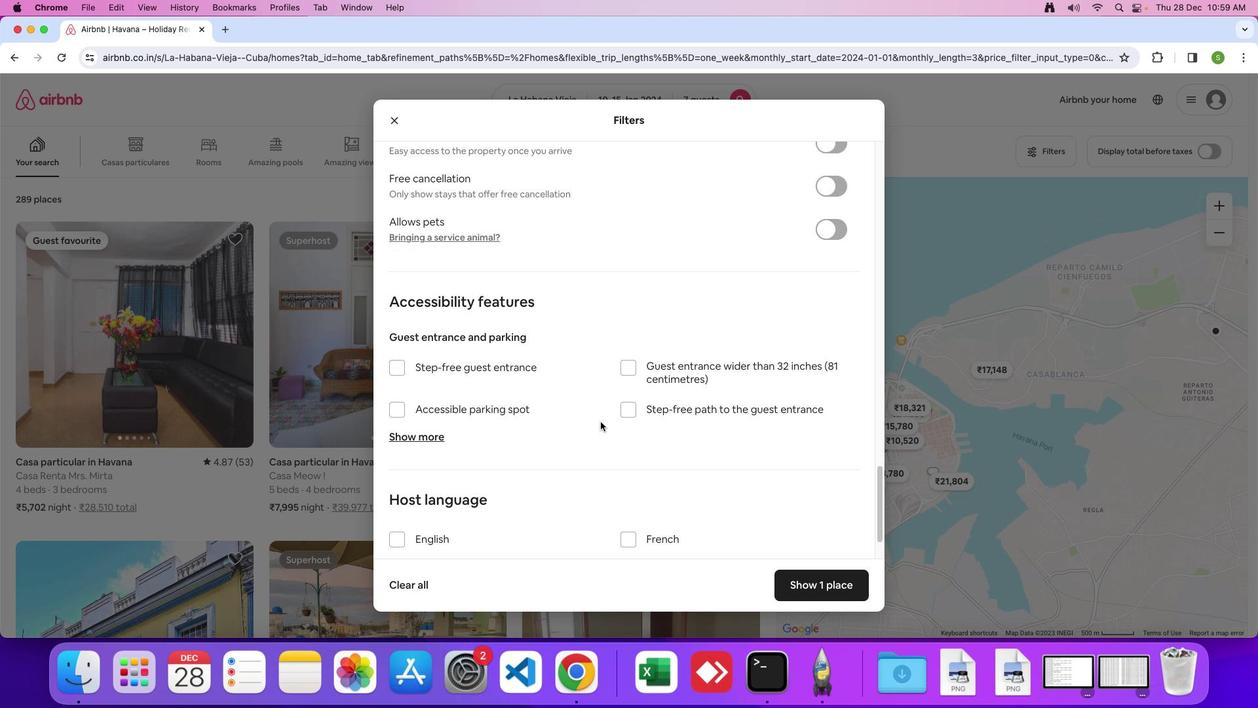 
Action: Mouse scrolled (600, 421) with delta (0, 0)
Screenshot: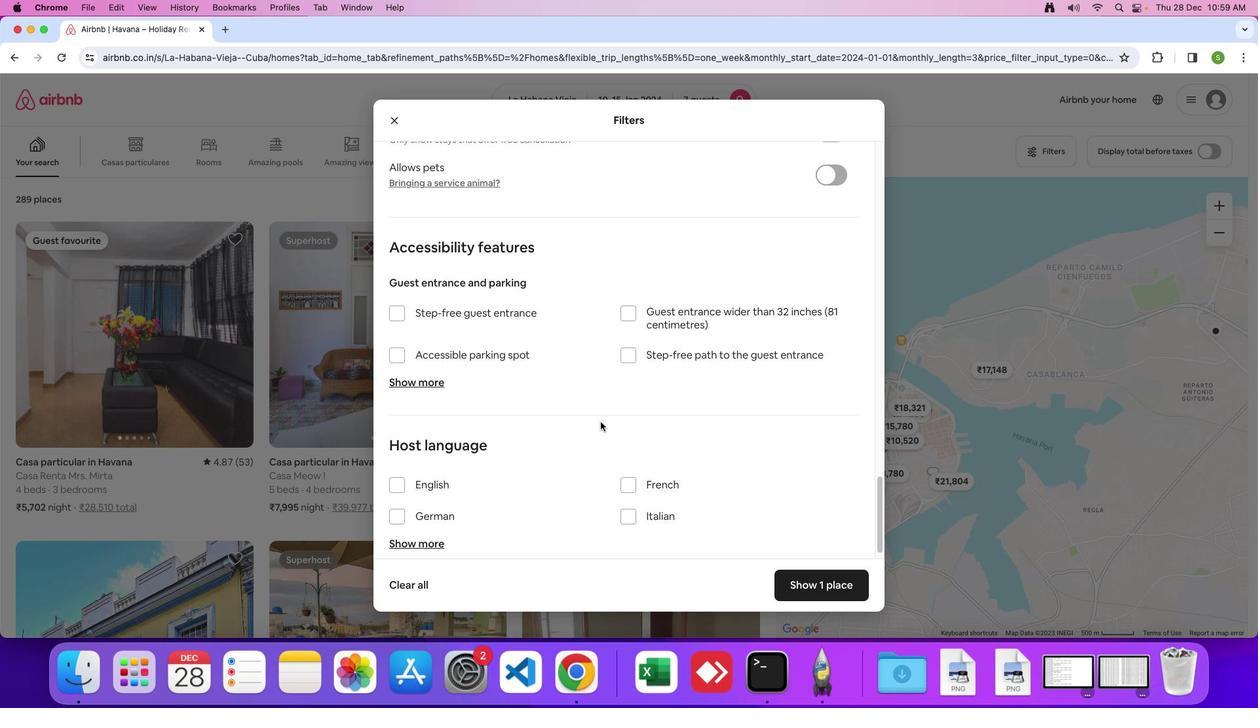
Action: Mouse scrolled (600, 421) with delta (0, 0)
Screenshot: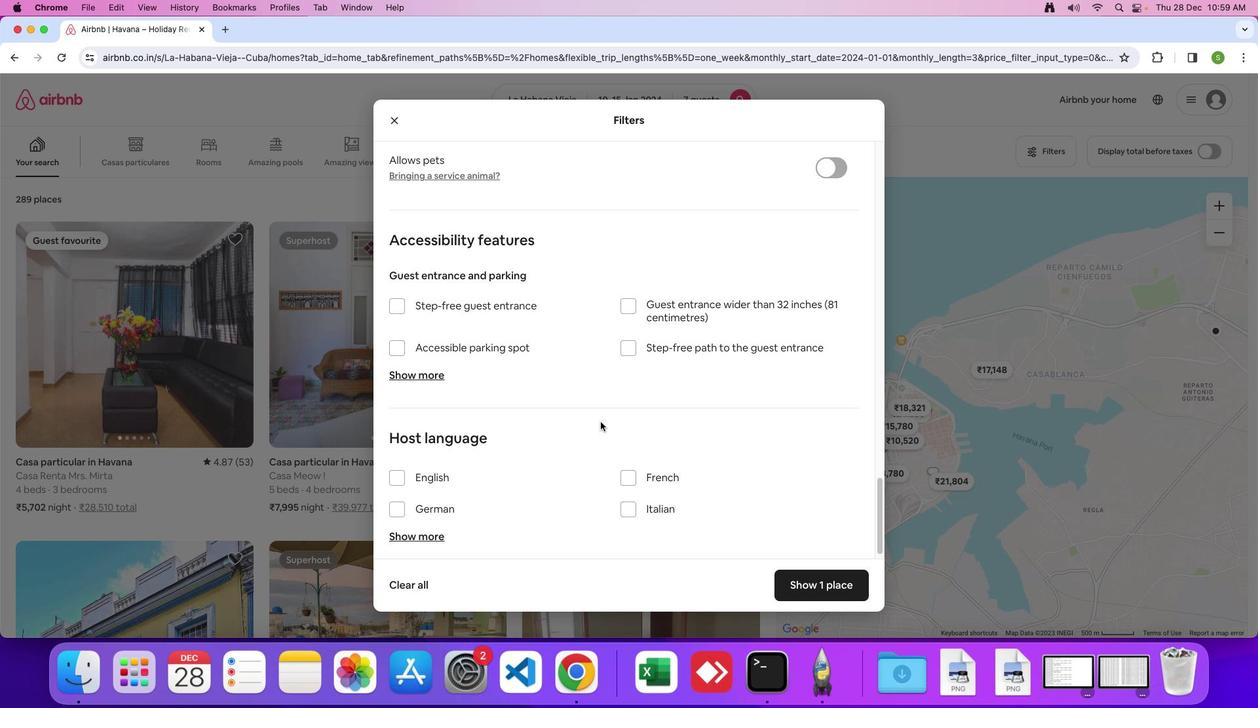 
Action: Mouse scrolled (600, 421) with delta (0, 0)
Screenshot: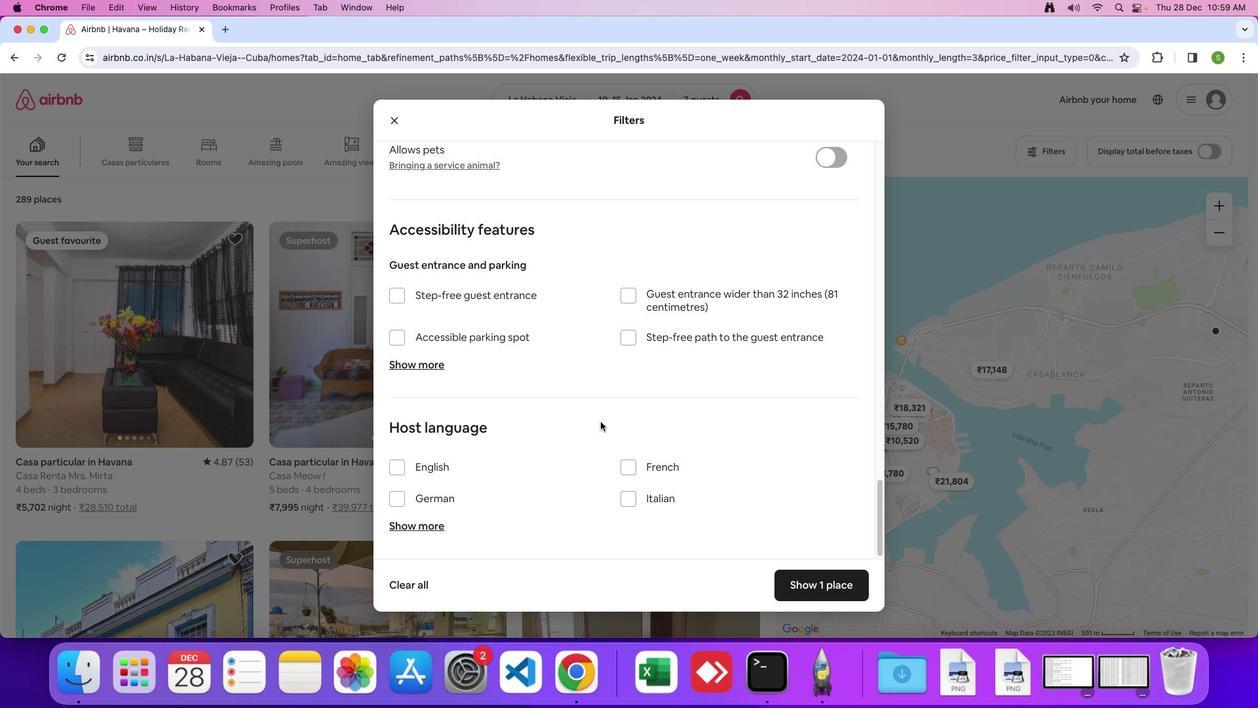 
Action: Mouse scrolled (600, 421) with delta (0, 0)
Screenshot: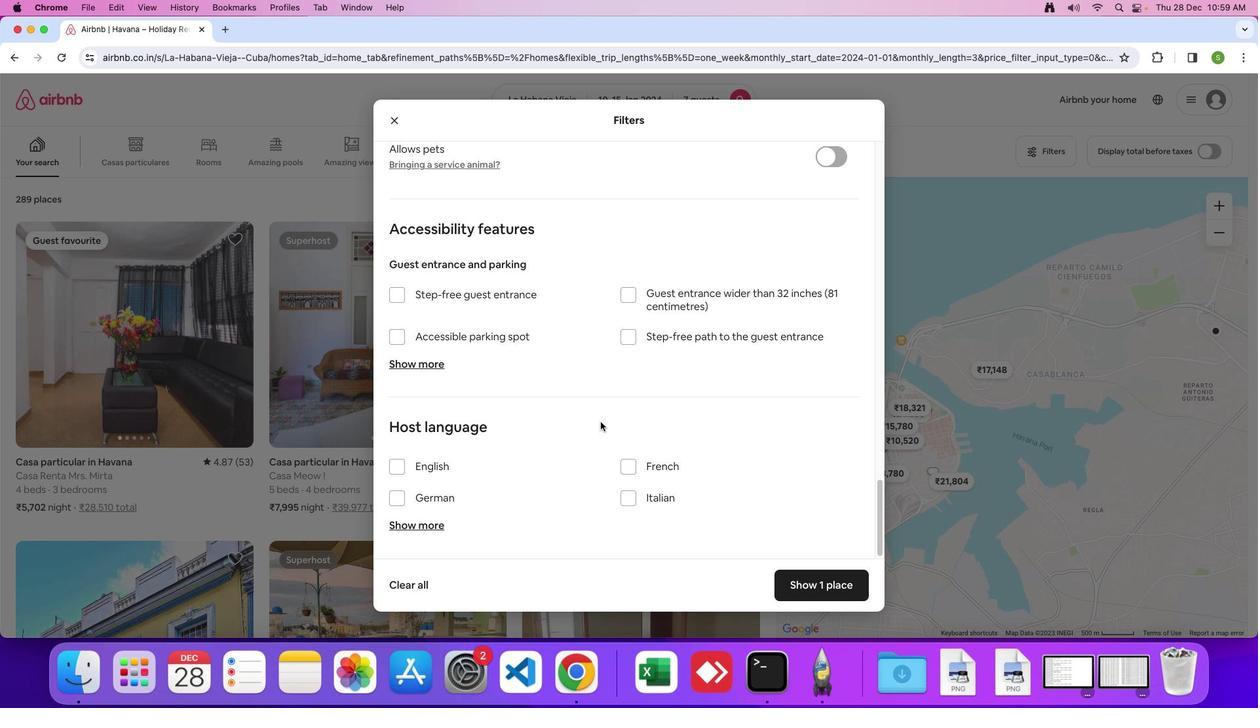 
Action: Mouse scrolled (600, 421) with delta (0, -1)
Screenshot: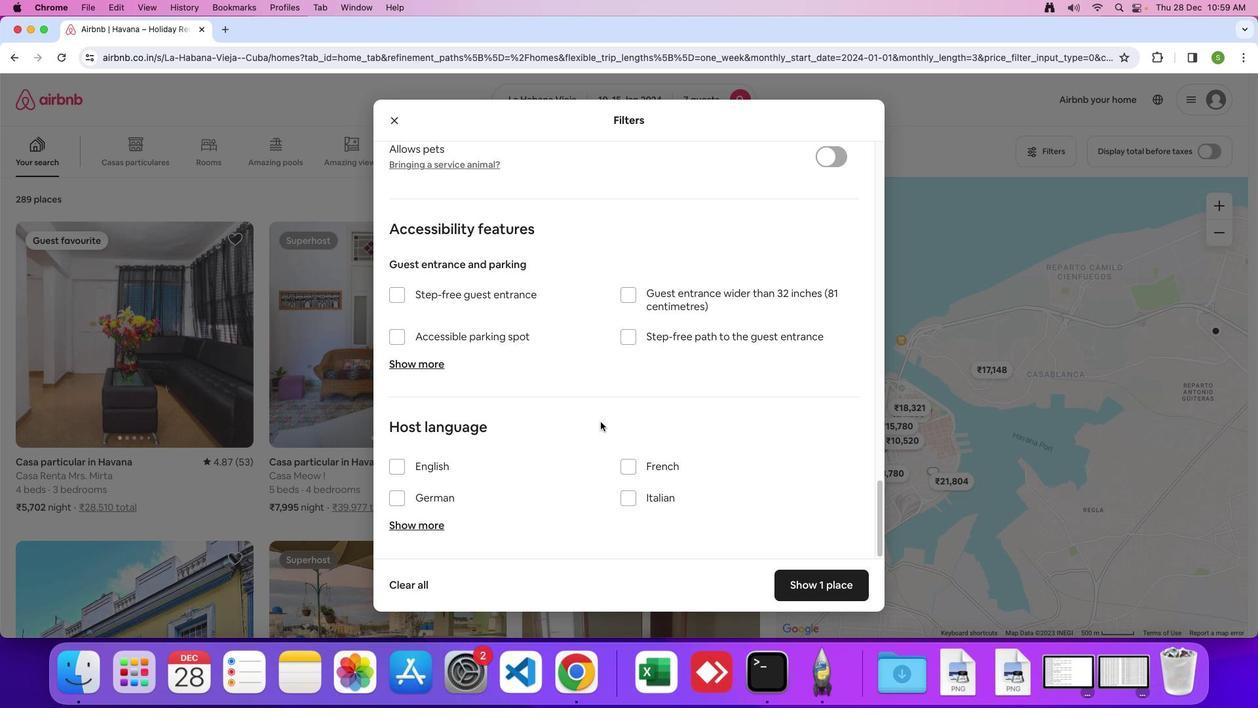 
Action: Mouse moved to (833, 586)
Screenshot: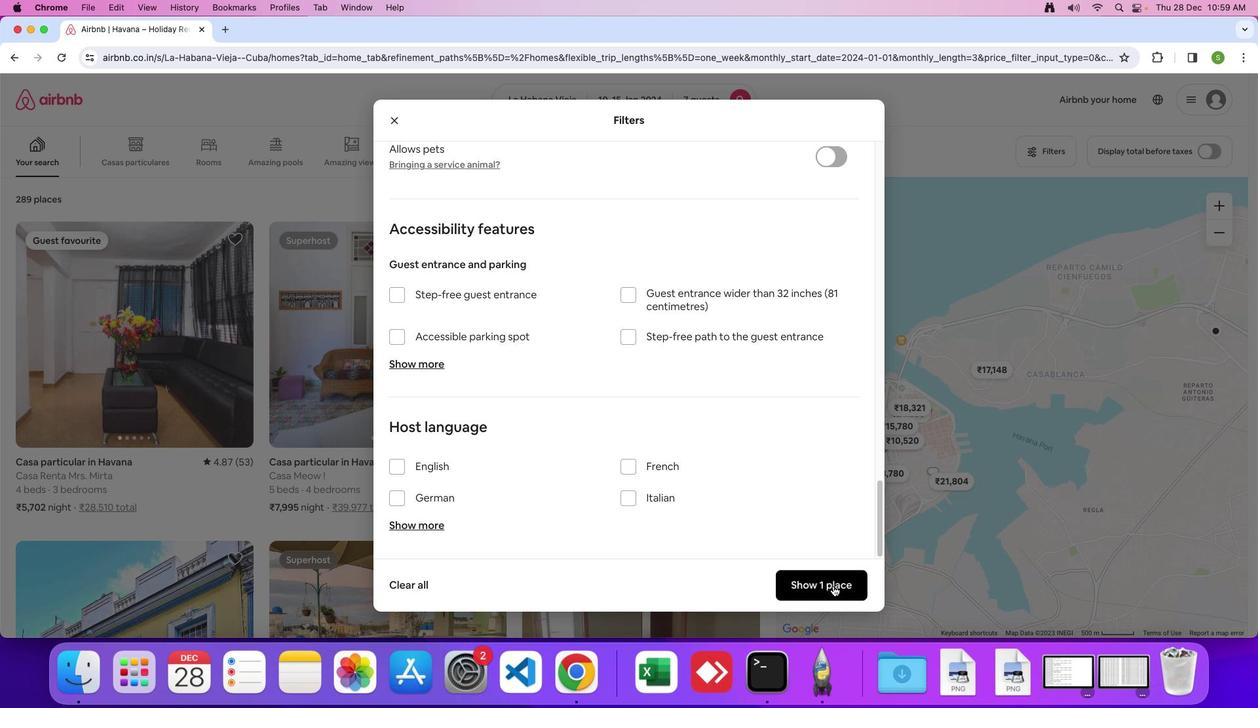 
Action: Mouse pressed left at (833, 586)
Screenshot: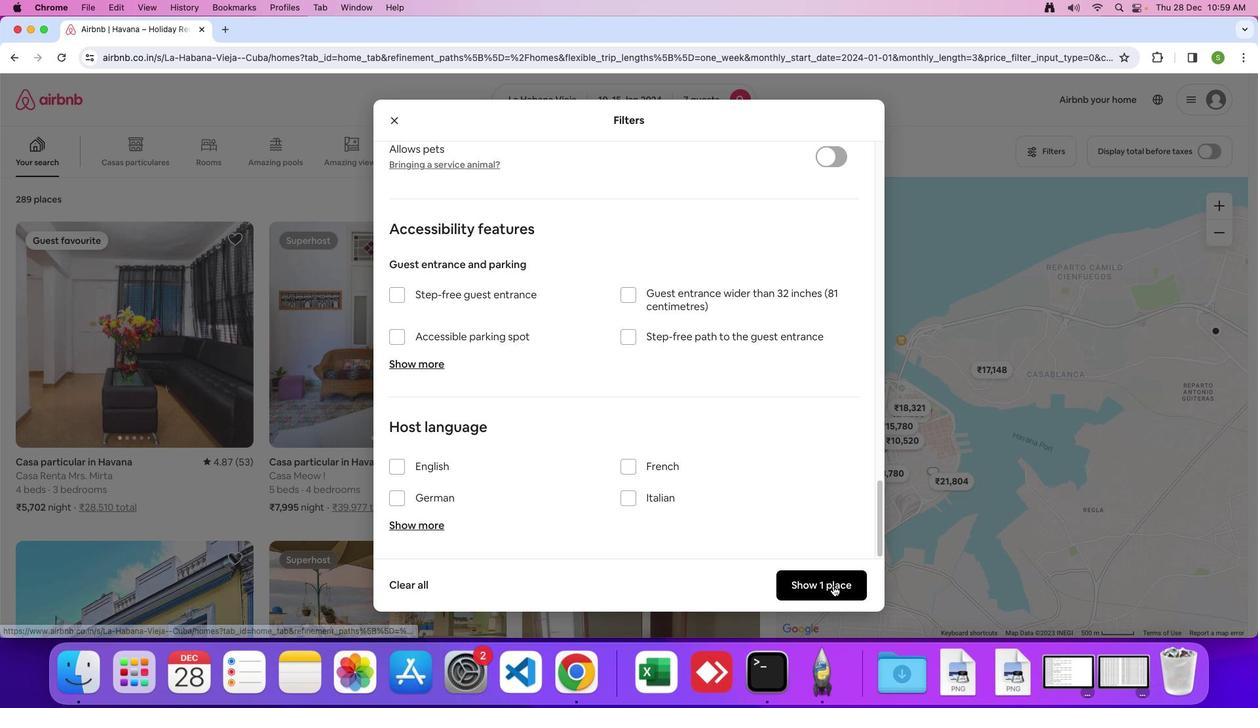 
Action: Mouse moved to (188, 329)
Screenshot: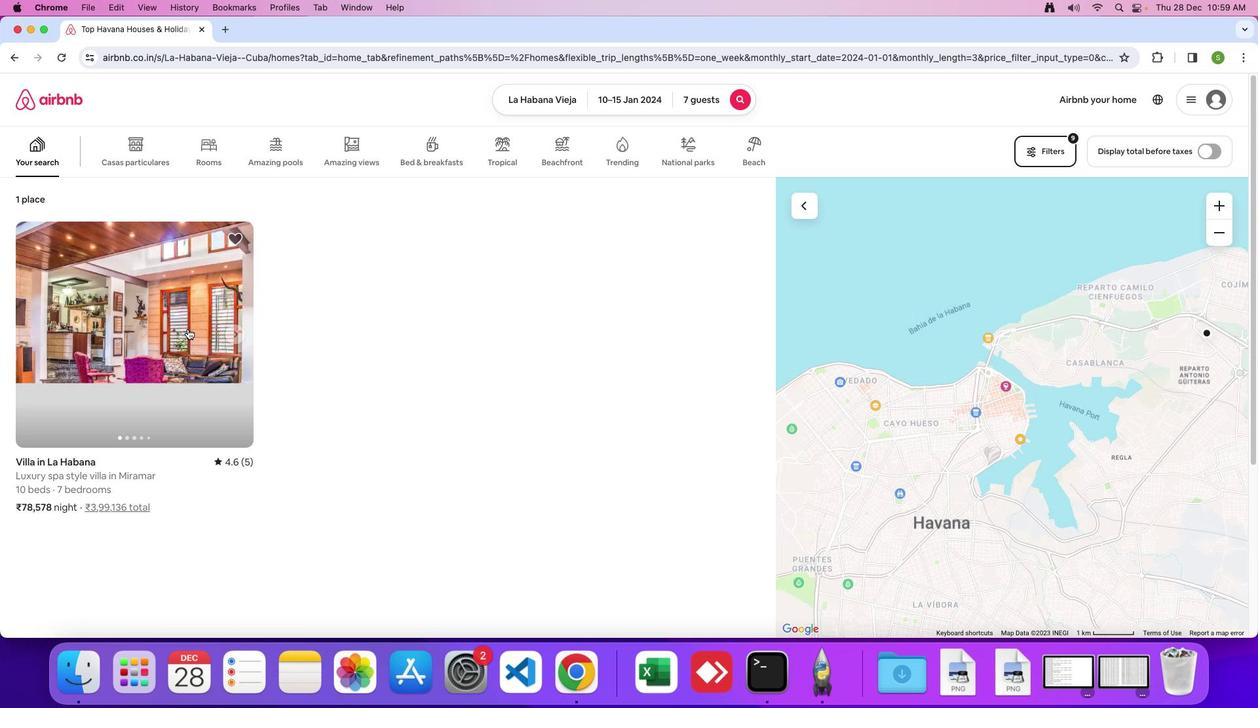 
Action: Mouse pressed left at (188, 329)
Screenshot: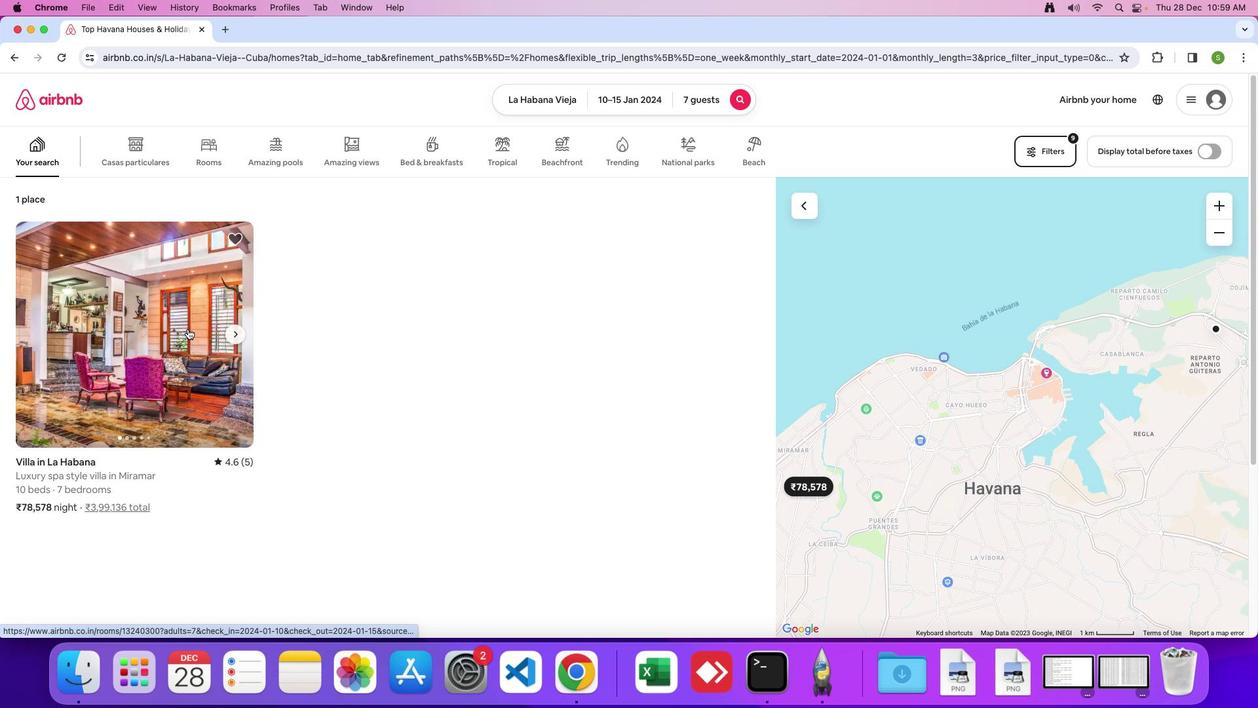 
Action: Mouse moved to (458, 318)
Screenshot: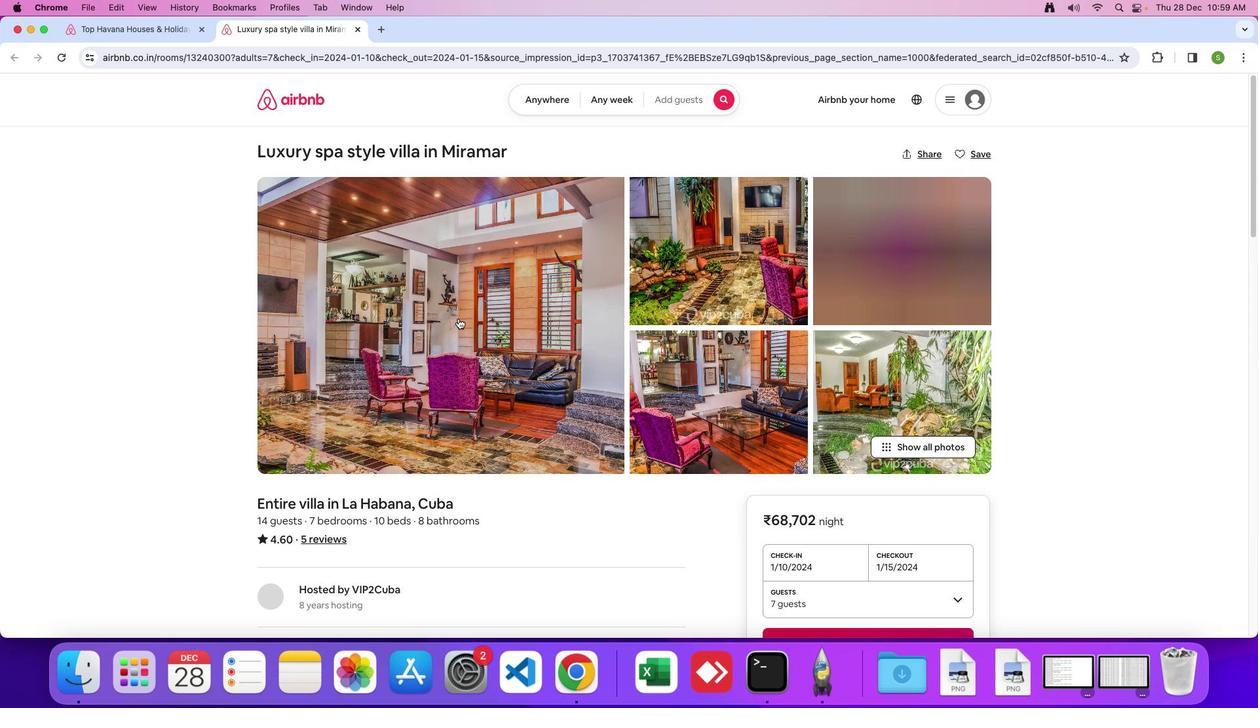 
Action: Mouse pressed left at (458, 318)
Screenshot: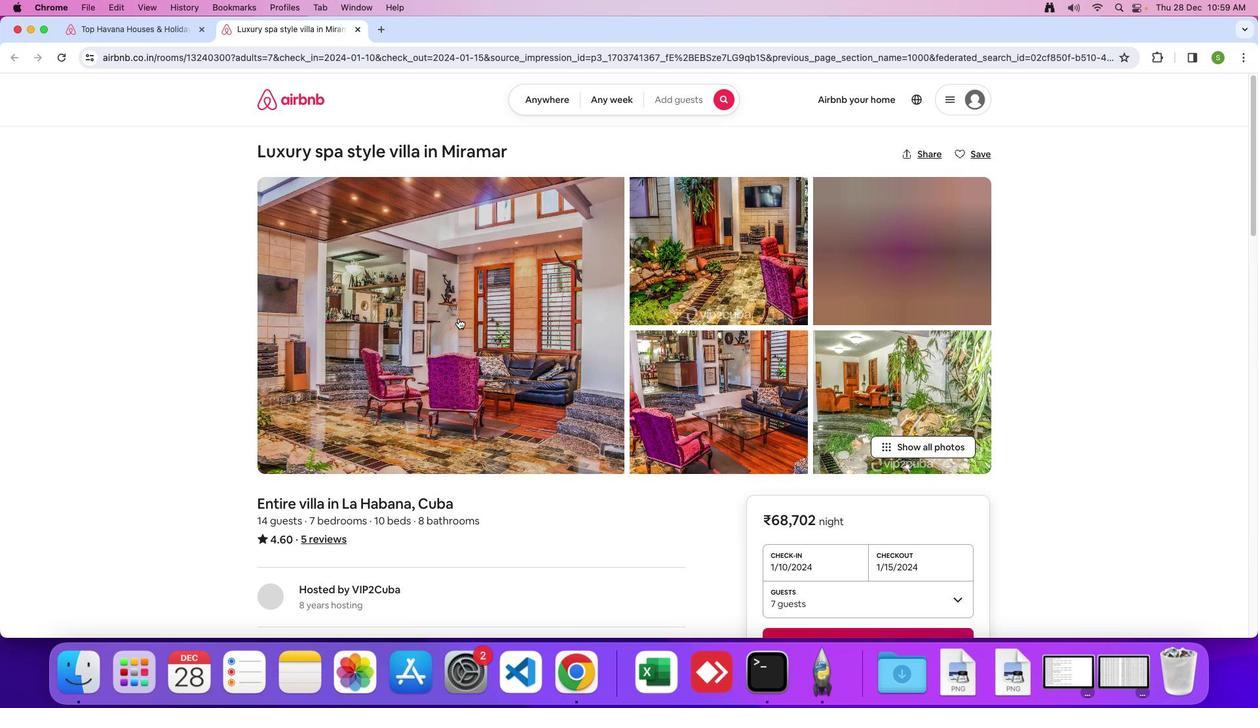 
Action: Mouse moved to (604, 383)
Screenshot: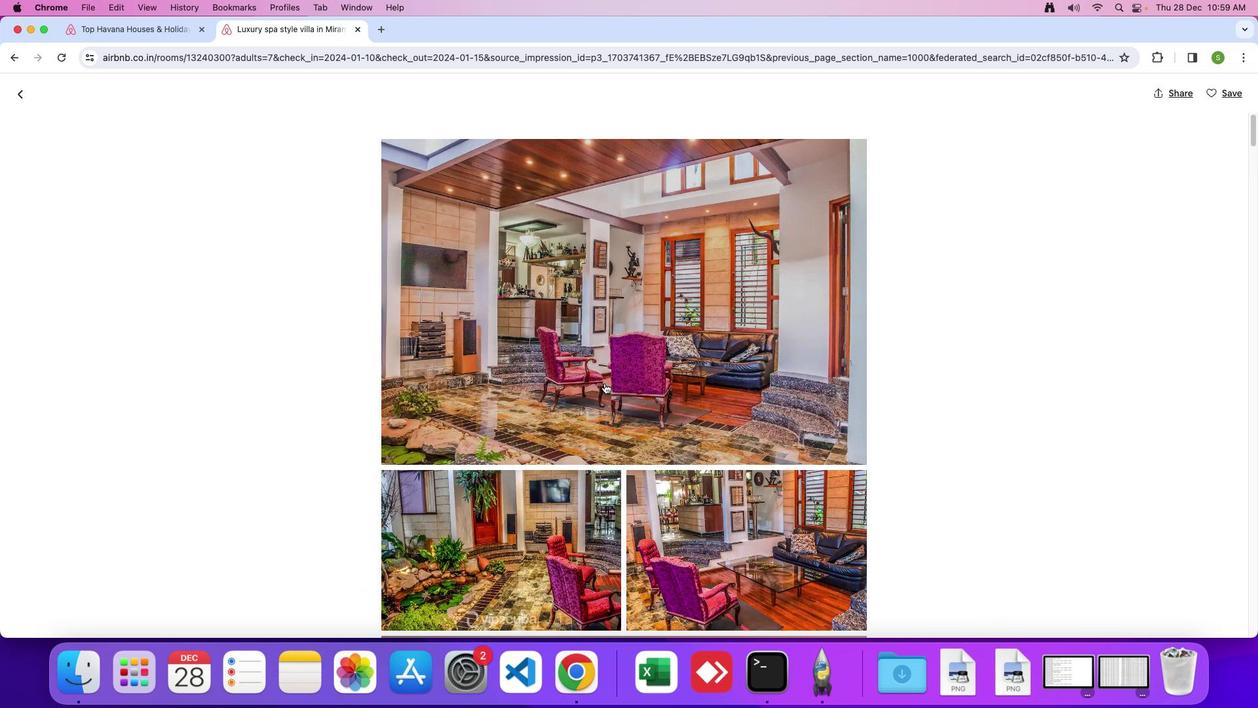 
Action: Mouse scrolled (604, 383) with delta (0, 0)
Screenshot: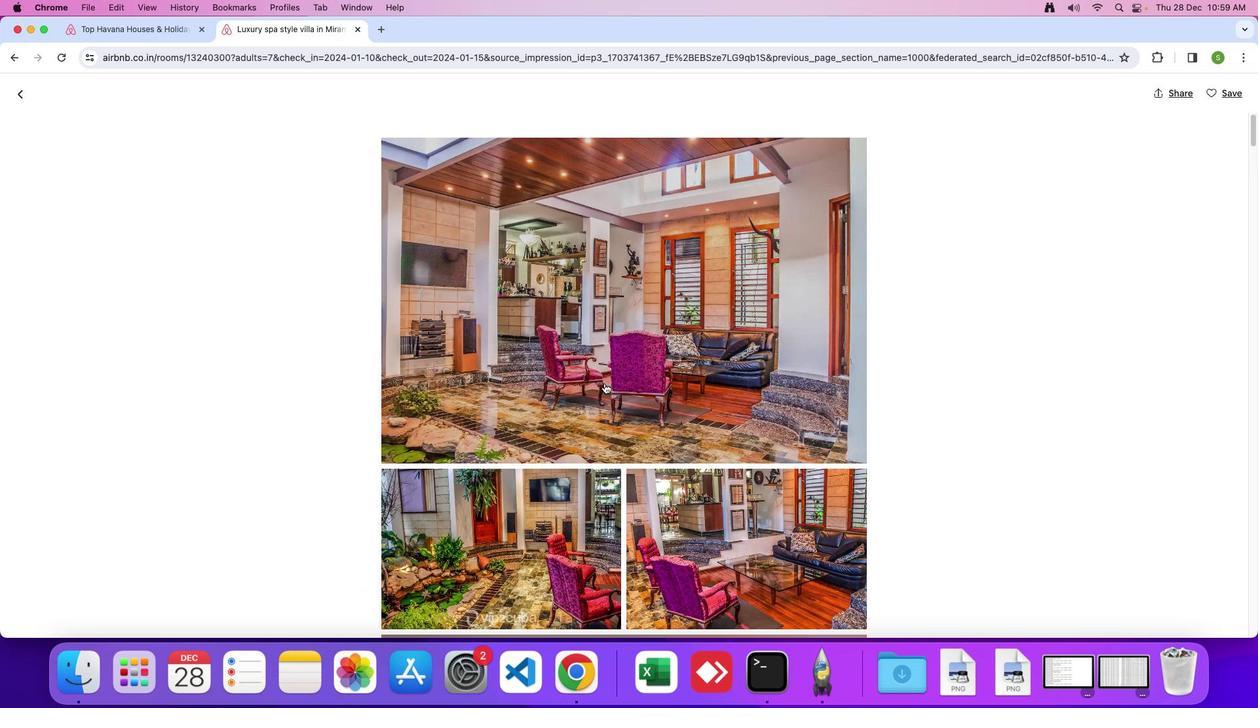 
Action: Mouse scrolled (604, 383) with delta (0, 0)
Screenshot: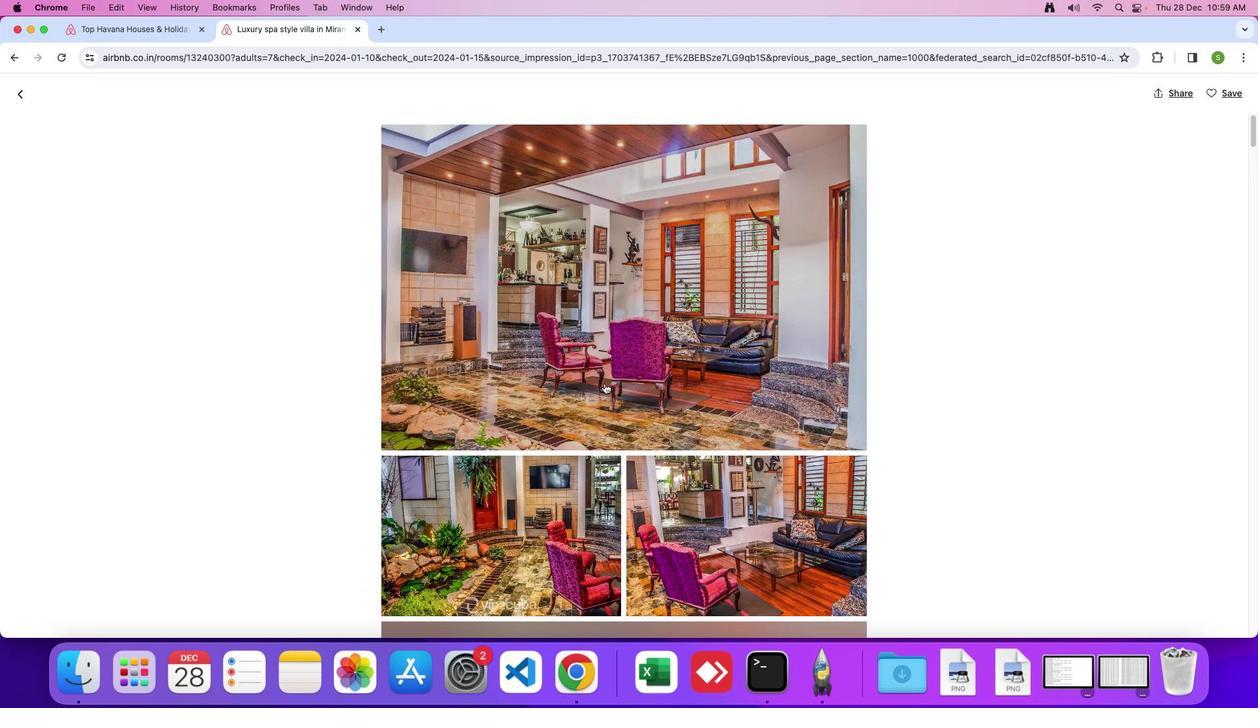 
Action: Mouse moved to (600, 397)
Screenshot: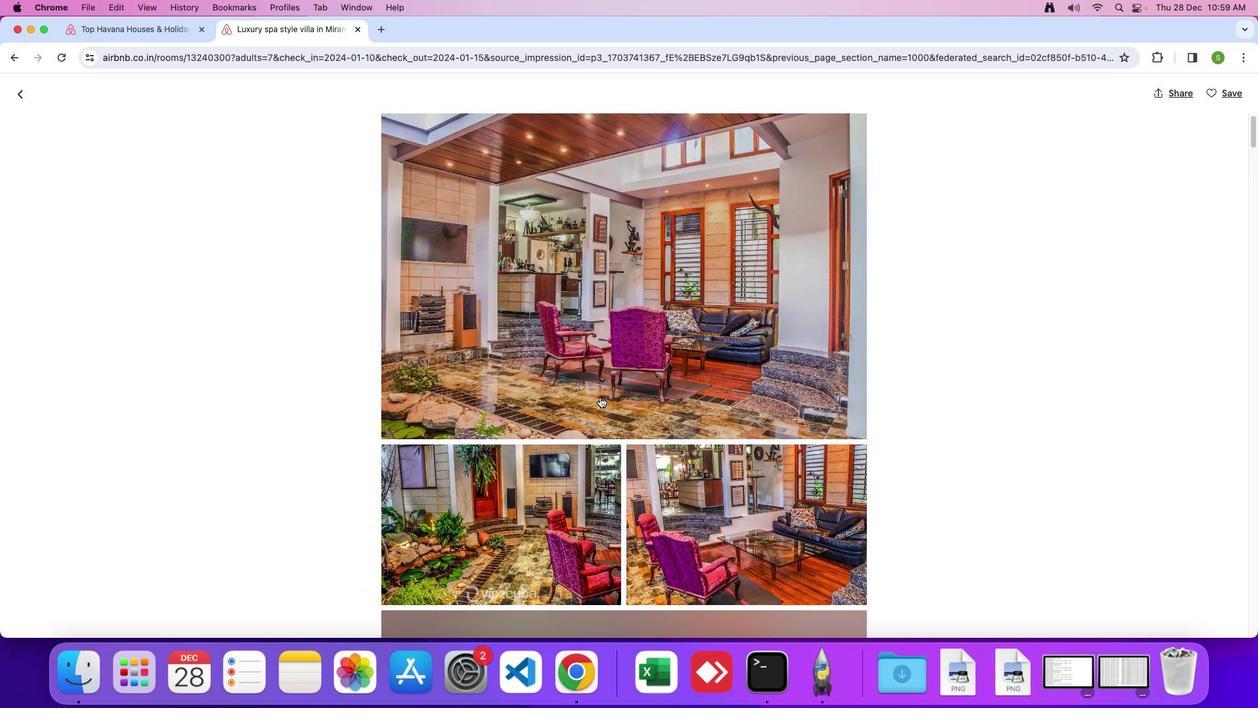 
Action: Mouse scrolled (600, 397) with delta (0, 0)
Screenshot: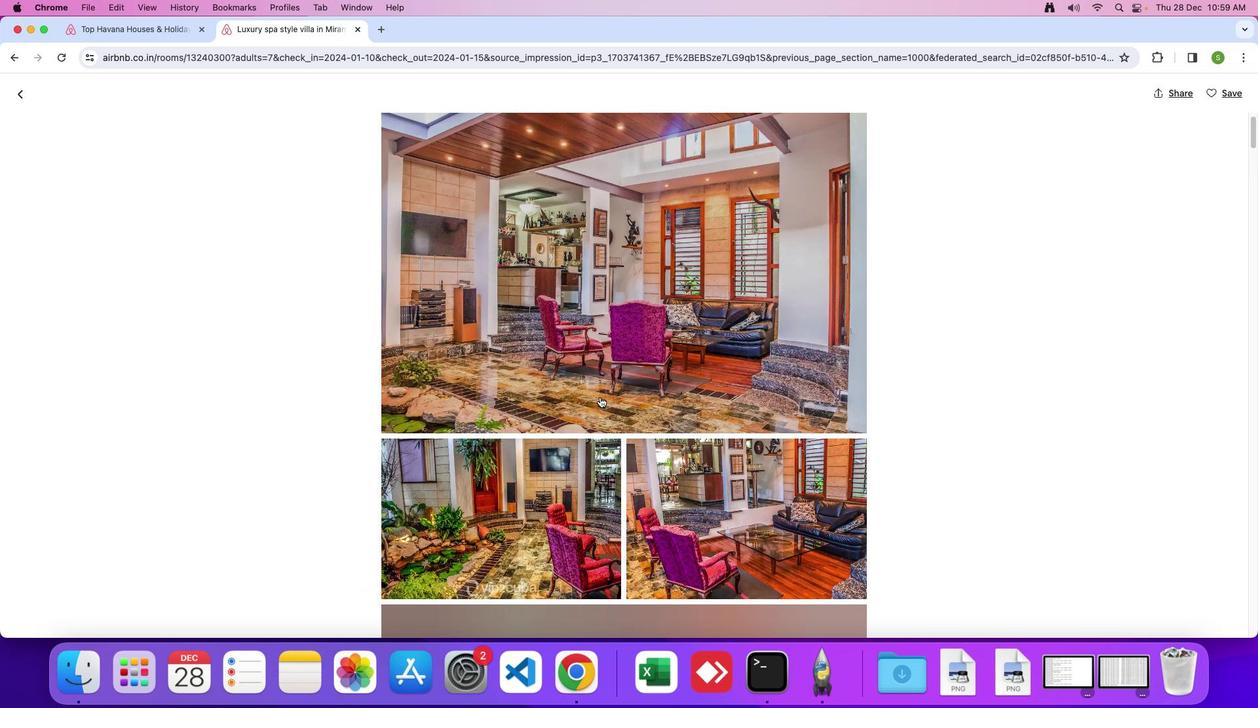 
Action: Mouse scrolled (600, 397) with delta (0, 0)
Screenshot: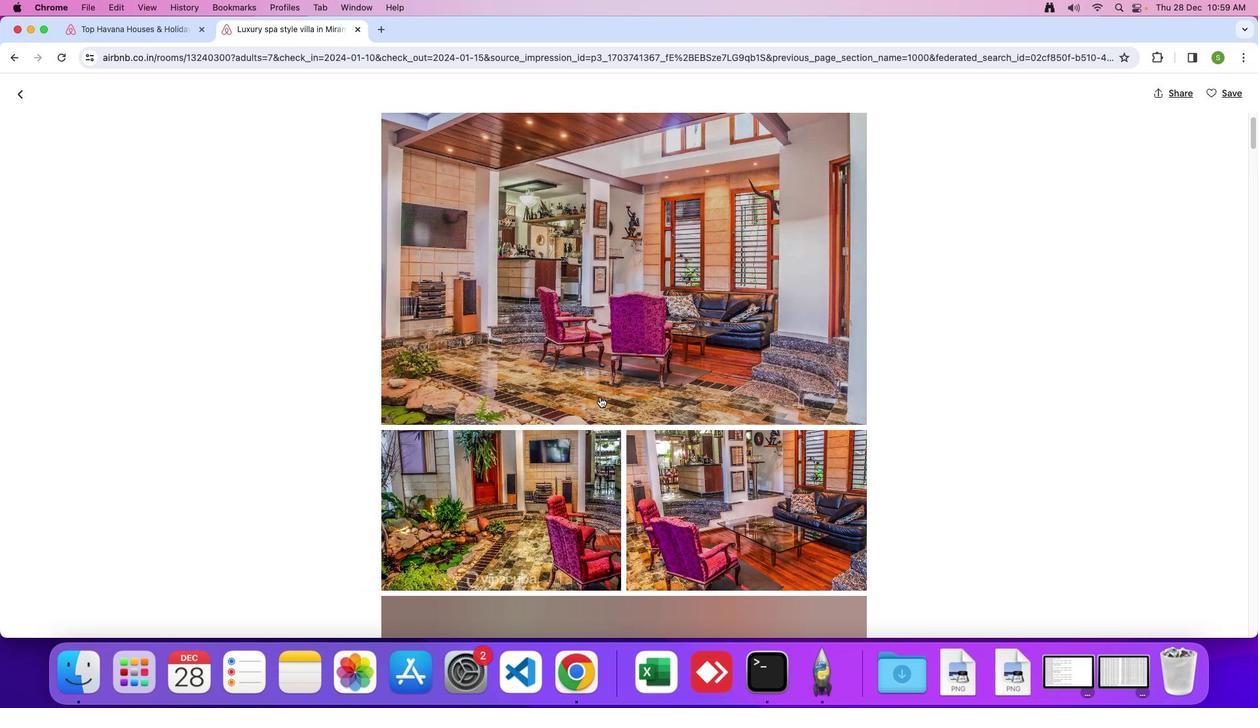 
Action: Mouse scrolled (600, 397) with delta (0, -1)
Screenshot: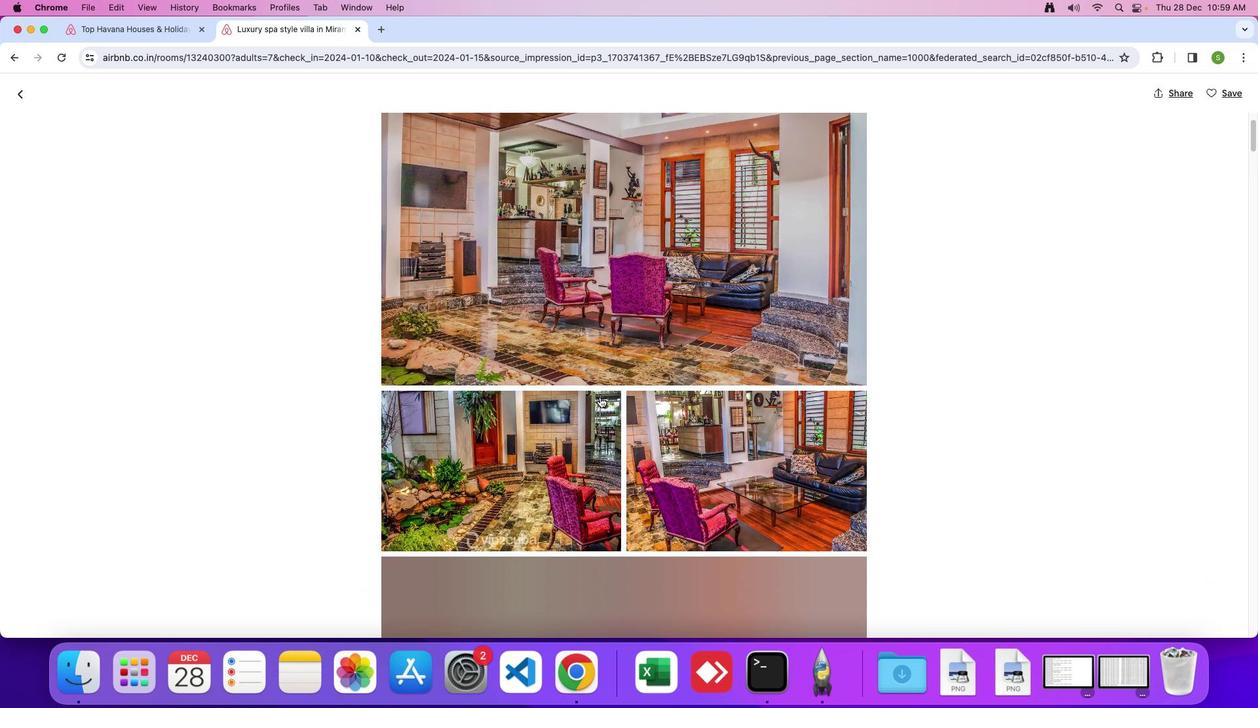 
Action: Mouse moved to (607, 401)
Screenshot: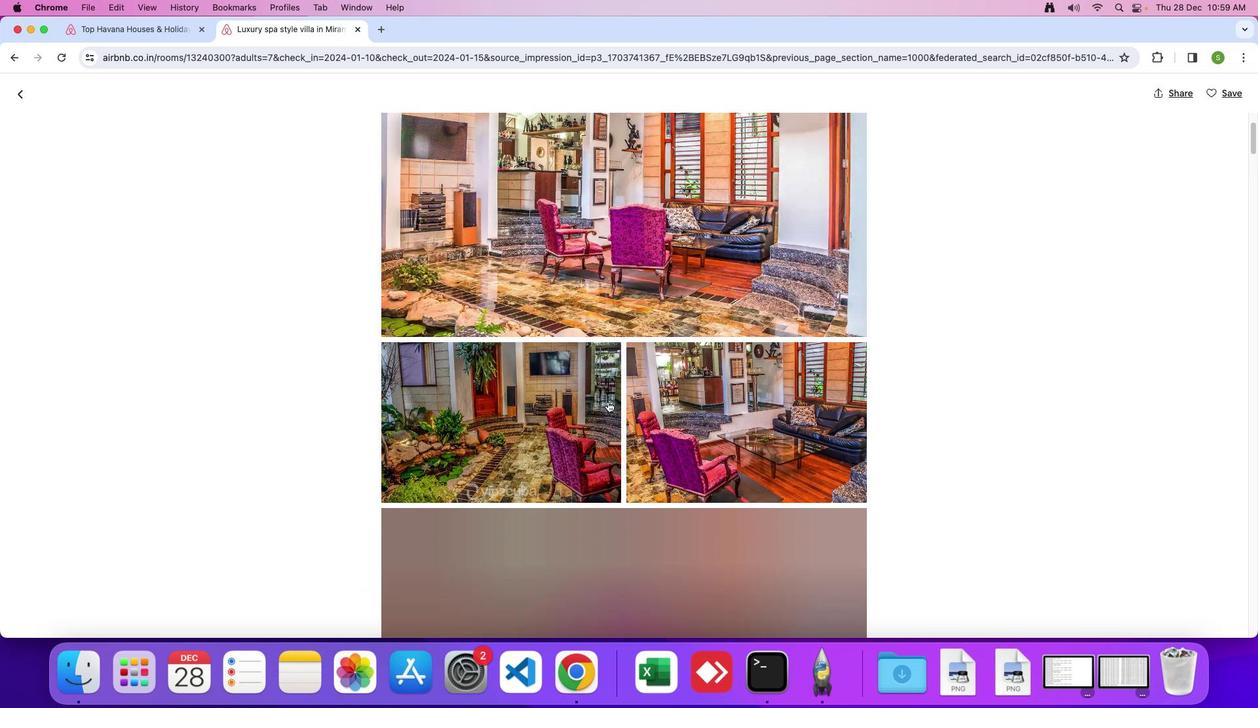 
Action: Mouse scrolled (607, 401) with delta (0, 0)
Screenshot: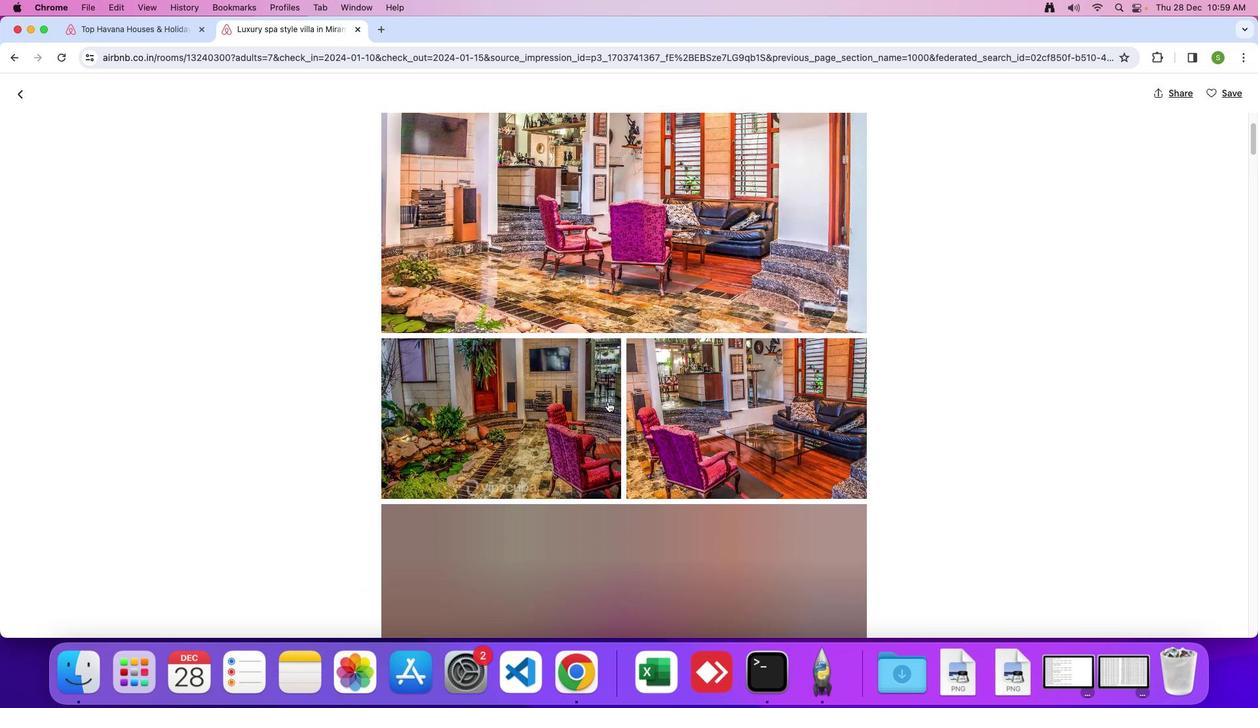 
Action: Mouse scrolled (607, 401) with delta (0, 0)
Screenshot: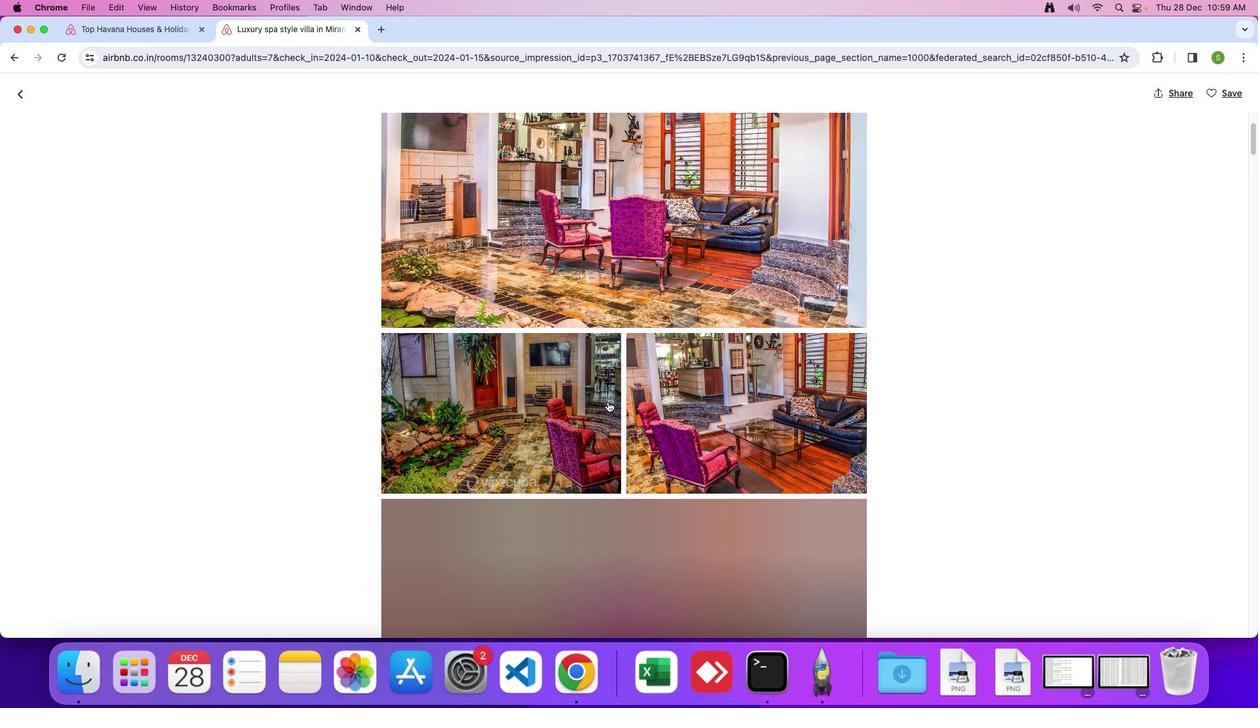 
Action: Mouse scrolled (607, 401) with delta (0, 0)
Screenshot: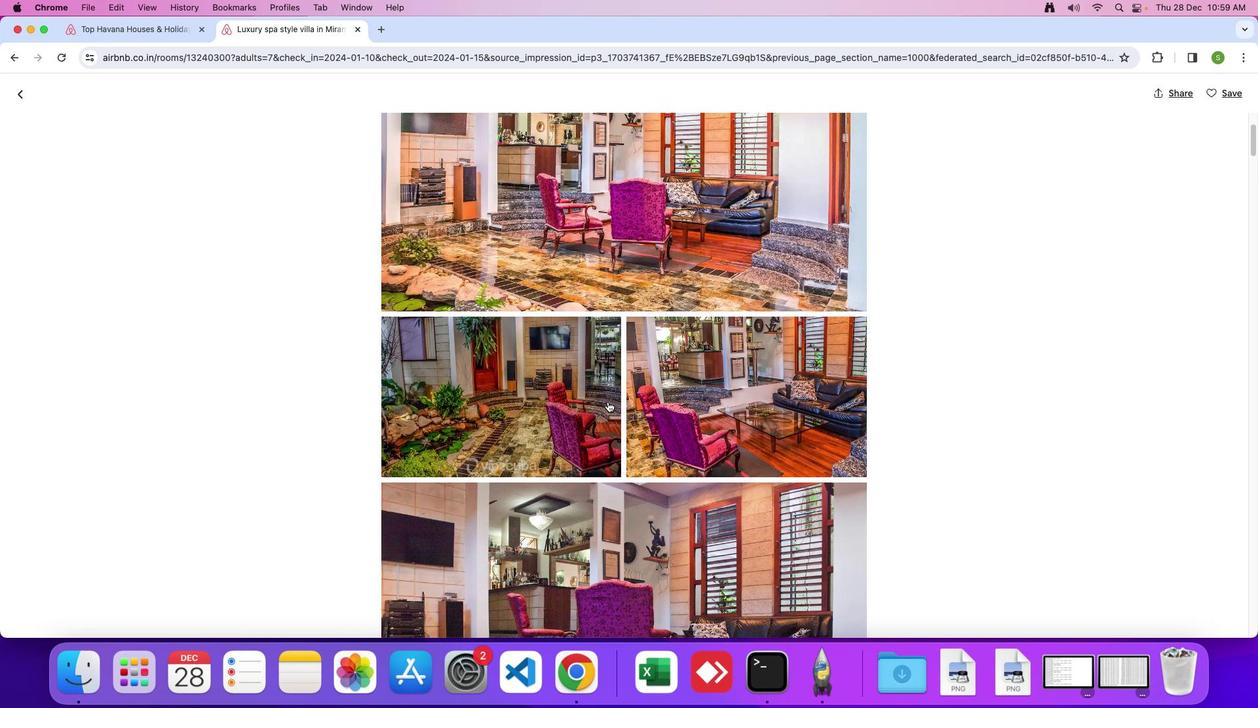 
Action: Mouse scrolled (607, 401) with delta (0, 0)
Screenshot: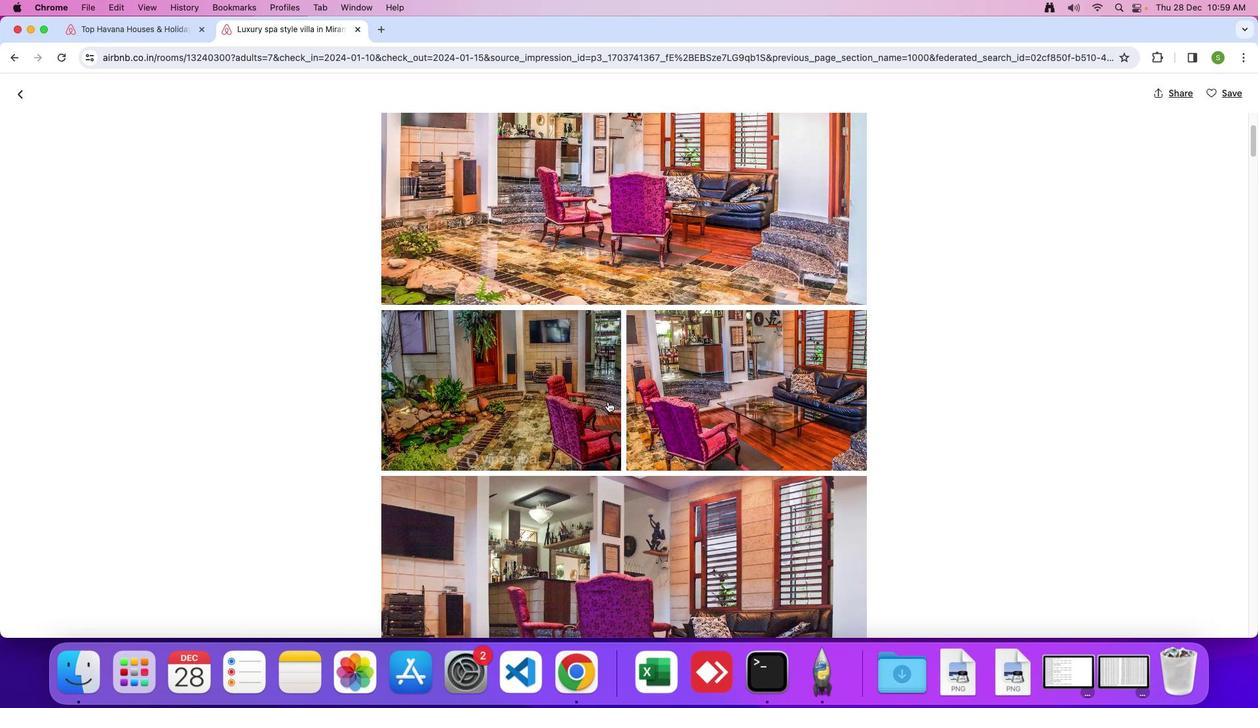 
Action: Mouse scrolled (607, 401) with delta (0, 0)
Screenshot: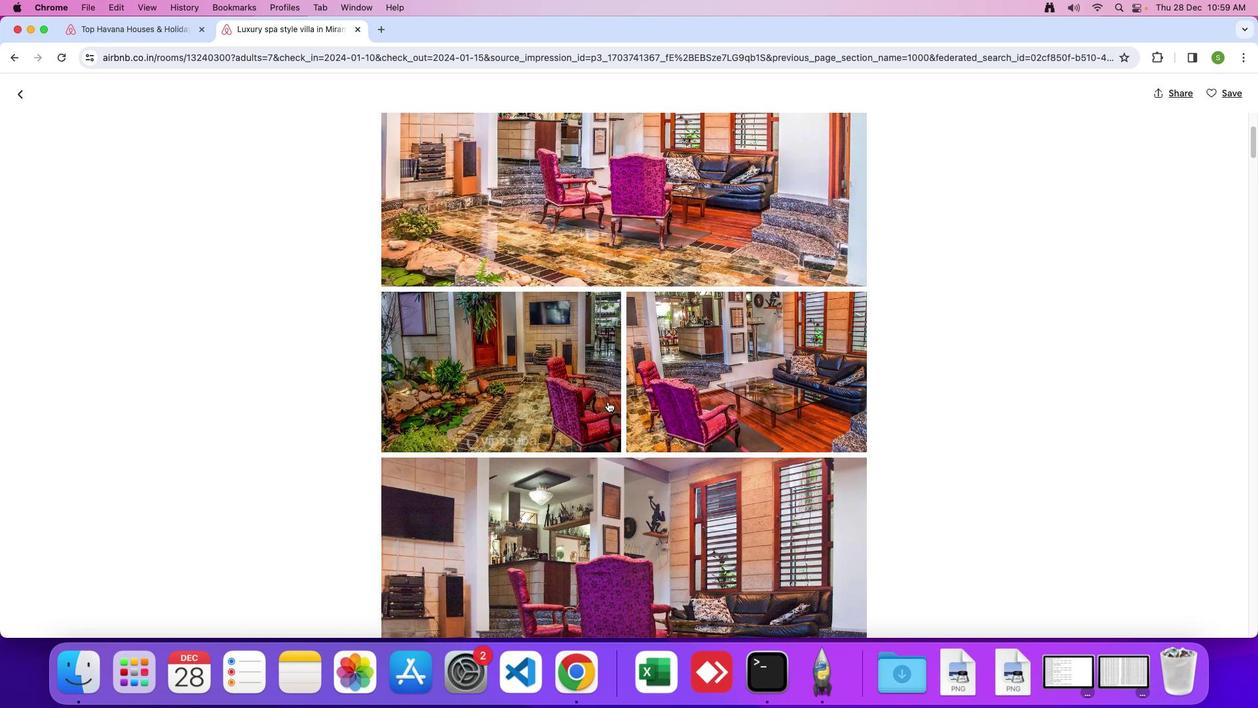 
Action: Mouse scrolled (607, 401) with delta (0, 0)
Screenshot: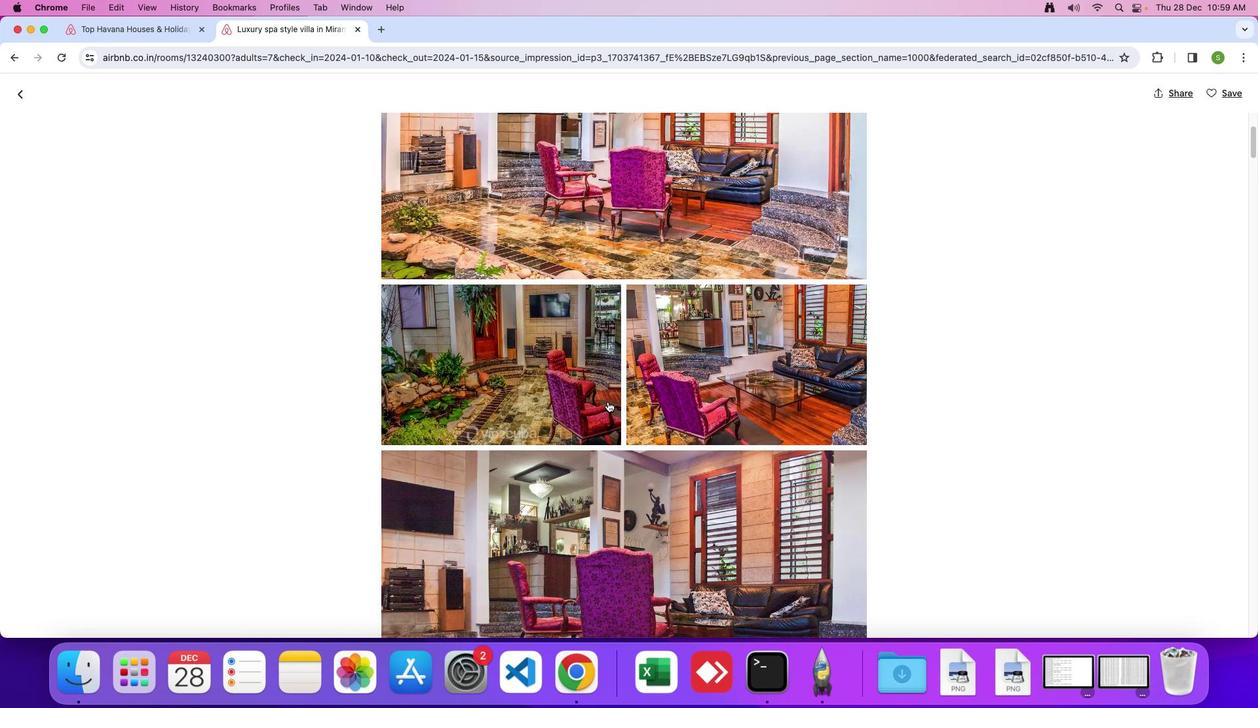 
Action: Mouse scrolled (607, 401) with delta (0, -1)
Screenshot: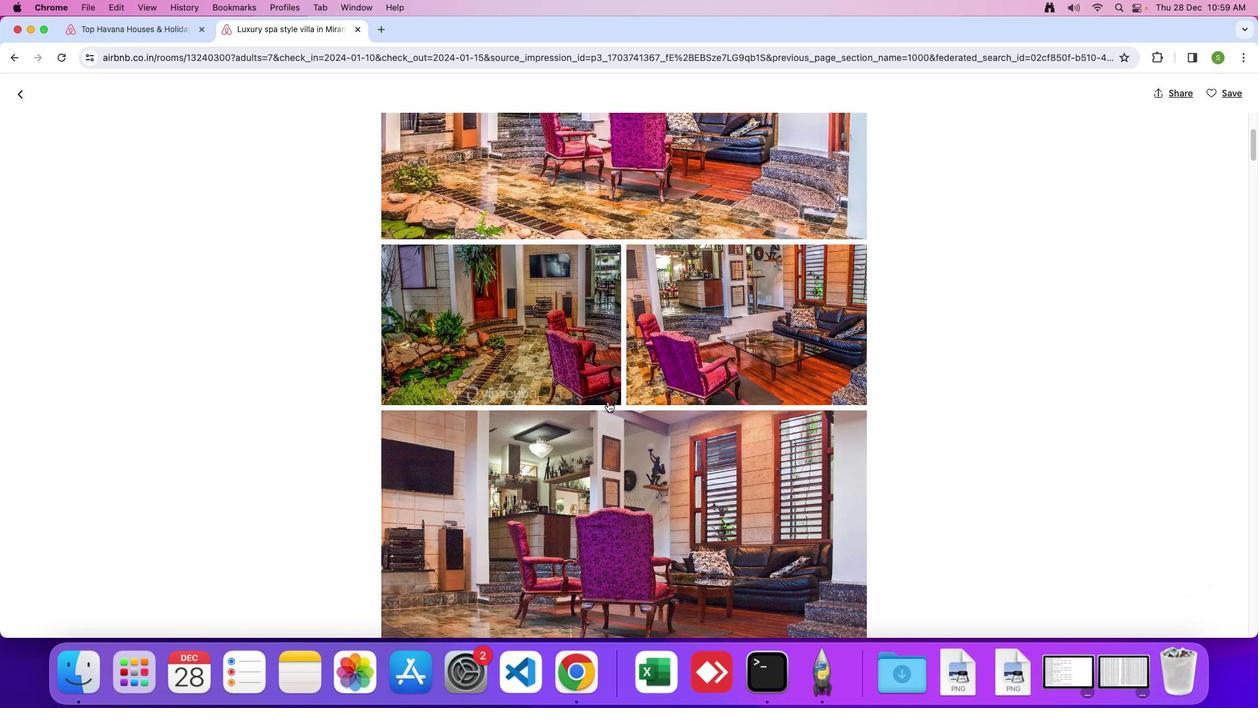 
Action: Mouse scrolled (607, 401) with delta (0, 0)
Screenshot: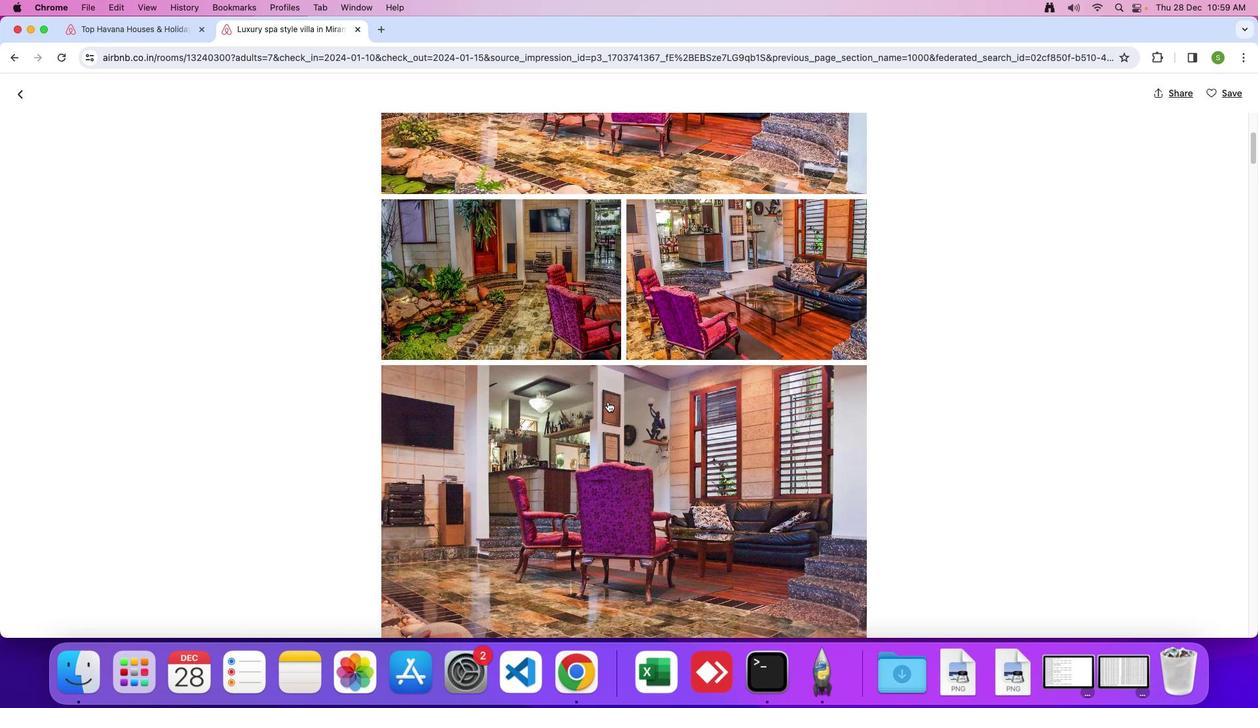 
Action: Mouse scrolled (607, 401) with delta (0, 0)
Screenshot: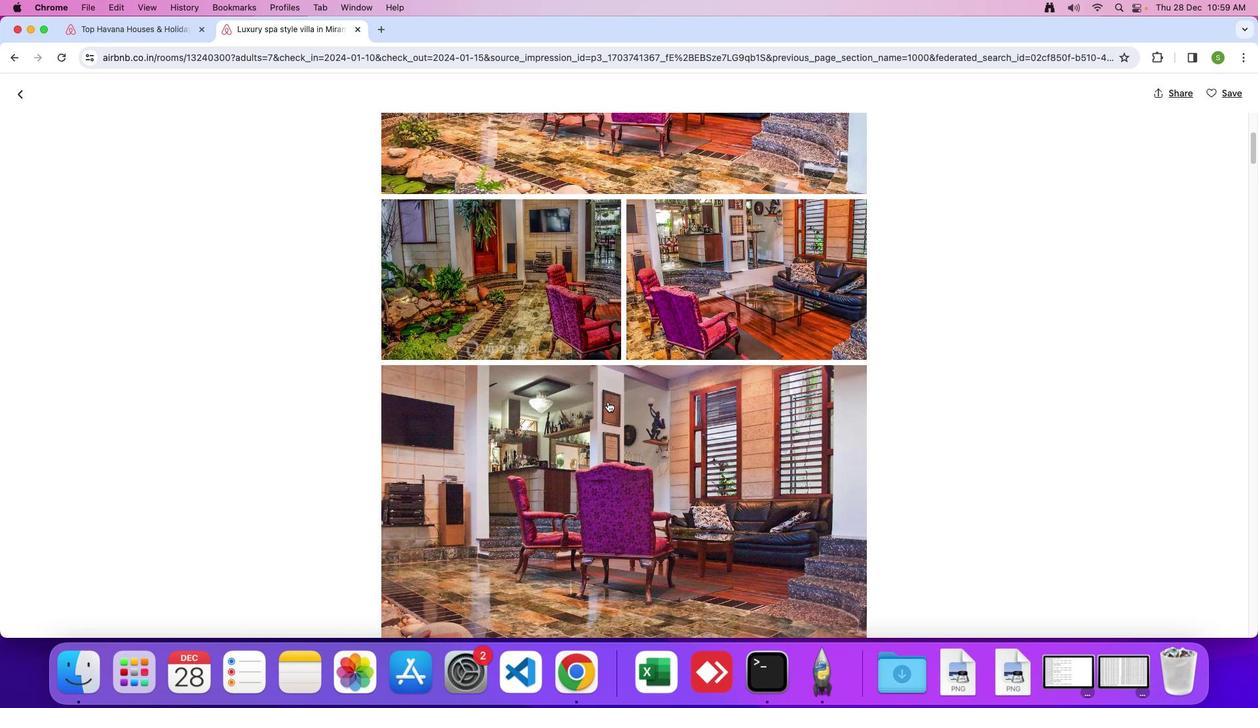 
Action: Mouse scrolled (607, 401) with delta (0, -1)
Screenshot: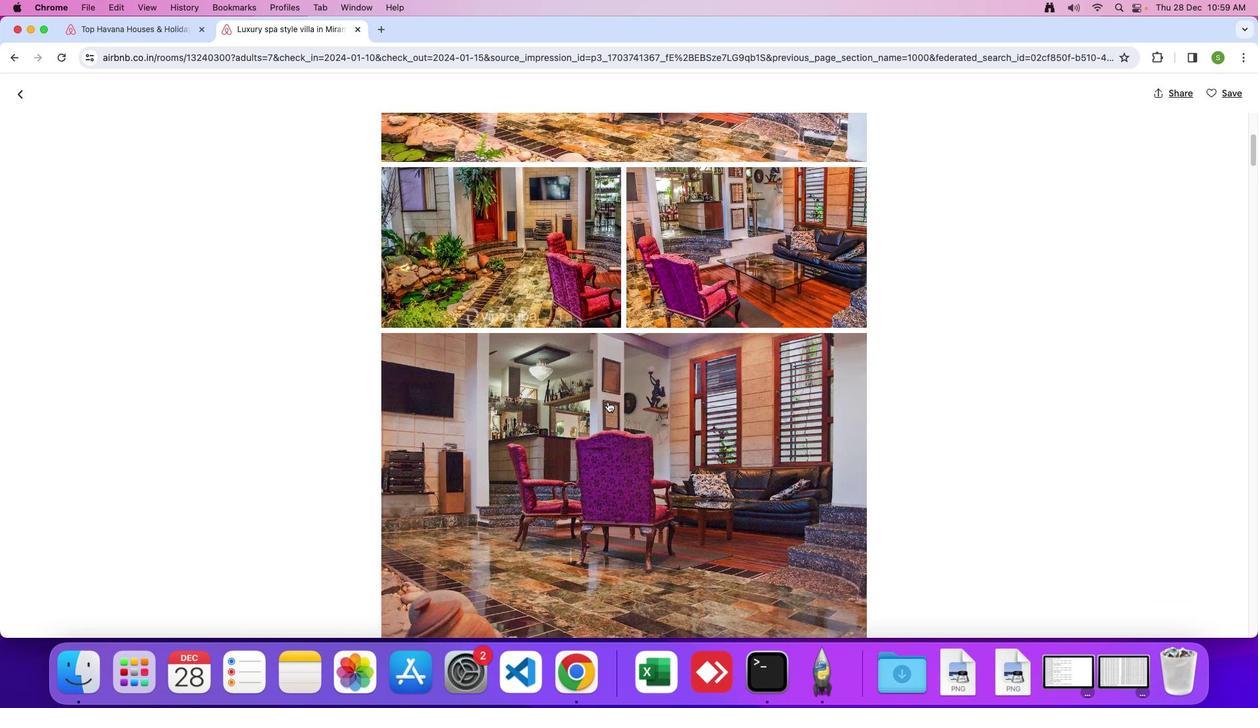 
Action: Mouse scrolled (607, 401) with delta (0, 0)
Screenshot: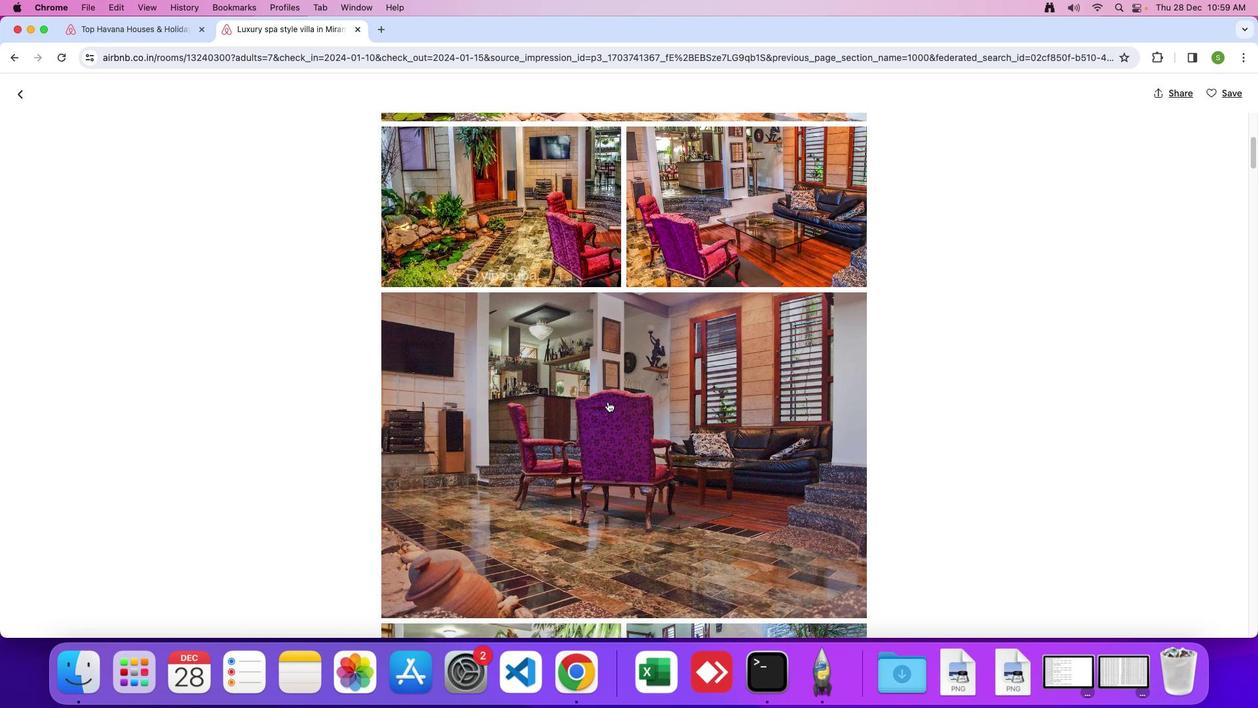 
Action: Mouse scrolled (607, 401) with delta (0, 0)
Screenshot: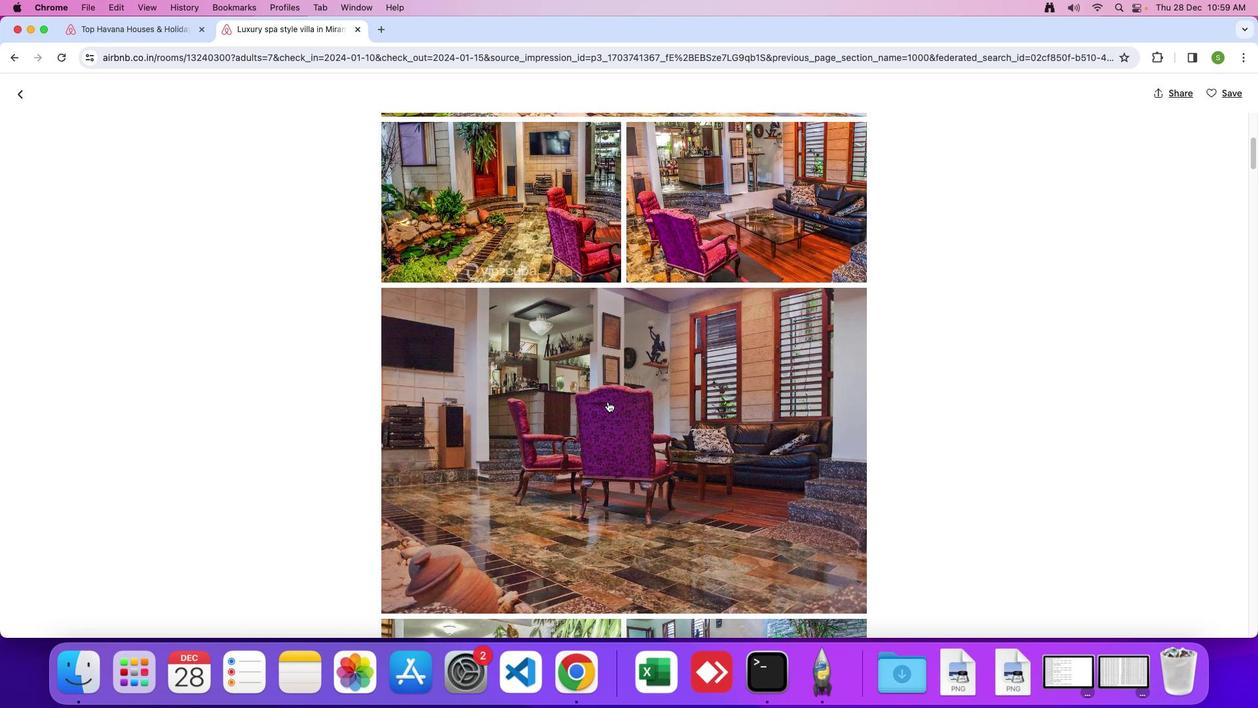 
Action: Mouse scrolled (607, 401) with delta (0, 0)
Screenshot: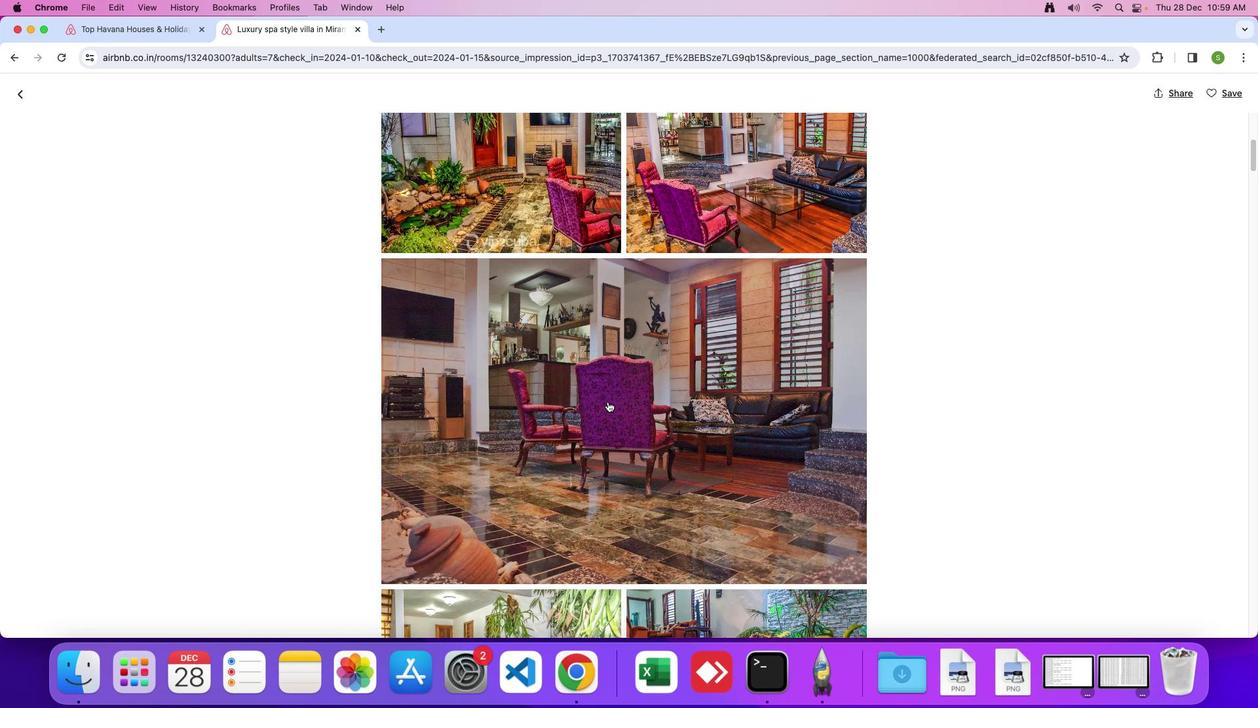 
Action: Mouse scrolled (607, 401) with delta (0, 0)
Screenshot: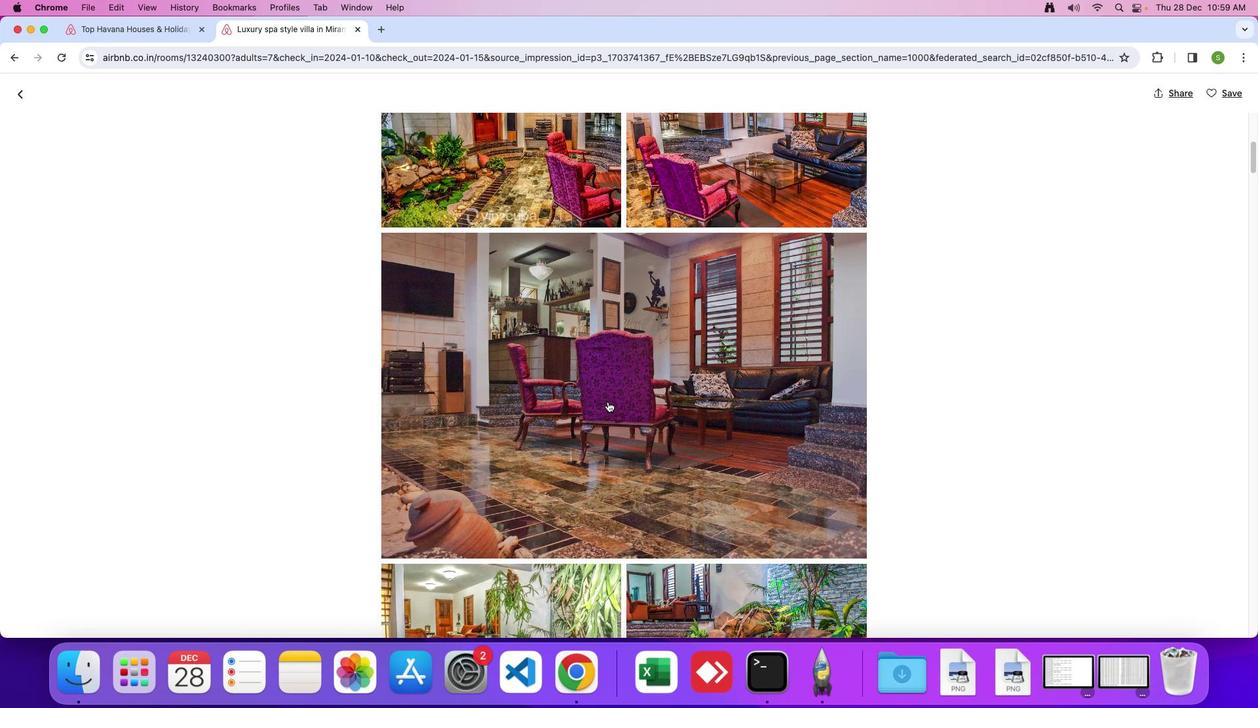 
Action: Mouse scrolled (607, 401) with delta (0, 0)
Screenshot: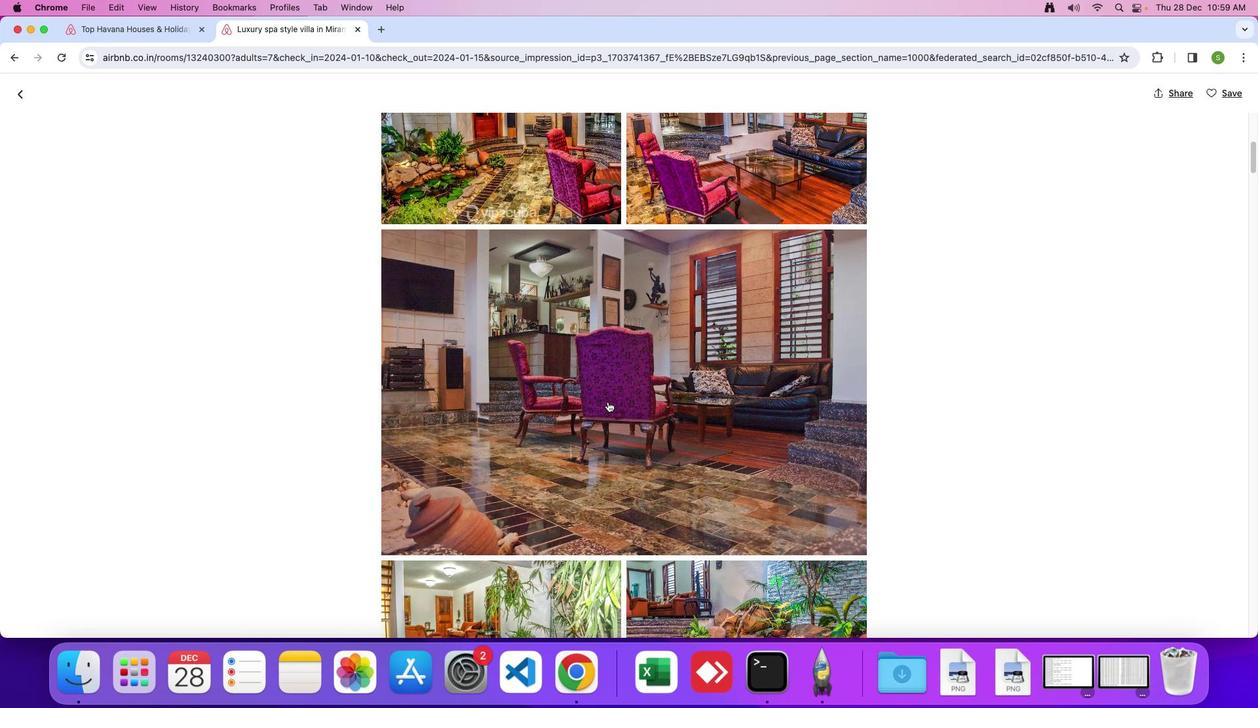 
Action: Mouse scrolled (607, 401) with delta (0, 0)
Screenshot: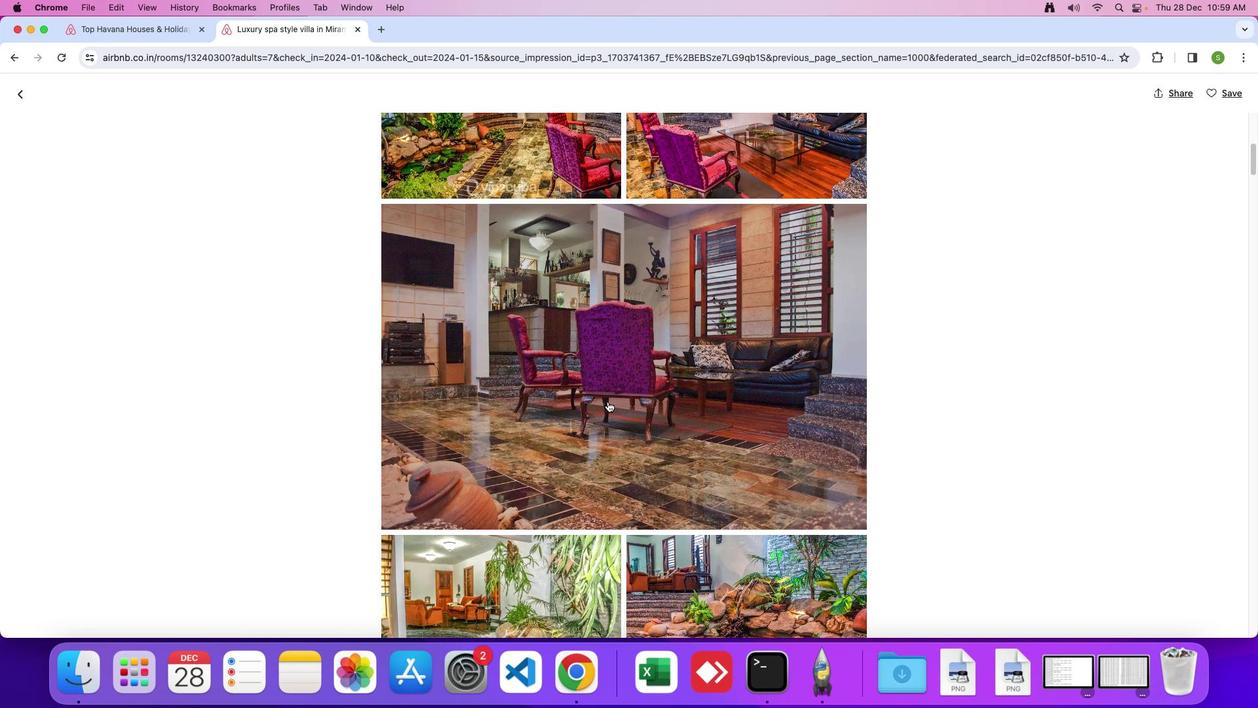
Action: Mouse scrolled (607, 401) with delta (0, 0)
Screenshot: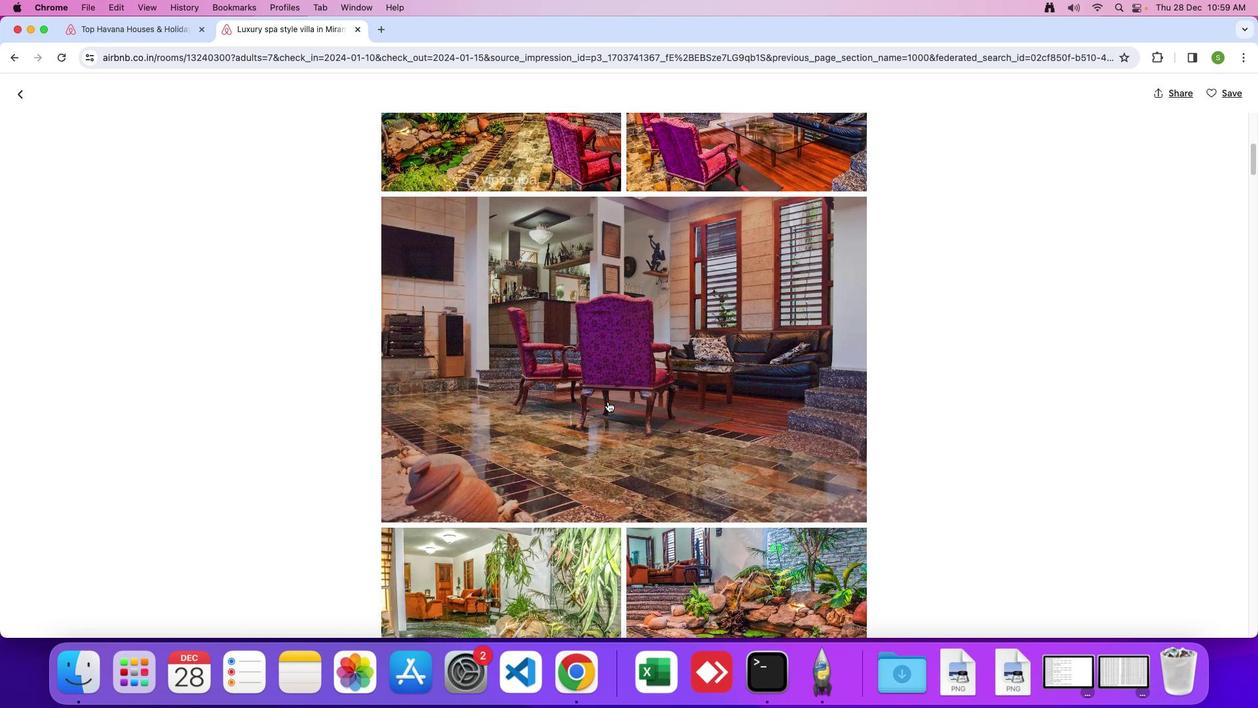 
Action: Mouse scrolled (607, 401) with delta (0, 0)
Screenshot: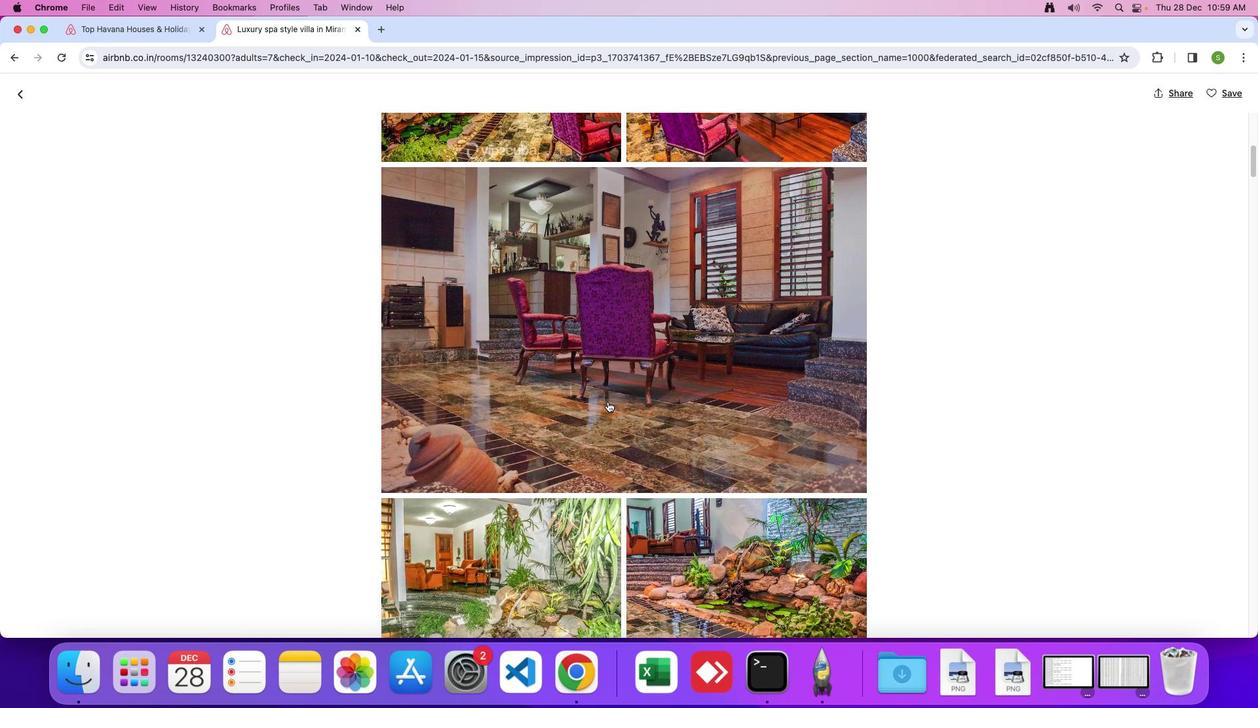 
Action: Mouse scrolled (607, 401) with delta (0, 0)
Screenshot: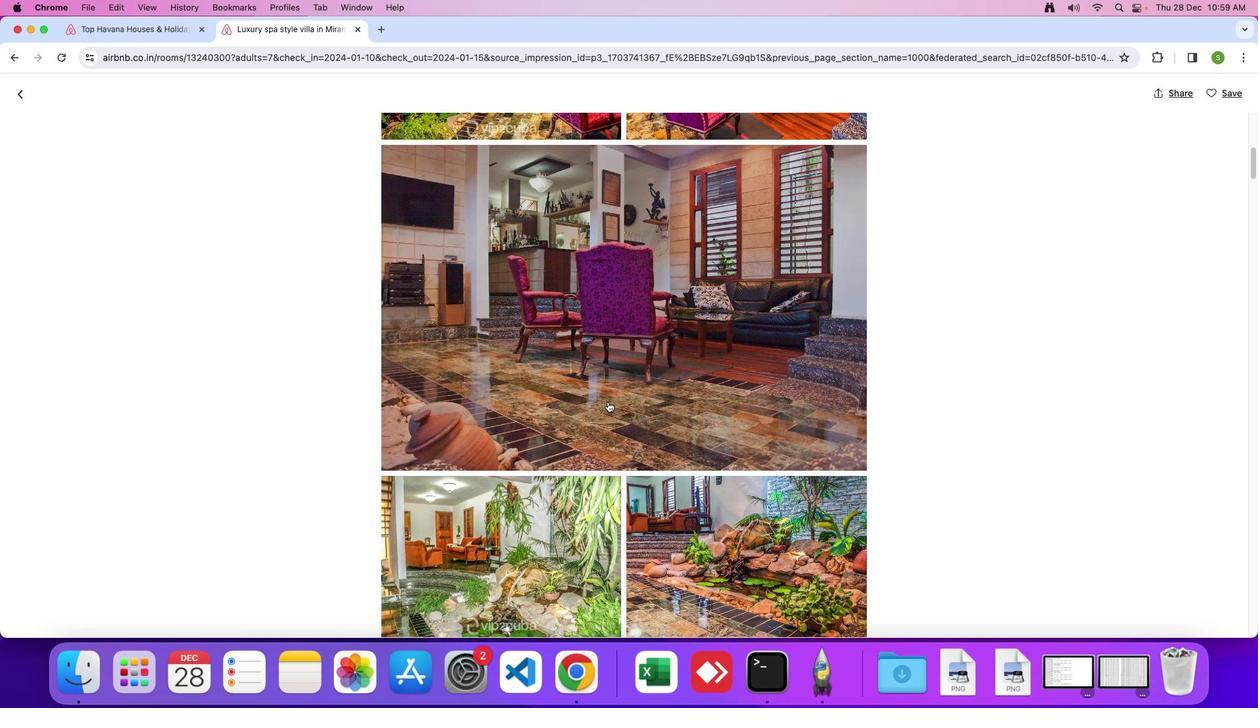 
Action: Mouse scrolled (607, 401) with delta (0, 0)
Screenshot: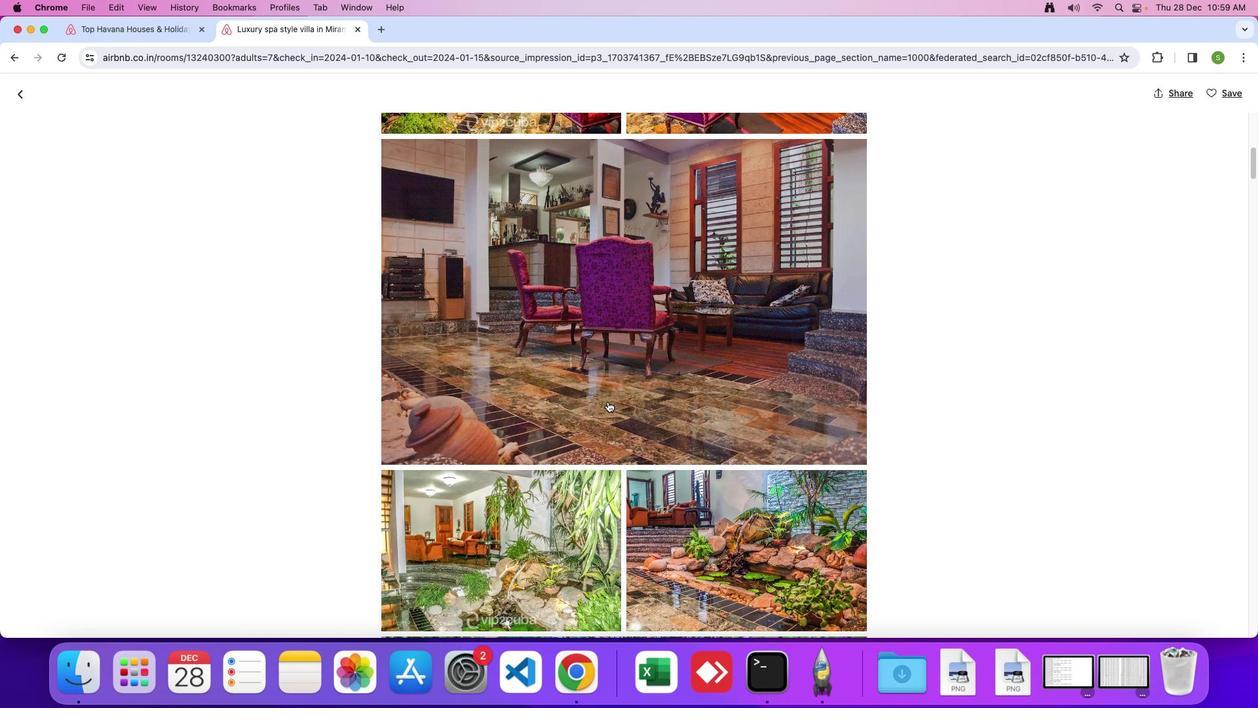 
Action: Mouse scrolled (607, 401) with delta (0, 0)
Screenshot: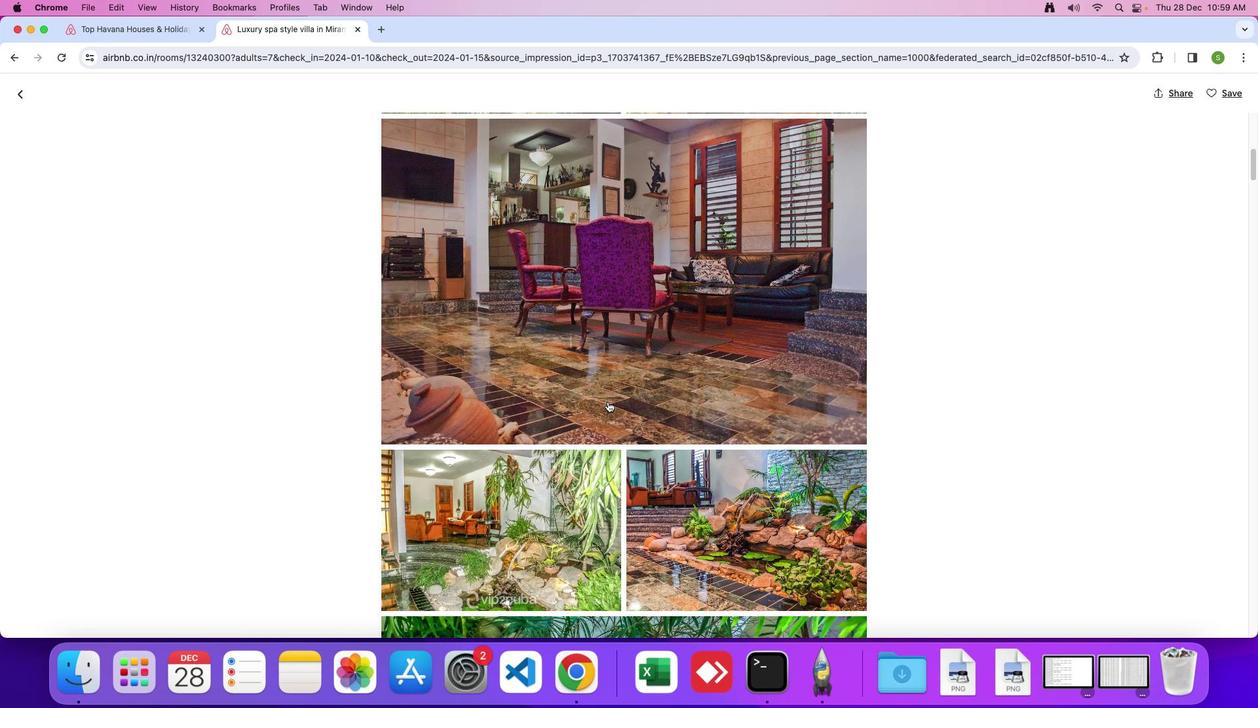 
Action: Mouse scrolled (607, 401) with delta (0, 0)
Screenshot: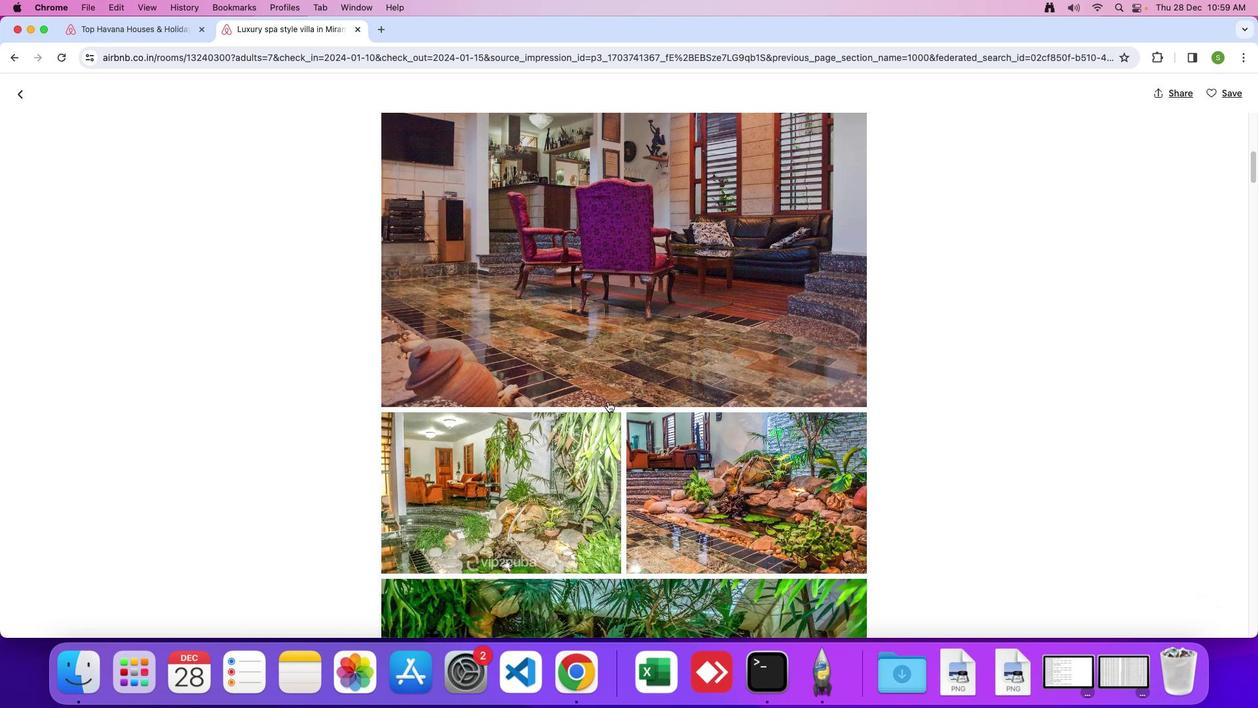 
Action: Mouse scrolled (607, 401) with delta (0, -1)
Screenshot: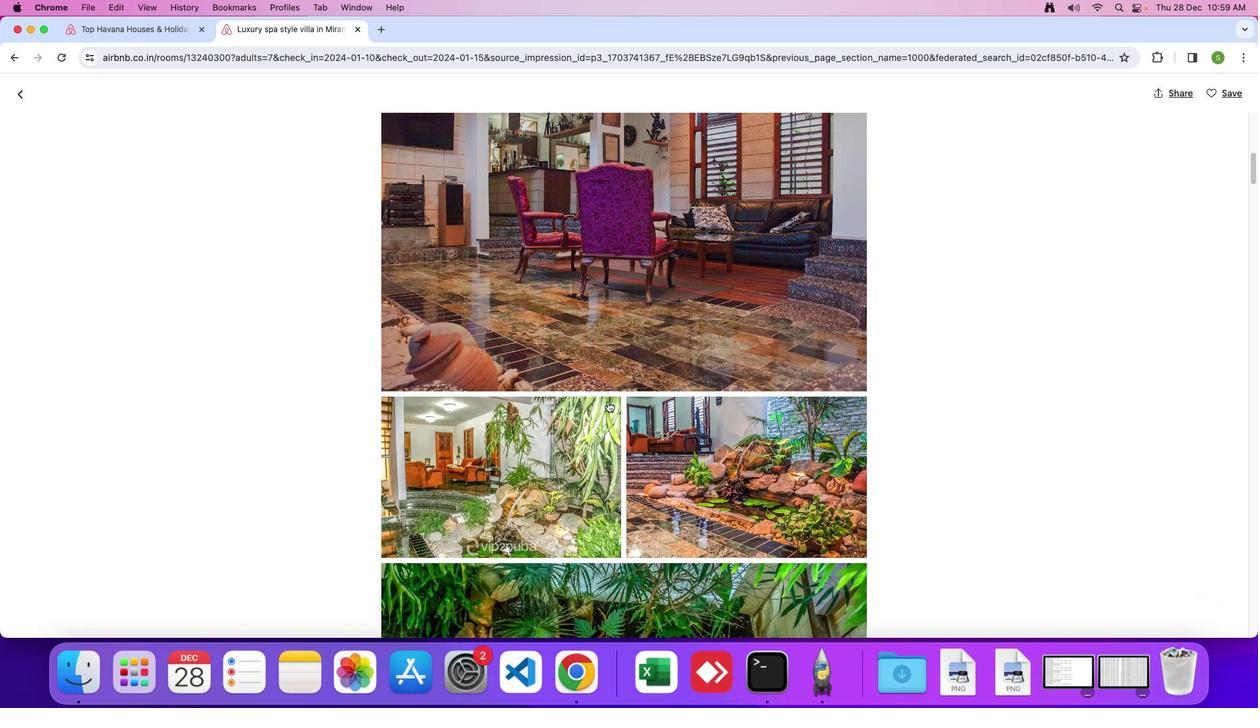 
Action: Mouse scrolled (607, 401) with delta (0, 0)
Screenshot: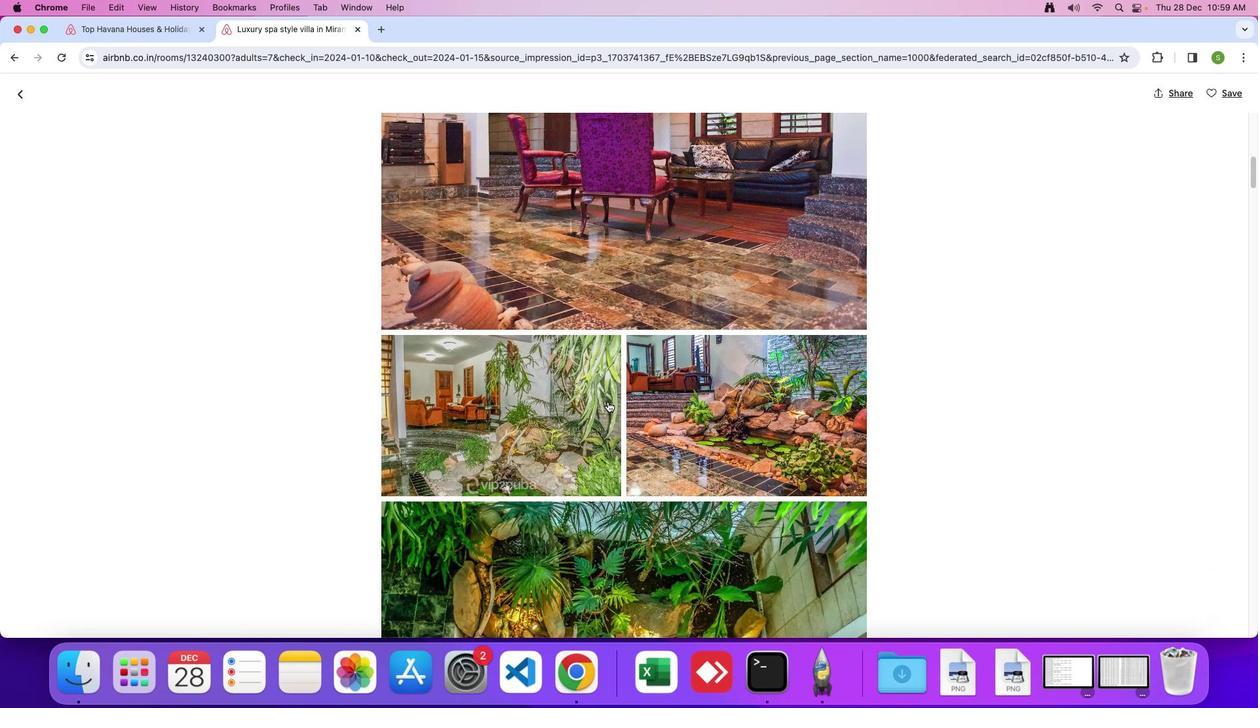 
Action: Mouse scrolled (607, 401) with delta (0, 0)
Screenshot: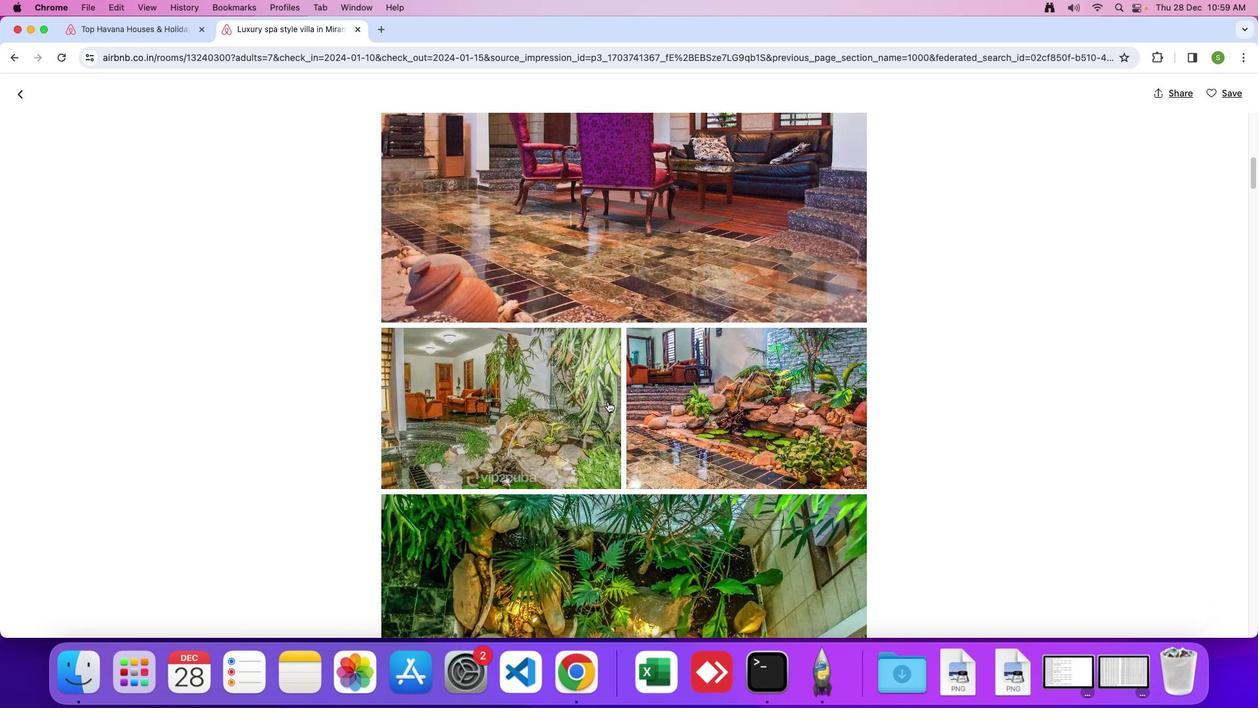 
Action: Mouse scrolled (607, 401) with delta (0, 0)
Screenshot: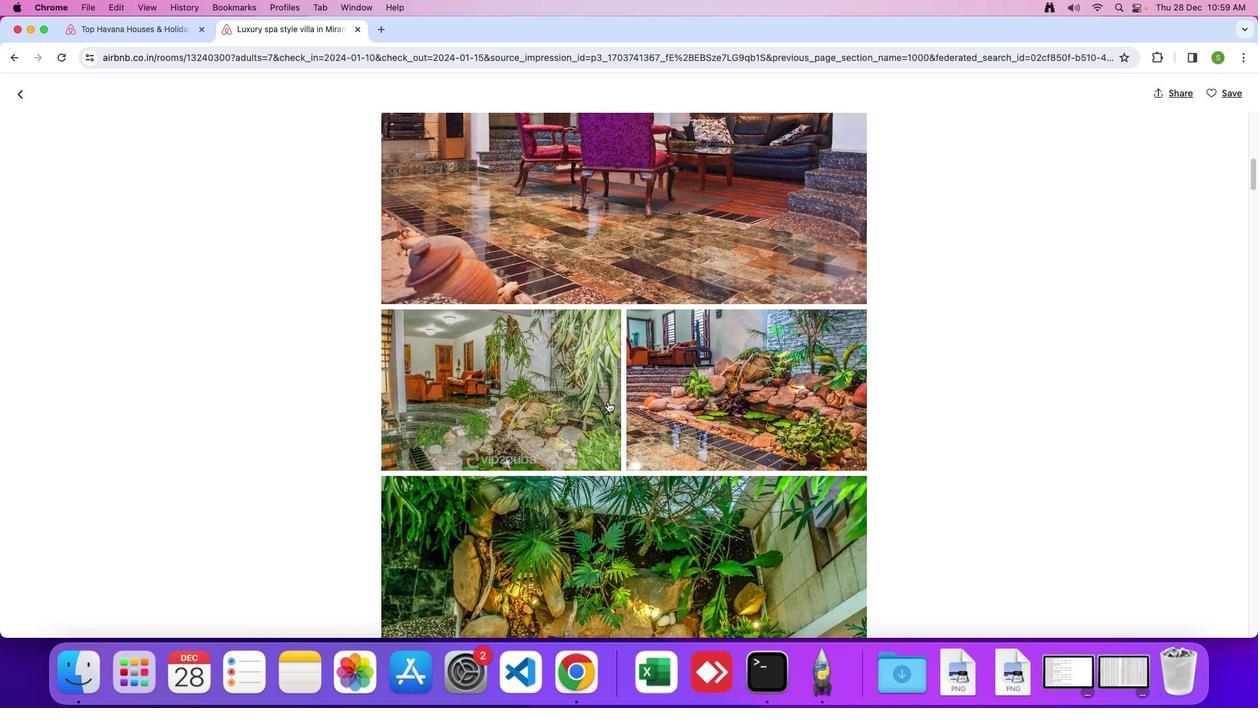 
Action: Mouse scrolled (607, 401) with delta (0, 0)
Screenshot: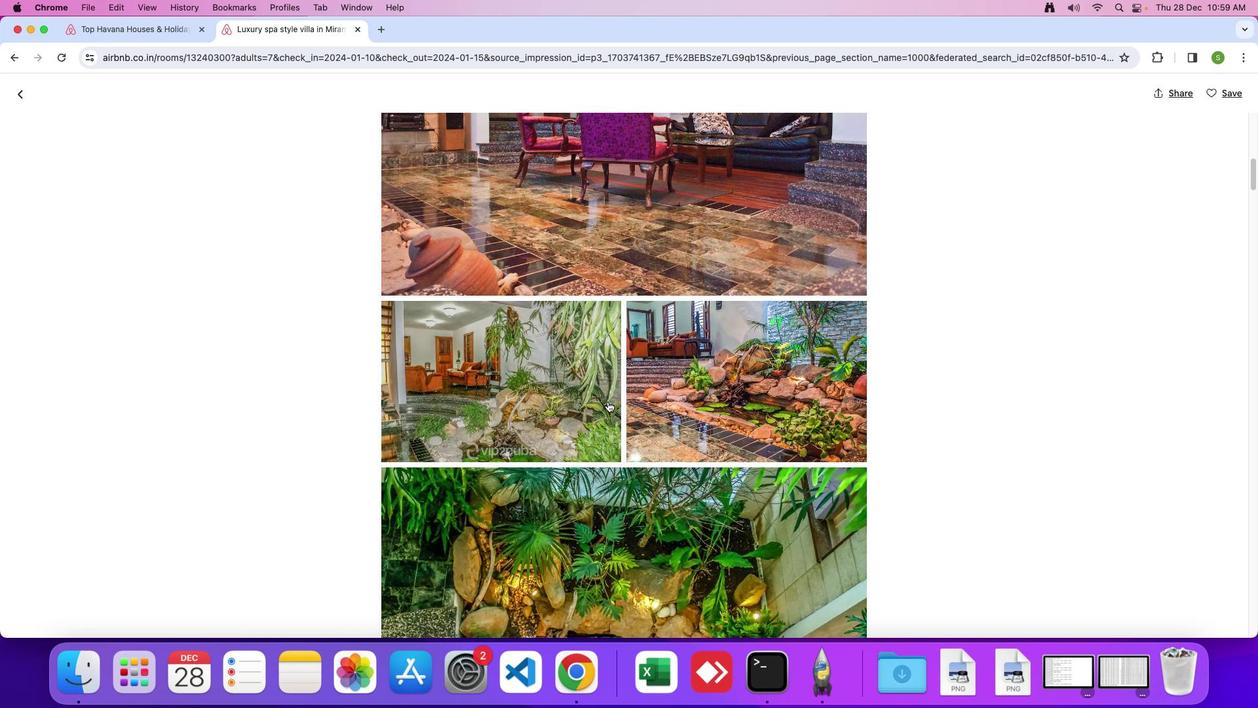 
Action: Mouse scrolled (607, 401) with delta (0, -1)
Screenshot: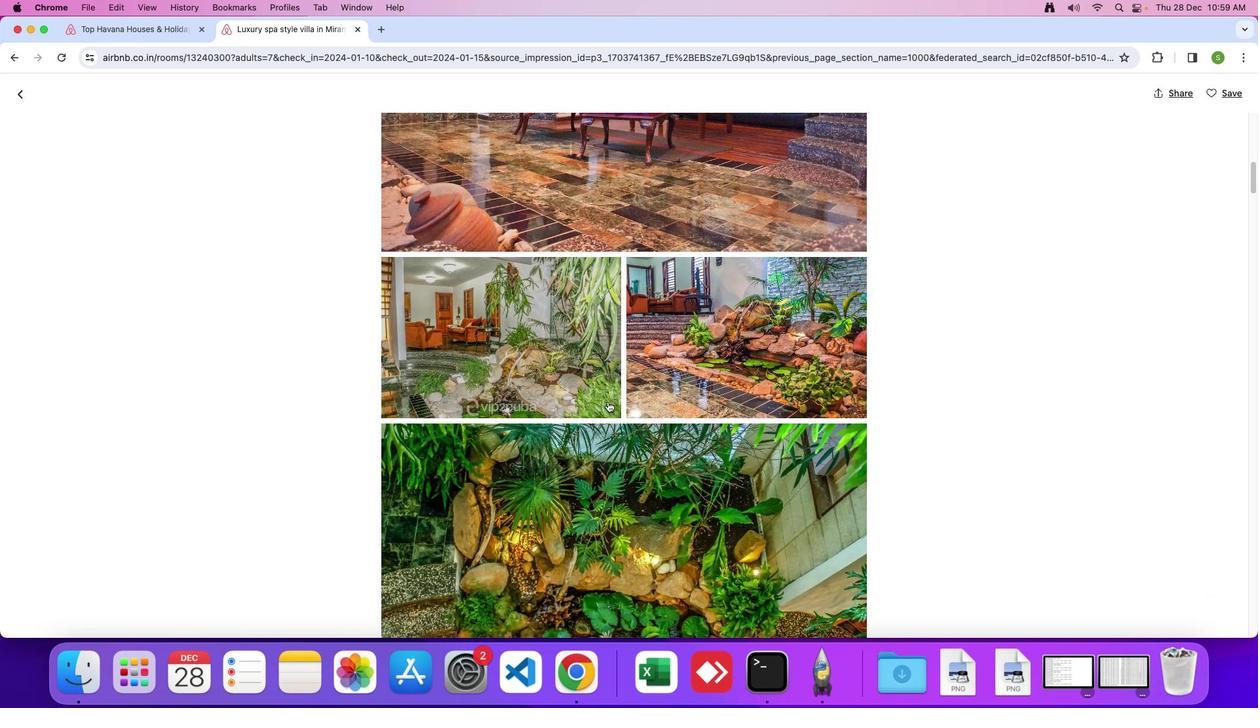 
Action: Mouse scrolled (607, 401) with delta (0, 0)
Screenshot: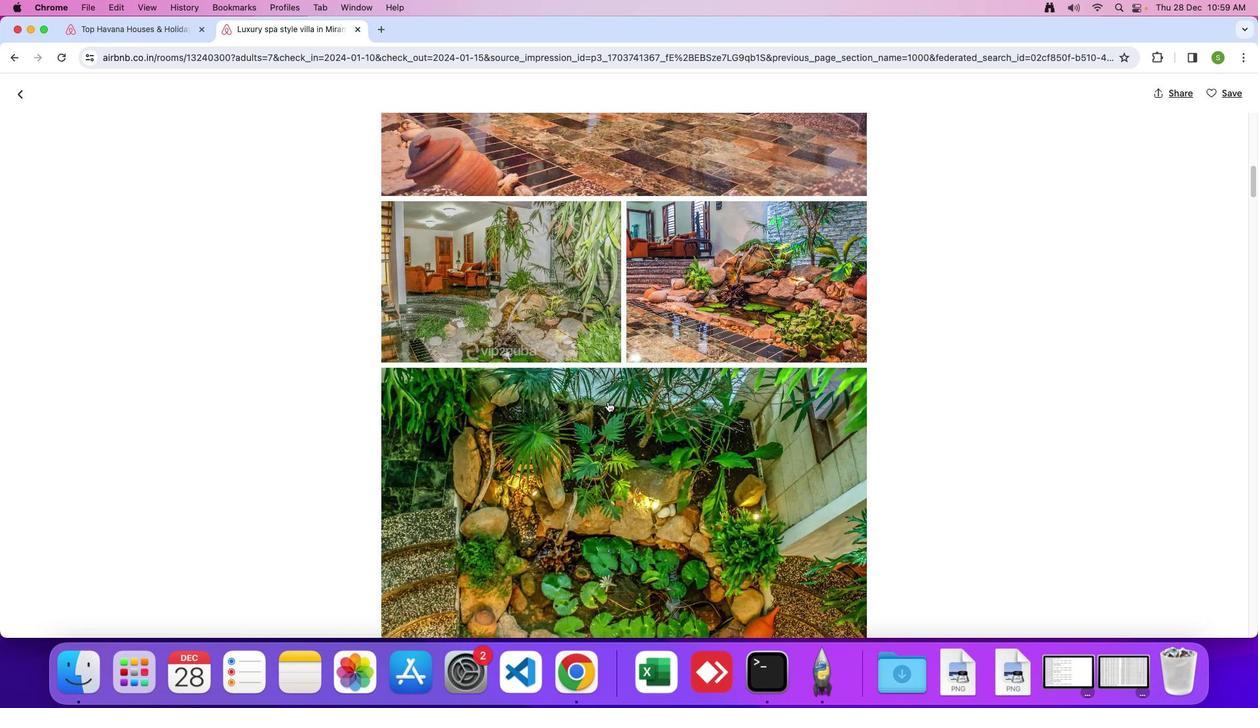 
Action: Mouse scrolled (607, 401) with delta (0, 0)
Screenshot: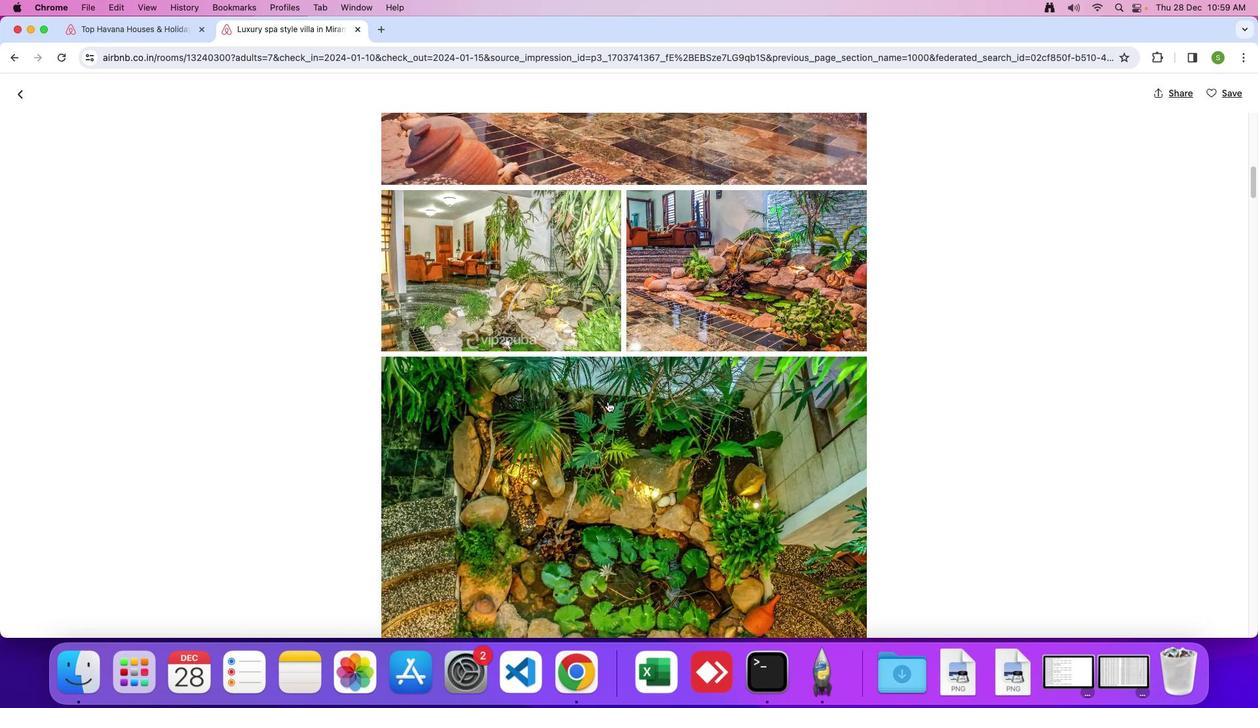 
Action: Mouse scrolled (607, 401) with delta (0, 0)
Screenshot: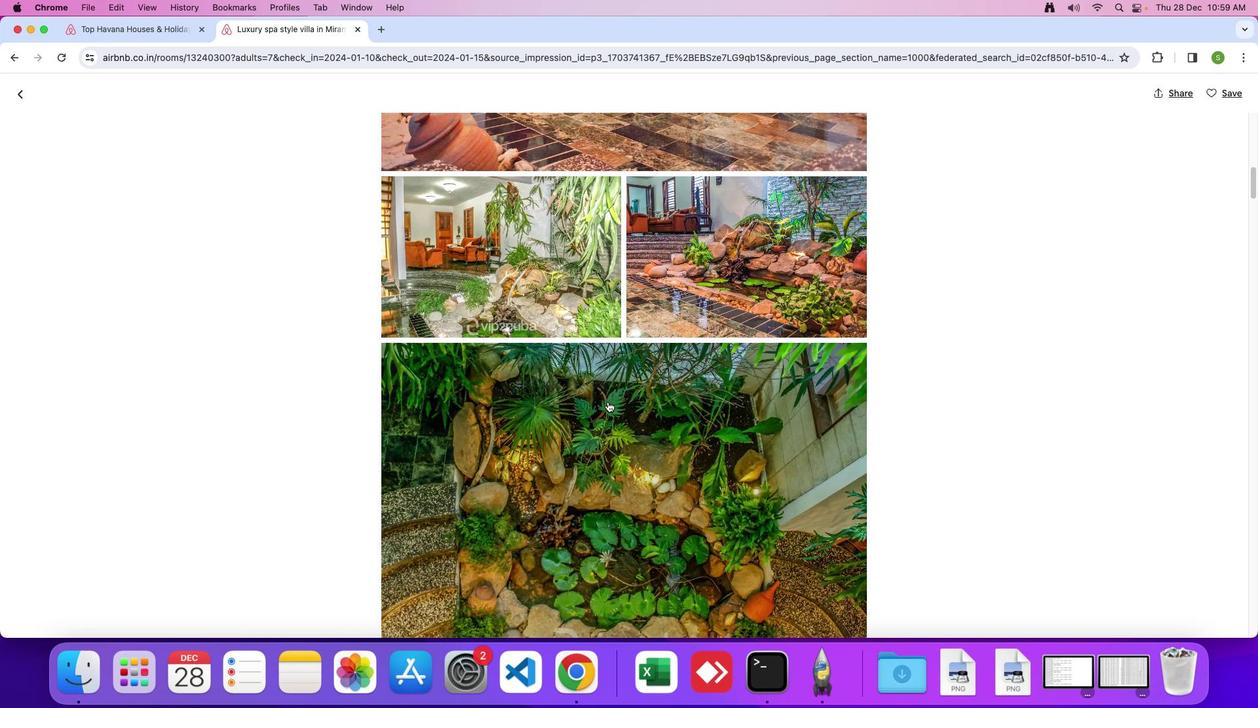 
Action: Mouse scrolled (607, 401) with delta (0, 0)
Screenshot: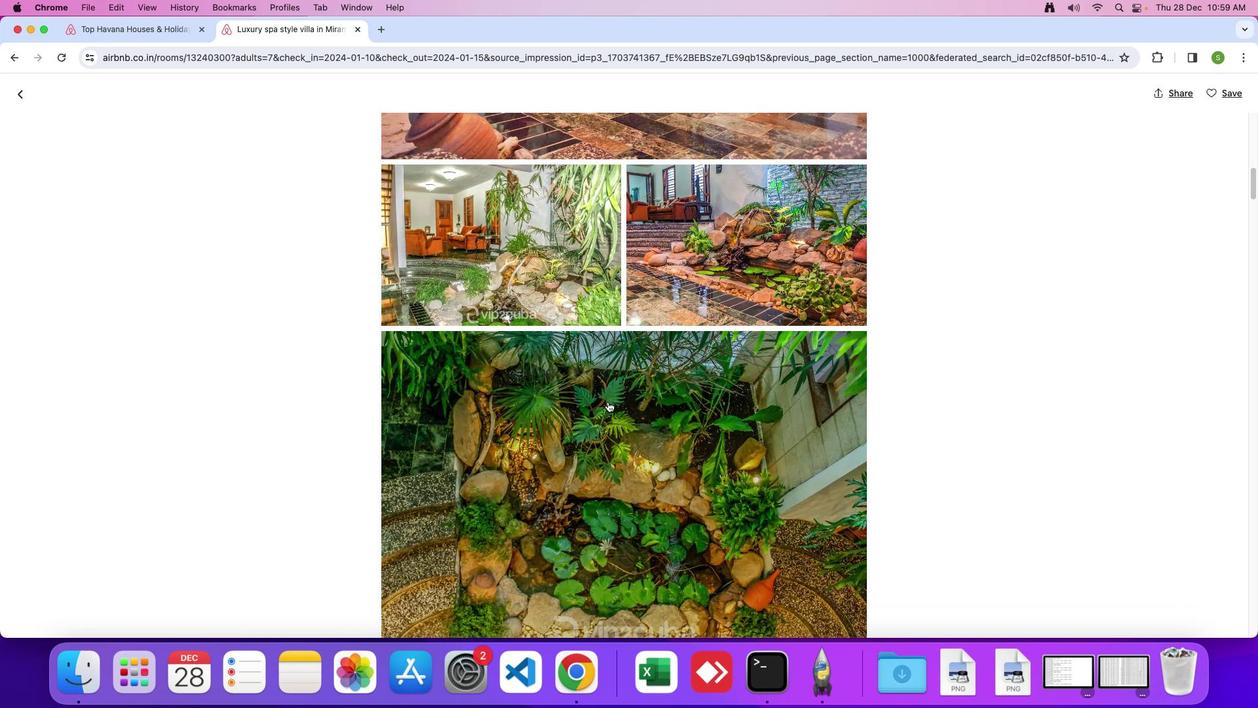 
Action: Mouse scrolled (607, 401) with delta (0, -1)
Screenshot: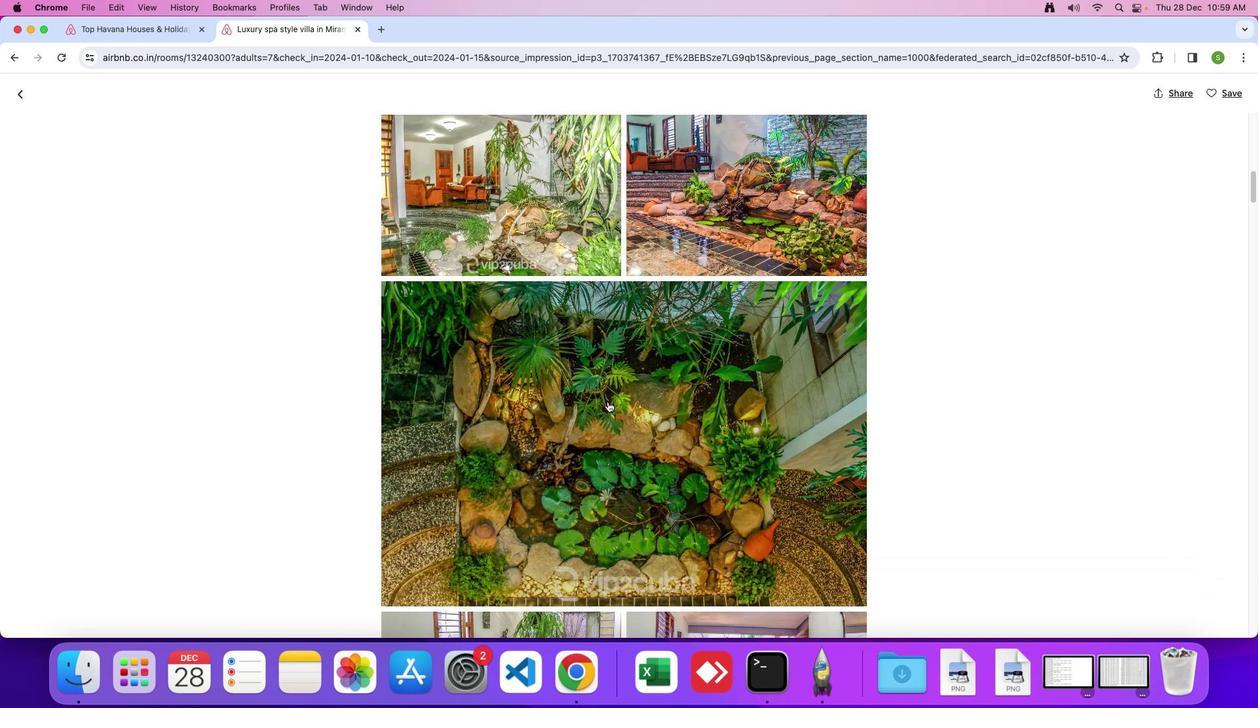 
Action: Mouse scrolled (607, 401) with delta (0, 0)
Screenshot: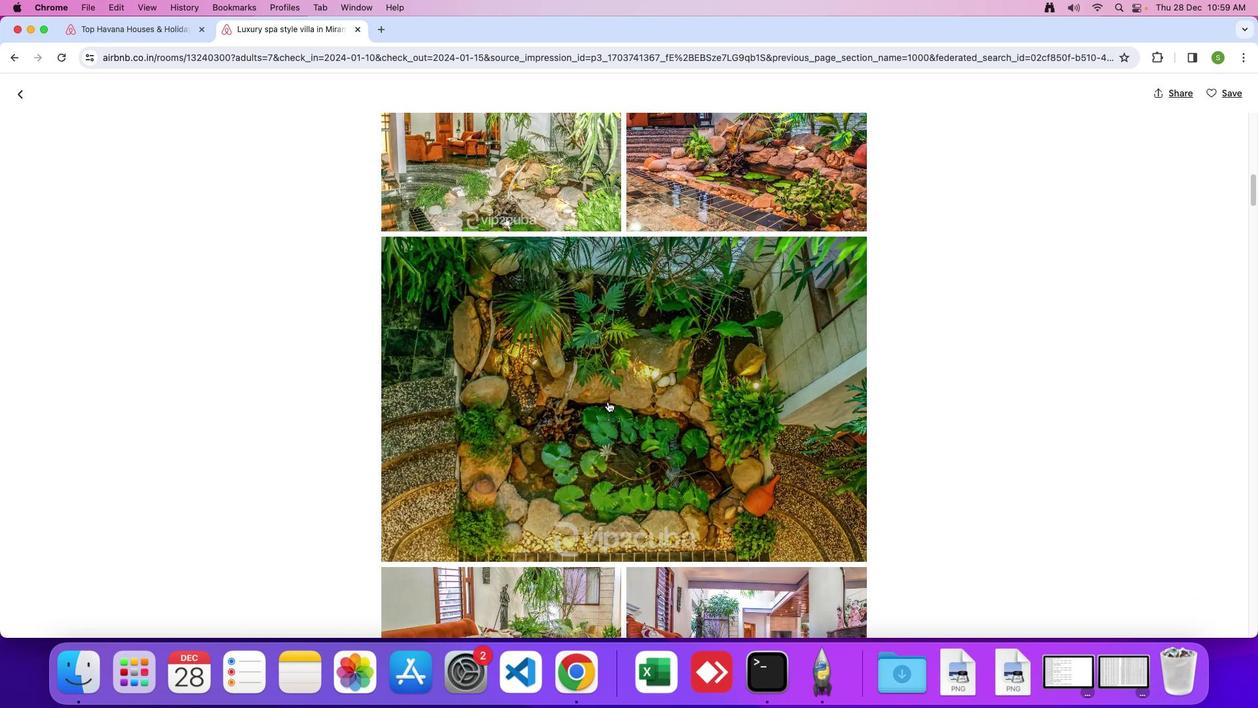 
Action: Mouse scrolled (607, 401) with delta (0, 0)
Screenshot: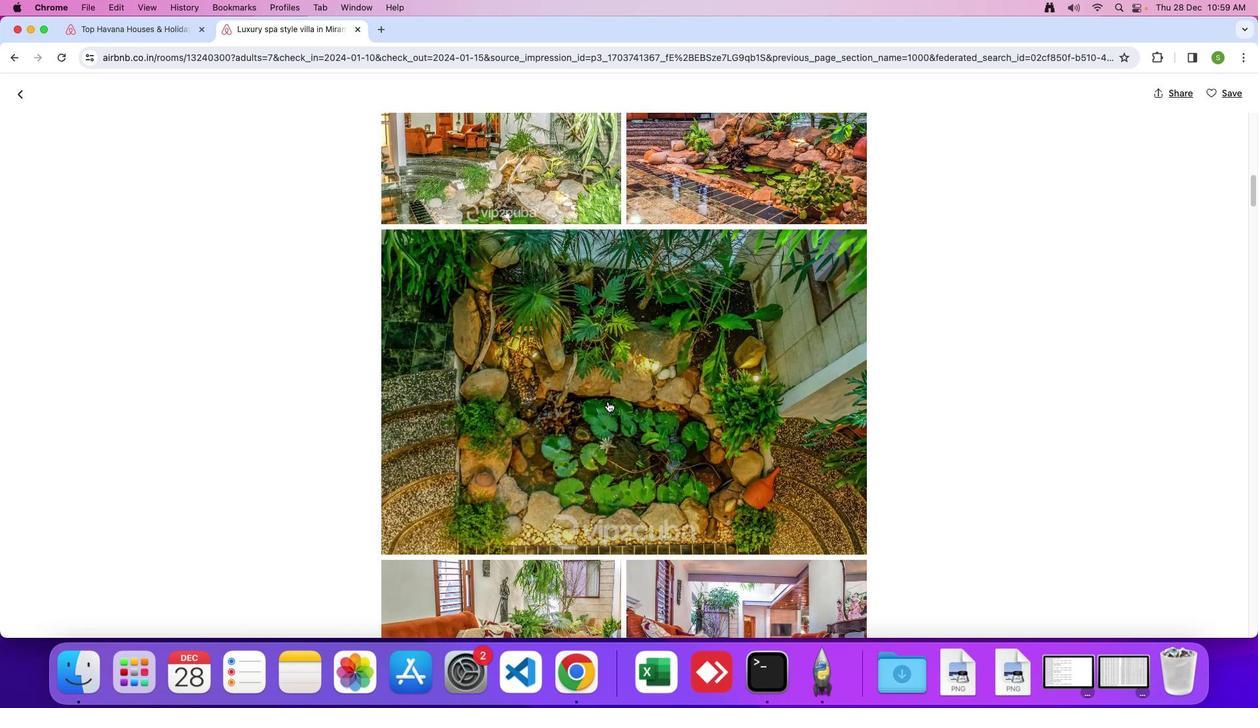 
Action: Mouse scrolled (607, 401) with delta (0, 0)
Screenshot: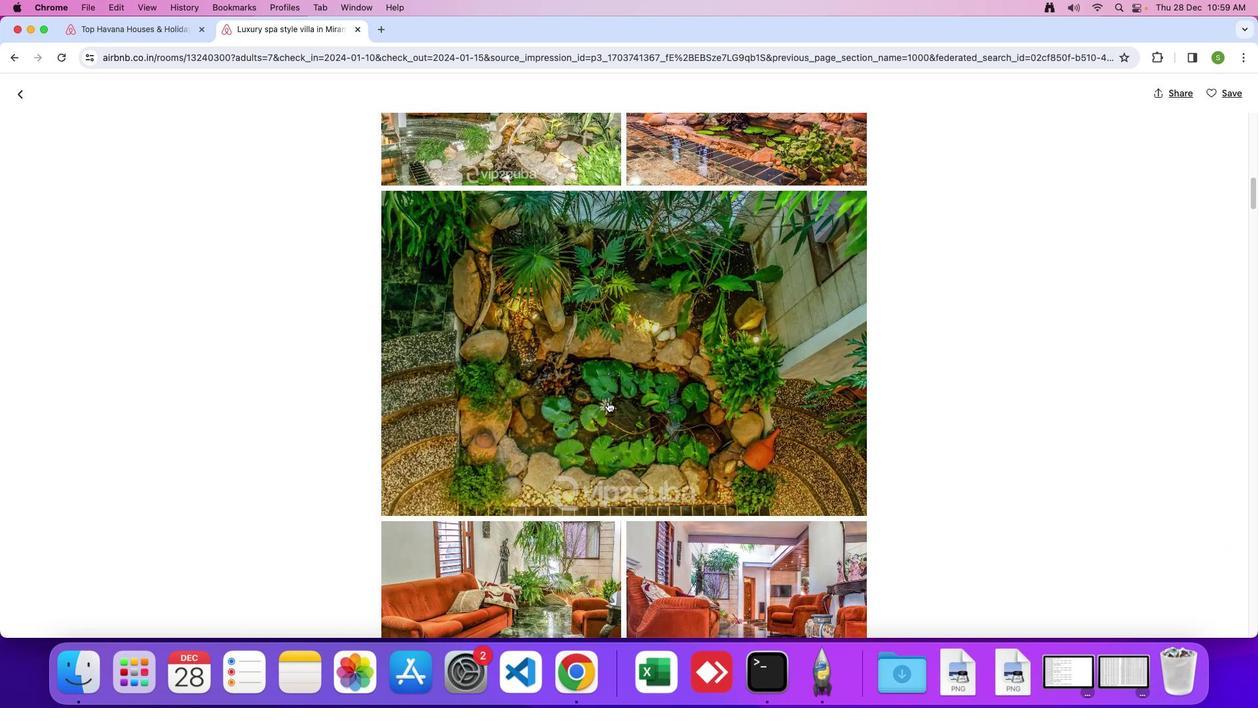 
Action: Mouse scrolled (607, 401) with delta (0, 0)
Screenshot: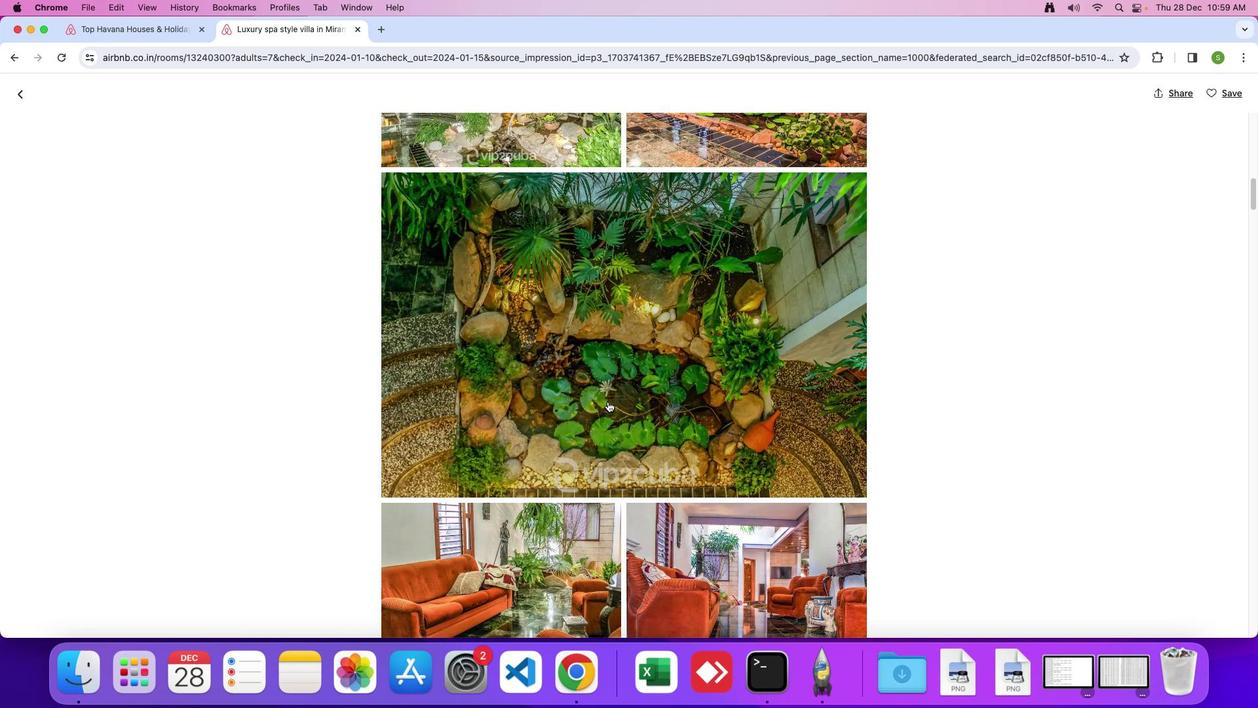 
Action: Mouse scrolled (607, 401) with delta (0, 0)
Screenshot: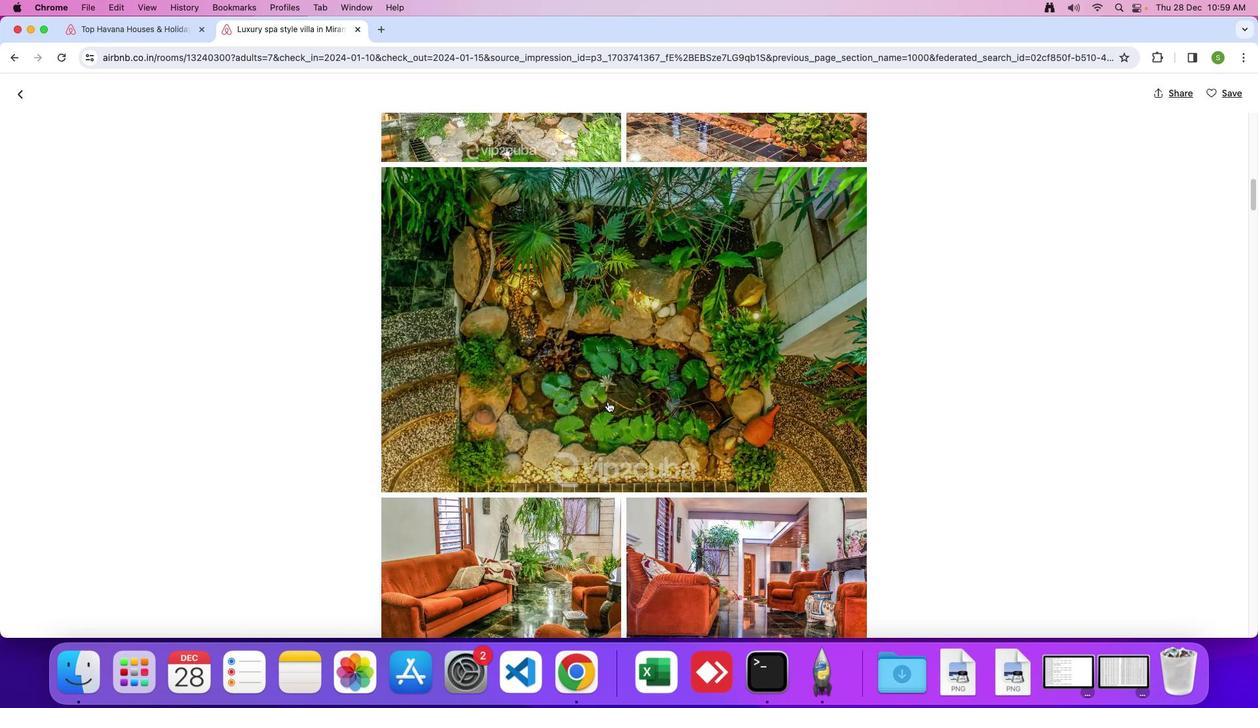 
Action: Mouse scrolled (607, 401) with delta (0, 0)
Screenshot: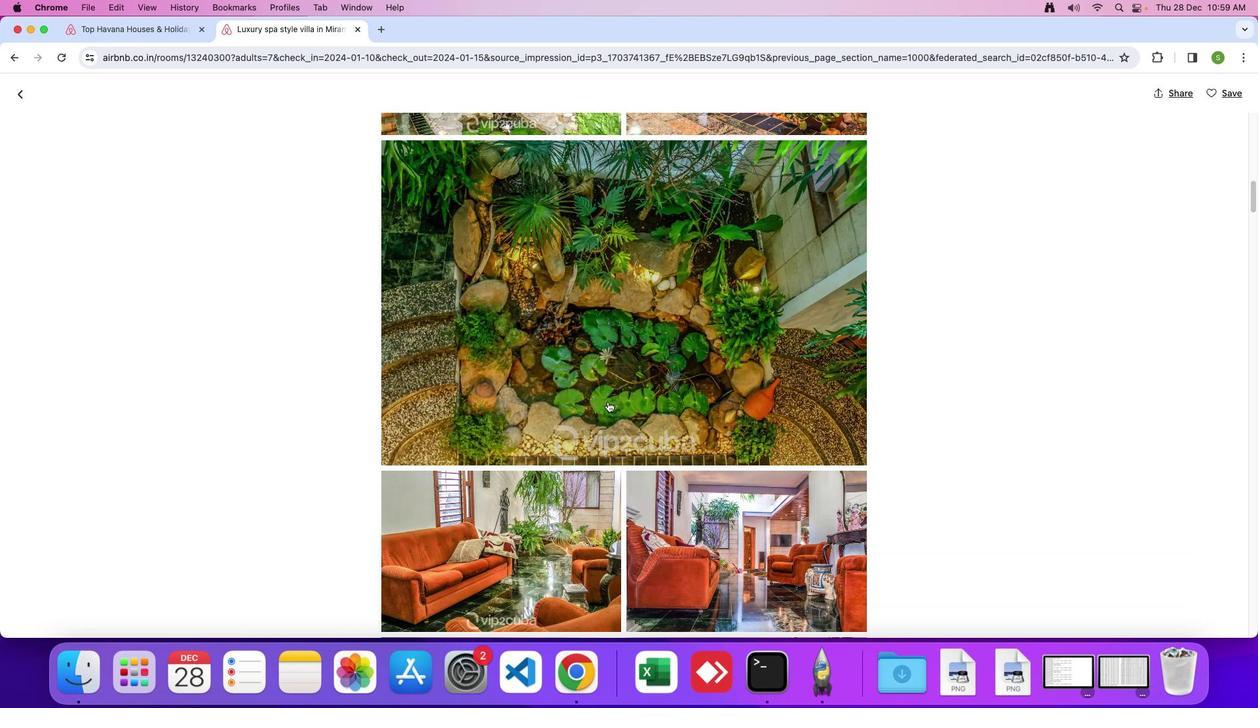 
Action: Mouse scrolled (607, 401) with delta (0, 0)
Screenshot: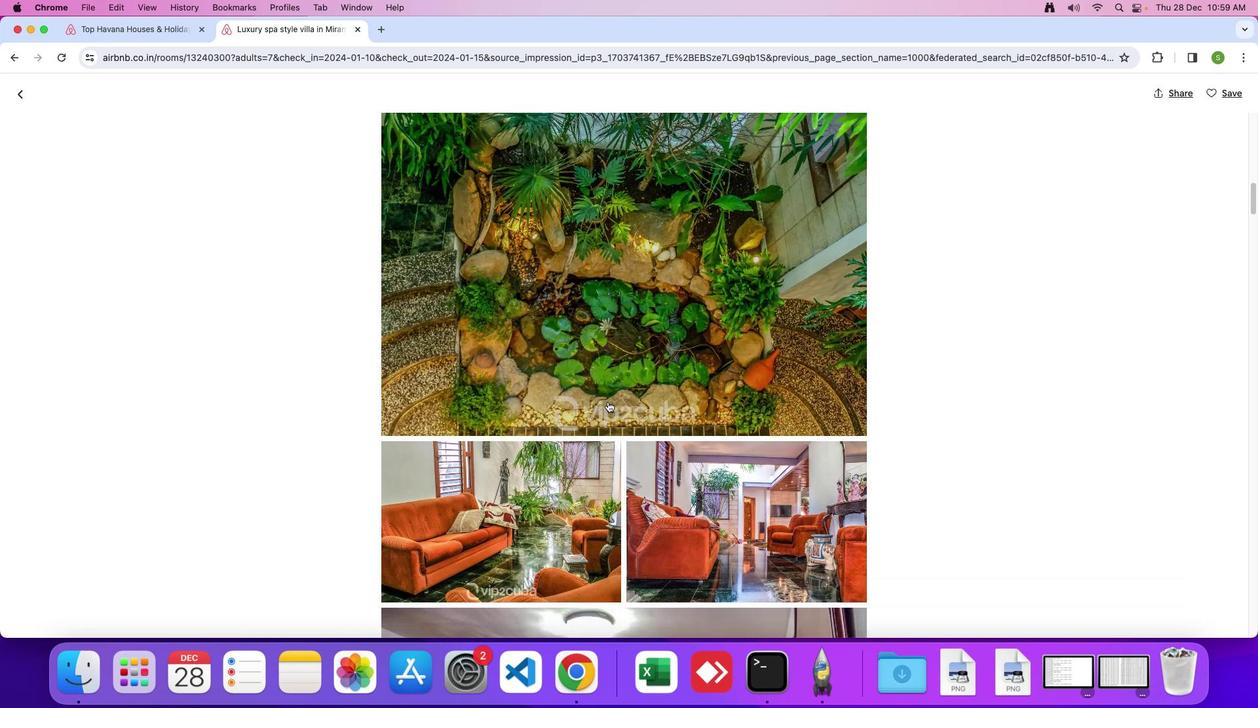 
Action: Mouse scrolled (607, 401) with delta (0, -2)
Screenshot: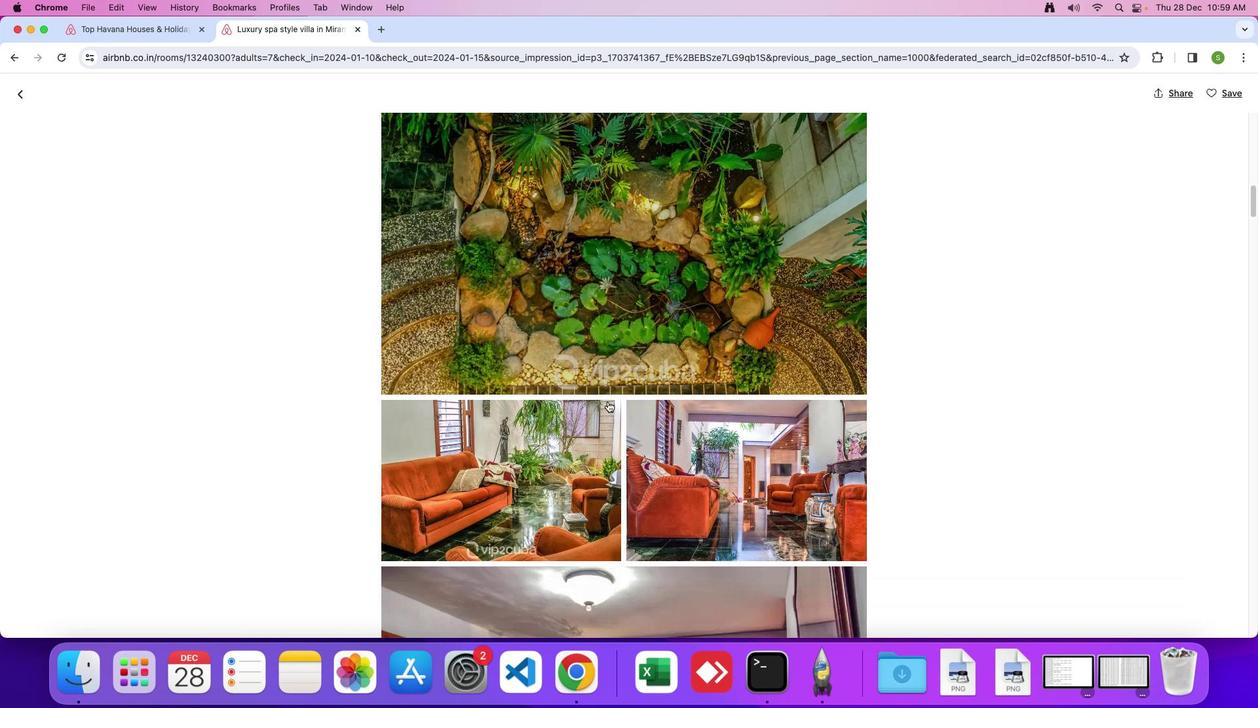 
Action: Mouse scrolled (607, 401) with delta (0, 0)
Screenshot: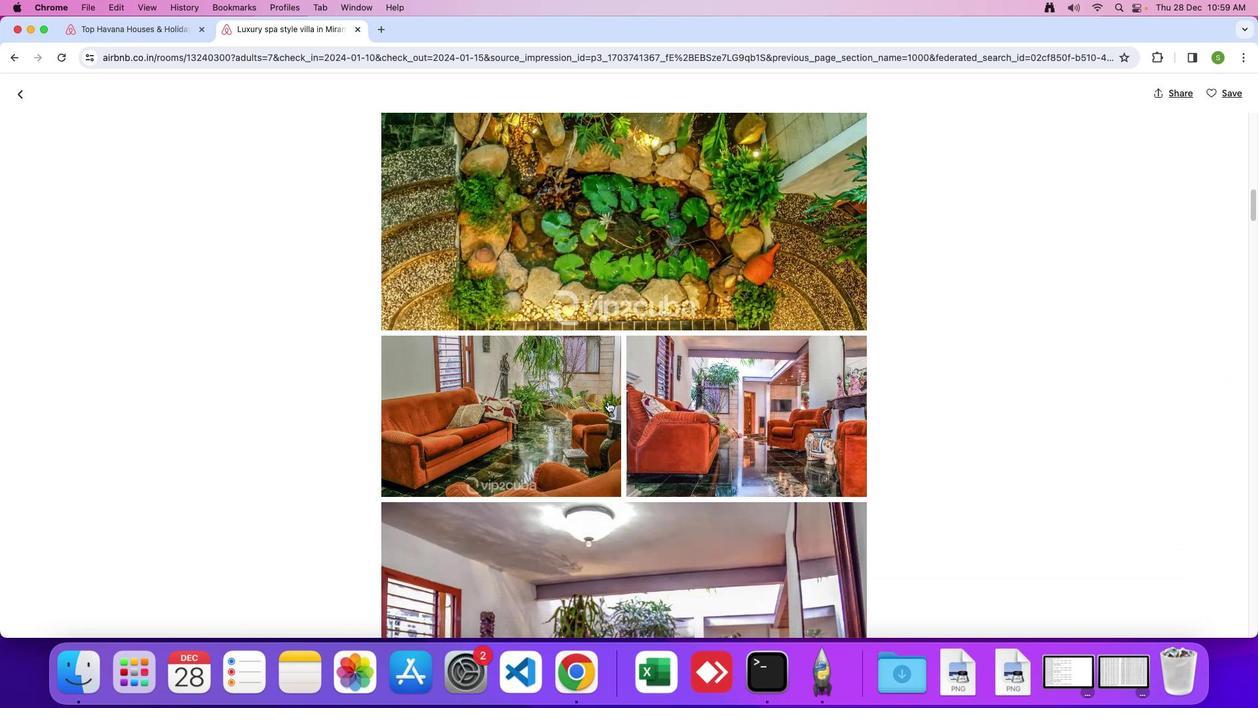 
Action: Mouse scrolled (607, 401) with delta (0, 0)
Screenshot: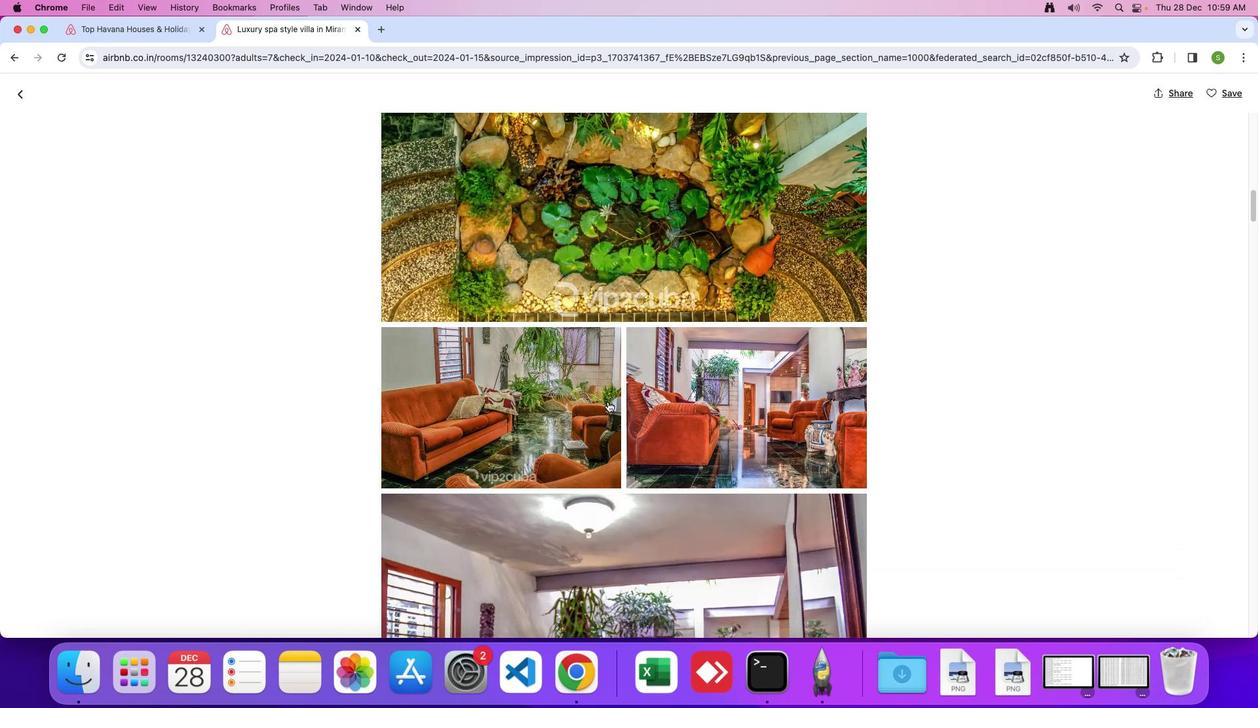 
Action: Mouse scrolled (607, 401) with delta (0, 0)
Screenshot: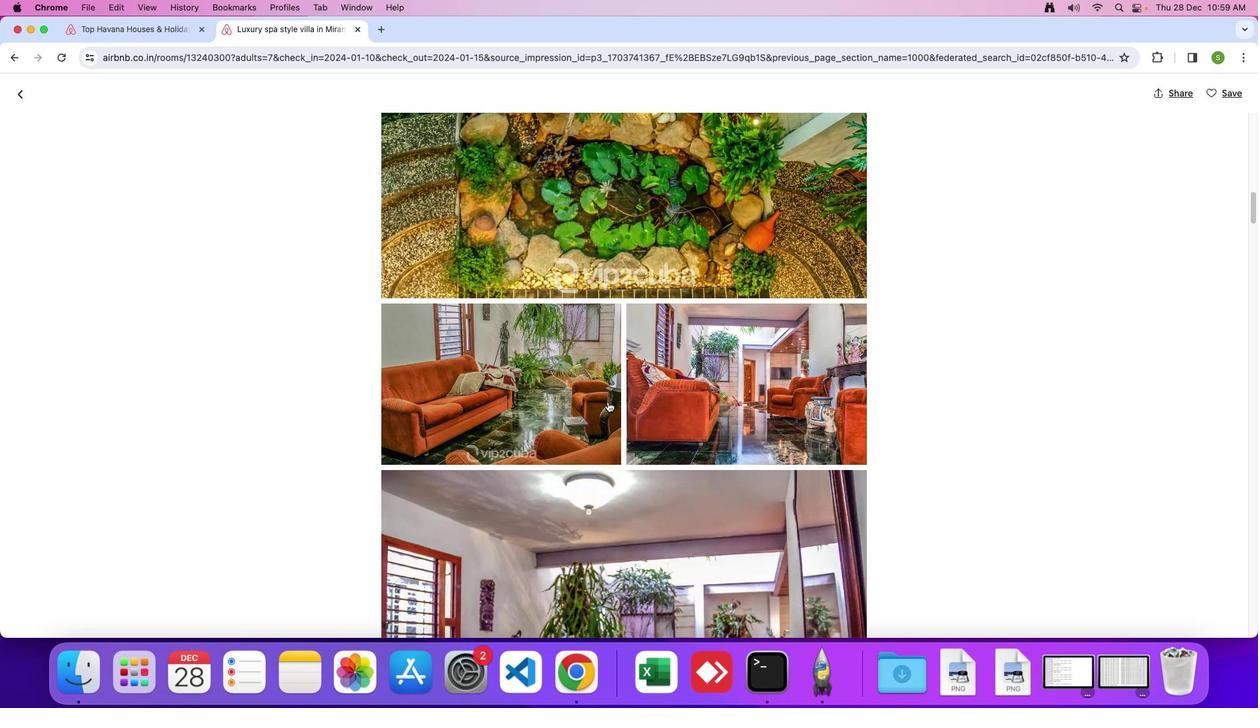 
Action: Mouse scrolled (607, 401) with delta (0, 0)
Screenshot: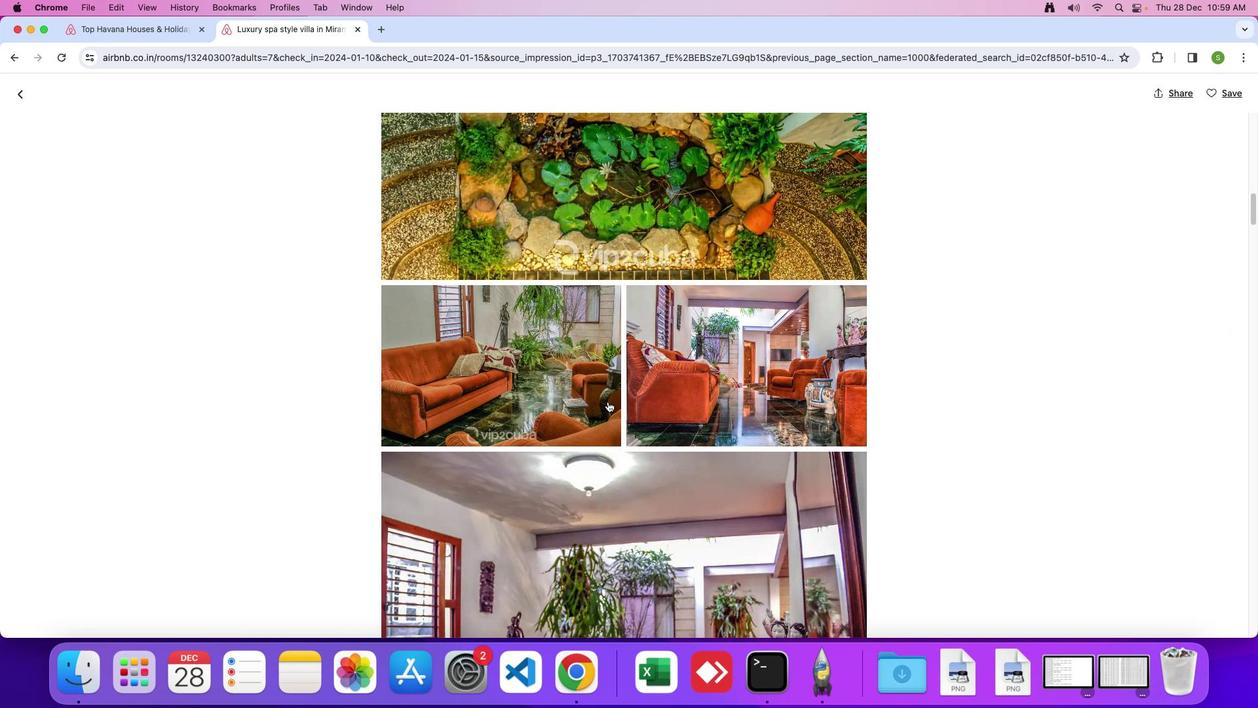 
Action: Mouse scrolled (607, 401) with delta (0, -1)
Screenshot: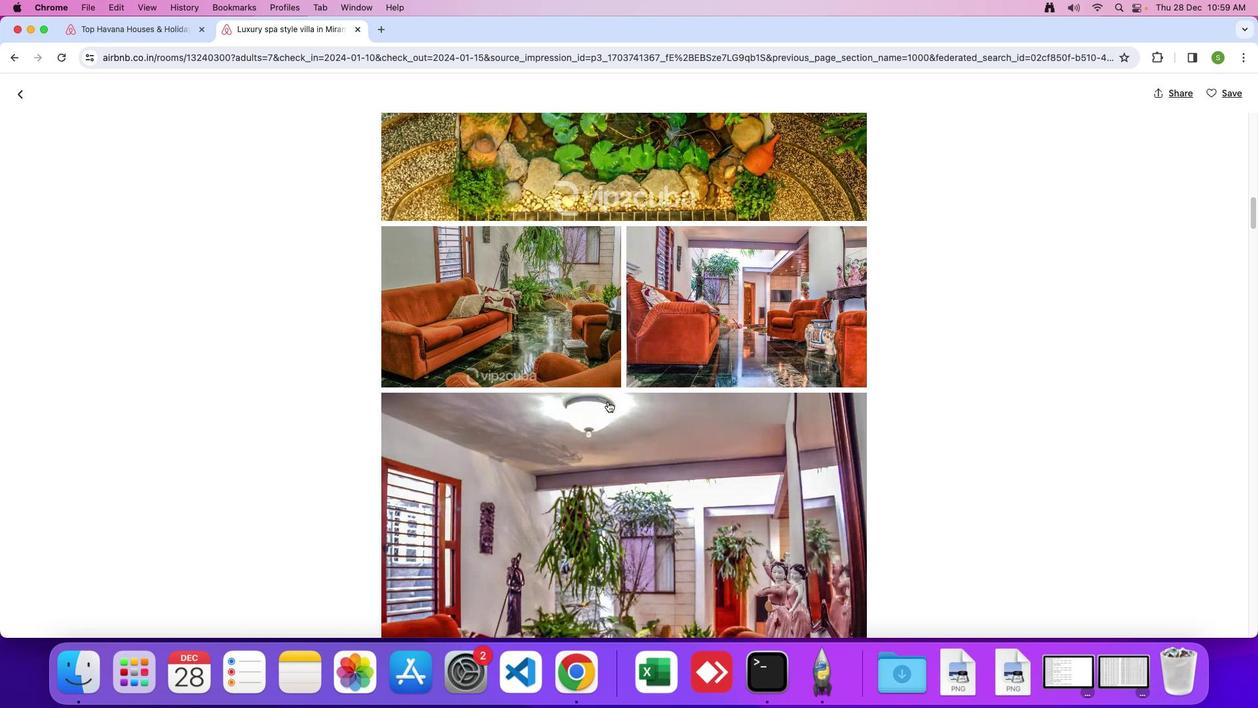 
Action: Mouse scrolled (607, 401) with delta (0, 0)
Screenshot: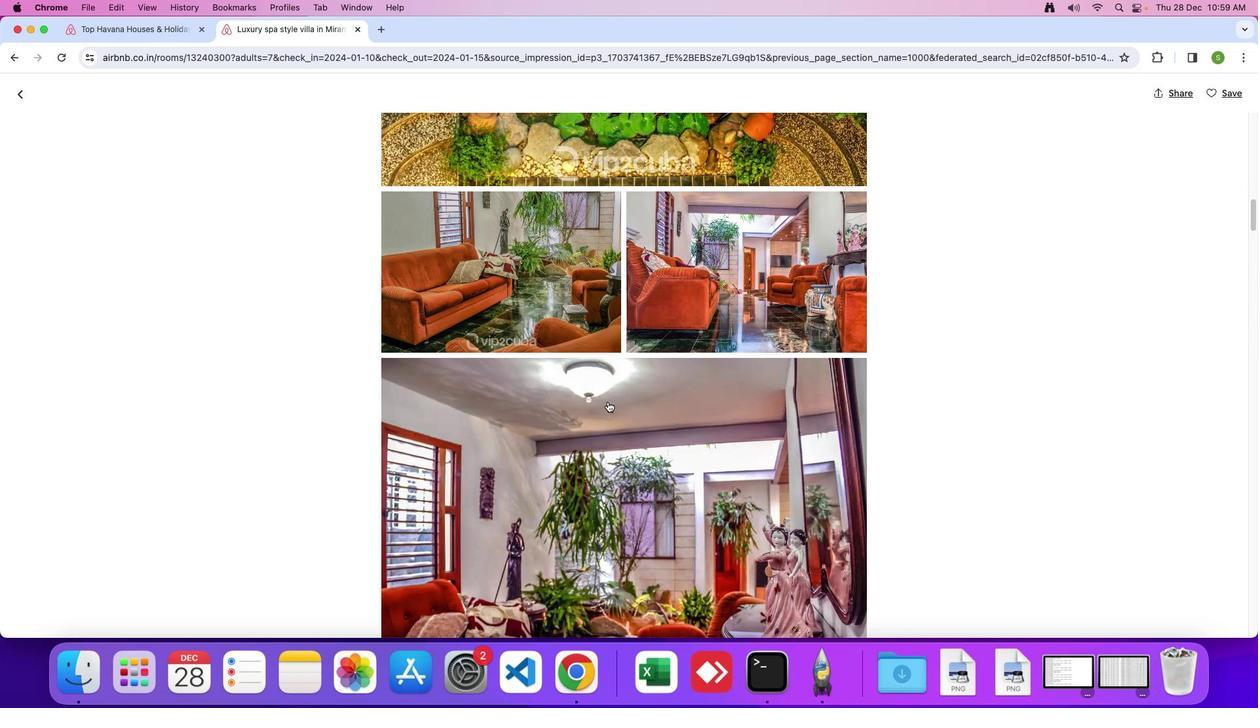 
Action: Mouse scrolled (607, 401) with delta (0, 0)
Screenshot: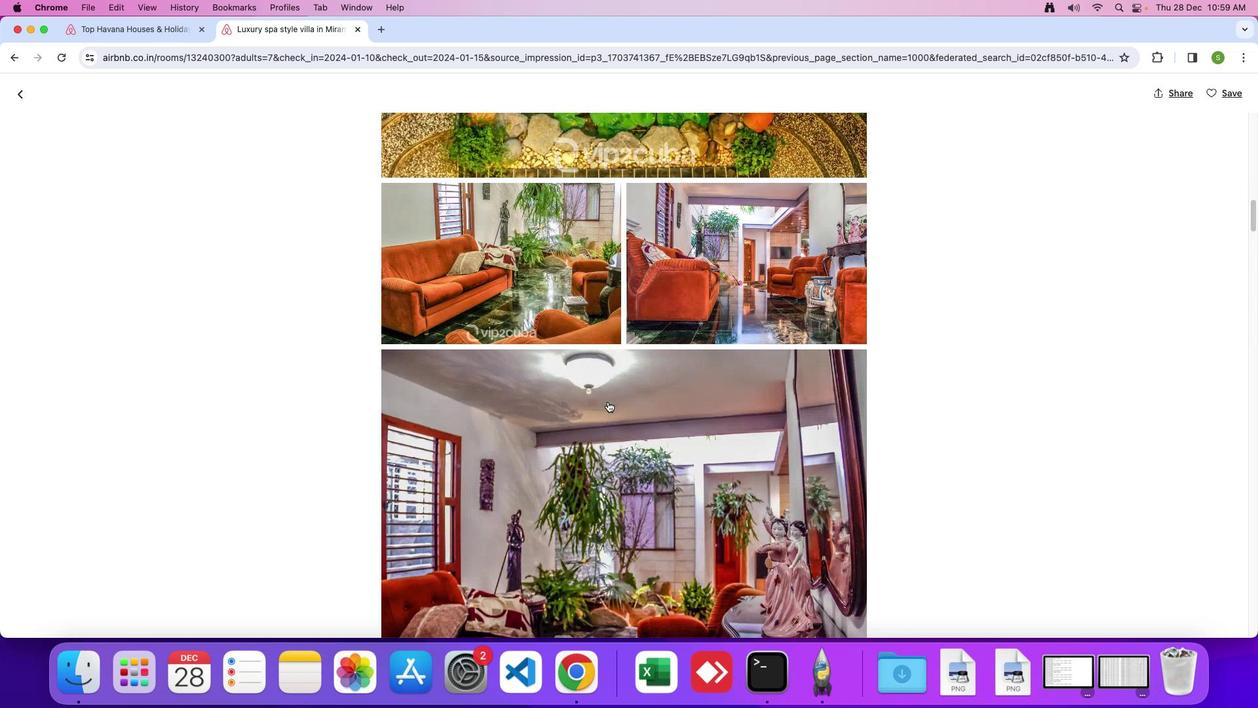 
Action: Mouse scrolled (607, 401) with delta (0, -1)
Screenshot: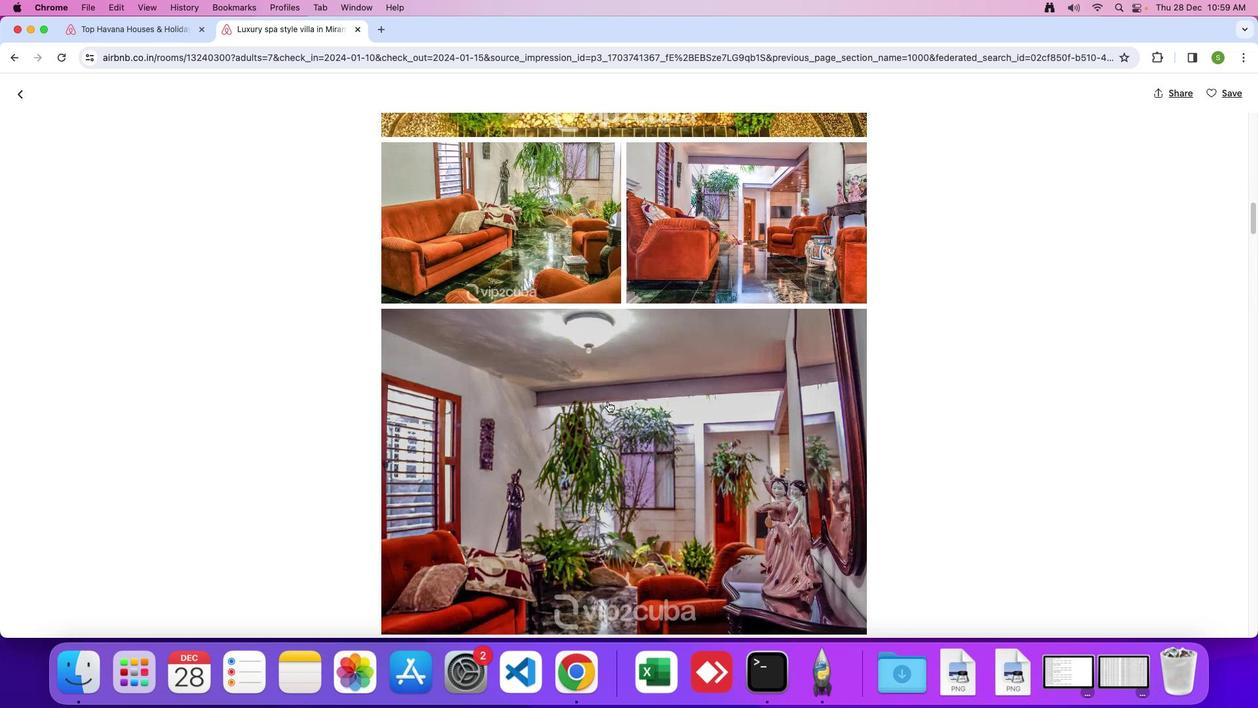 
Action: Mouse scrolled (607, 401) with delta (0, 0)
Screenshot: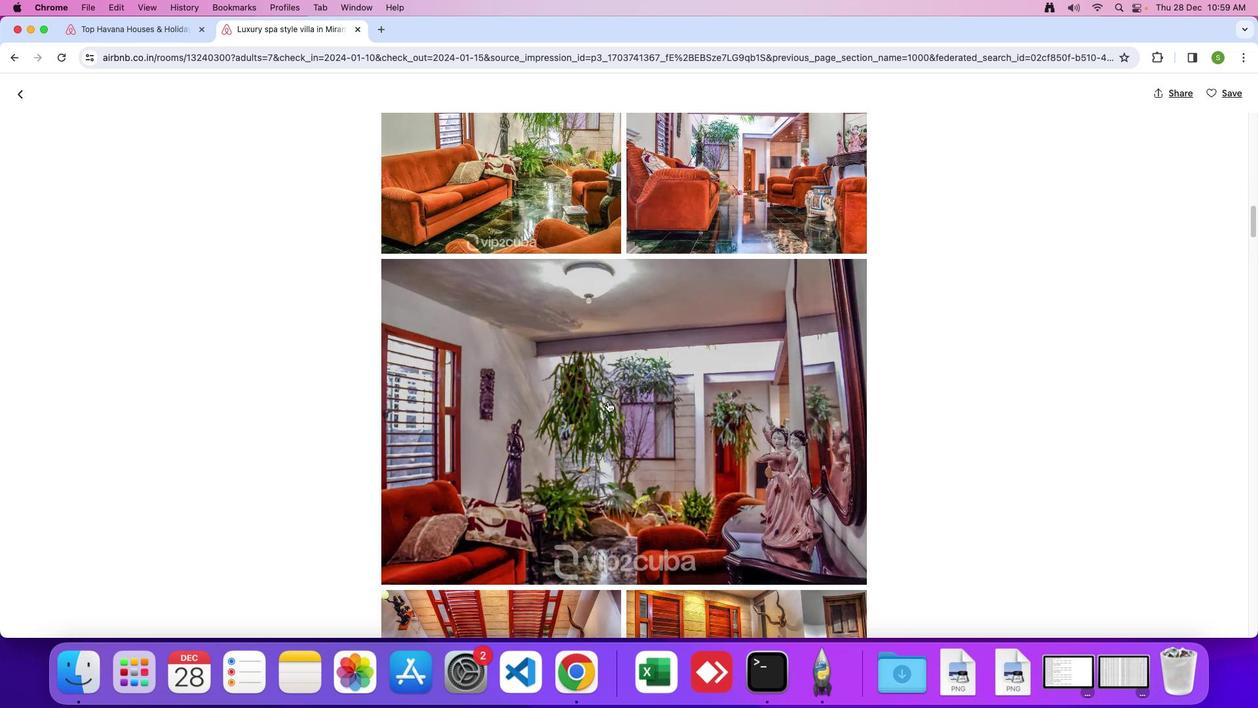 
Action: Mouse scrolled (607, 401) with delta (0, 0)
Screenshot: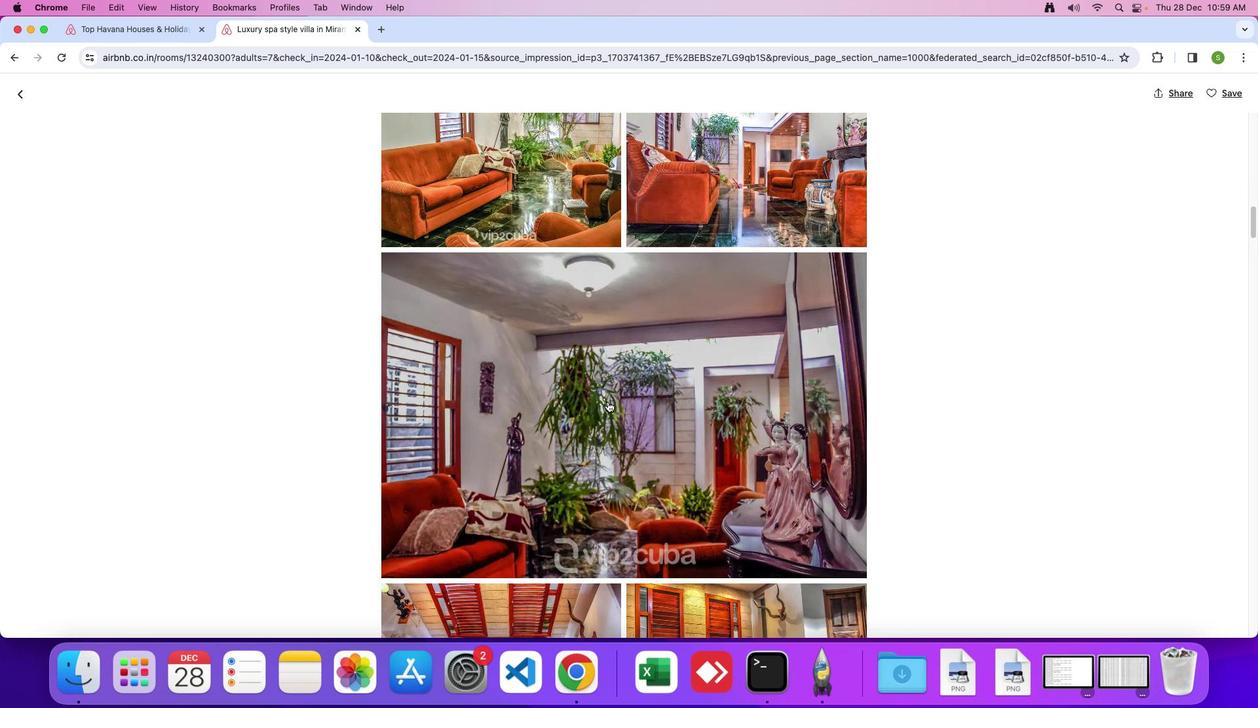 
Action: Mouse scrolled (607, 401) with delta (0, 0)
Screenshot: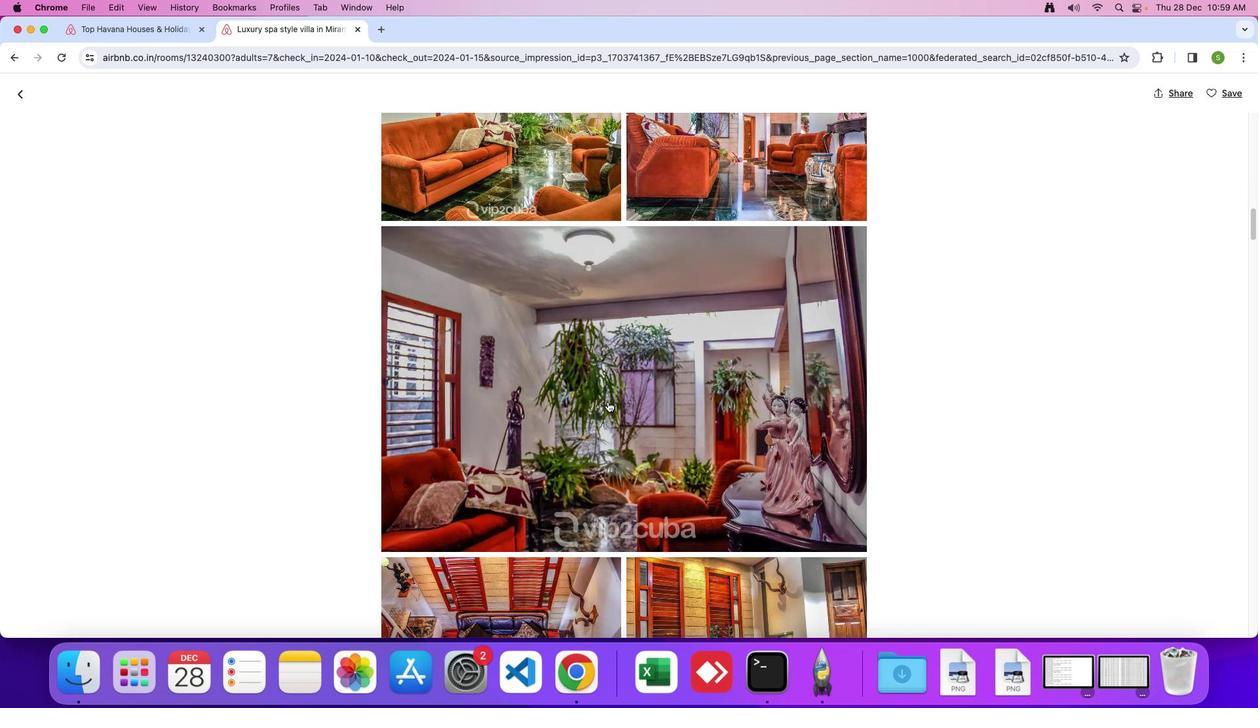 
Action: Mouse scrolled (607, 401) with delta (0, 0)
Screenshot: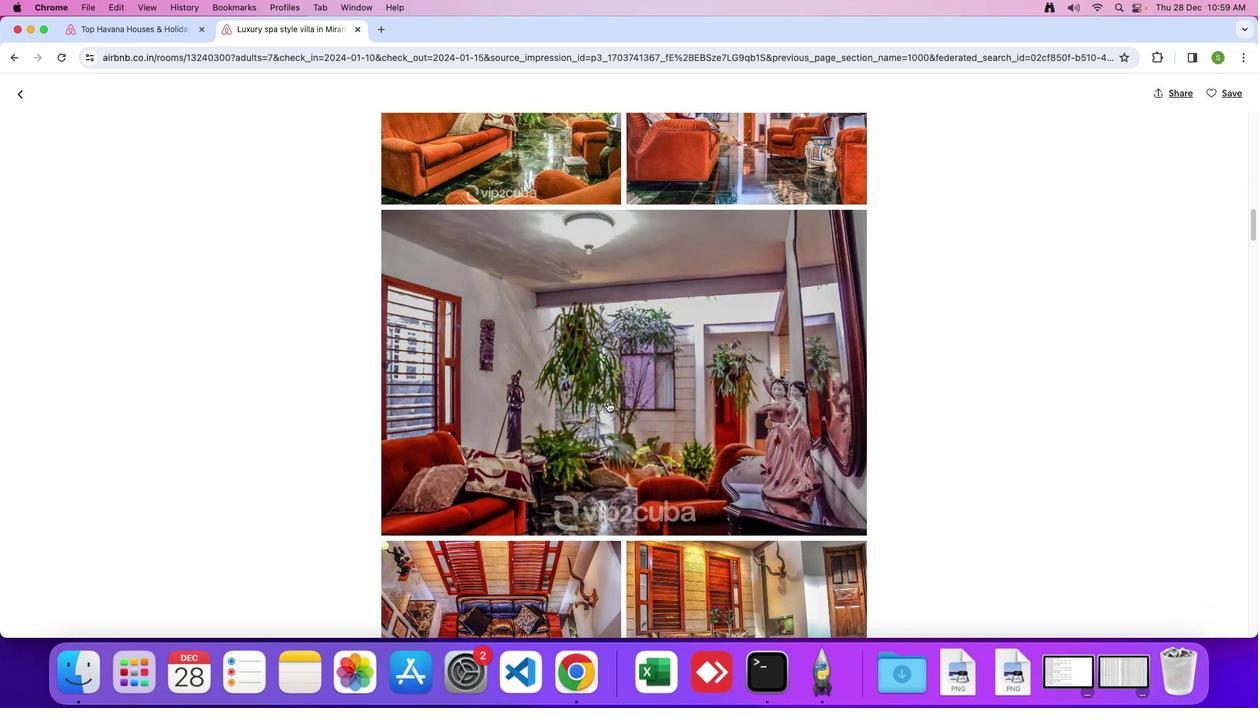 
Action: Mouse scrolled (607, 401) with delta (0, -1)
Screenshot: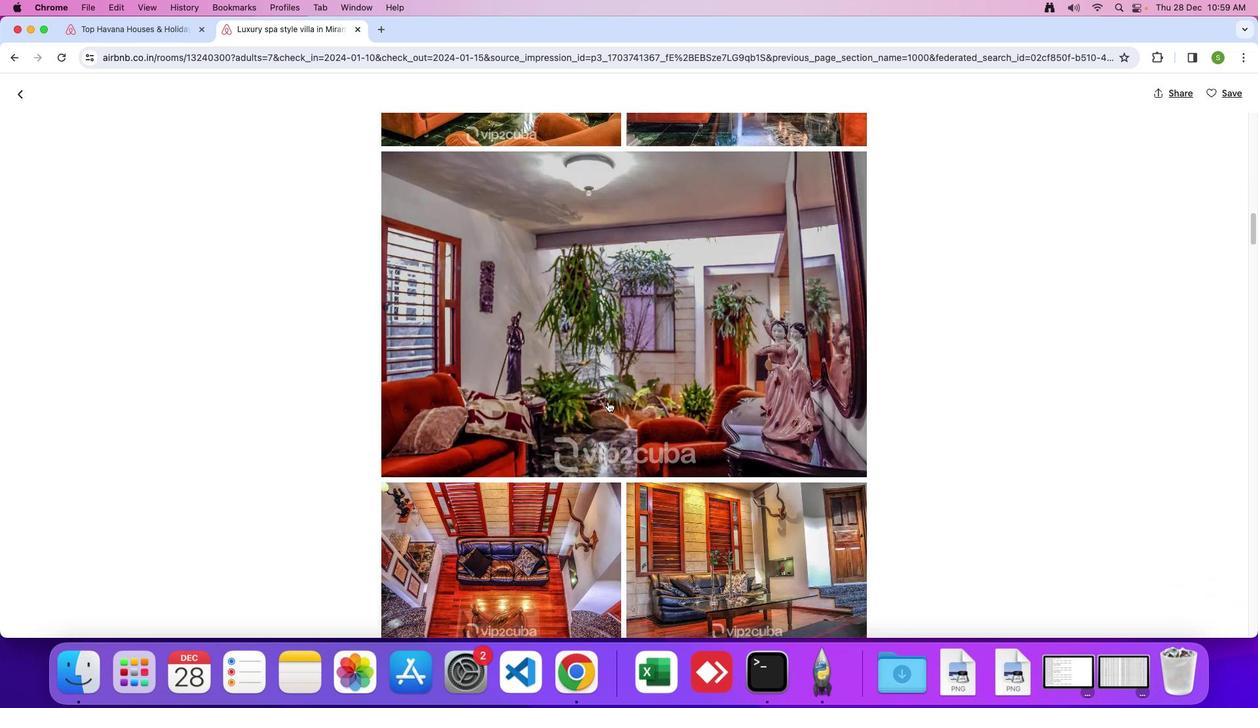 
Action: Mouse scrolled (607, 401) with delta (0, 0)
Screenshot: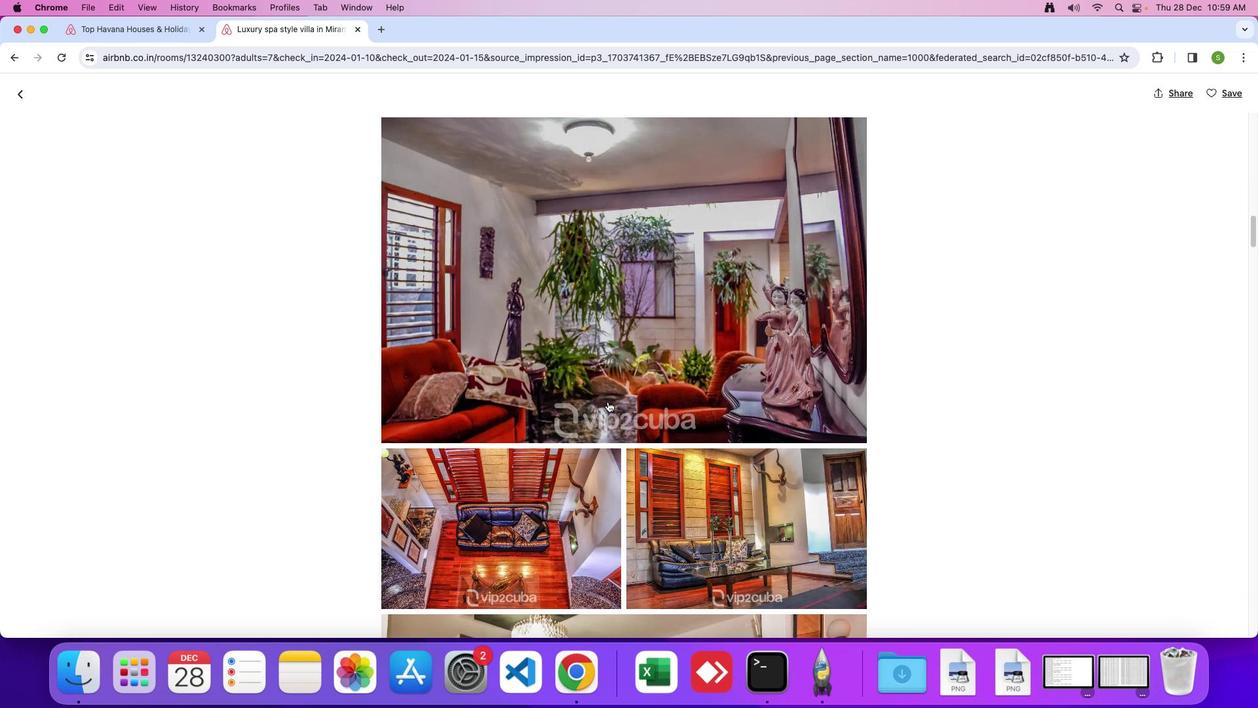 
Action: Mouse scrolled (607, 401) with delta (0, 0)
Screenshot: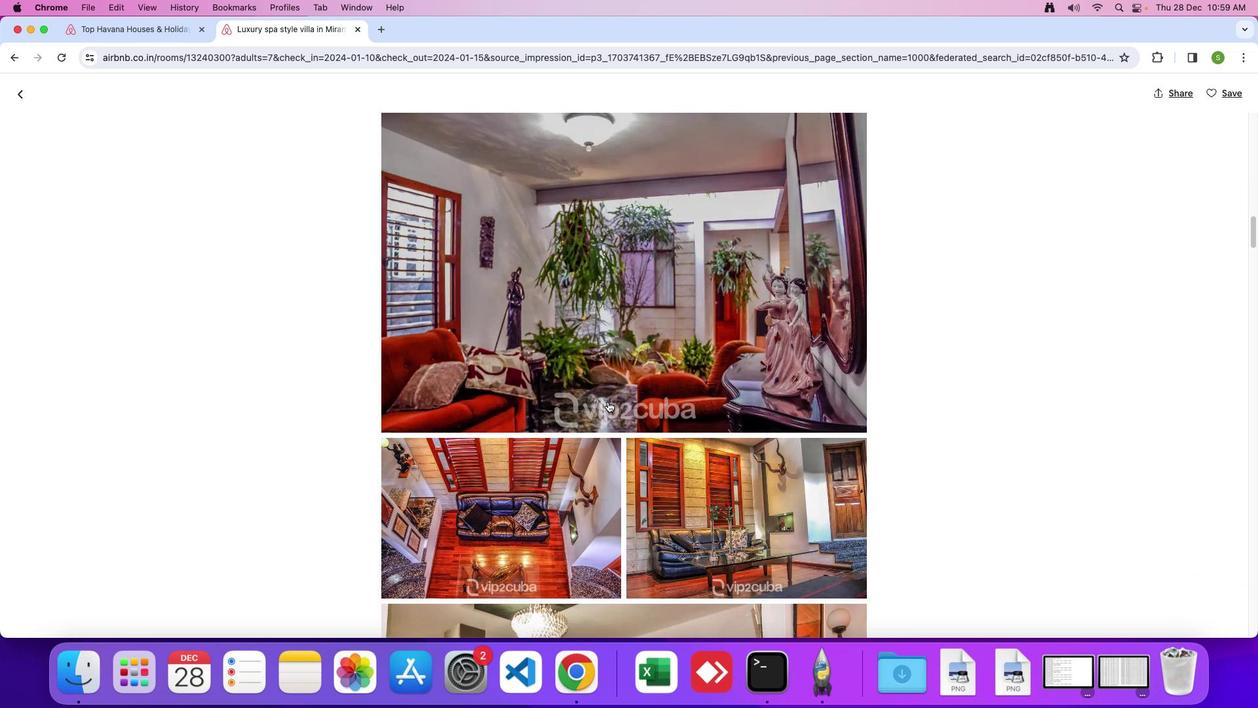 
Action: Mouse scrolled (607, 401) with delta (0, 0)
Screenshot: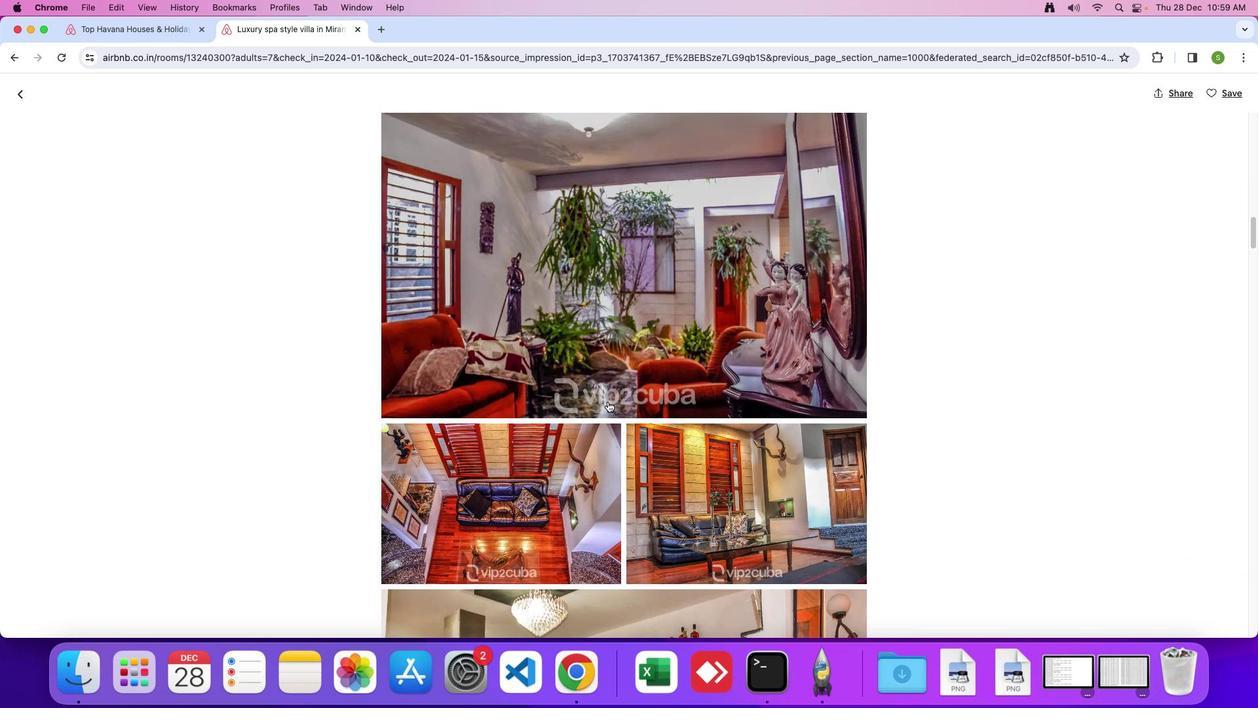 
Action: Mouse scrolled (607, 401) with delta (0, 0)
Screenshot: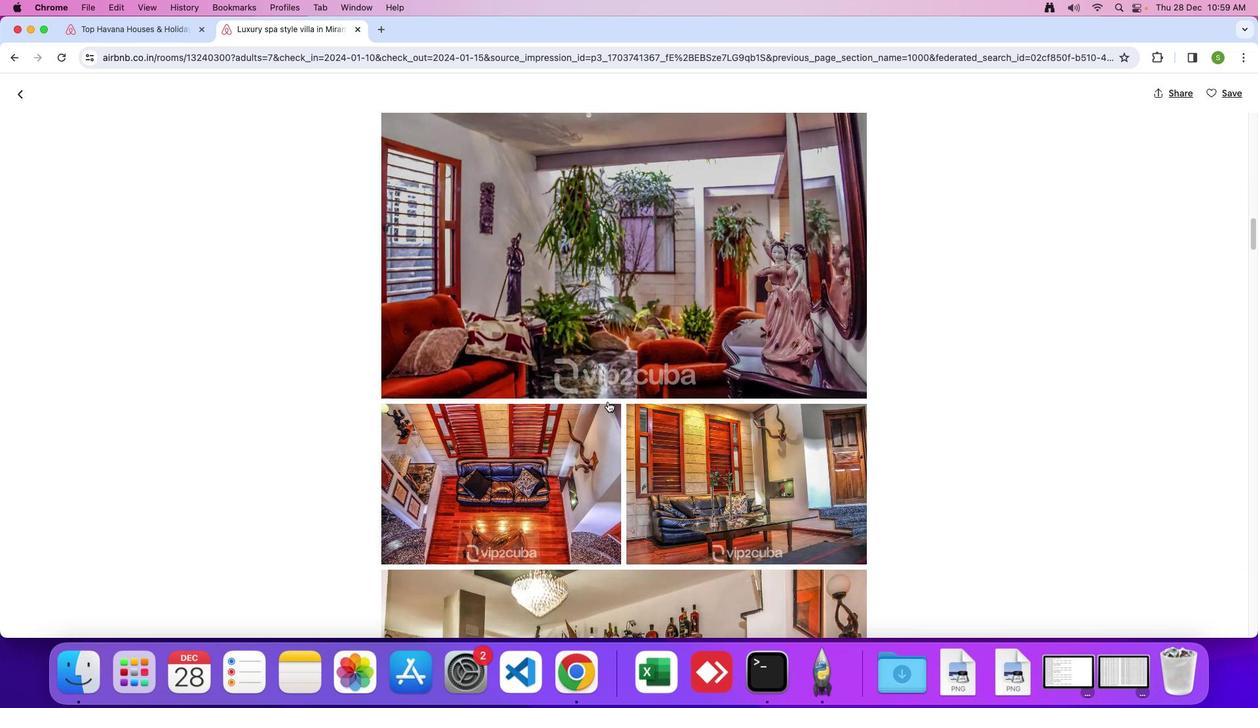 
Action: Mouse scrolled (607, 401) with delta (0, -1)
Screenshot: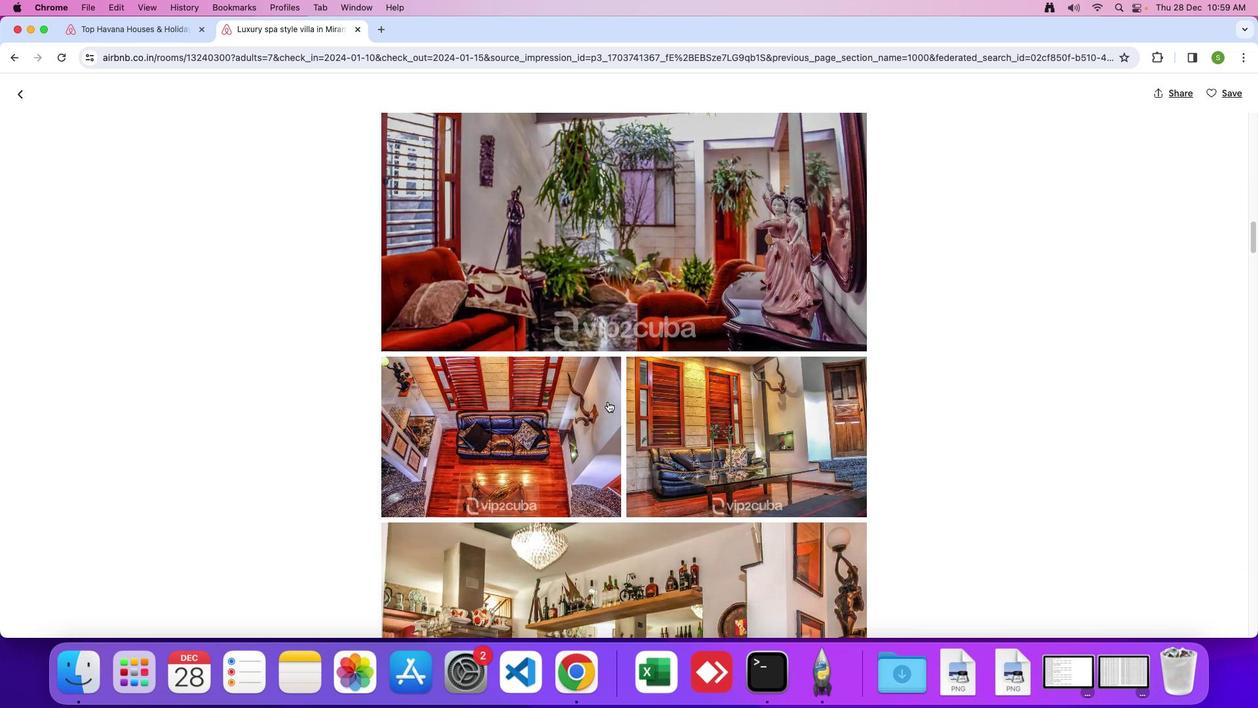 
Action: Mouse scrolled (607, 401) with delta (0, 0)
Screenshot: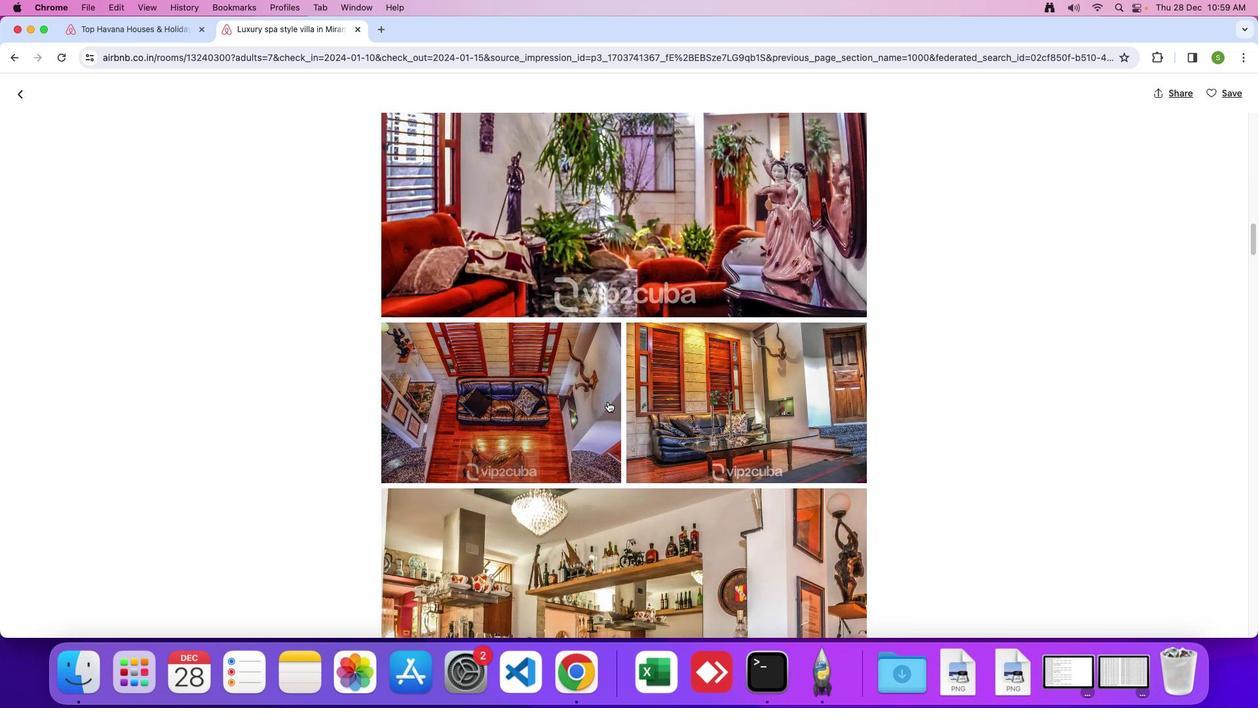 
Action: Mouse scrolled (607, 401) with delta (0, 0)
Screenshot: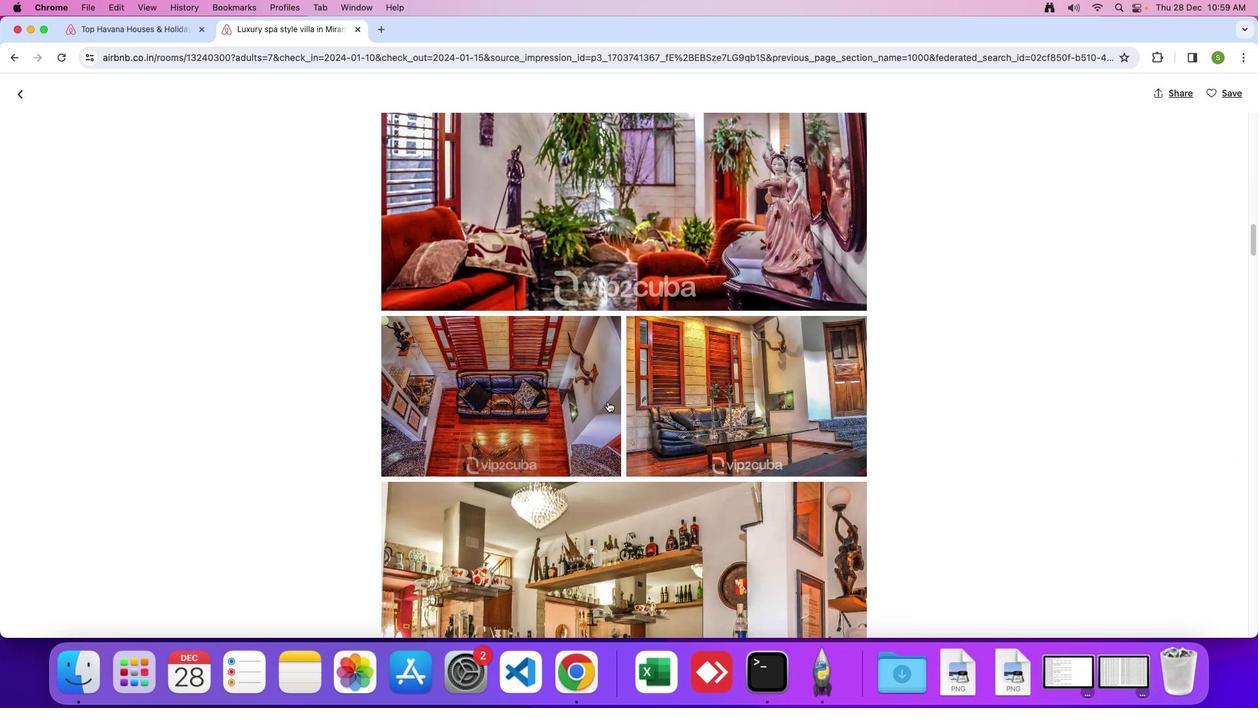 
Action: Mouse scrolled (607, 401) with delta (0, 0)
Screenshot: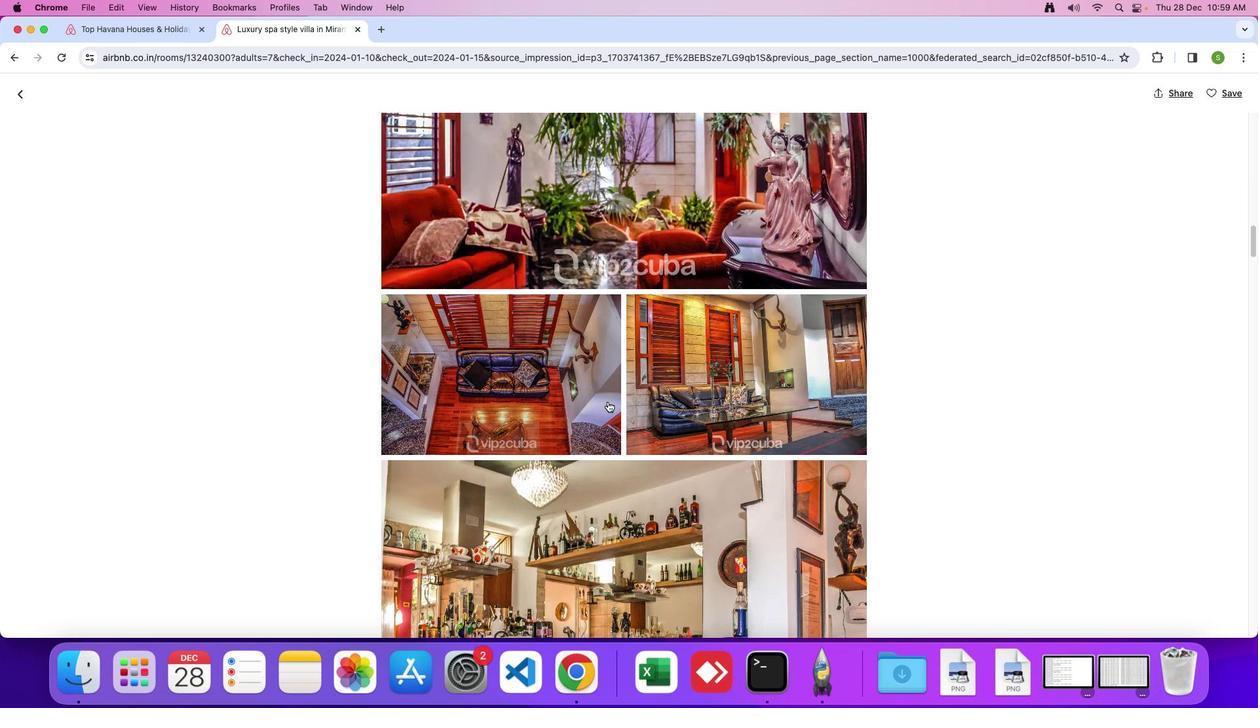 
Action: Mouse scrolled (607, 401) with delta (0, 0)
Screenshot: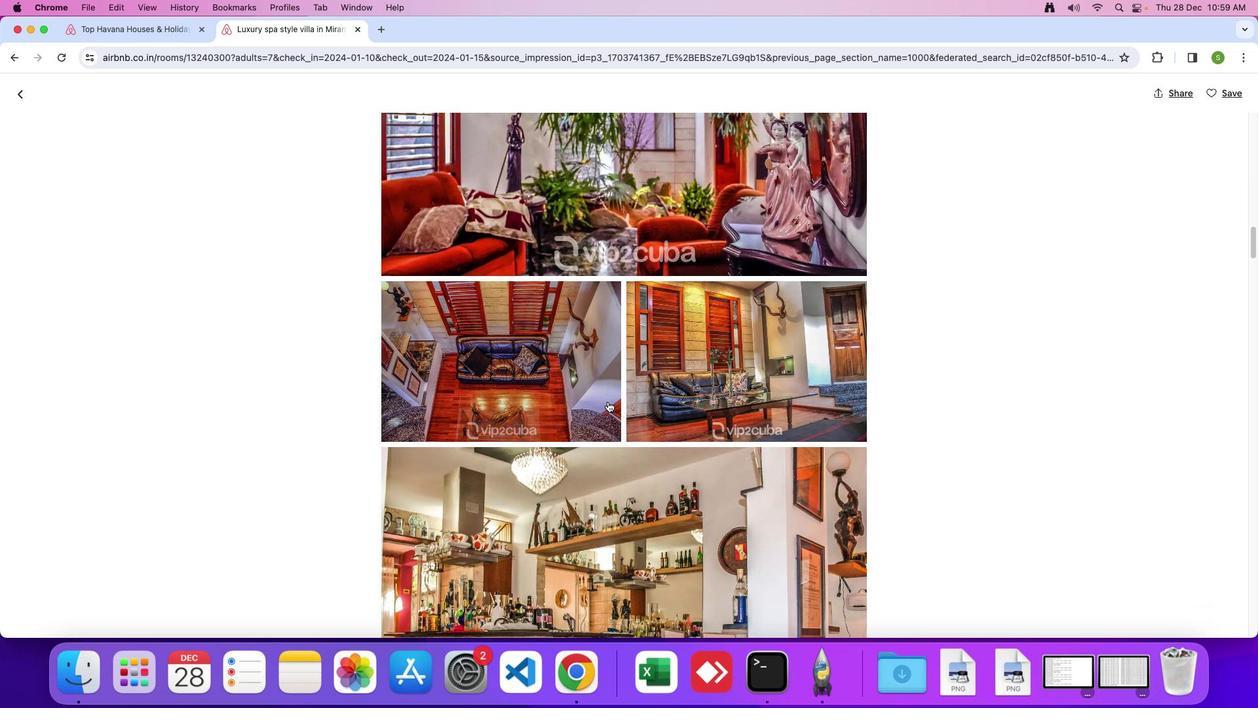 
Action: Mouse scrolled (607, 401) with delta (0, -1)
Screenshot: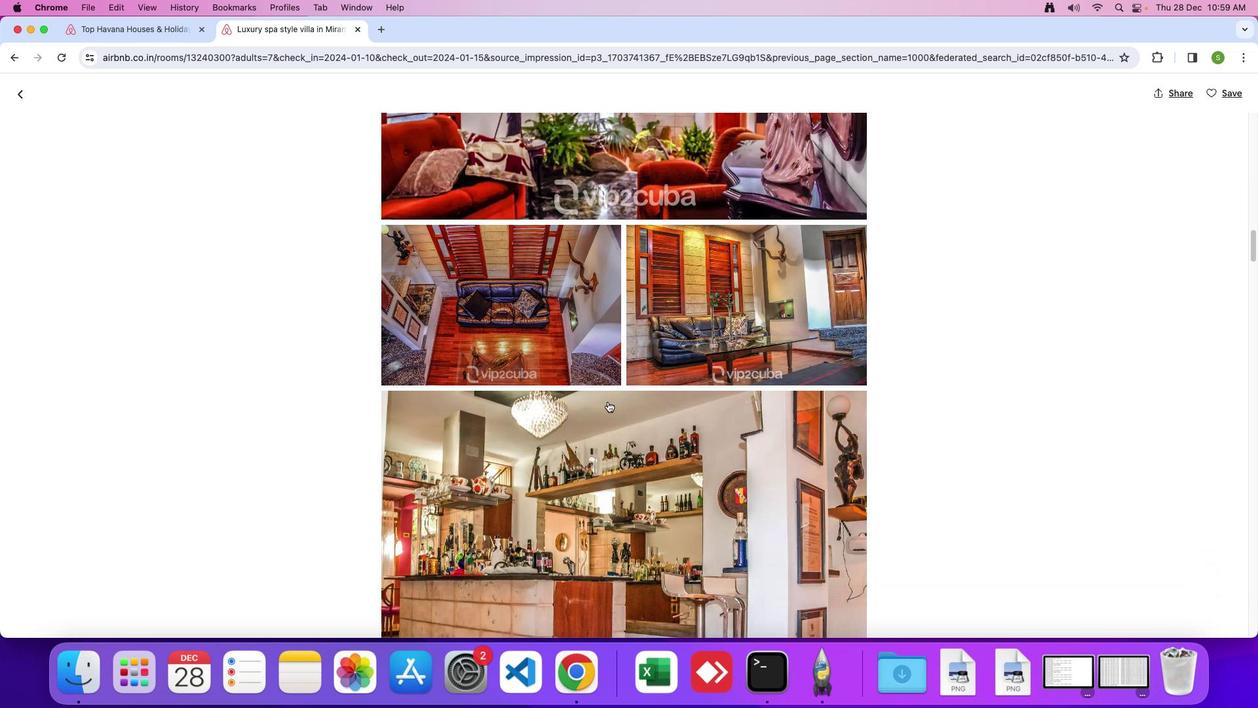 
Action: Mouse scrolled (607, 401) with delta (0, 0)
Screenshot: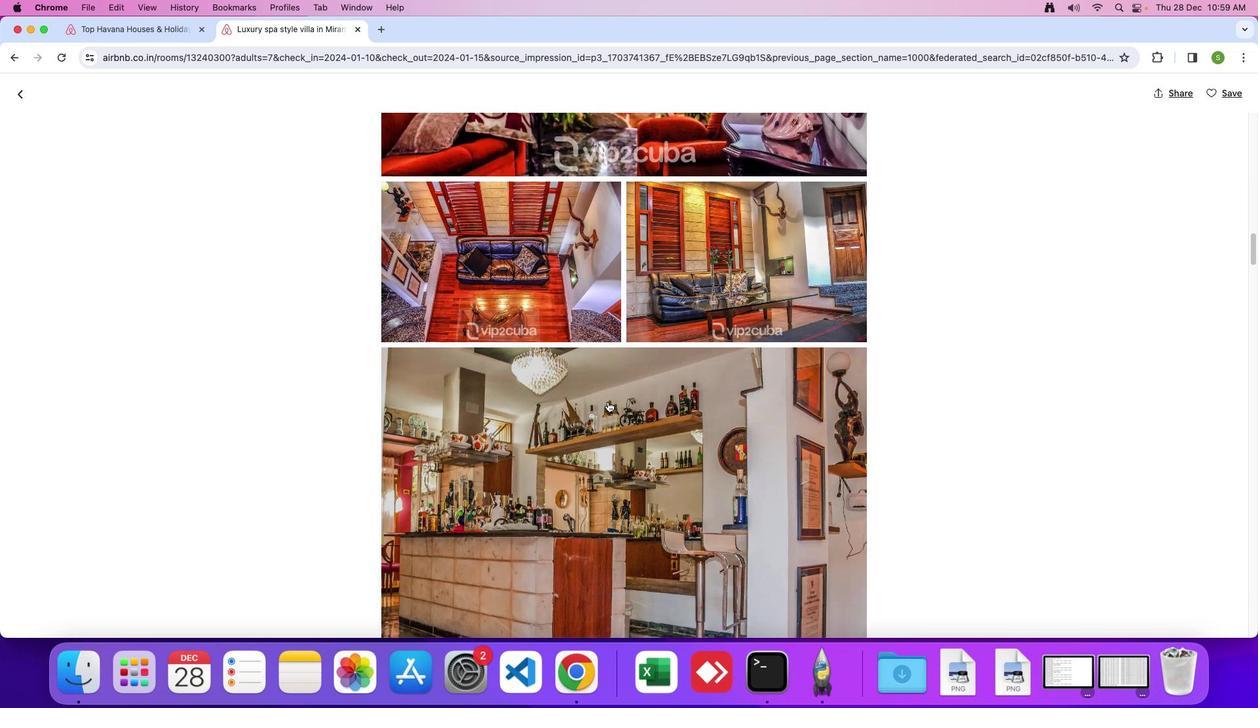 
Action: Mouse scrolled (607, 401) with delta (0, 0)
Screenshot: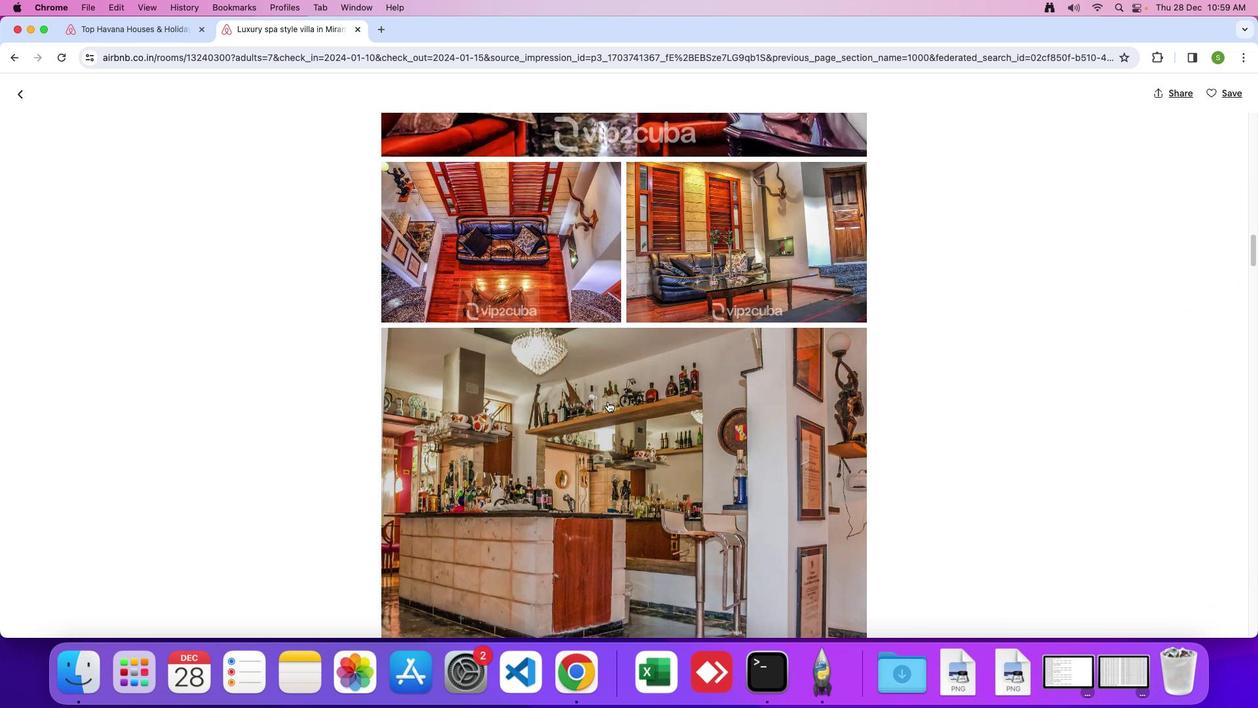 
Action: Mouse scrolled (607, 401) with delta (0, -1)
Screenshot: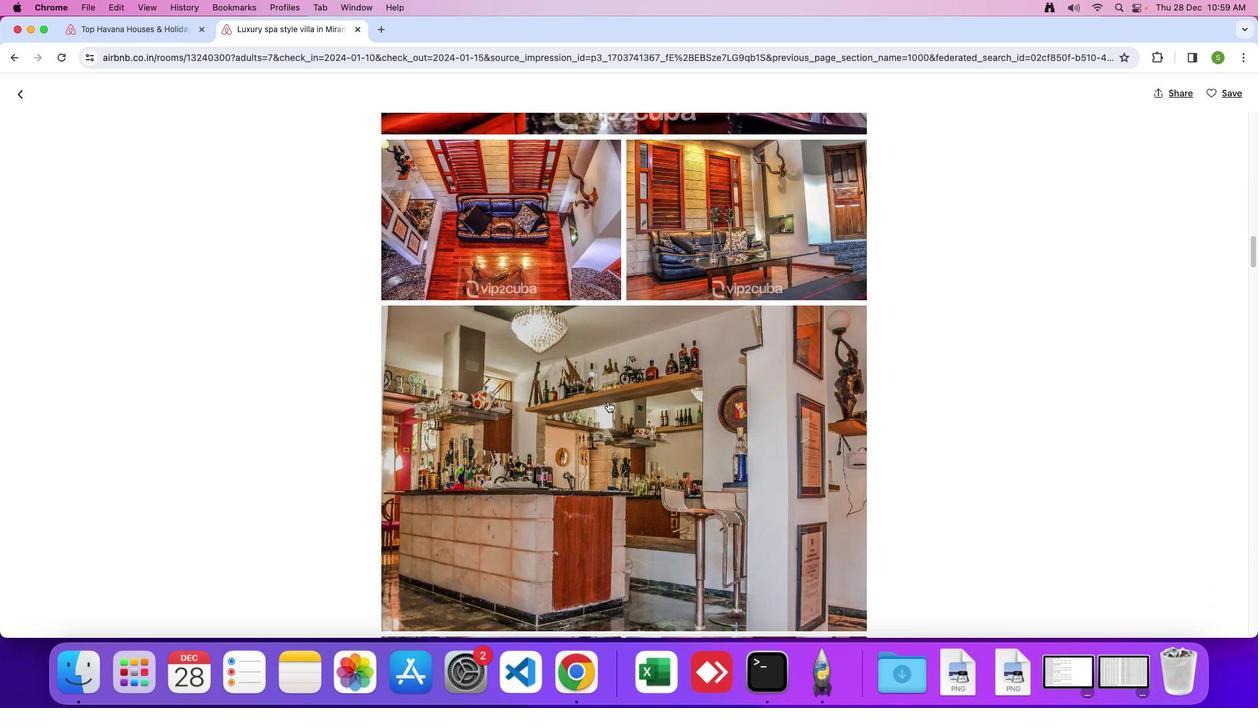 
Action: Mouse scrolled (607, 401) with delta (0, 0)
Screenshot: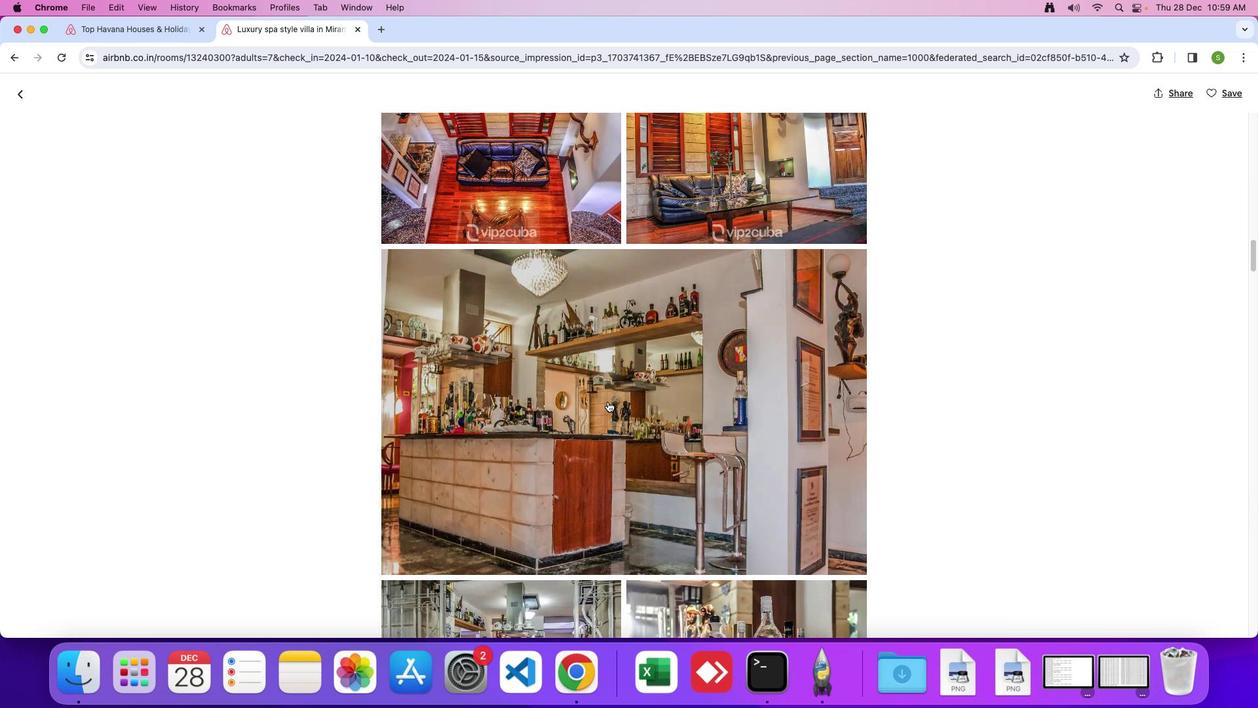
Action: Mouse scrolled (607, 401) with delta (0, 0)
Screenshot: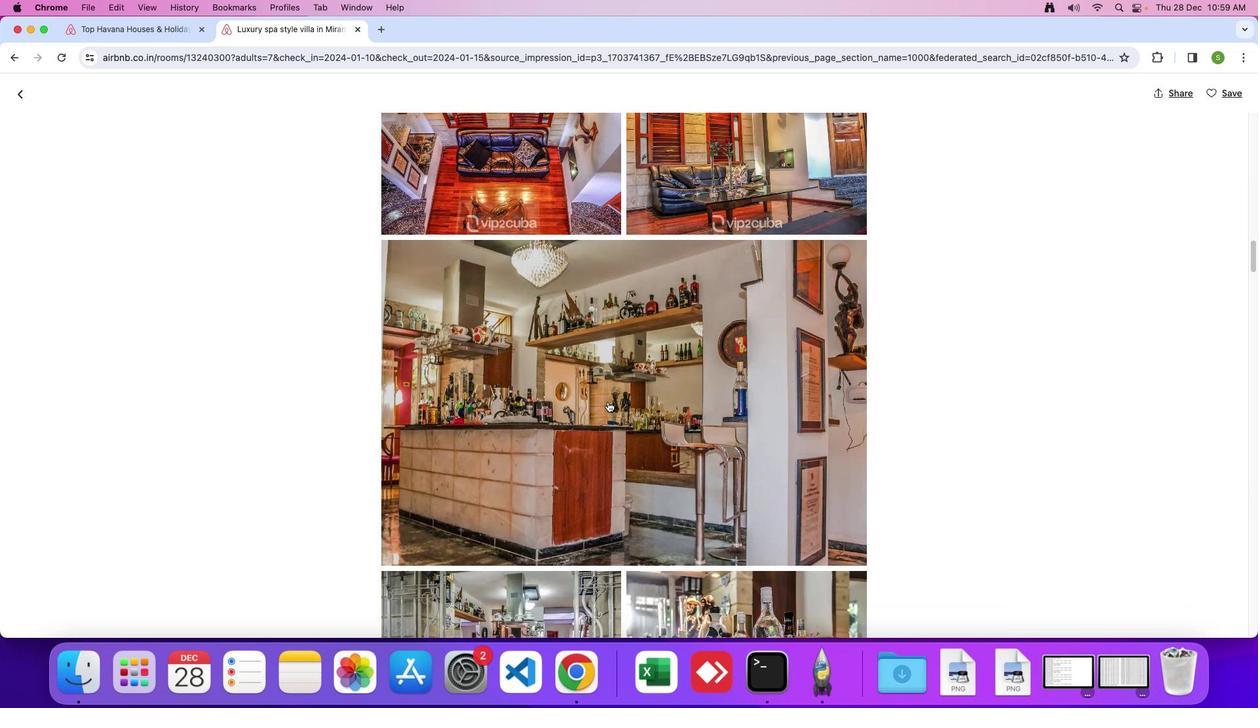 
Action: Mouse scrolled (607, 401) with delta (0, 0)
Screenshot: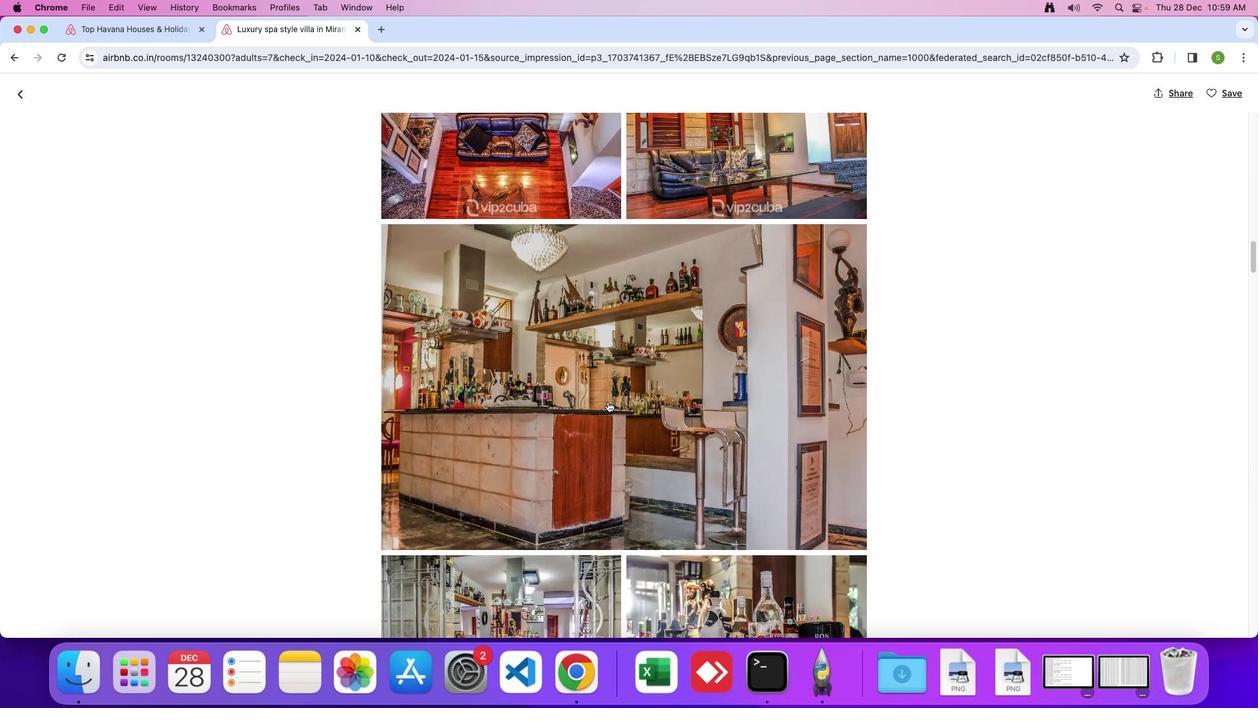 
Action: Mouse scrolled (607, 401) with delta (0, 0)
Screenshot: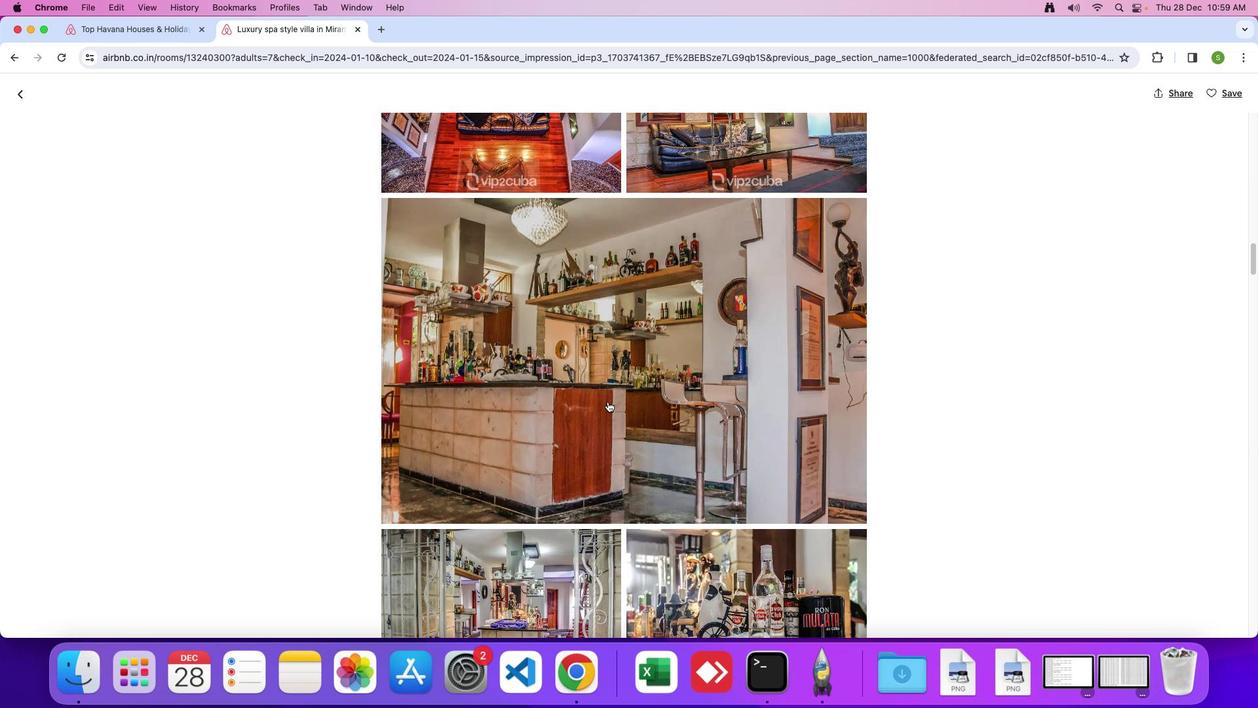 
Action: Mouse scrolled (607, 401) with delta (0, -1)
Screenshot: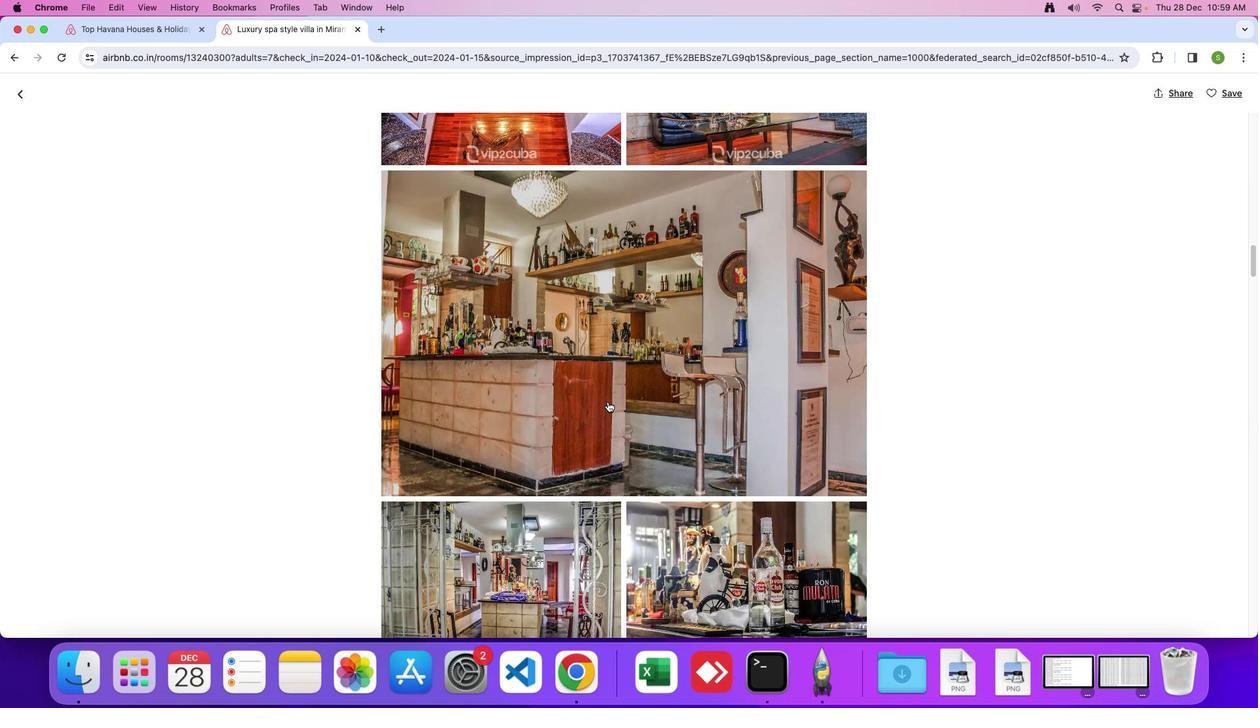 
Action: Mouse scrolled (607, 401) with delta (0, 0)
Screenshot: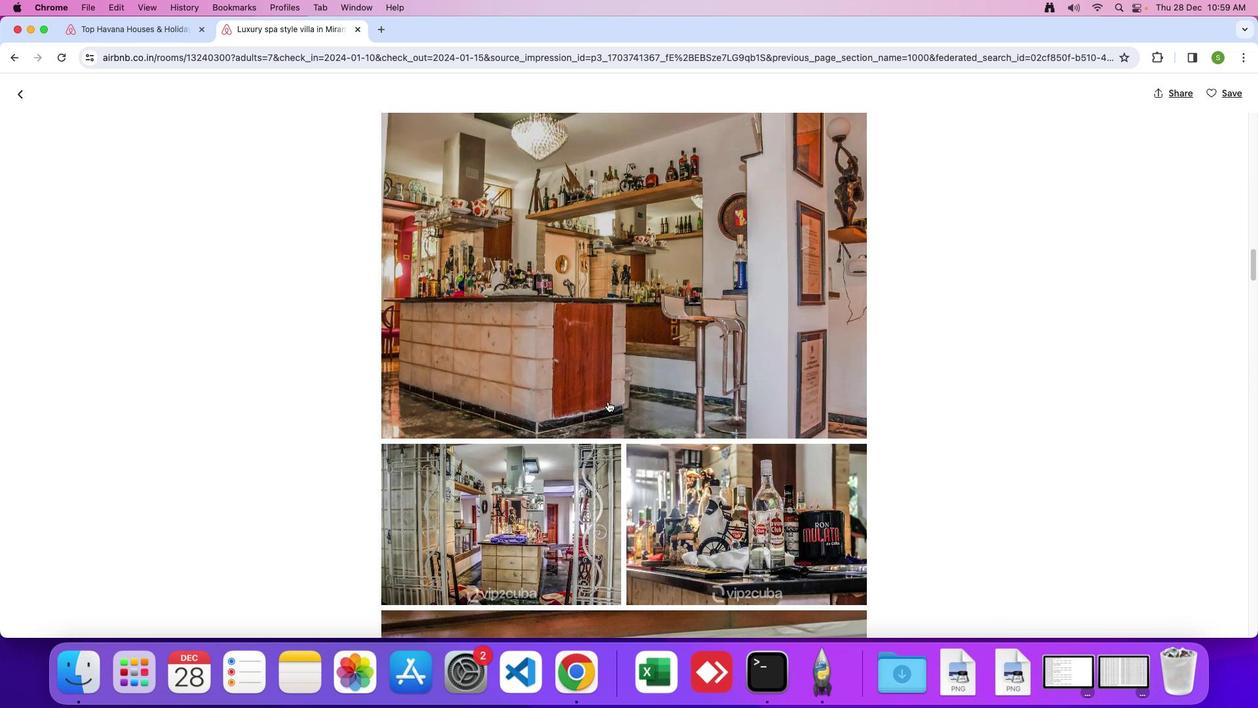 
Action: Mouse scrolled (607, 401) with delta (0, 0)
Screenshot: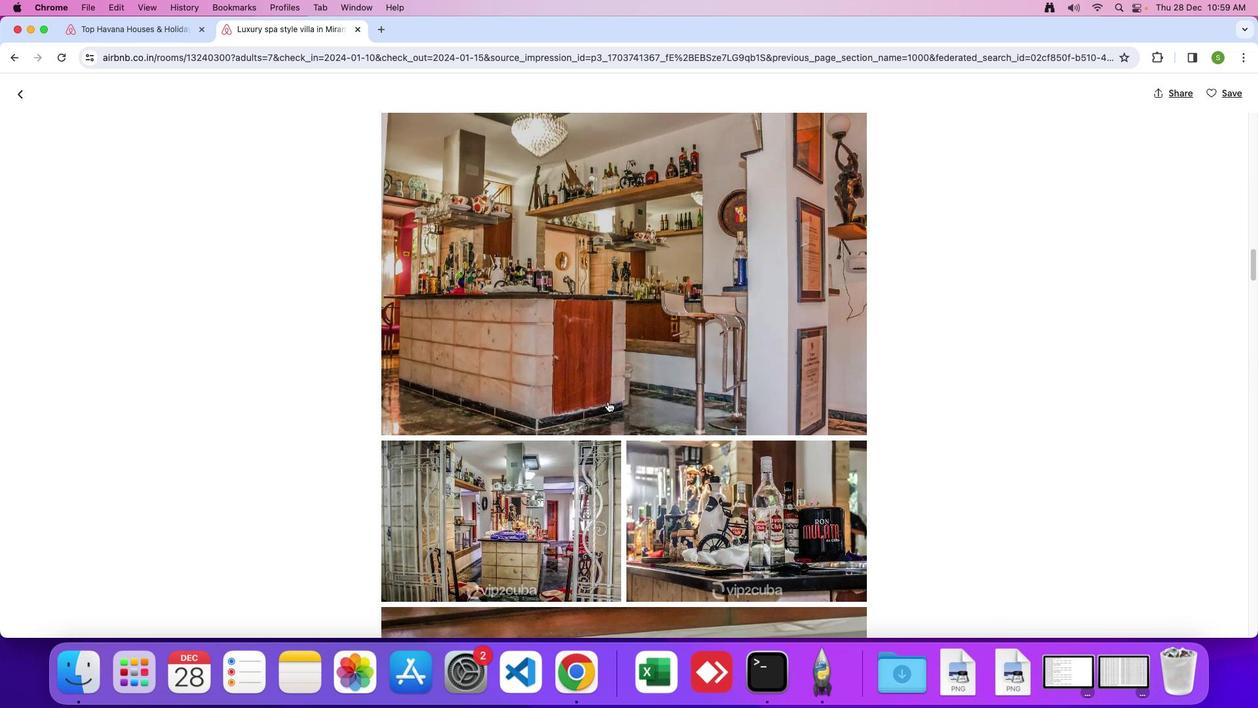 
Action: Mouse scrolled (607, 401) with delta (0, 0)
